 Task: Research Airbnb accommodation in Codlea, Romania from 4th December, 2023 to 10th December, 2023 for 1 adult. Place can be private room with 1  bedroom having 1 bed and 1 bathroom. Property type can be hotel.
Action: Mouse moved to (371, 111)
Screenshot: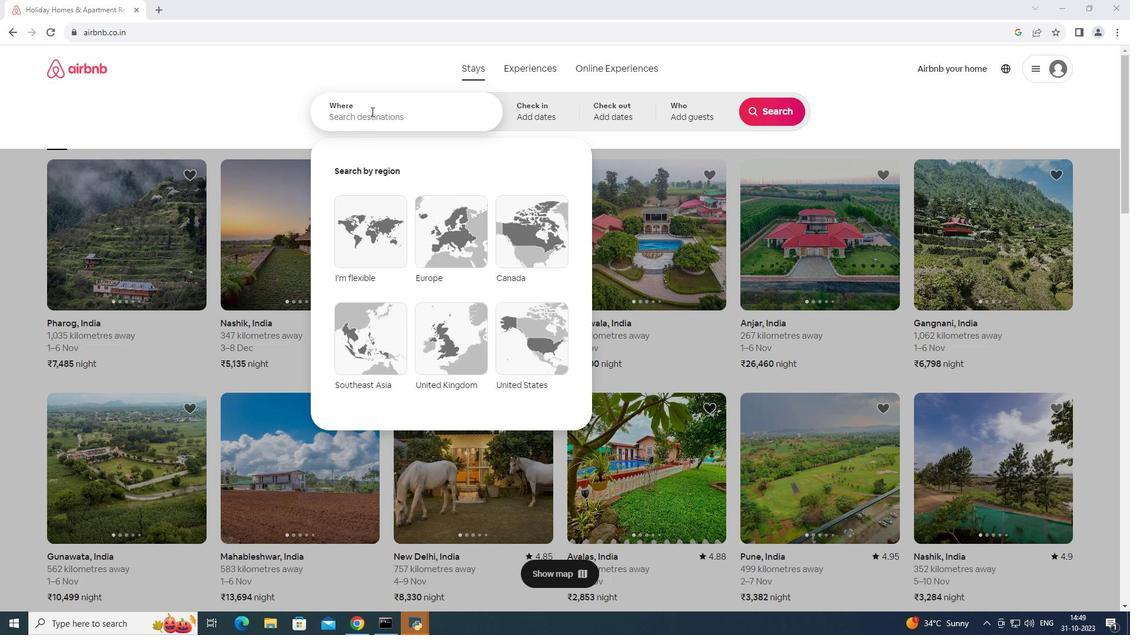 
Action: Mouse pressed left at (371, 111)
Screenshot: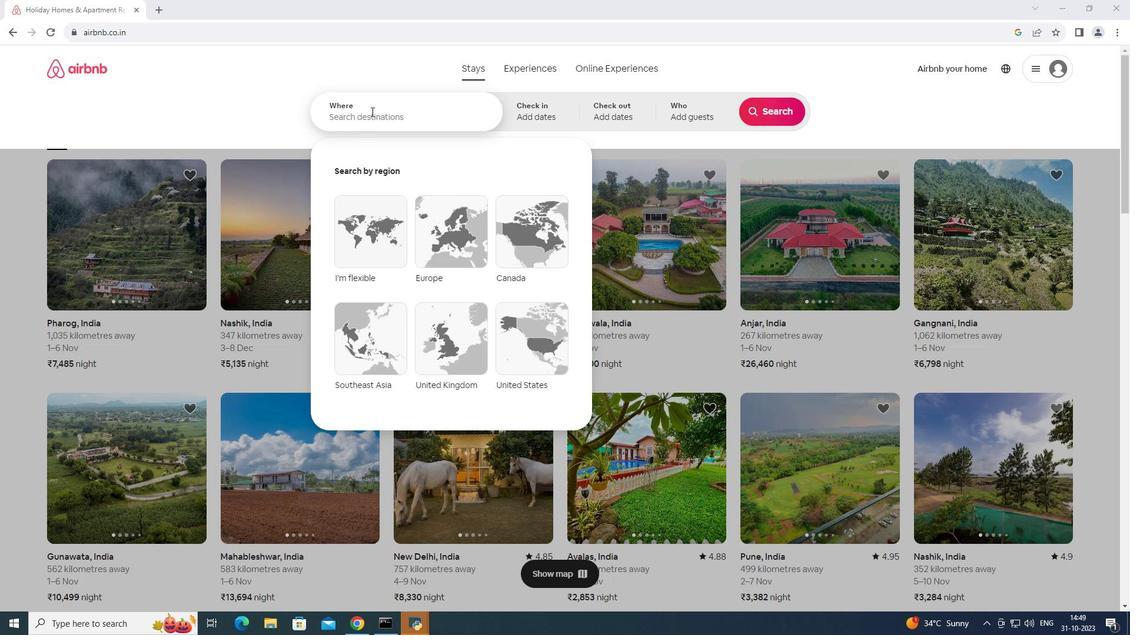 
Action: Key pressed codlea,<Key.space>romam<Key.backspace>nia<Key.space><Key.space>
Screenshot: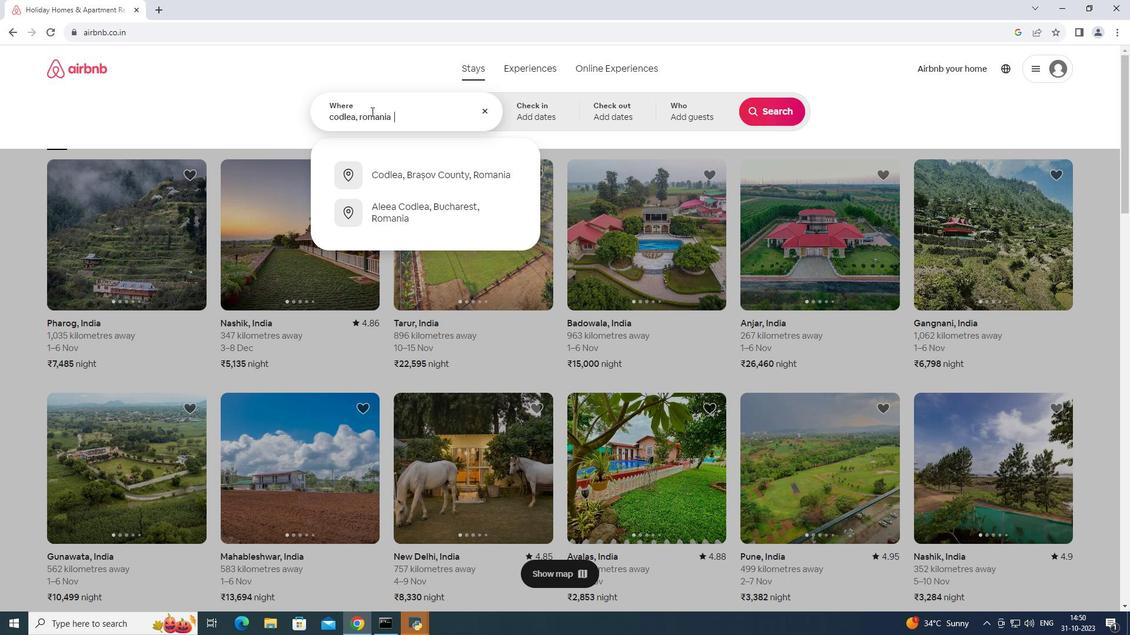 
Action: Mouse moved to (549, 114)
Screenshot: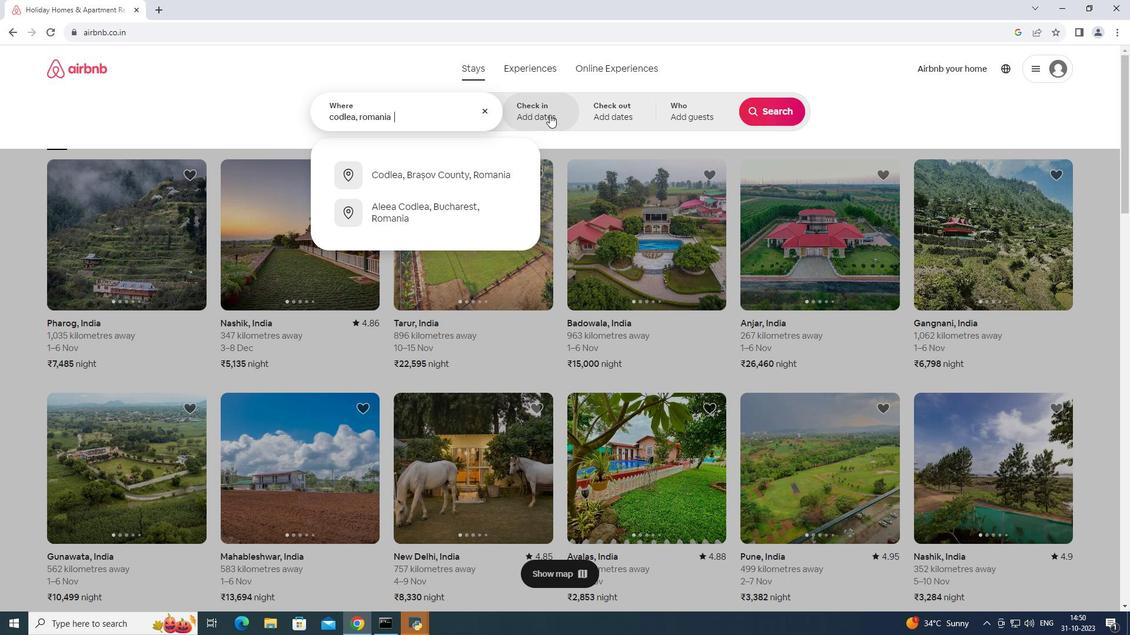 
Action: Mouse pressed left at (549, 114)
Screenshot: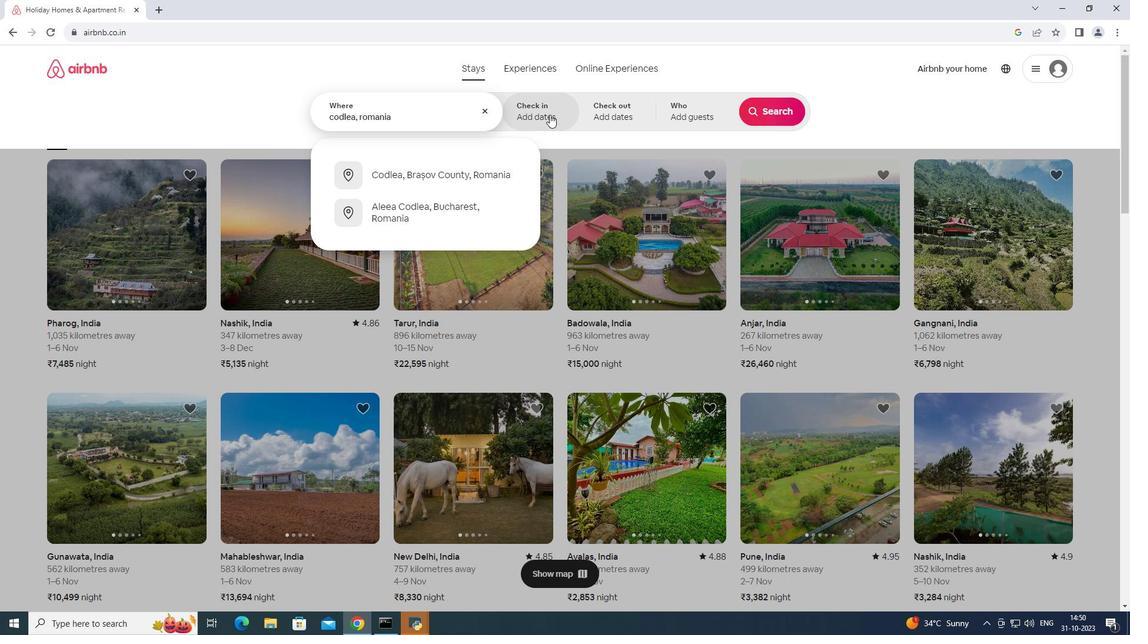 
Action: Mouse moved to (774, 208)
Screenshot: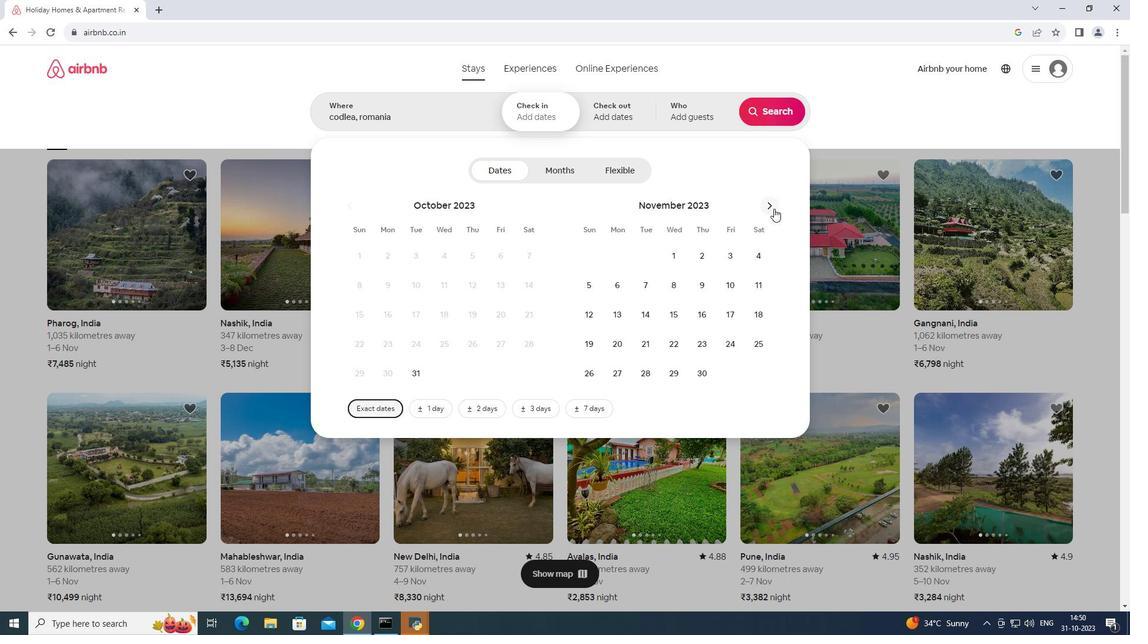 
Action: Mouse pressed left at (774, 208)
Screenshot: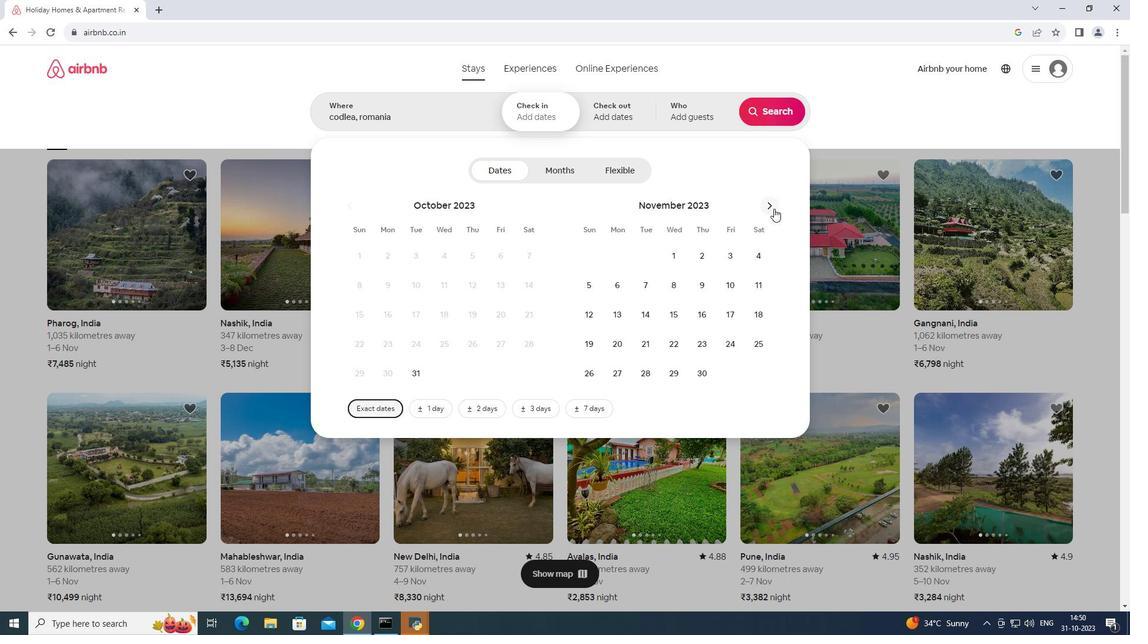 
Action: Mouse moved to (612, 276)
Screenshot: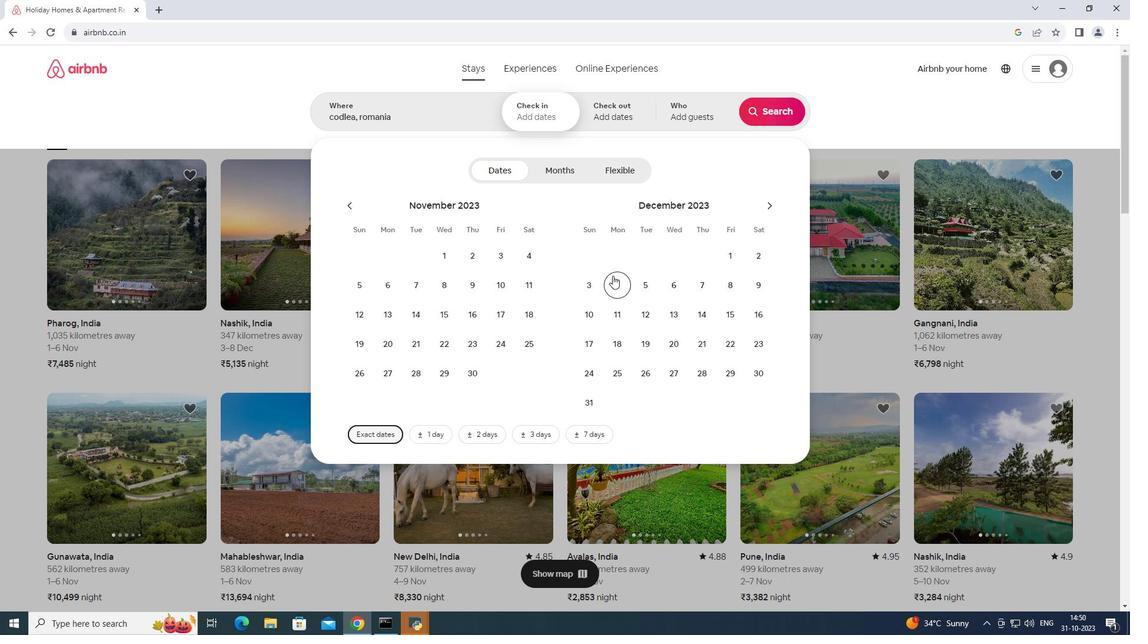 
Action: Mouse pressed left at (612, 276)
Screenshot: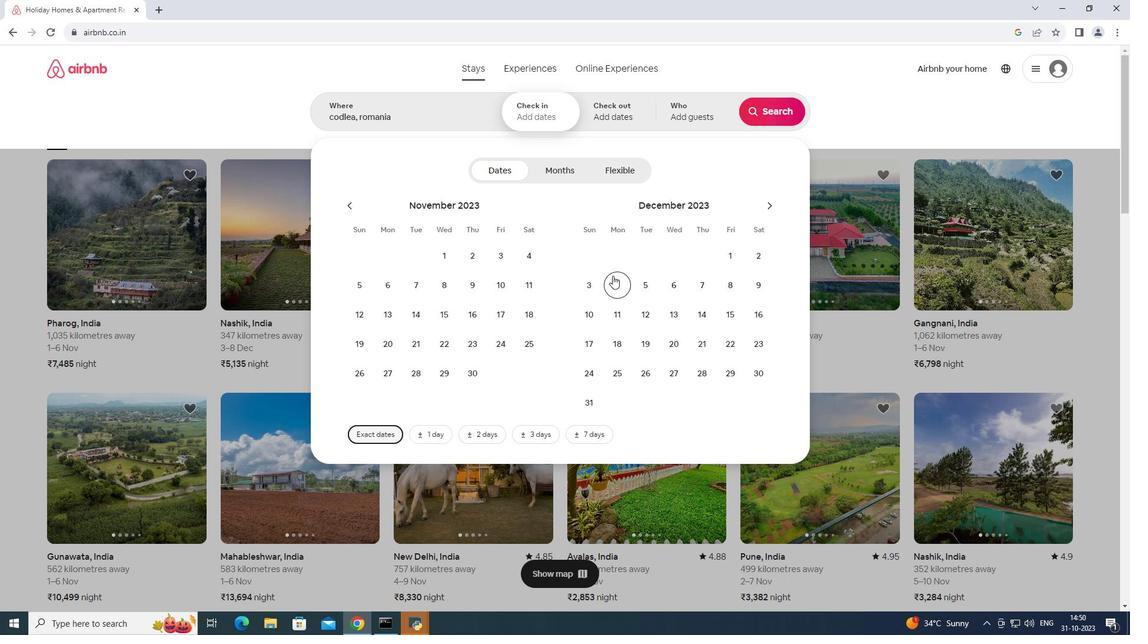 
Action: Mouse moved to (596, 311)
Screenshot: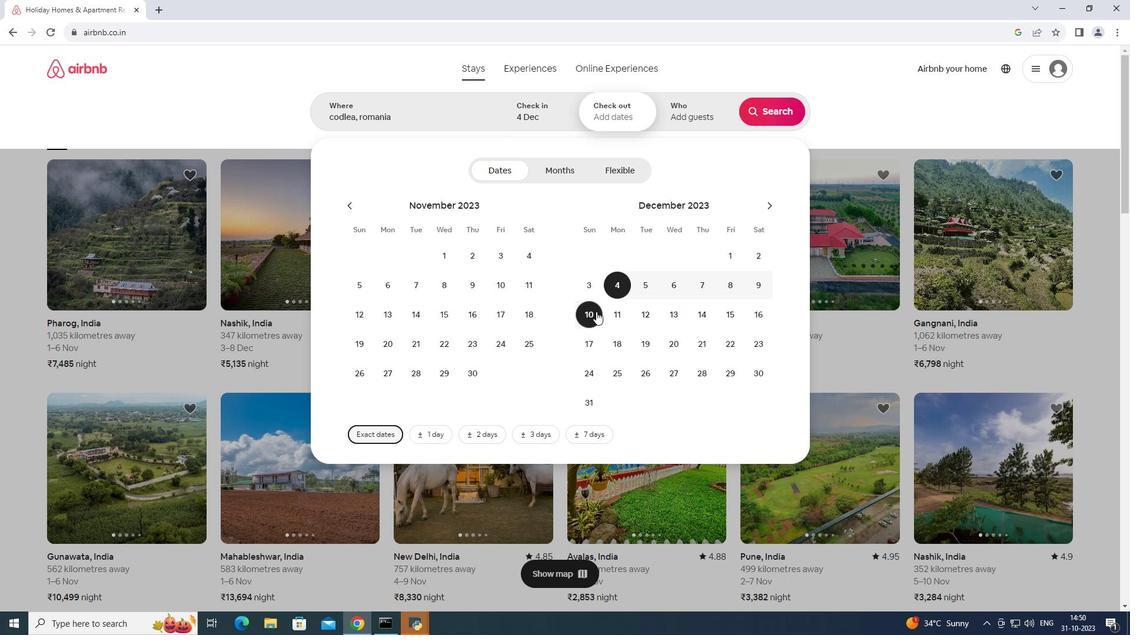 
Action: Mouse pressed left at (596, 311)
Screenshot: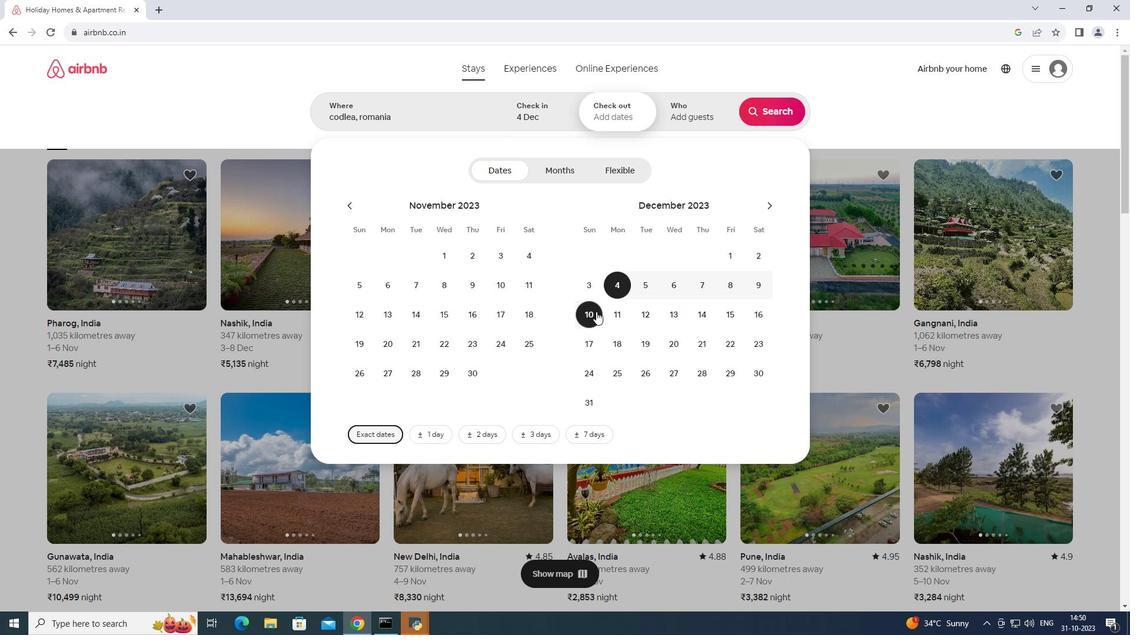 
Action: Mouse moved to (595, 311)
Screenshot: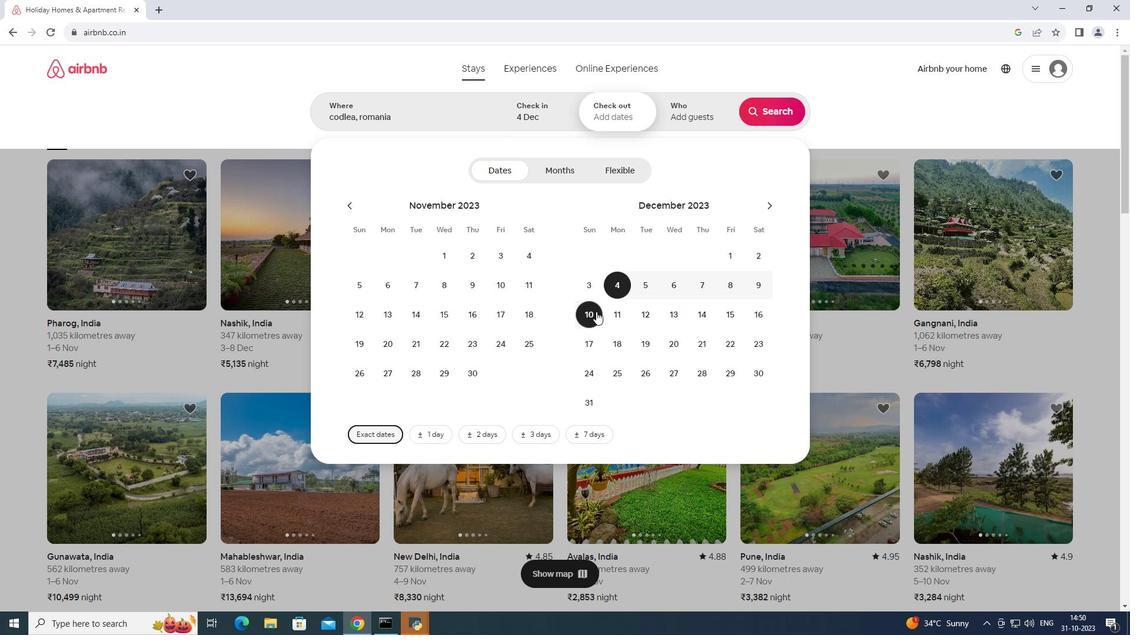 
Action: Mouse scrolled (595, 312) with delta (0, 0)
Screenshot: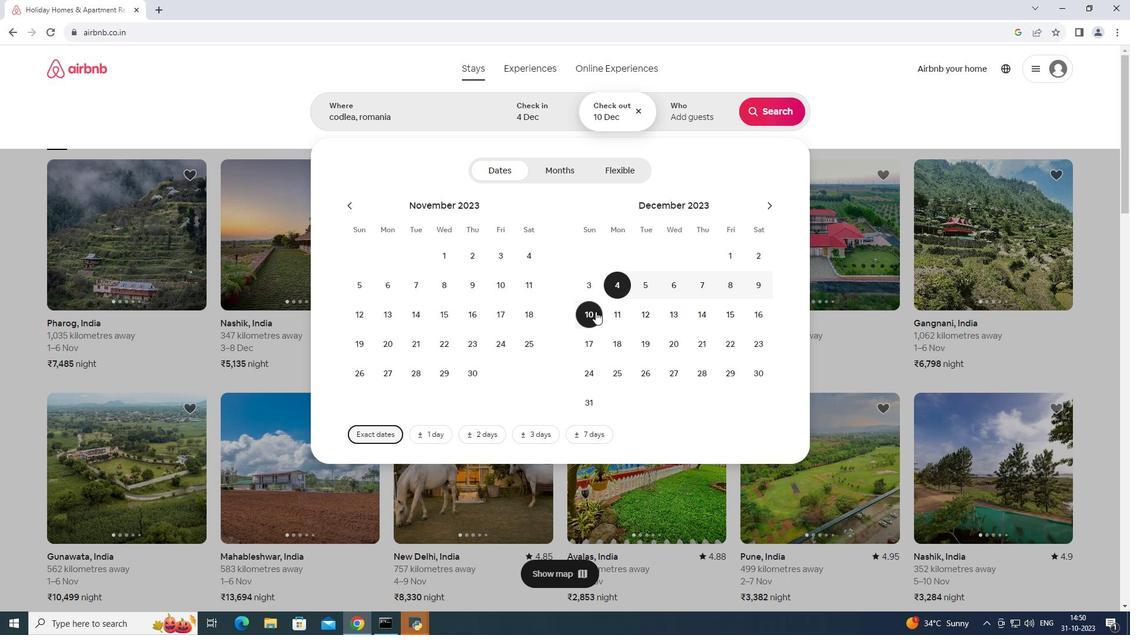
Action: Mouse moved to (715, 118)
Screenshot: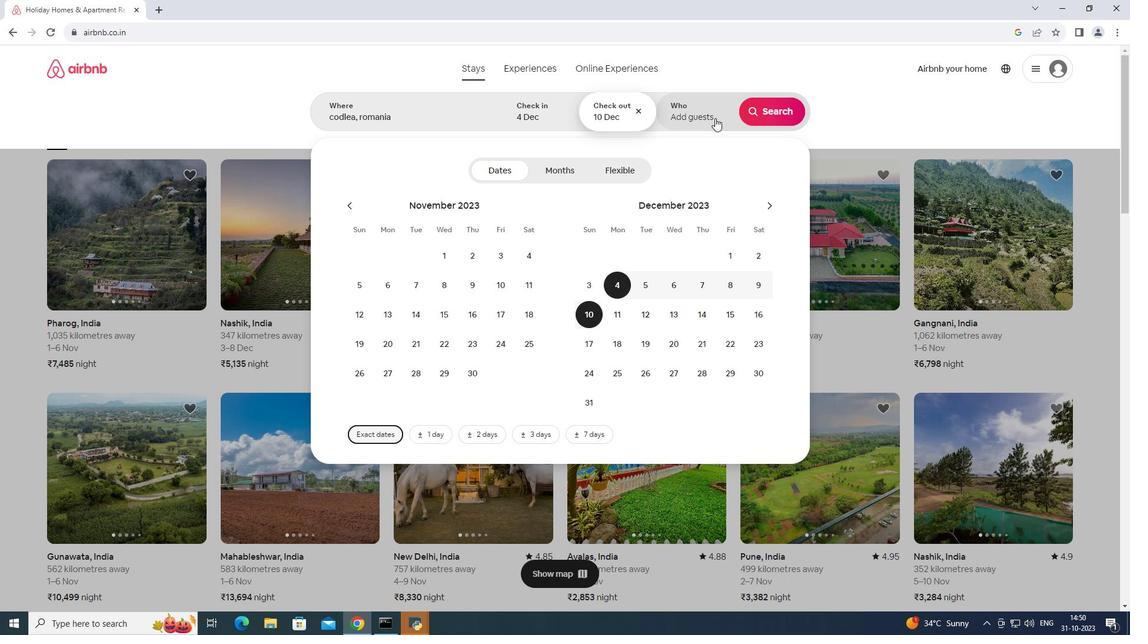 
Action: Mouse pressed left at (715, 118)
Screenshot: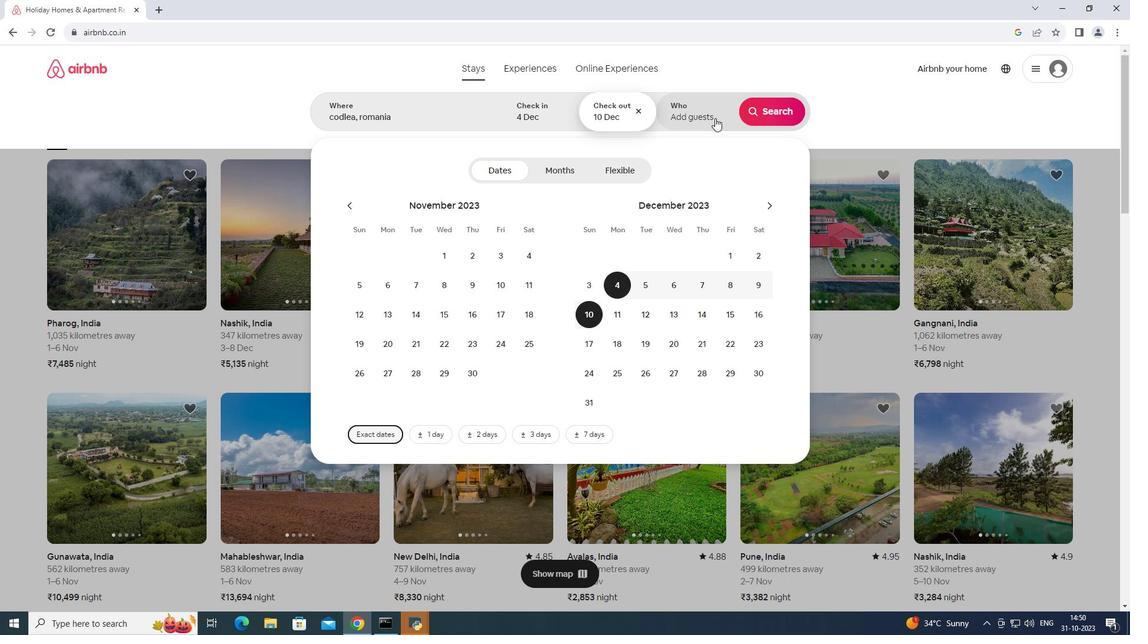 
Action: Mouse moved to (693, 111)
Screenshot: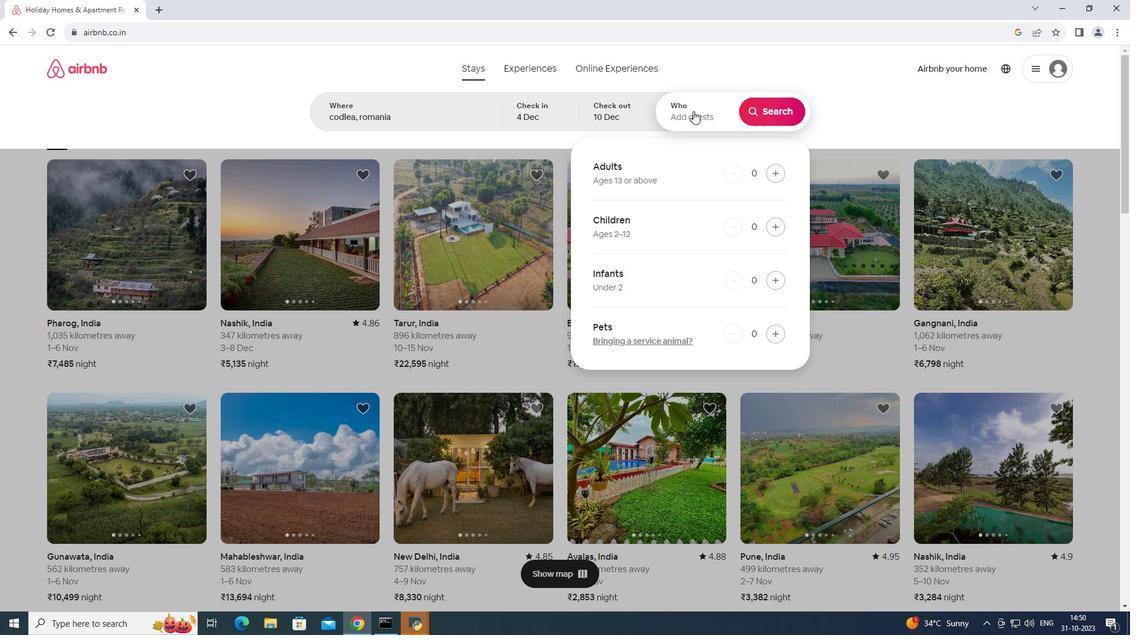 
Action: Mouse pressed left at (693, 111)
Screenshot: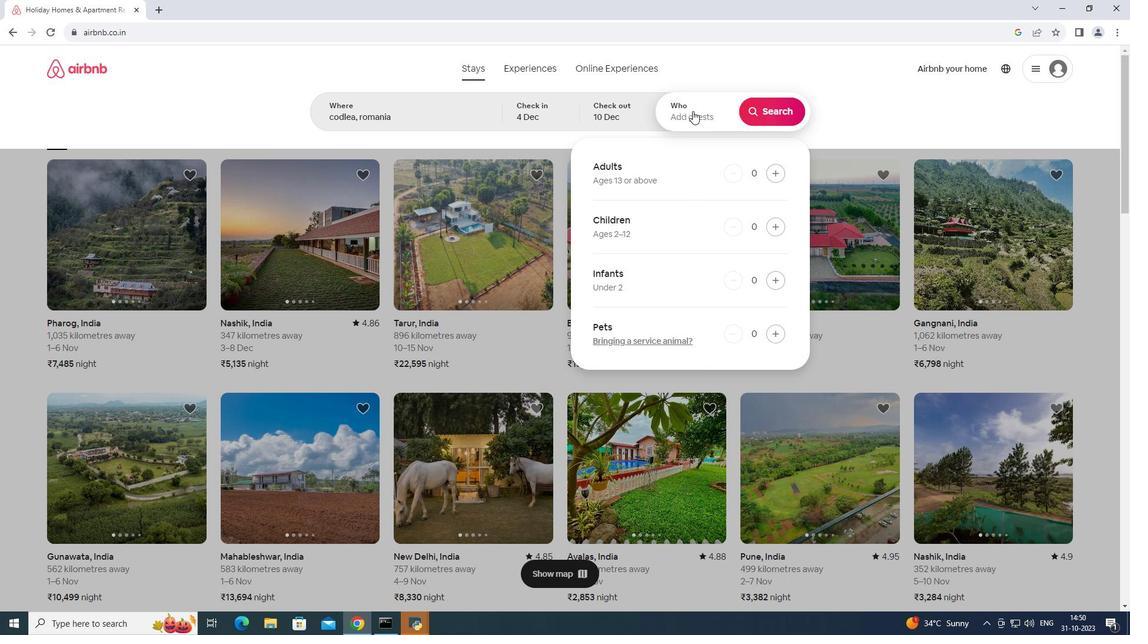
Action: Mouse moved to (691, 108)
Screenshot: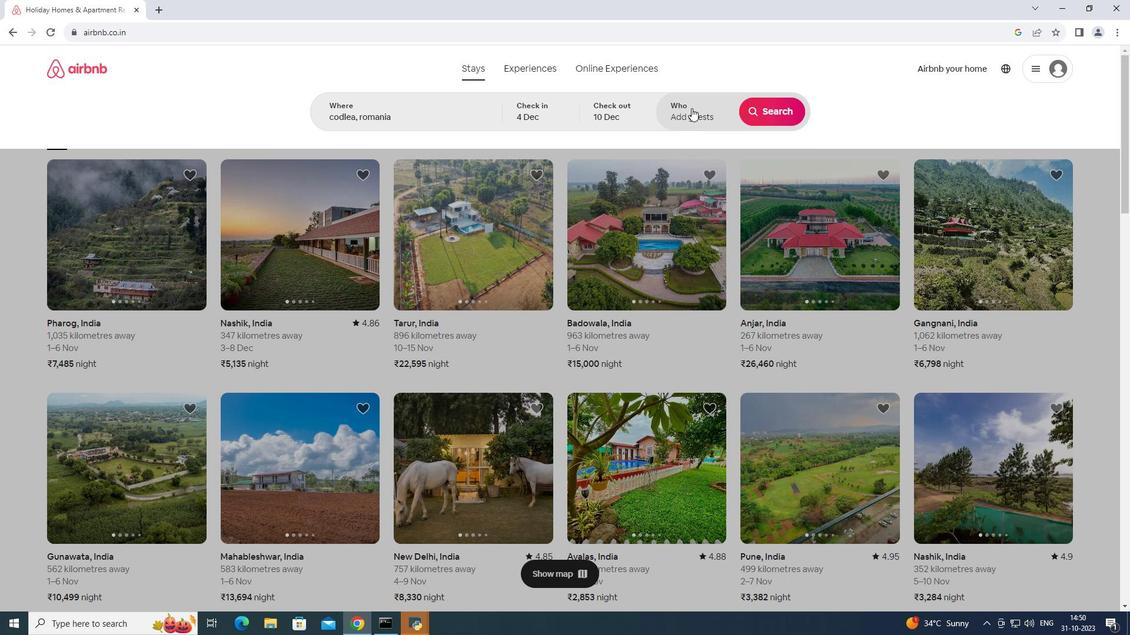
Action: Mouse pressed left at (691, 108)
Screenshot: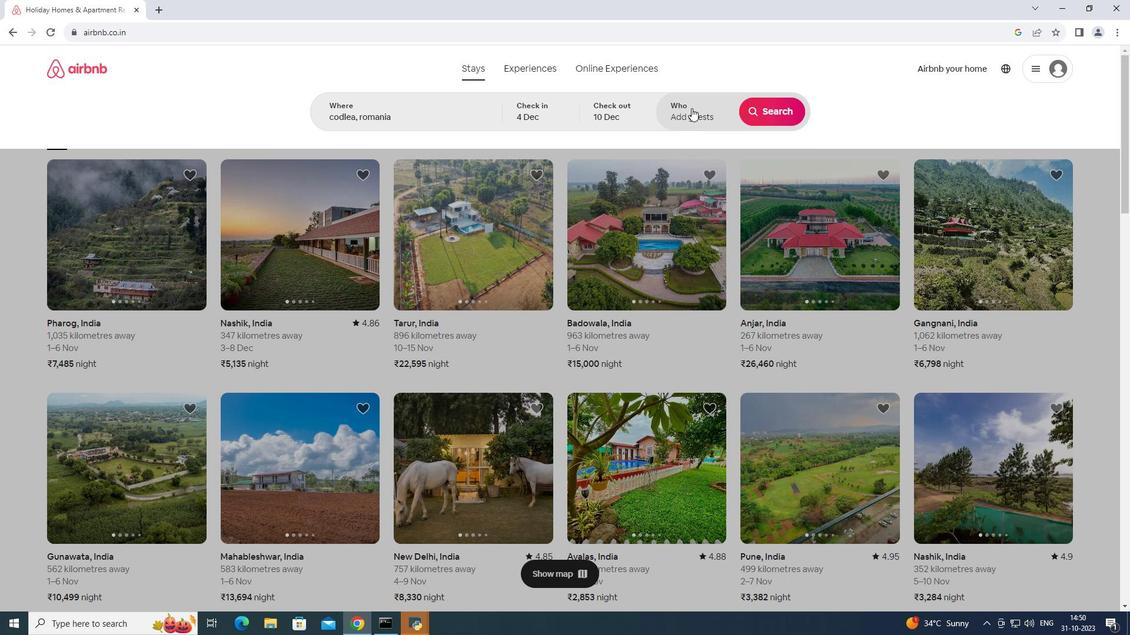 
Action: Mouse moved to (770, 163)
Screenshot: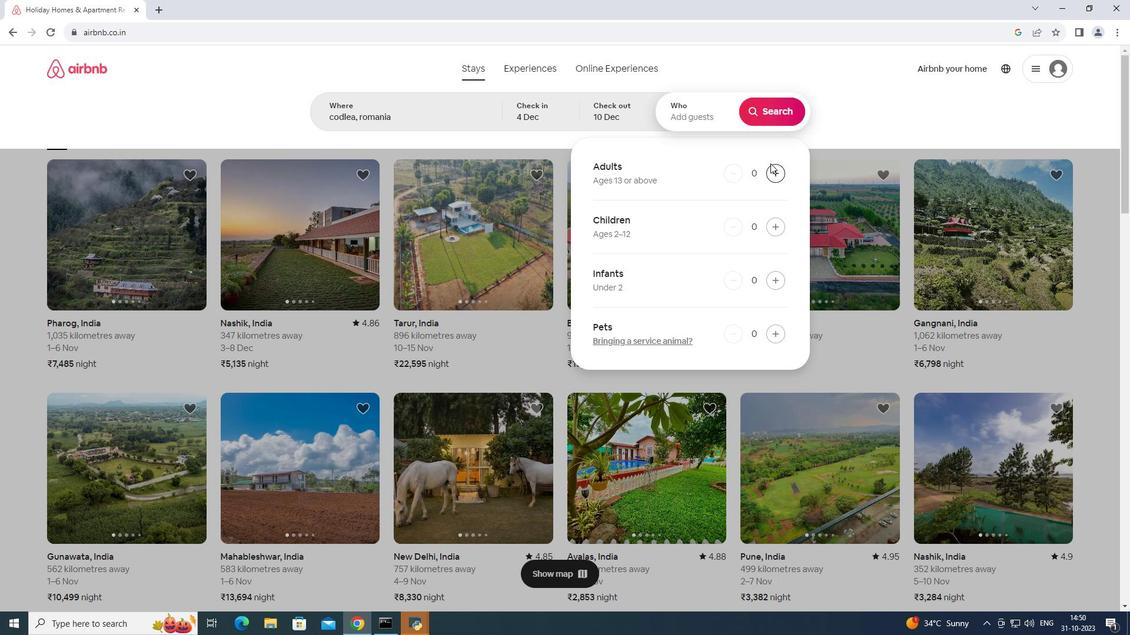 
Action: Mouse pressed left at (770, 163)
Screenshot: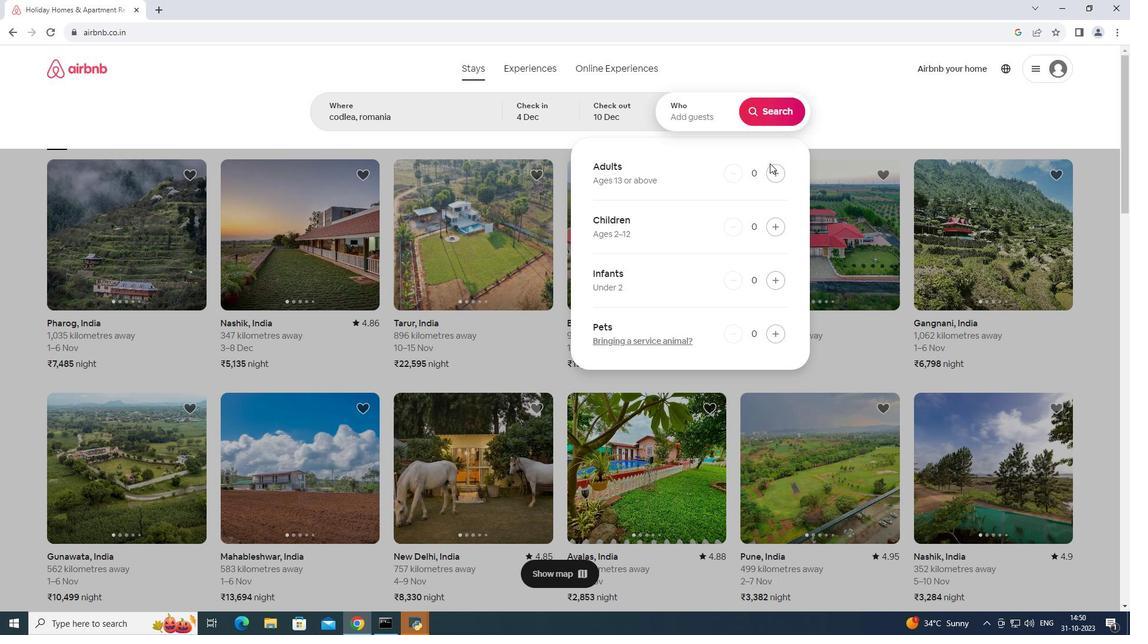 
Action: Mouse moved to (775, 178)
Screenshot: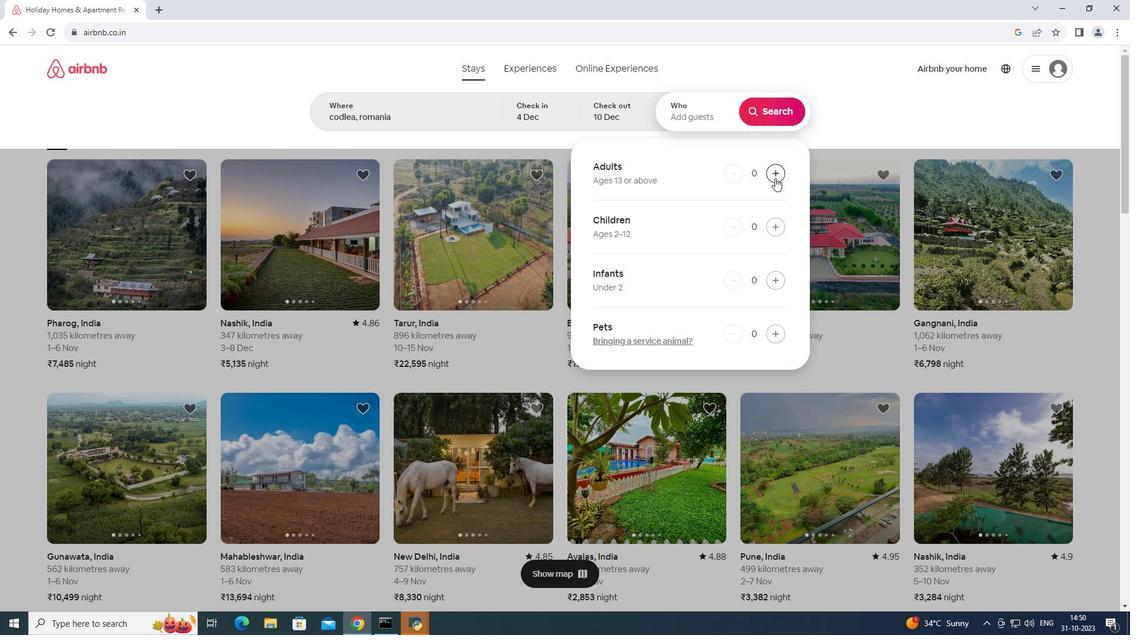 
Action: Mouse pressed left at (775, 178)
Screenshot: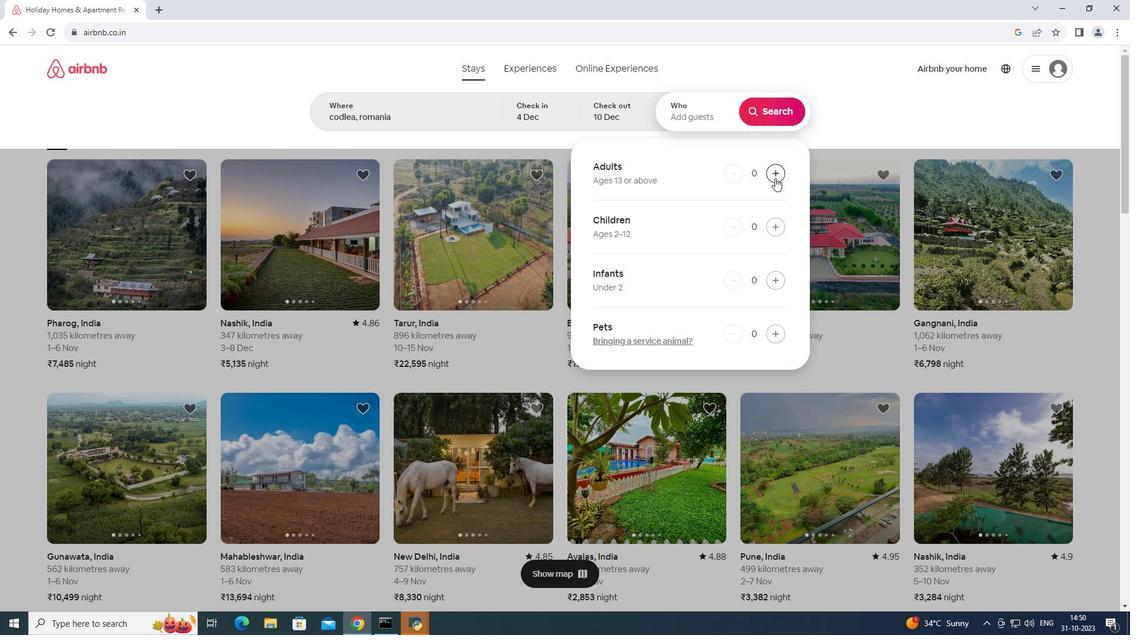 
Action: Mouse moved to (765, 107)
Screenshot: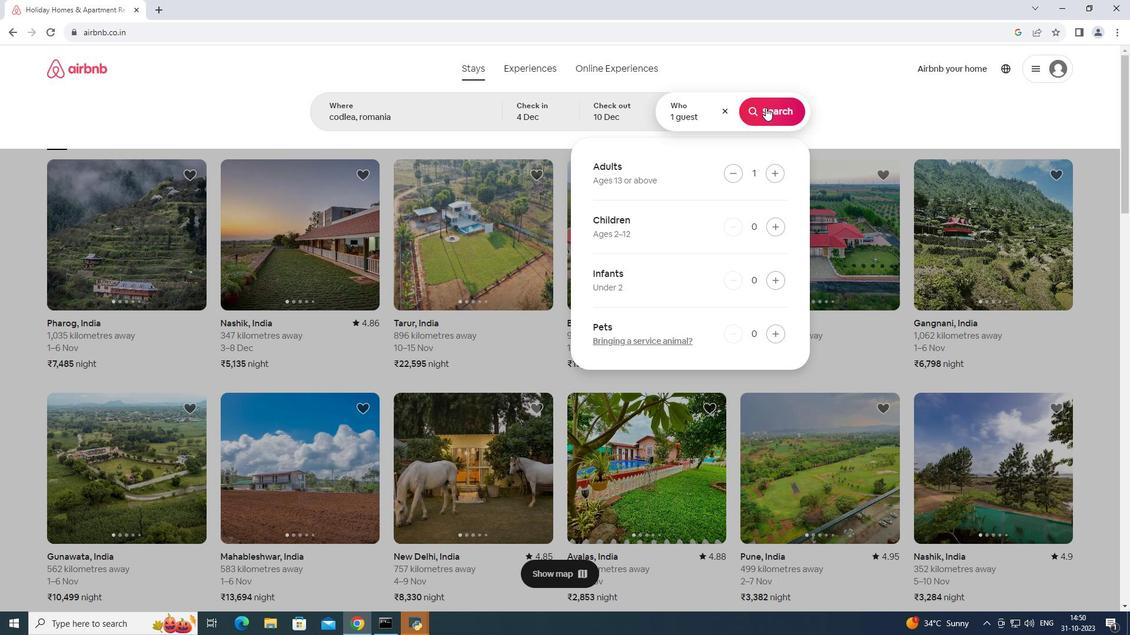 
Action: Mouse pressed left at (765, 107)
Screenshot: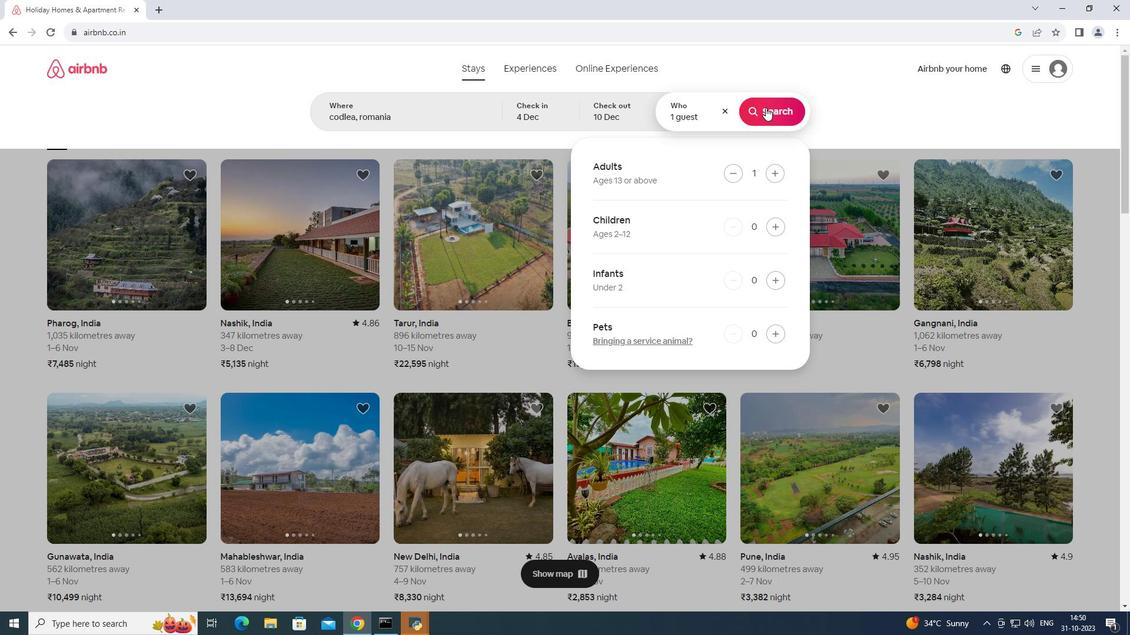 
Action: Mouse moved to (927, 114)
Screenshot: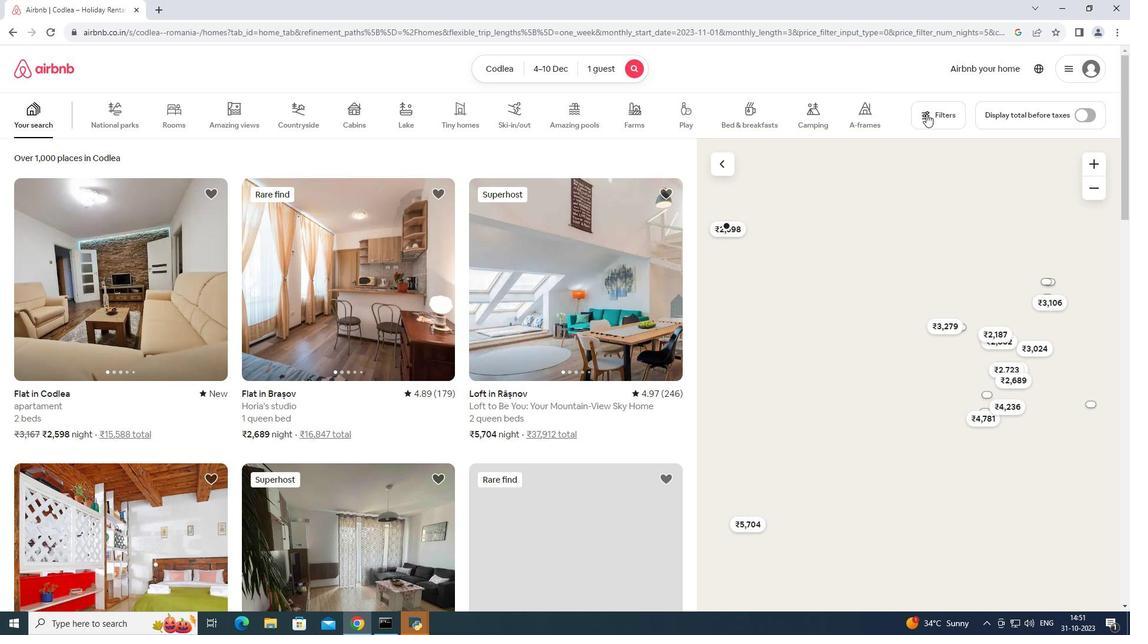 
Action: Mouse pressed left at (927, 114)
Screenshot: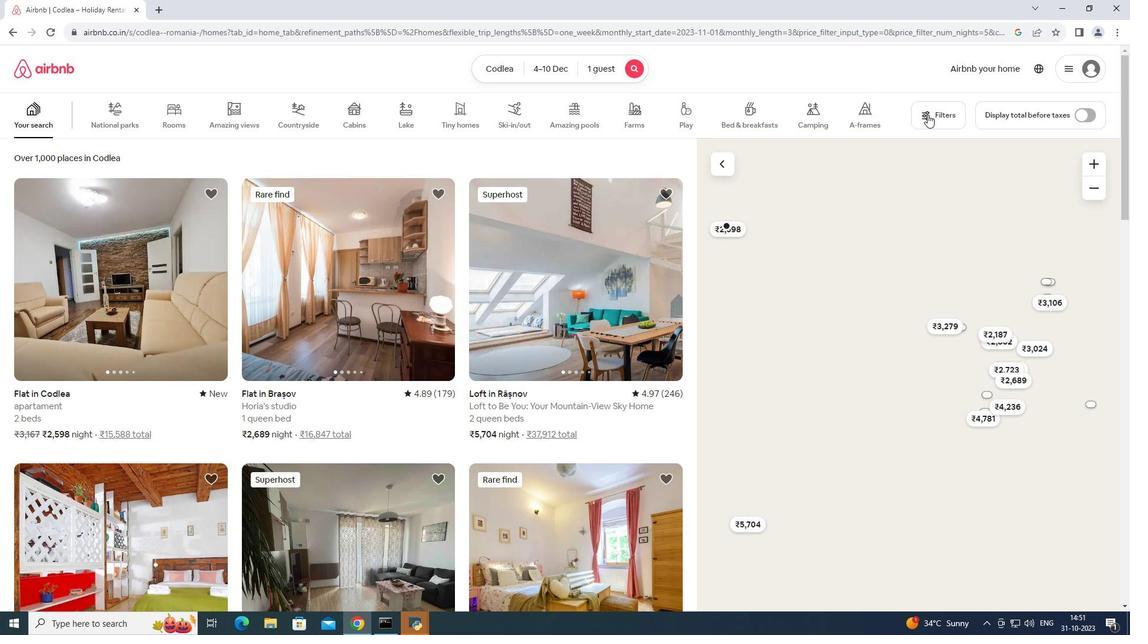 
Action: Mouse moved to (481, 427)
Screenshot: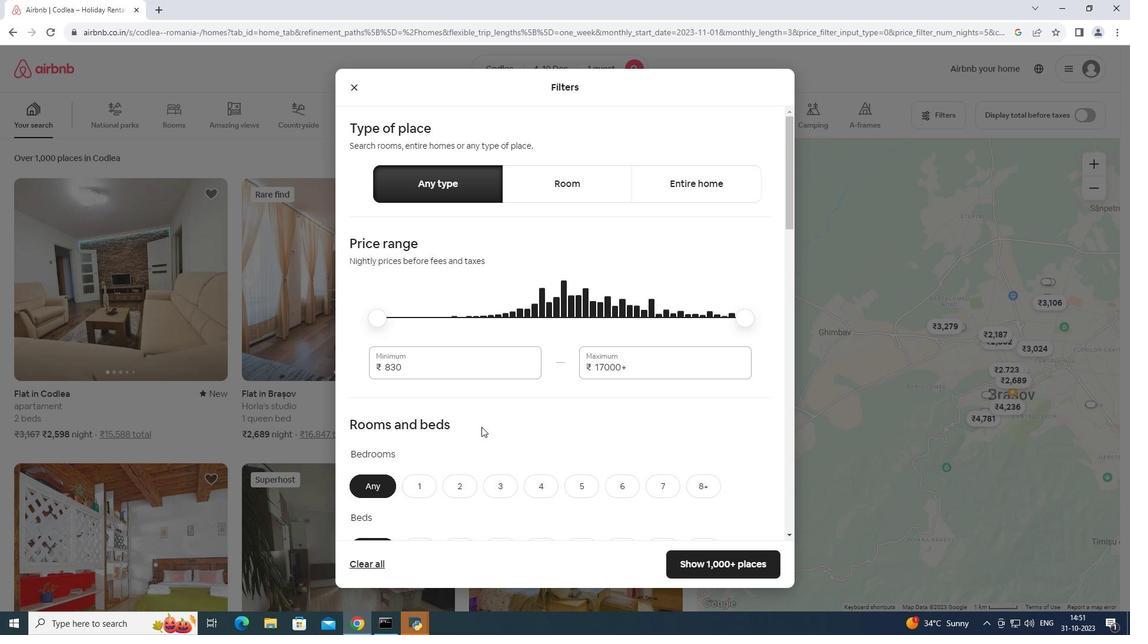 
Action: Mouse scrolled (481, 426) with delta (0, 0)
Screenshot: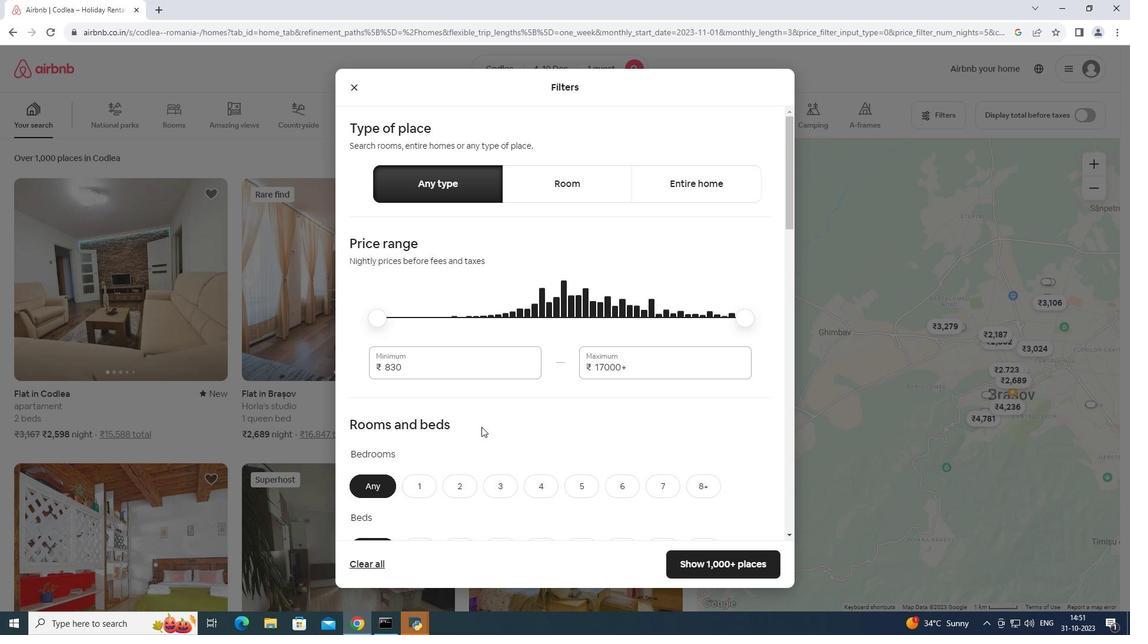 
Action: Mouse scrolled (481, 426) with delta (0, 0)
Screenshot: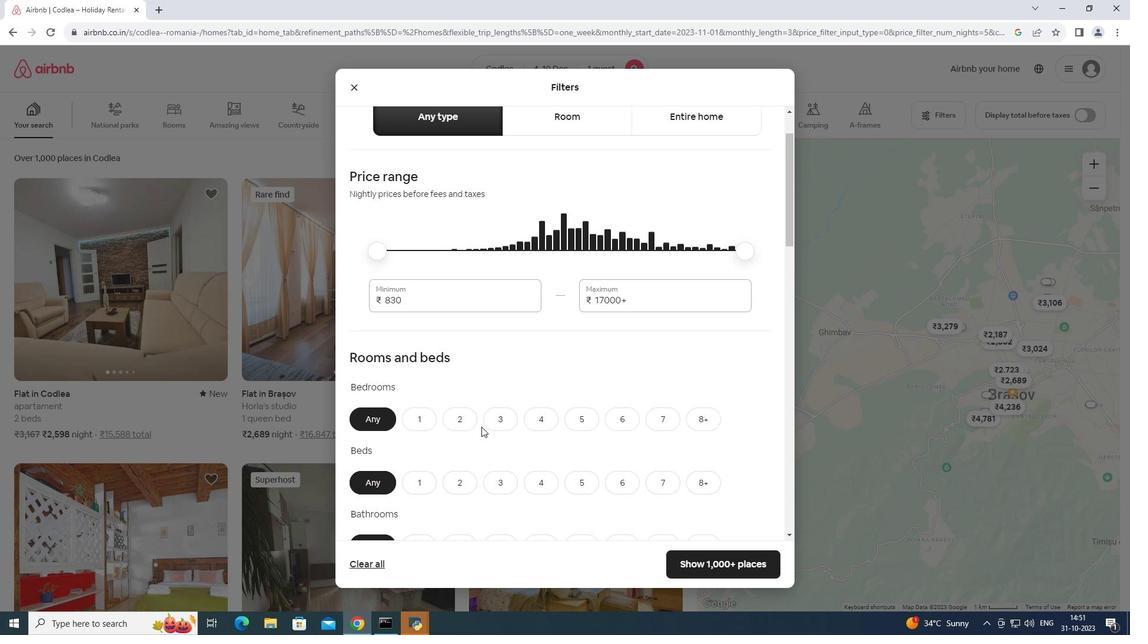 
Action: Mouse moved to (416, 367)
Screenshot: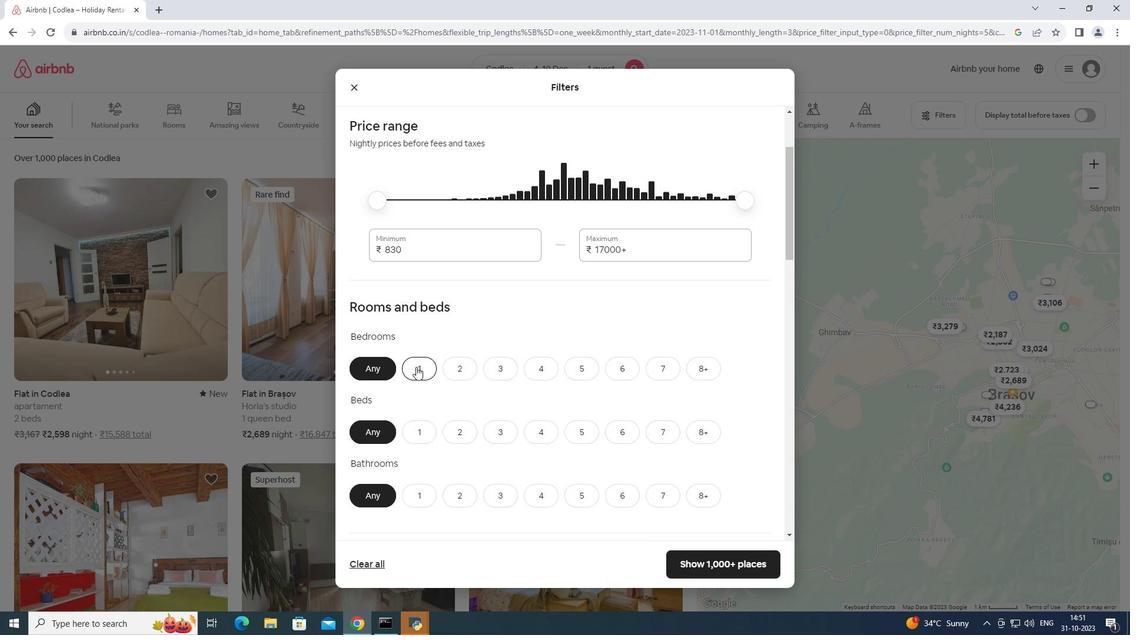 
Action: Mouse pressed left at (416, 367)
Screenshot: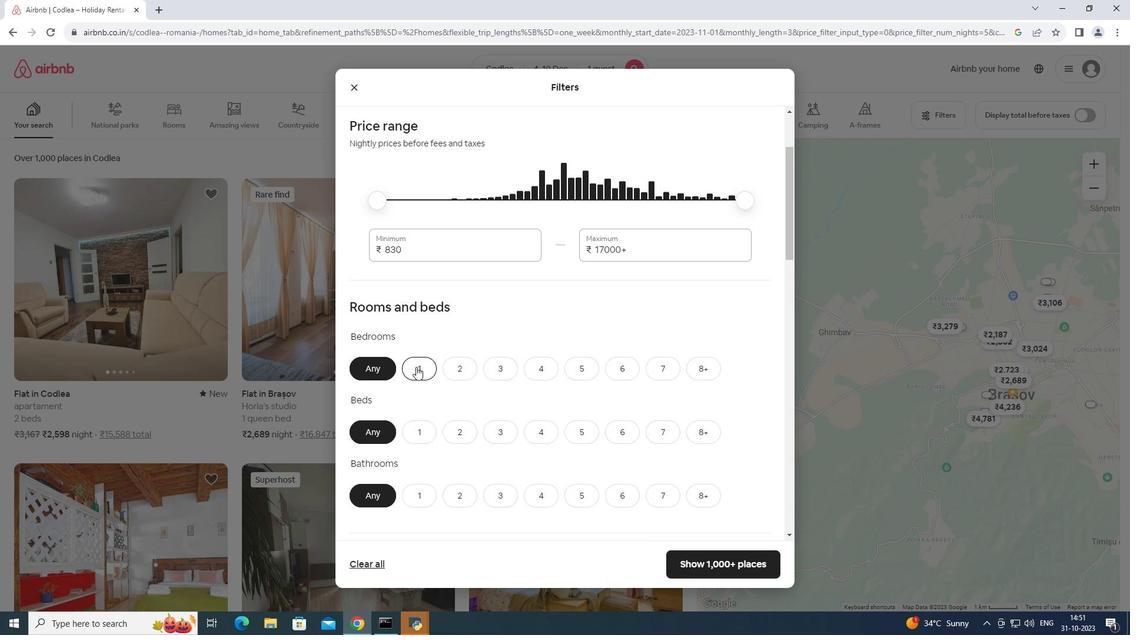 
Action: Mouse moved to (423, 431)
Screenshot: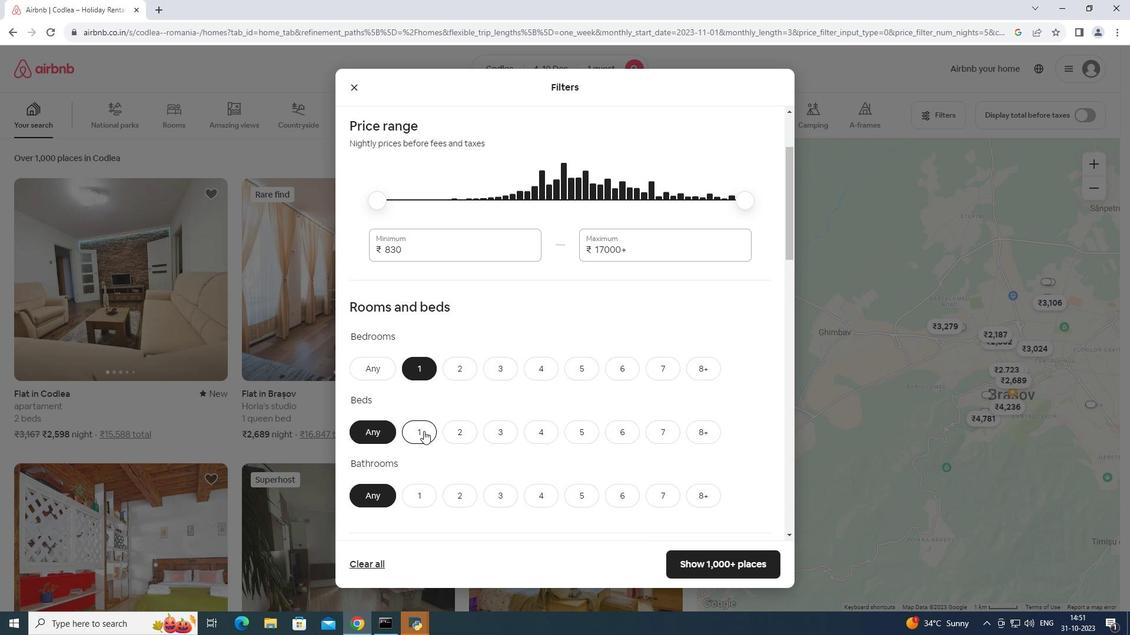 
Action: Mouse pressed left at (423, 431)
Screenshot: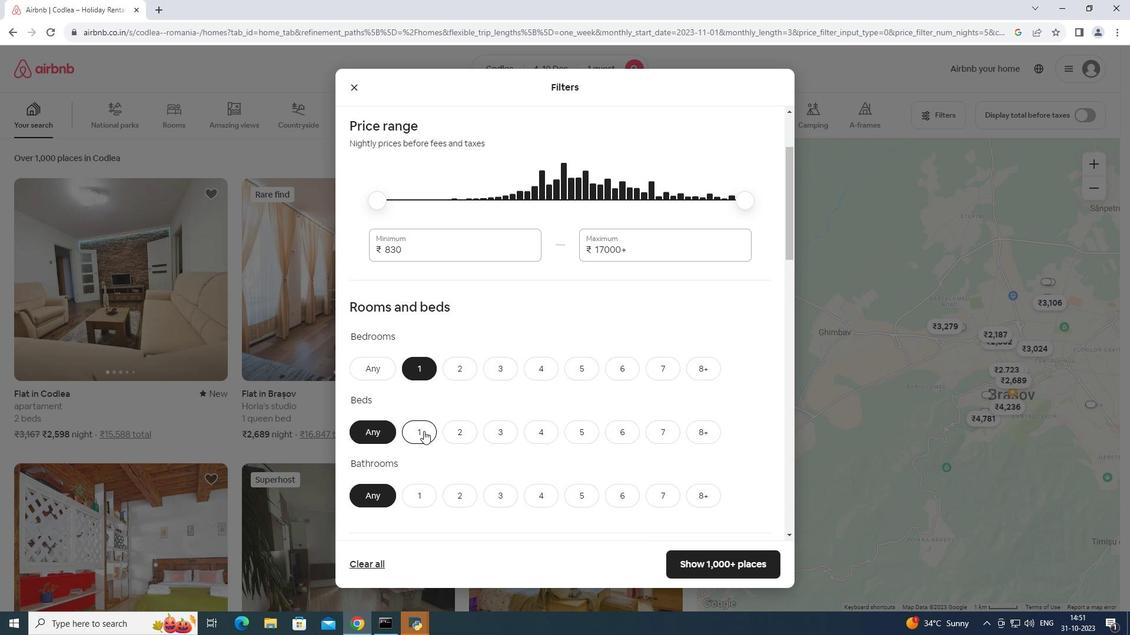 
Action: Mouse moved to (411, 512)
Screenshot: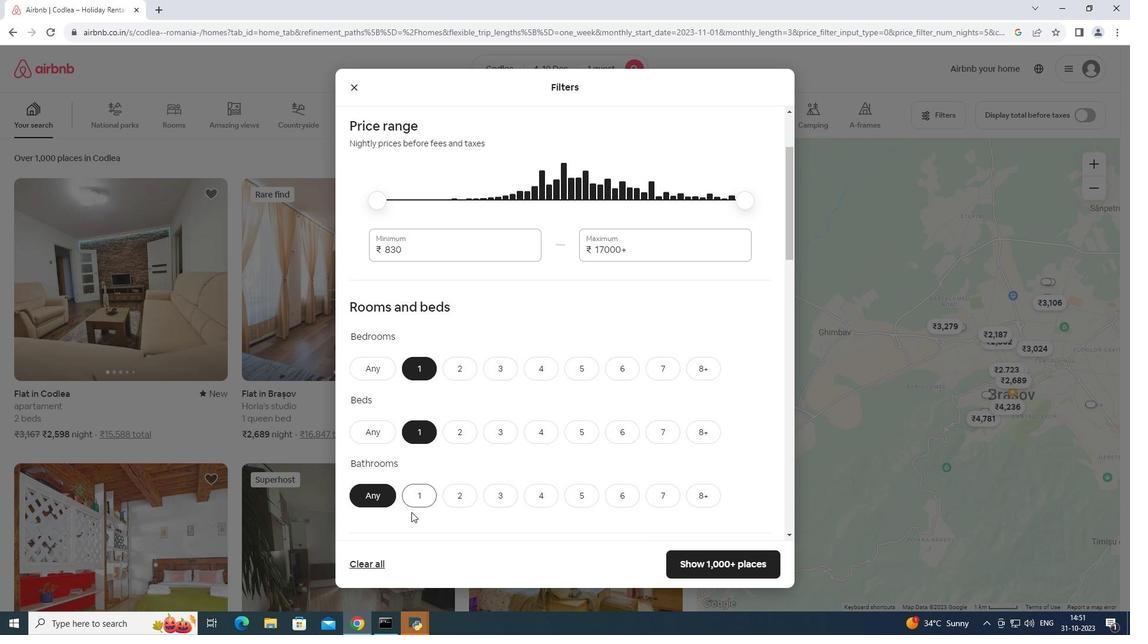 
Action: Mouse pressed left at (411, 512)
Screenshot: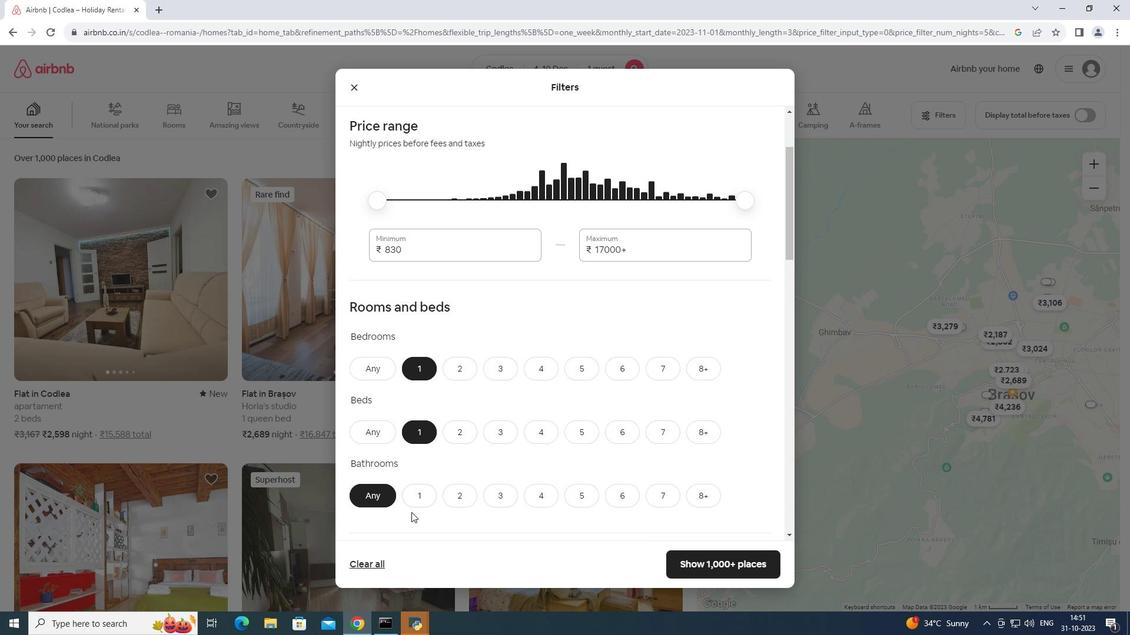 
Action: Mouse moved to (417, 498)
Screenshot: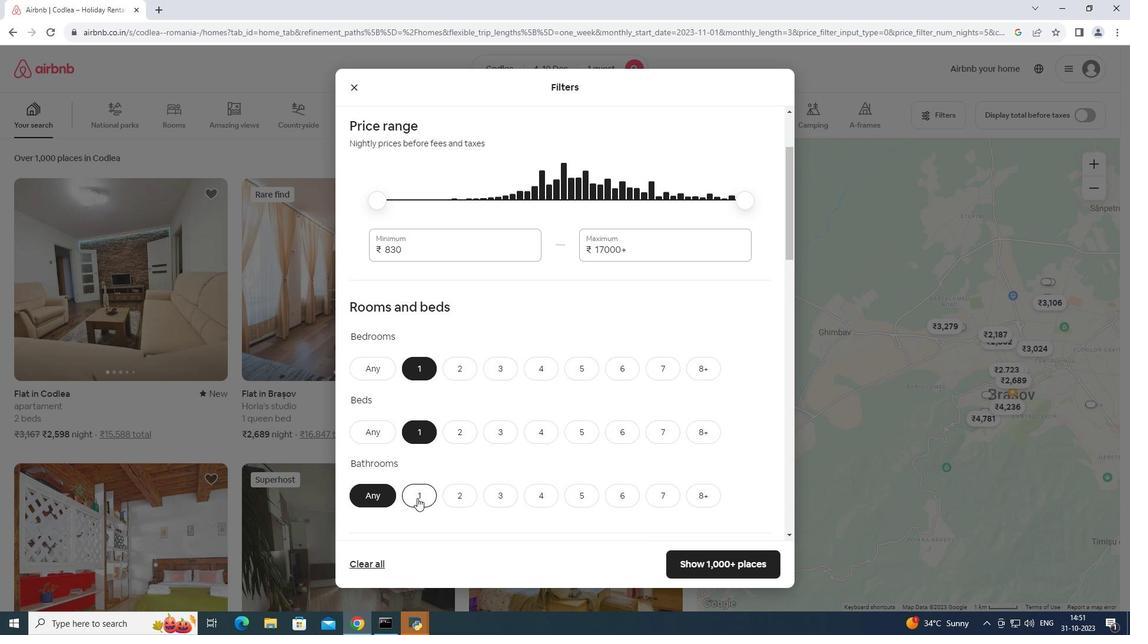 
Action: Mouse pressed left at (417, 498)
Screenshot: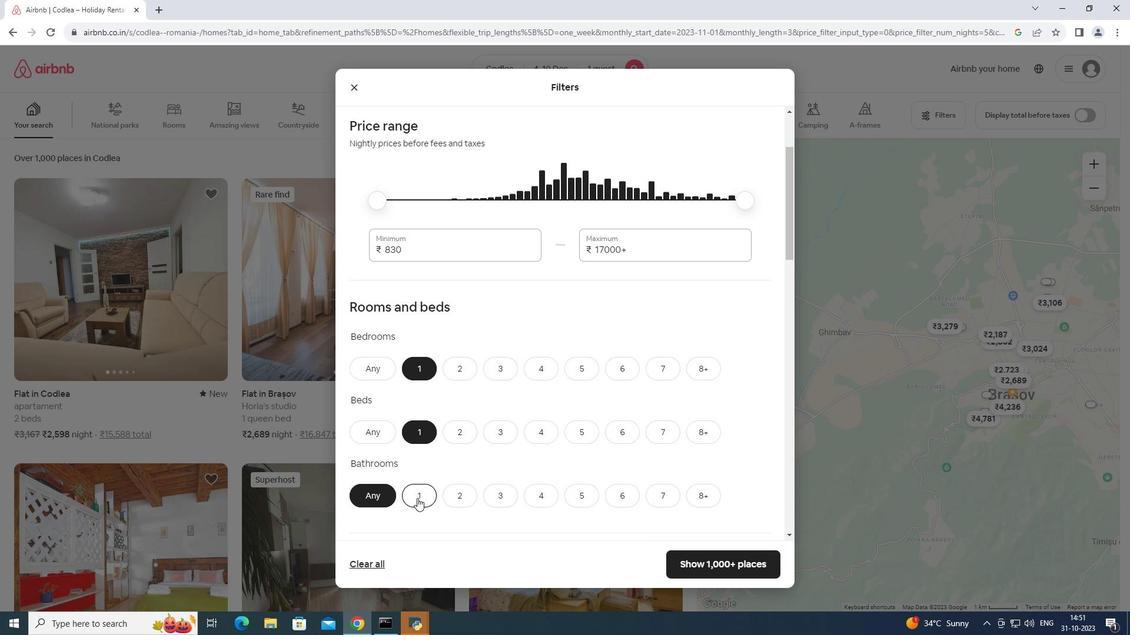 
Action: Mouse moved to (416, 485)
Screenshot: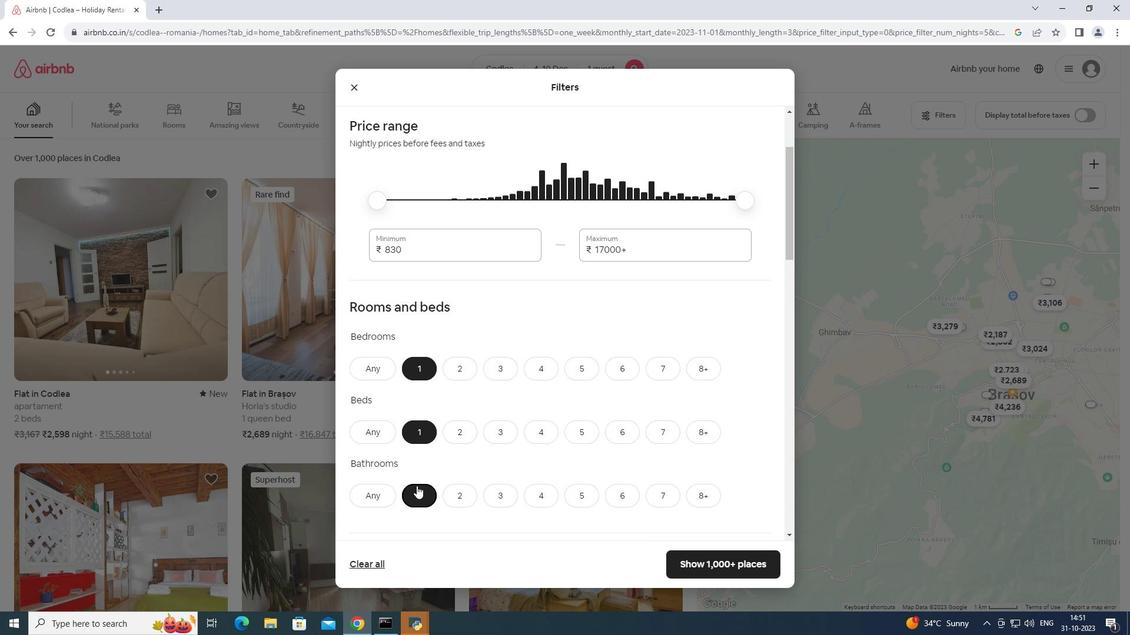 
Action: Mouse scrolled (416, 485) with delta (0, 0)
Screenshot: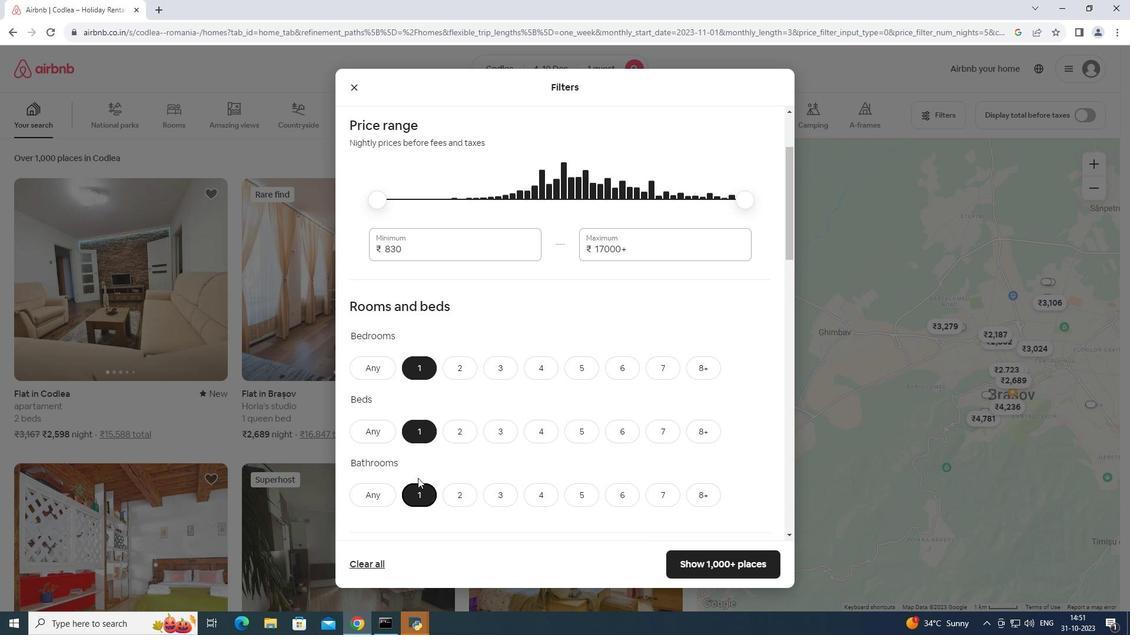 
Action: Mouse moved to (433, 436)
Screenshot: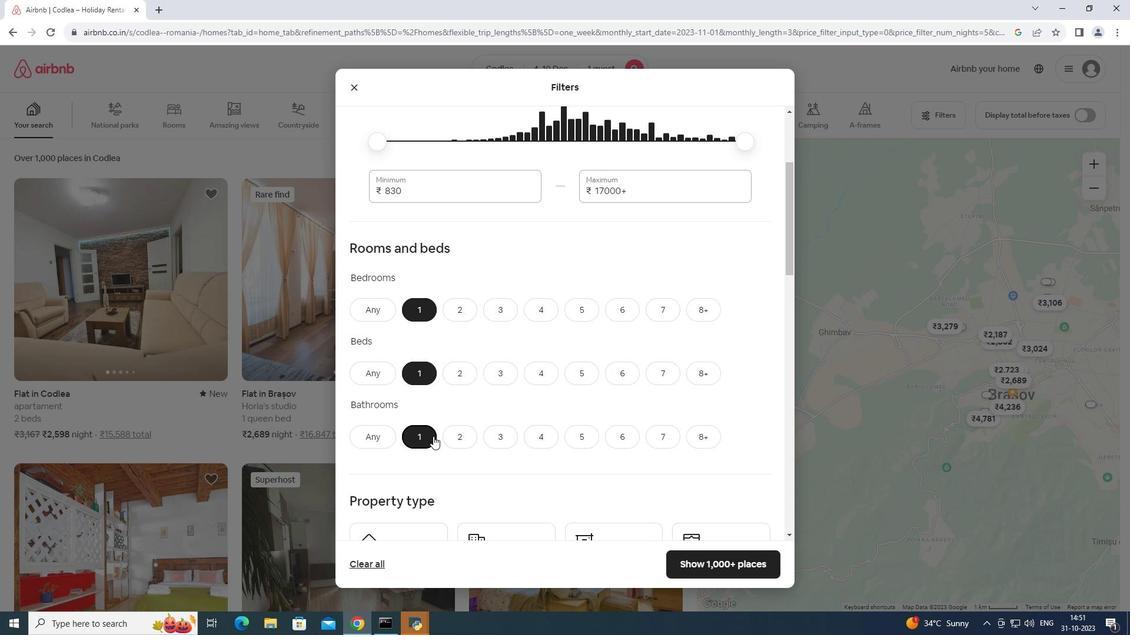 
Action: Mouse scrolled (433, 436) with delta (0, 0)
Screenshot: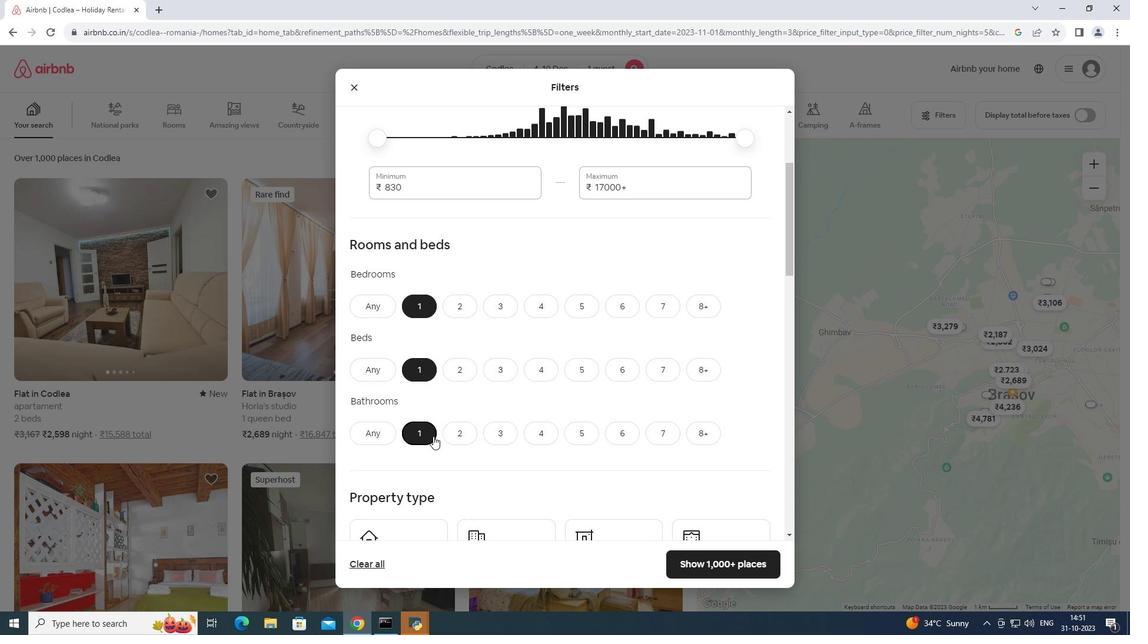 
Action: Mouse moved to (429, 393)
Screenshot: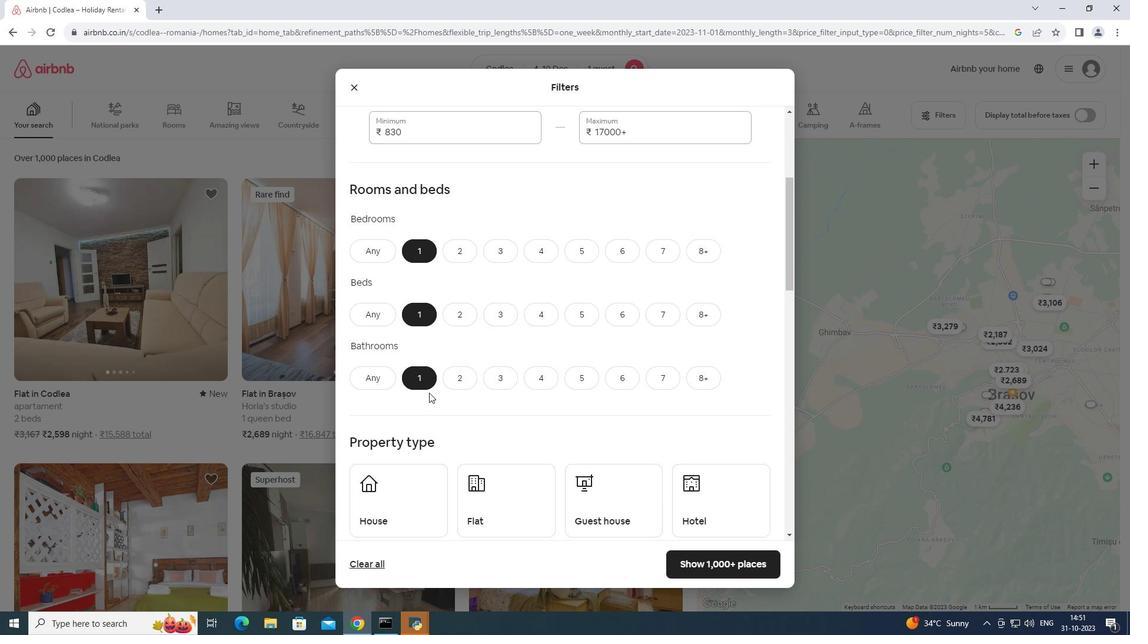 
Action: Mouse scrolled (429, 392) with delta (0, 0)
Screenshot: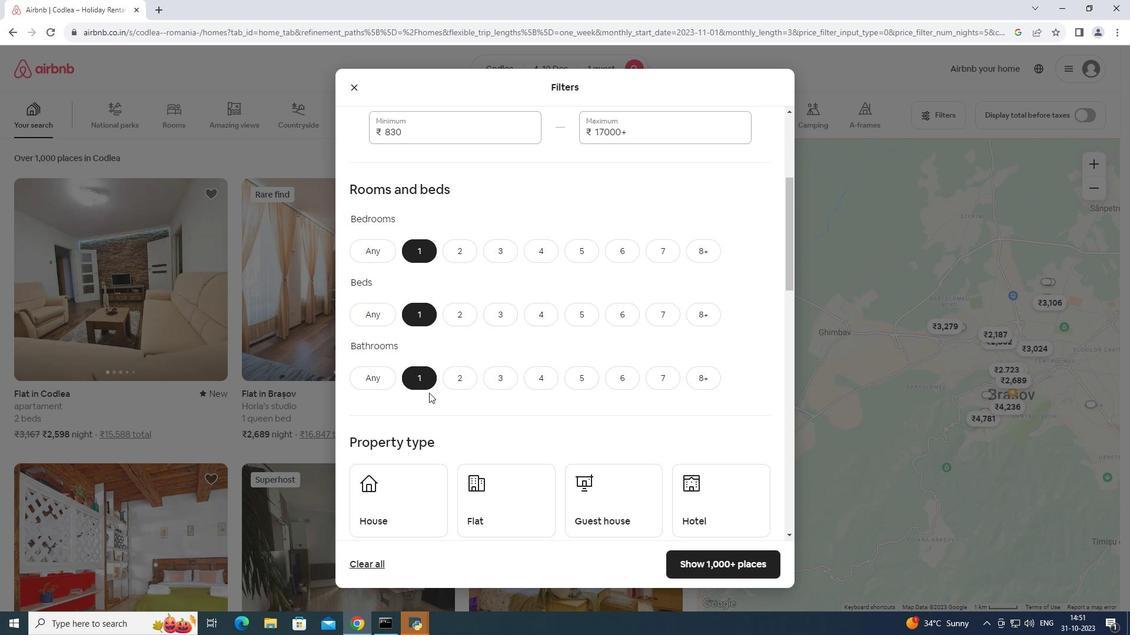 
Action: Mouse moved to (434, 380)
Screenshot: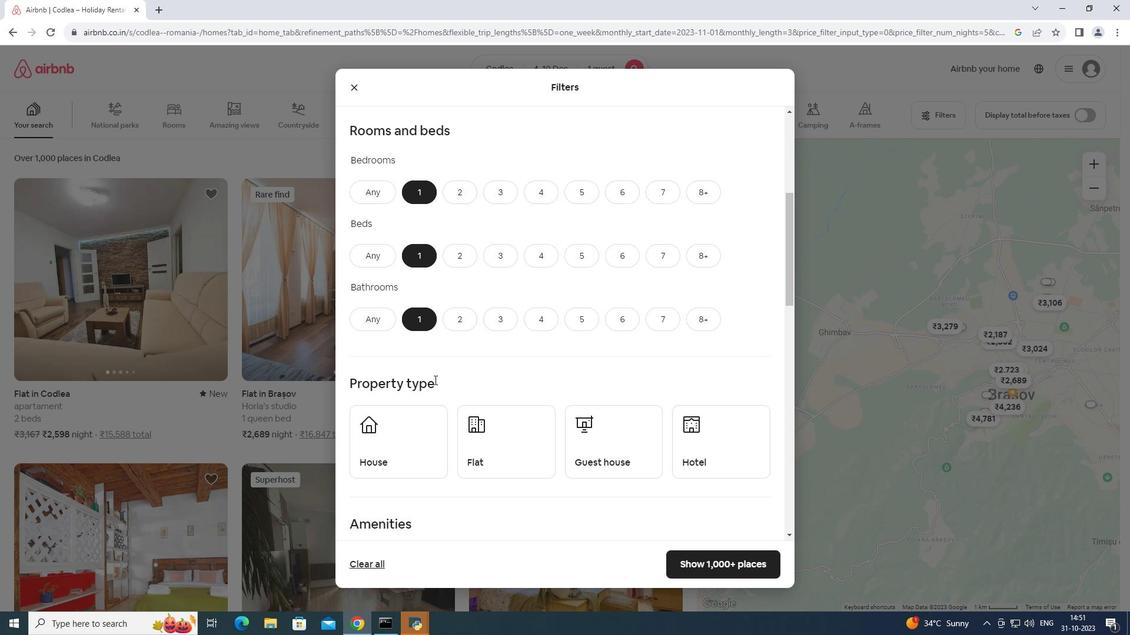 
Action: Mouse scrolled (434, 379) with delta (0, 0)
Screenshot: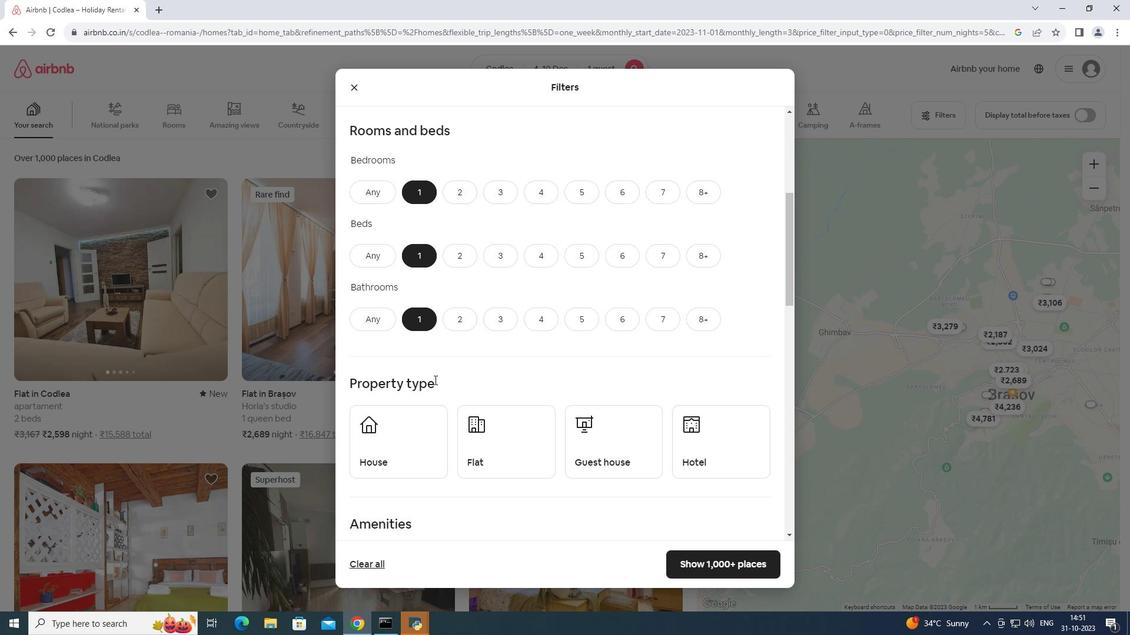 
Action: Mouse moved to (683, 404)
Screenshot: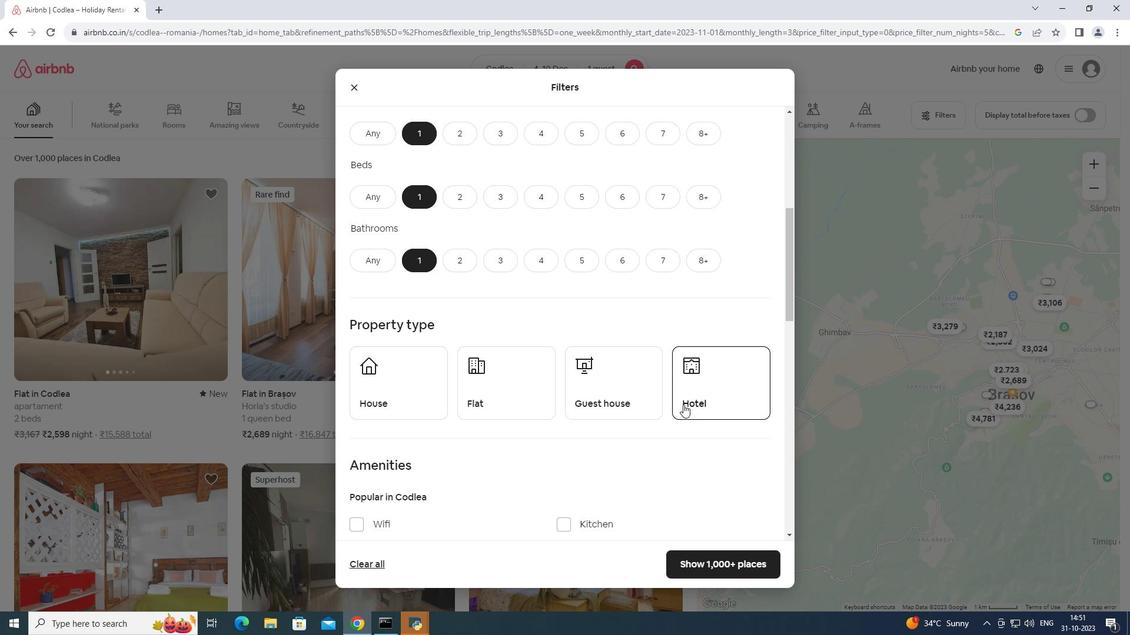 
Action: Mouse pressed left at (683, 404)
Screenshot: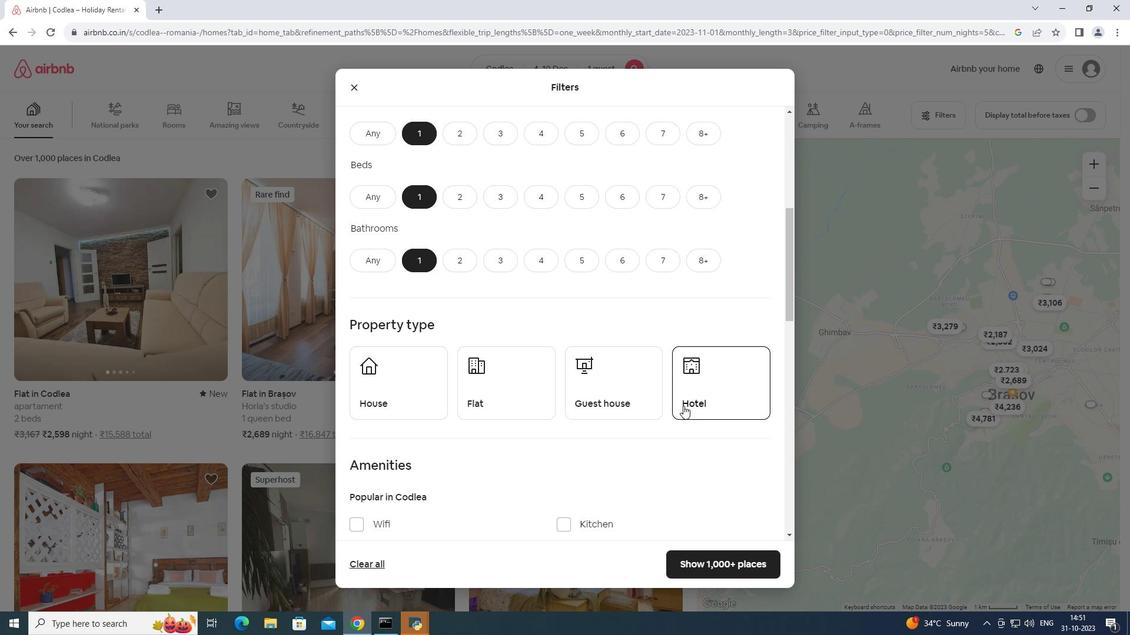
Action: Mouse moved to (685, 403)
Screenshot: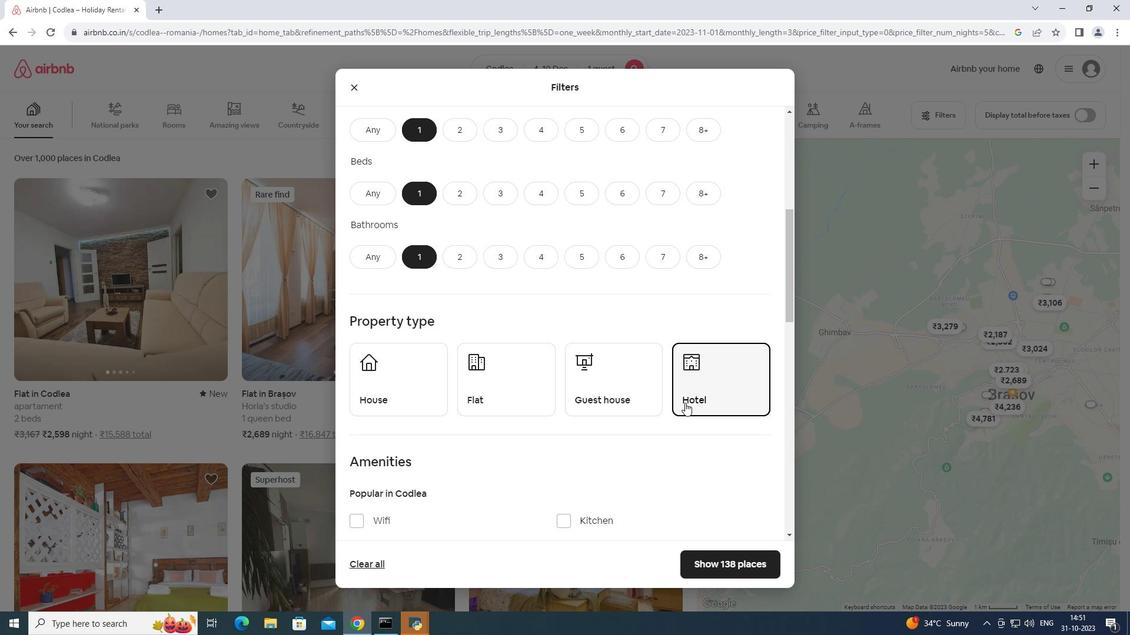 
Action: Mouse scrolled (685, 402) with delta (0, 0)
Screenshot: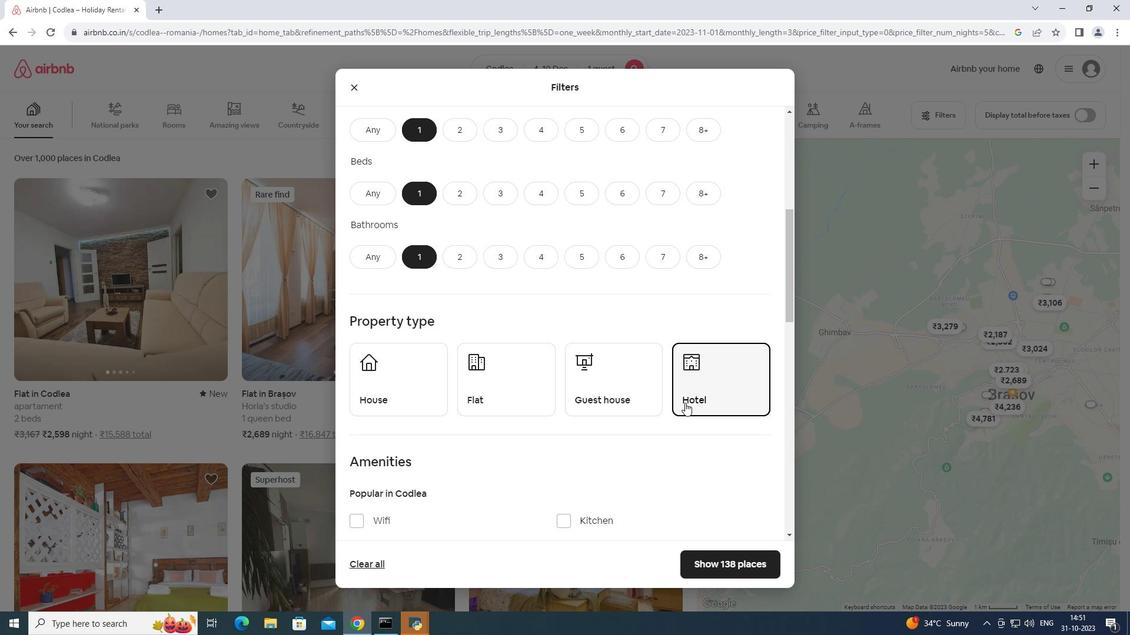 
Action: Mouse moved to (685, 406)
Screenshot: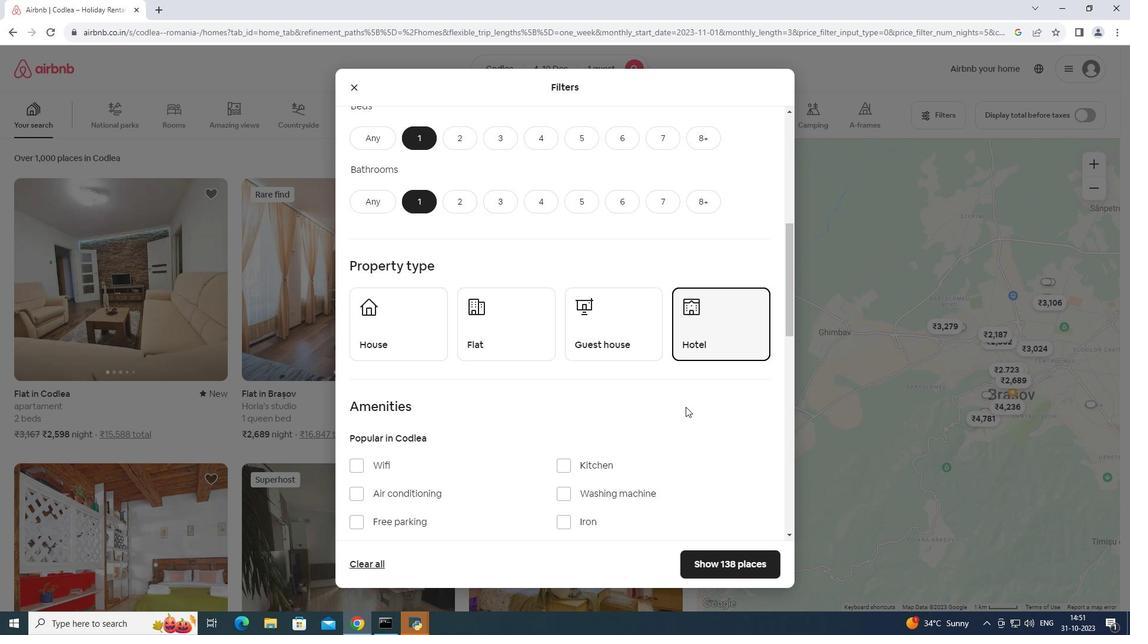 
Action: Mouse scrolled (685, 406) with delta (0, 0)
Screenshot: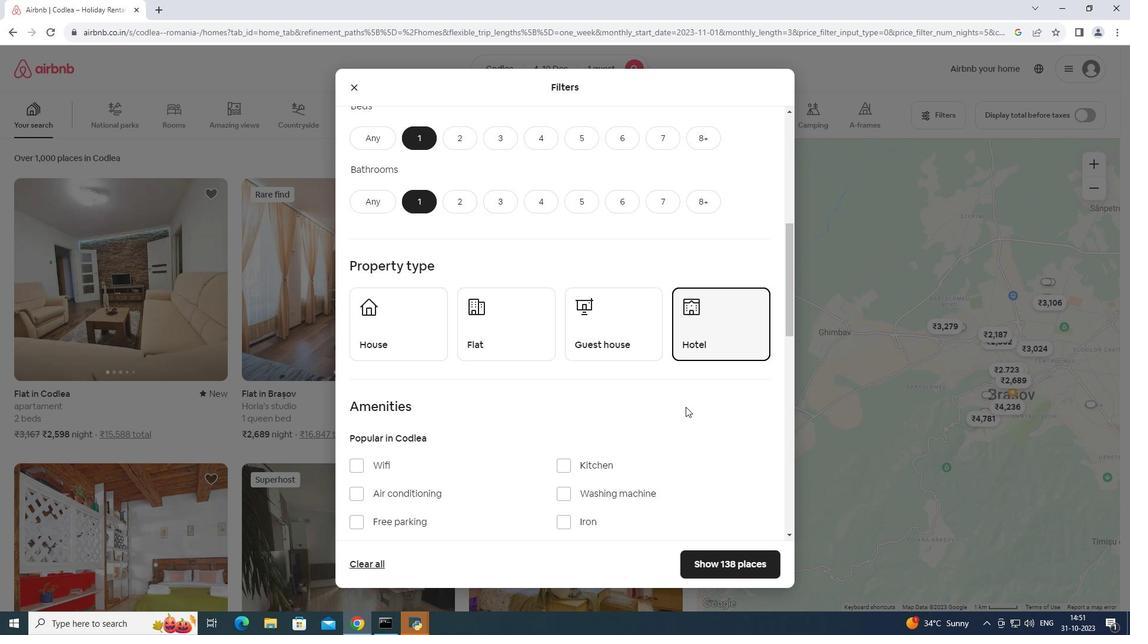 
Action: Mouse moved to (685, 407)
Screenshot: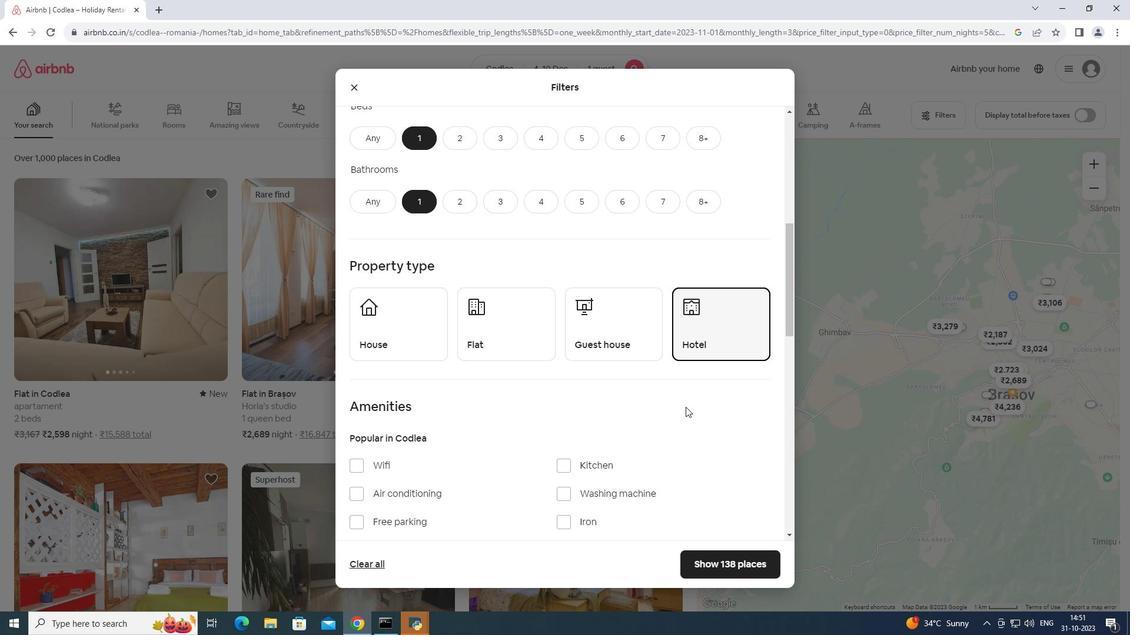 
Action: Mouse scrolled (685, 406) with delta (0, 0)
Screenshot: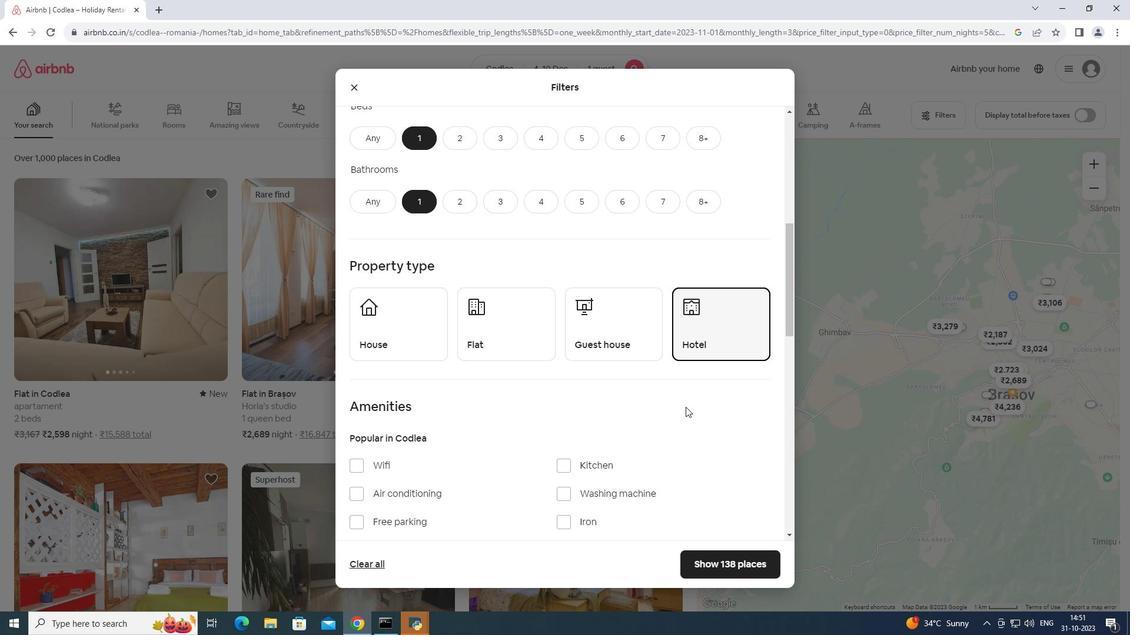 
Action: Mouse moved to (684, 408)
Screenshot: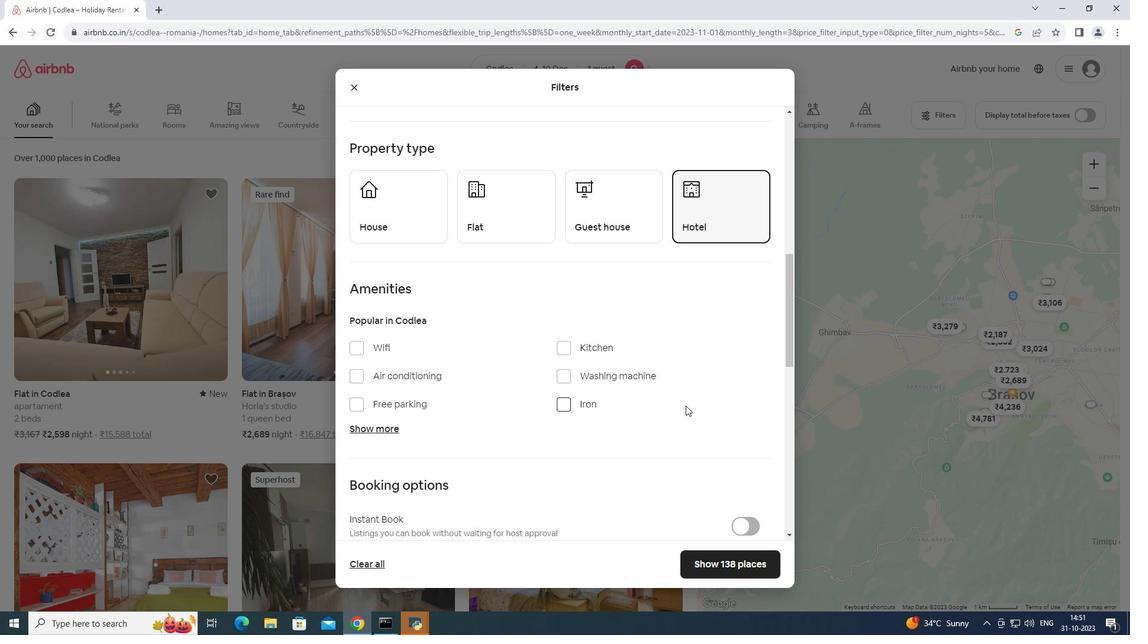 
Action: Mouse scrolled (684, 409) with delta (0, 0)
Screenshot: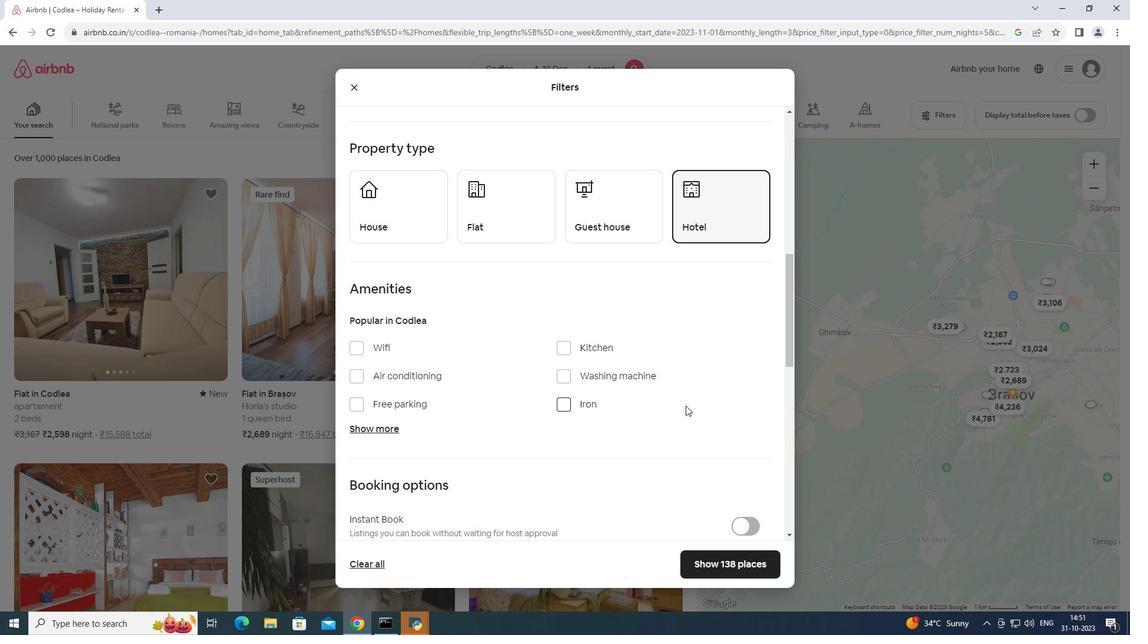 
Action: Mouse moved to (685, 406)
Screenshot: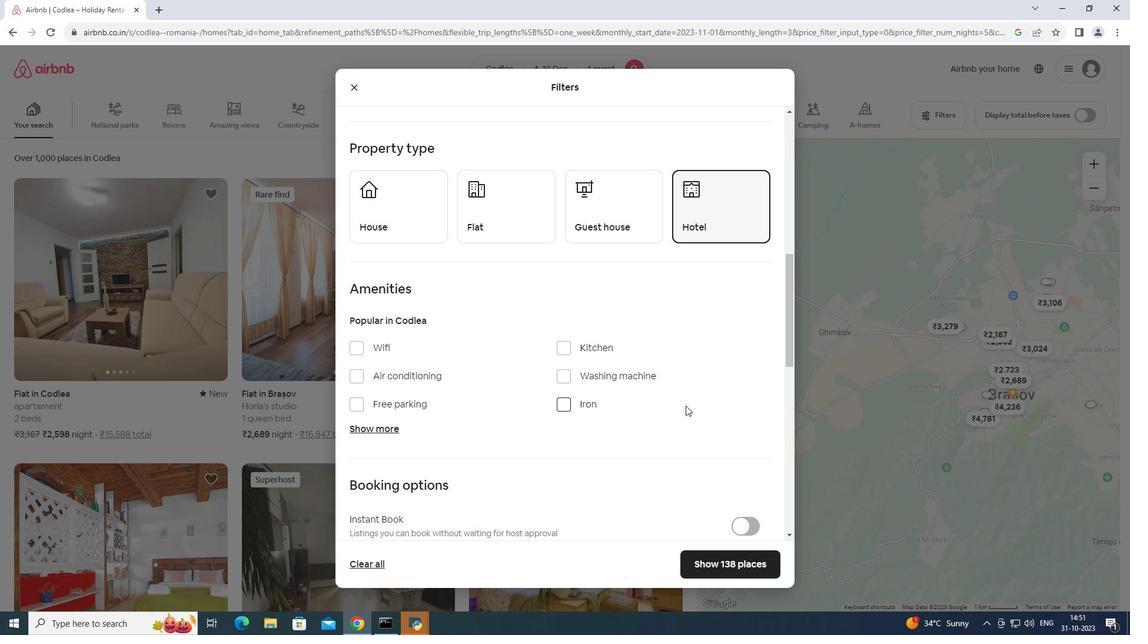 
Action: Mouse scrolled (685, 405) with delta (0, 0)
Screenshot: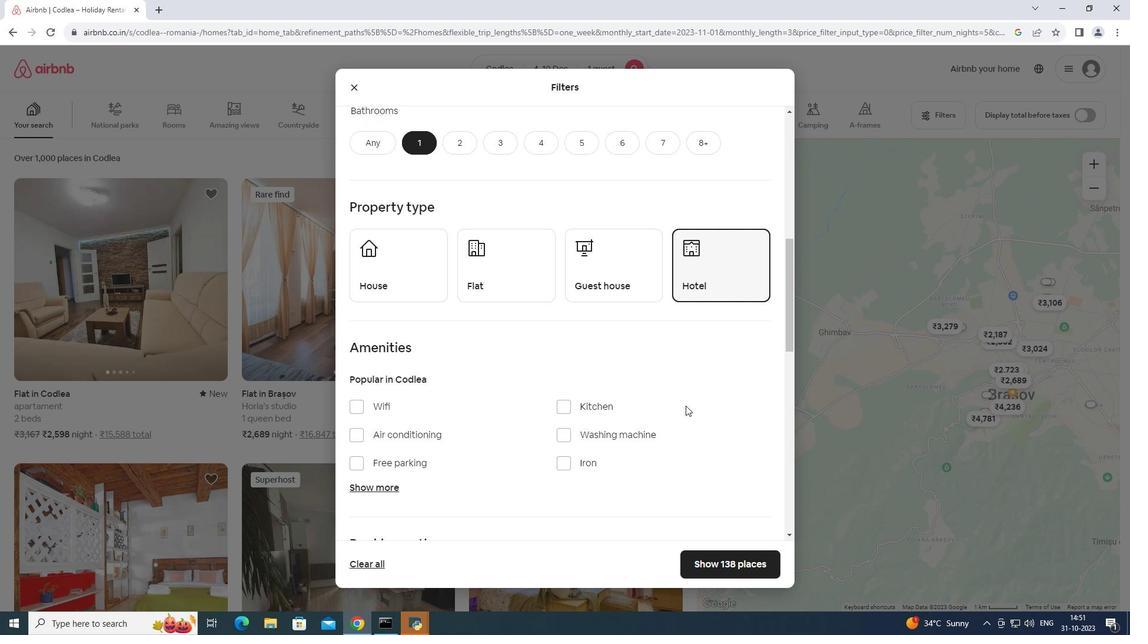 
Action: Mouse scrolled (685, 405) with delta (0, 0)
Screenshot: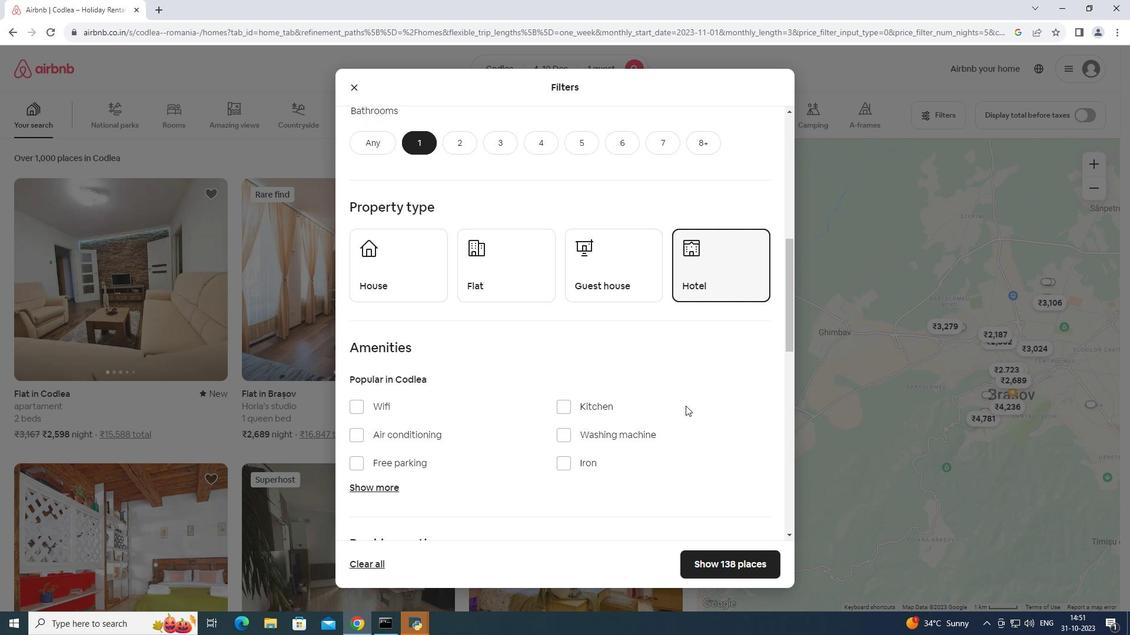 
Action: Mouse scrolled (685, 405) with delta (0, 0)
Screenshot: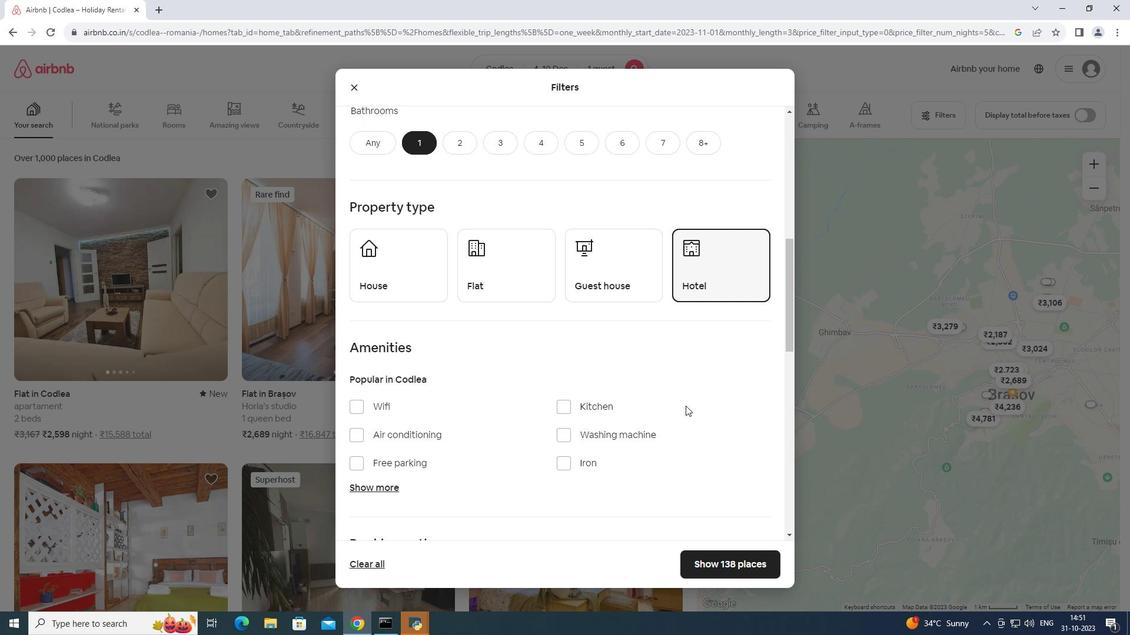 
Action: Mouse scrolled (685, 405) with delta (0, 0)
Screenshot: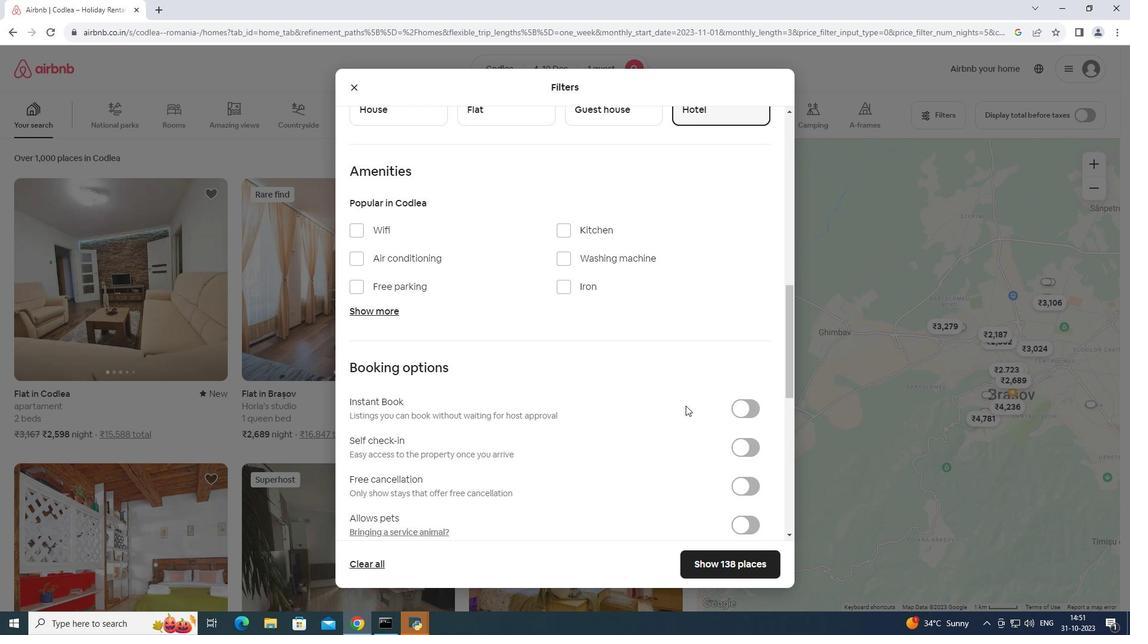 
Action: Mouse scrolled (685, 405) with delta (0, 0)
Screenshot: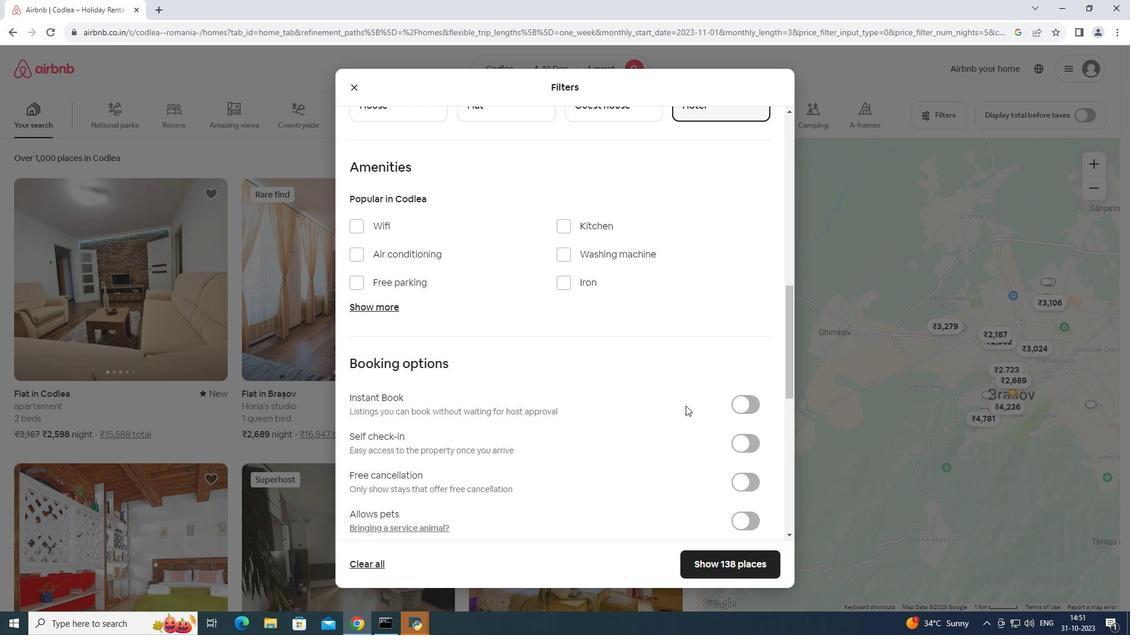 
Action: Mouse scrolled (685, 405) with delta (0, 0)
Screenshot: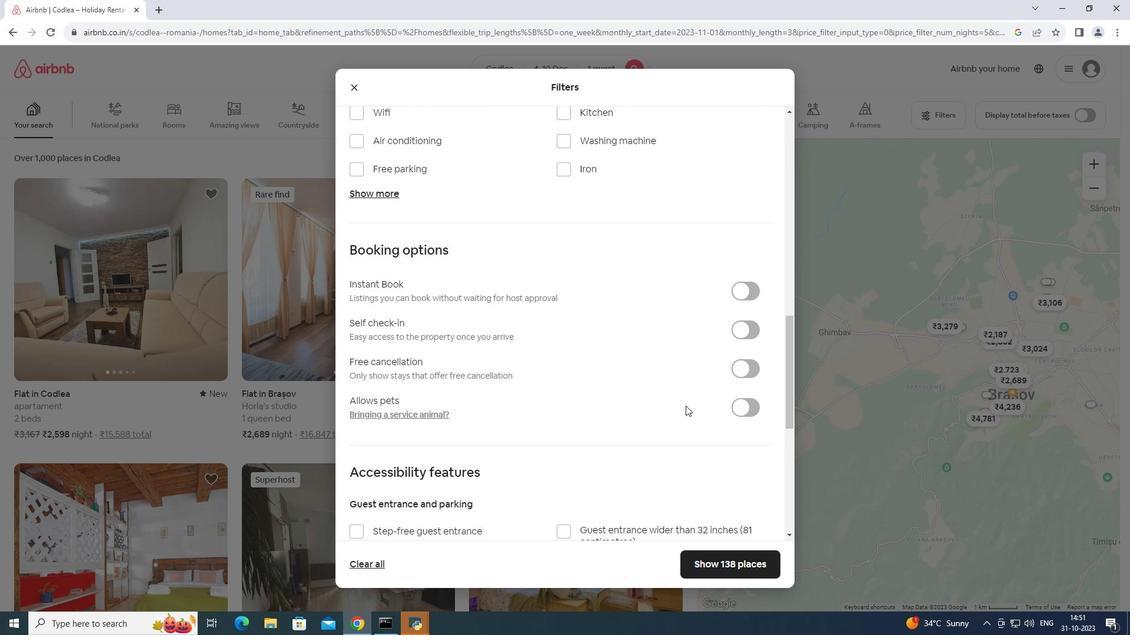 
Action: Mouse scrolled (685, 405) with delta (0, 0)
Screenshot: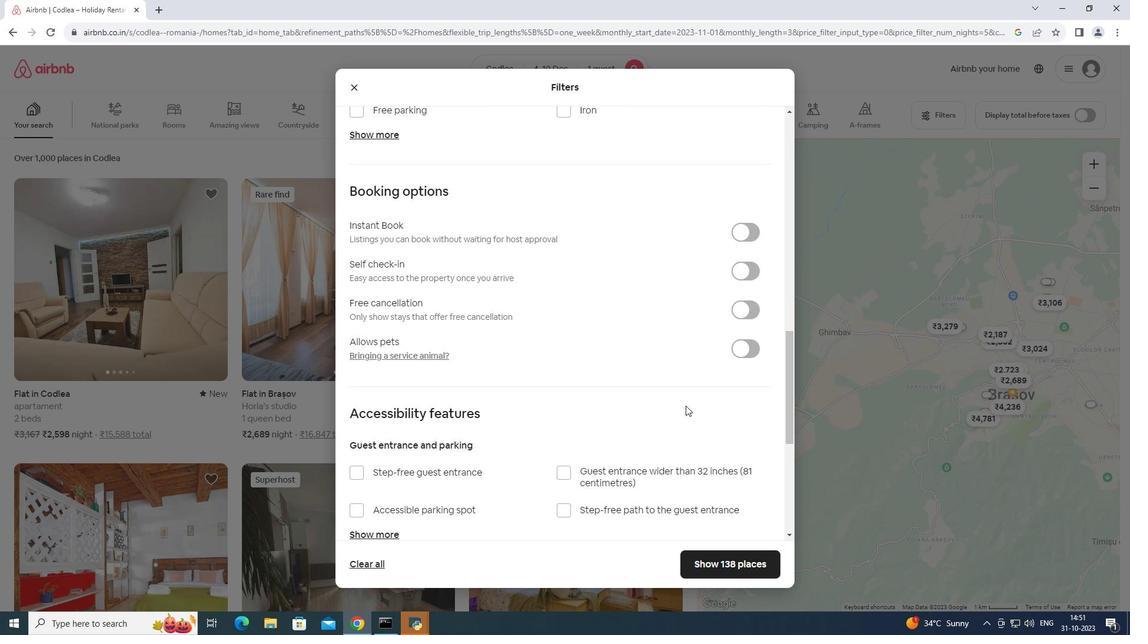 
Action: Mouse moved to (685, 406)
Screenshot: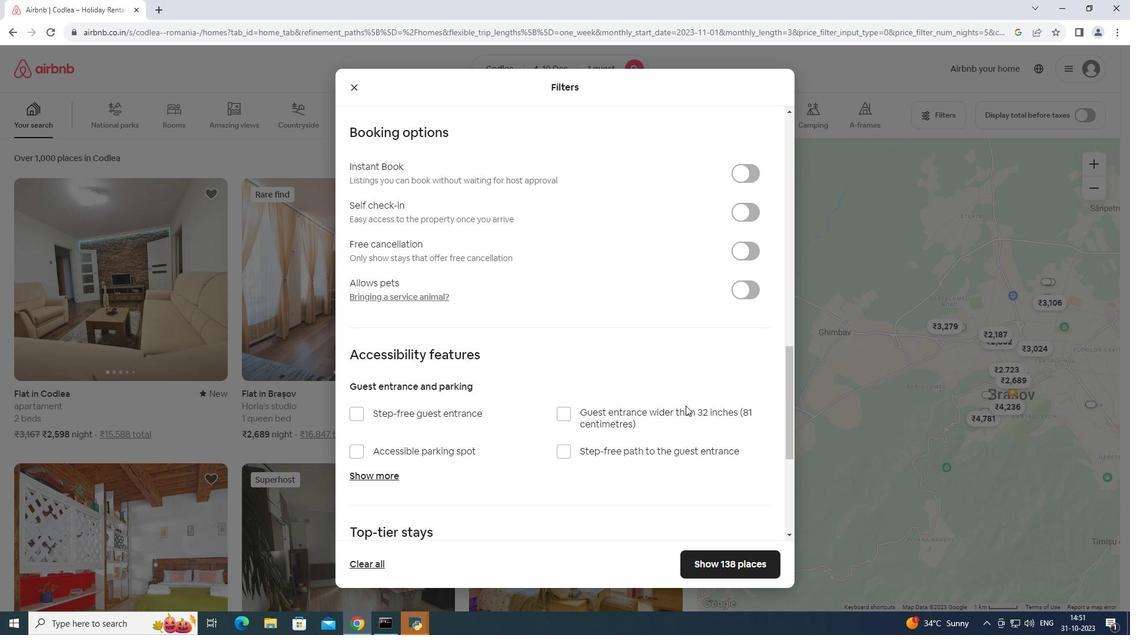
Action: Mouse scrolled (685, 405) with delta (0, 0)
Screenshot: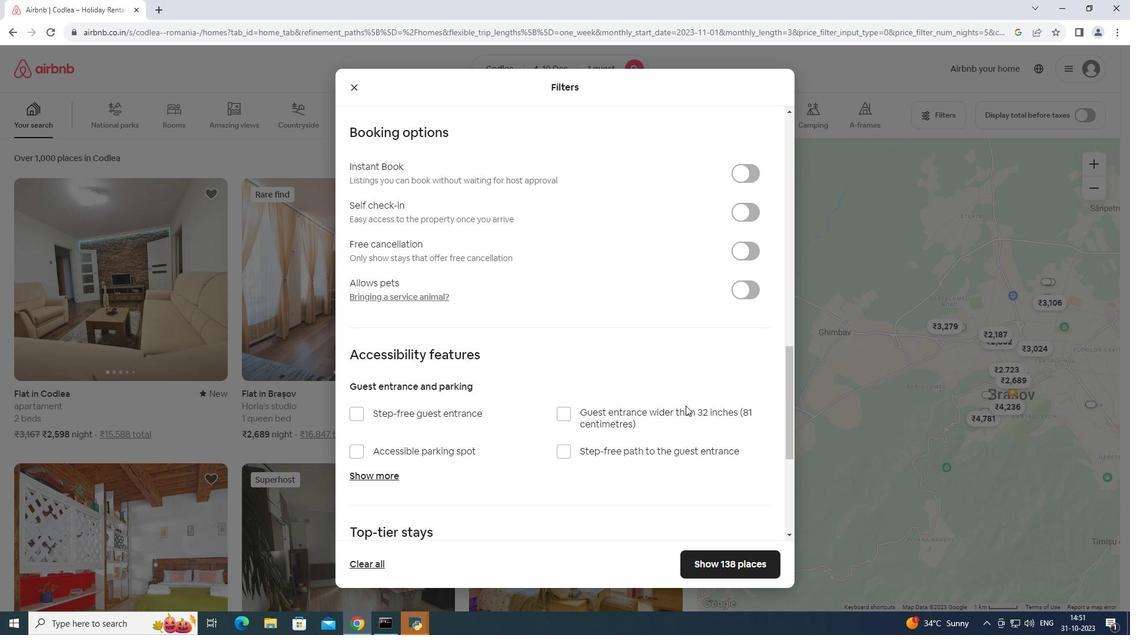 
Action: Mouse moved to (682, 390)
Screenshot: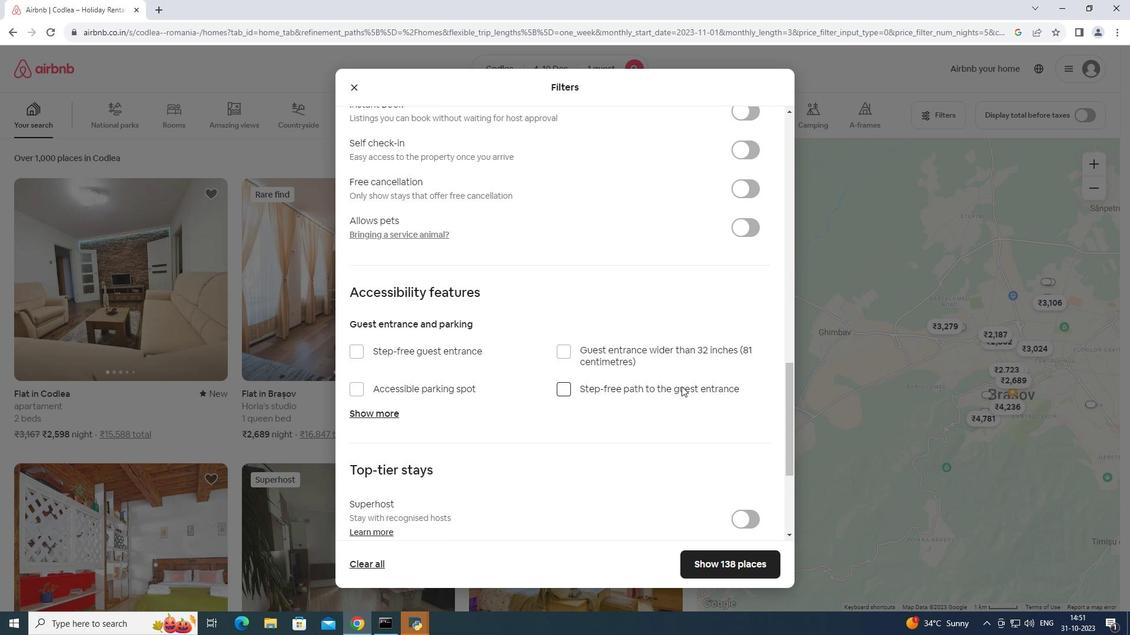 
Action: Mouse scrolled (682, 389) with delta (0, 0)
Screenshot: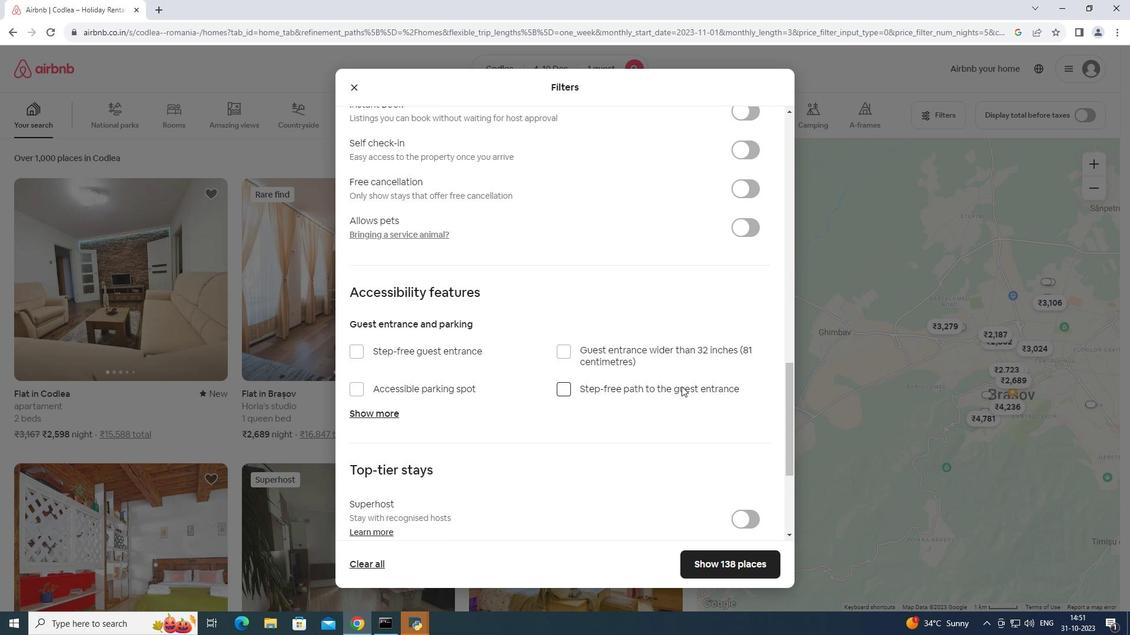 
Action: Mouse moved to (681, 387)
Screenshot: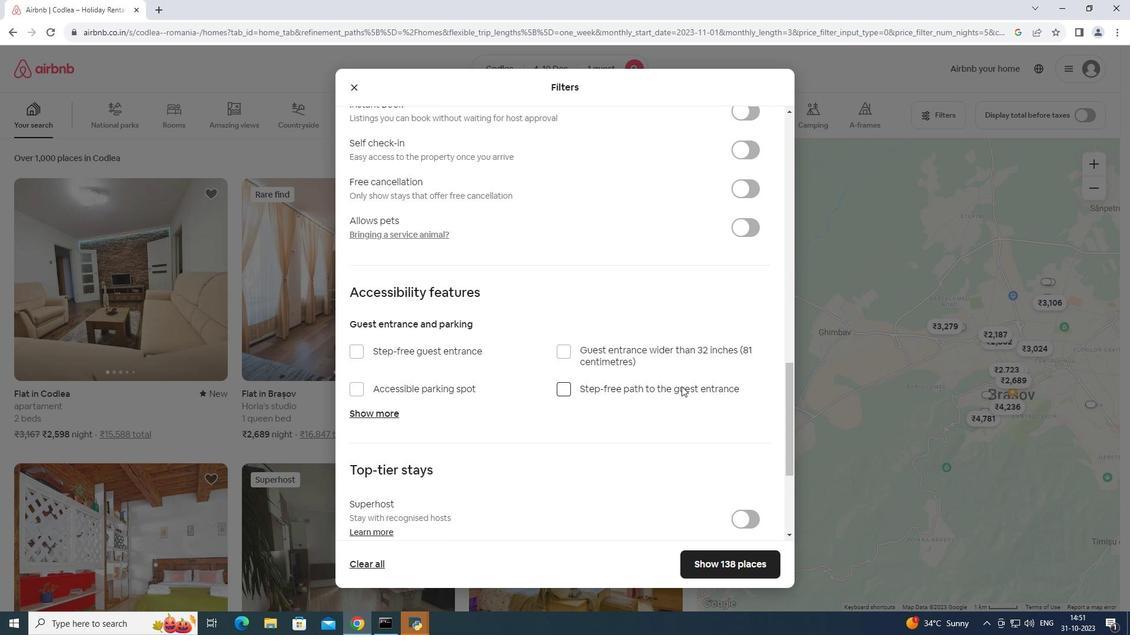 
Action: Mouse scrolled (681, 386) with delta (0, 0)
Screenshot: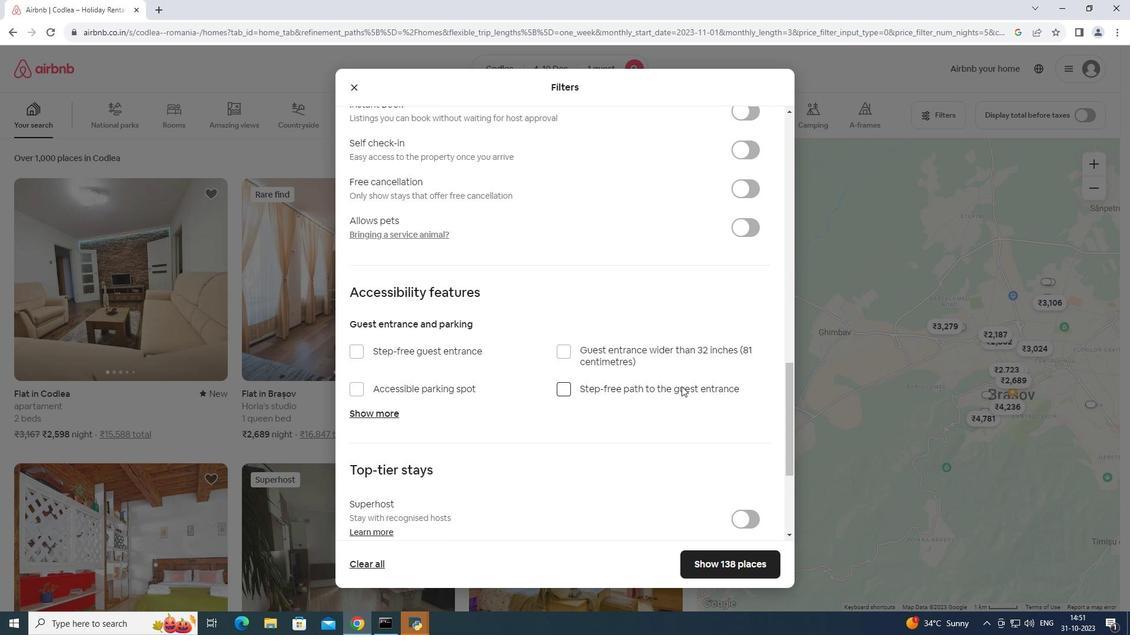 
Action: Mouse moved to (681, 383)
Screenshot: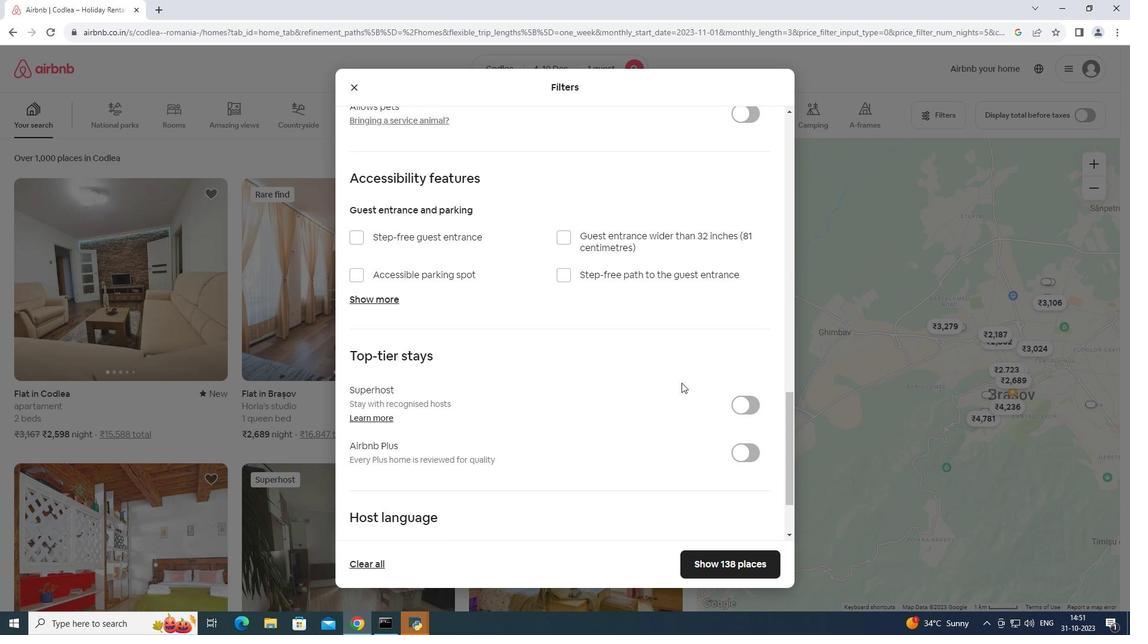 
Action: Mouse scrolled (681, 382) with delta (0, 0)
Screenshot: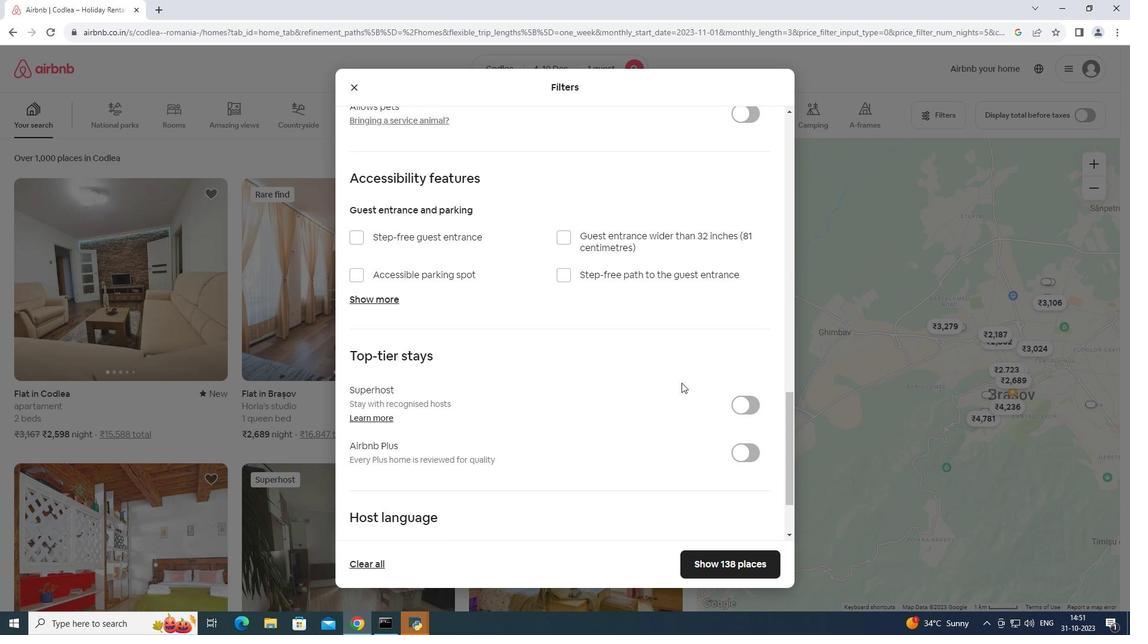 
Action: Mouse scrolled (681, 382) with delta (0, 0)
Screenshot: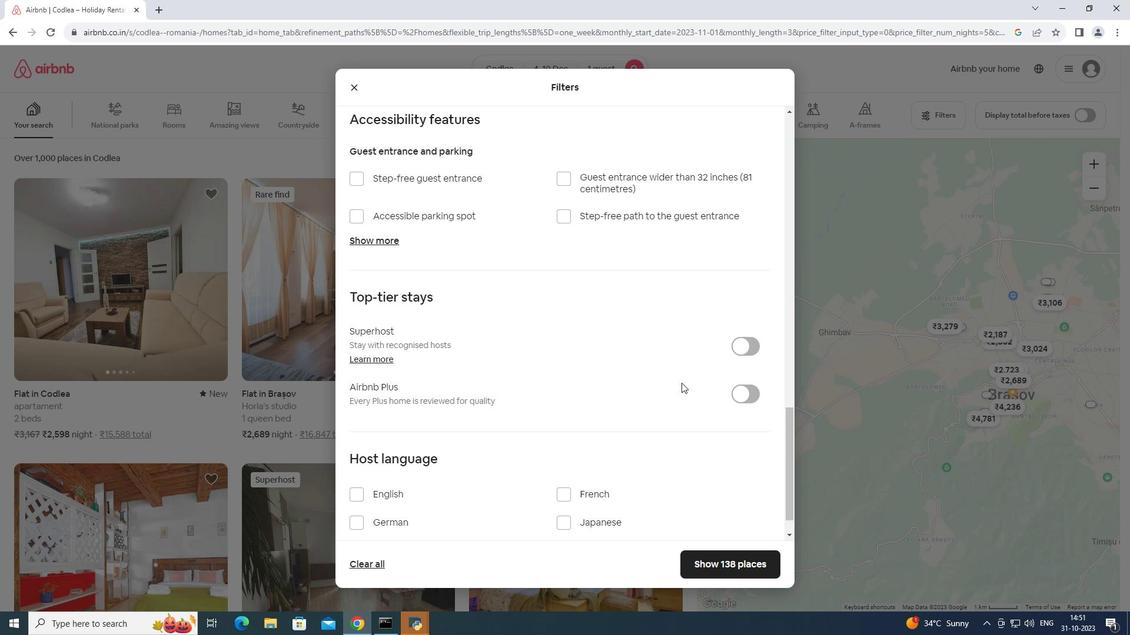 
Action: Mouse moved to (681, 385)
Screenshot: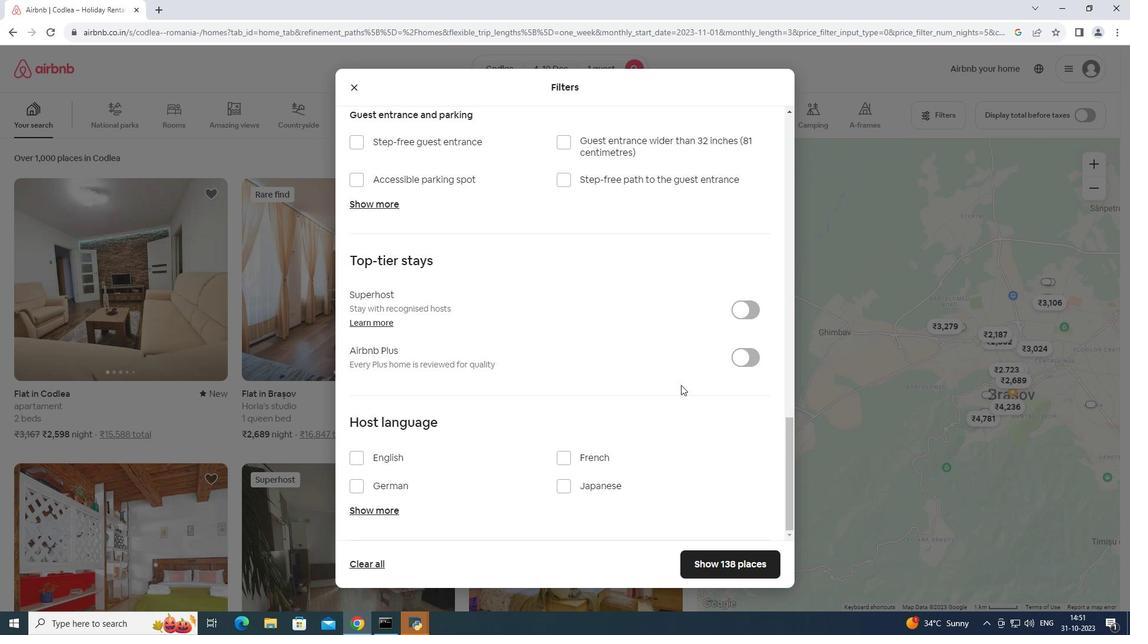 
Action: Mouse scrolled (681, 384) with delta (0, 0)
Screenshot: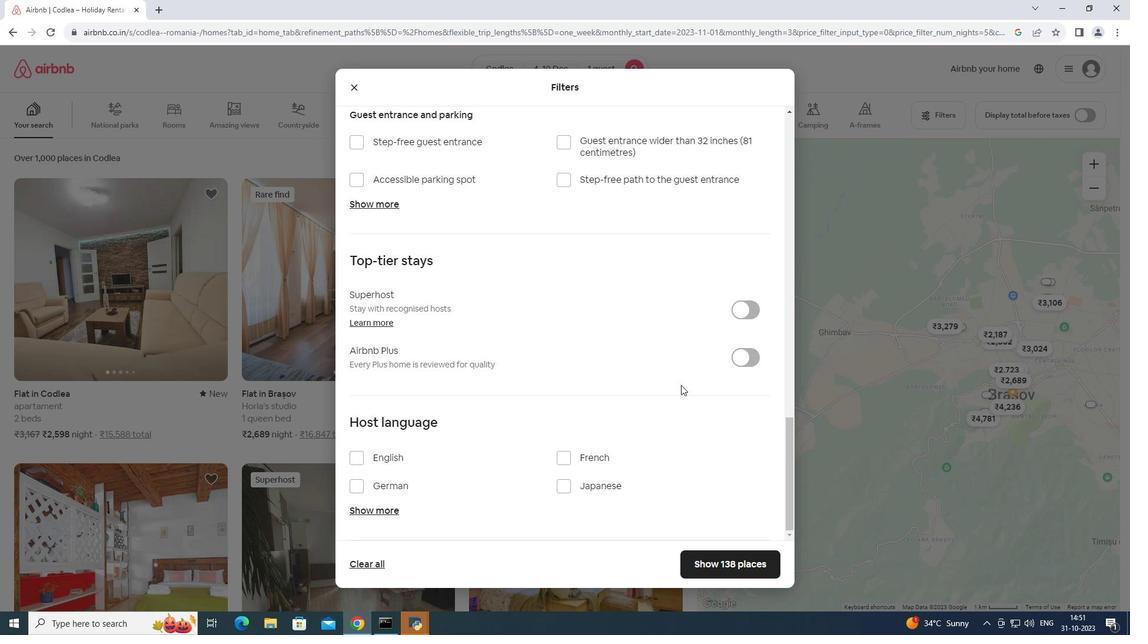 
Action: Mouse moved to (679, 387)
Screenshot: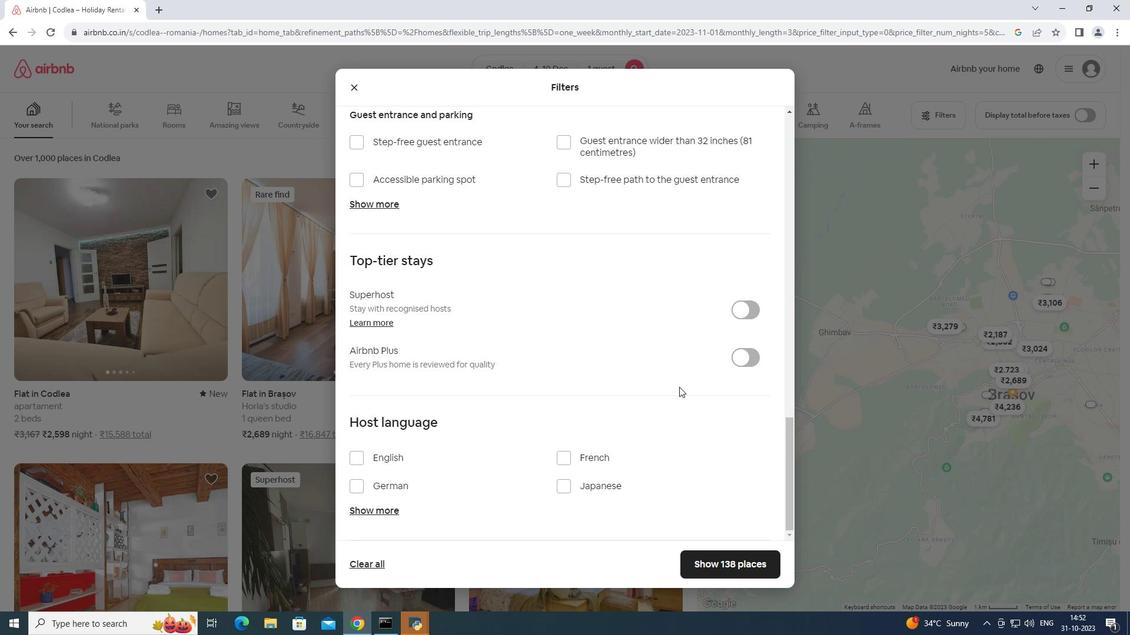 
Action: Mouse scrolled (679, 386) with delta (0, 0)
Screenshot: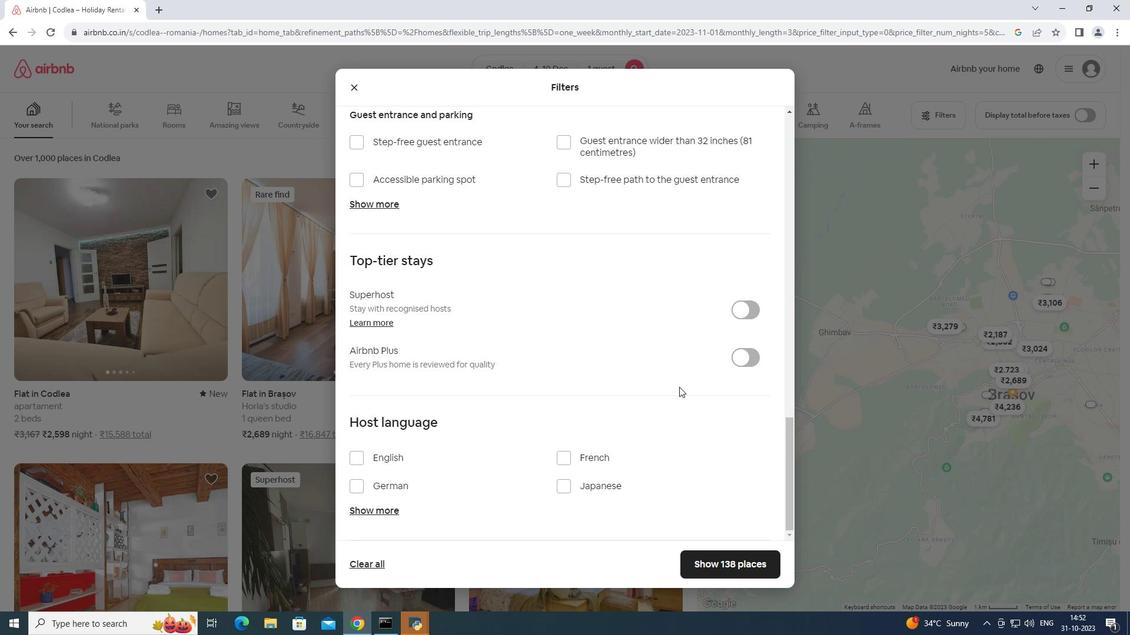 
Action: Mouse moved to (678, 387)
Screenshot: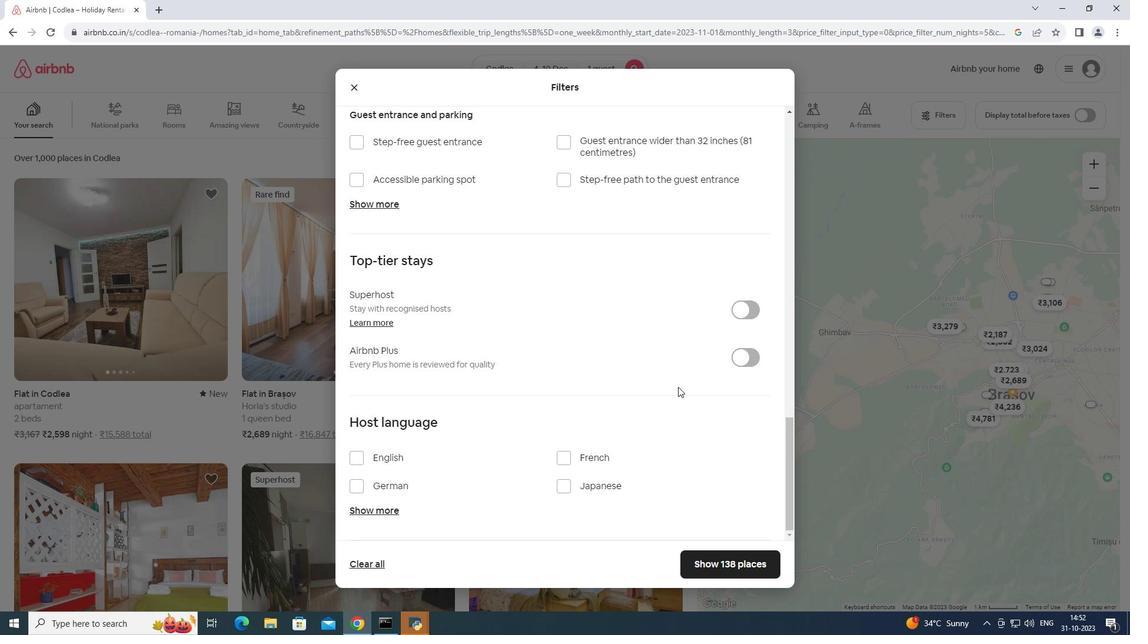 
Action: Mouse scrolled (678, 386) with delta (0, 0)
Screenshot: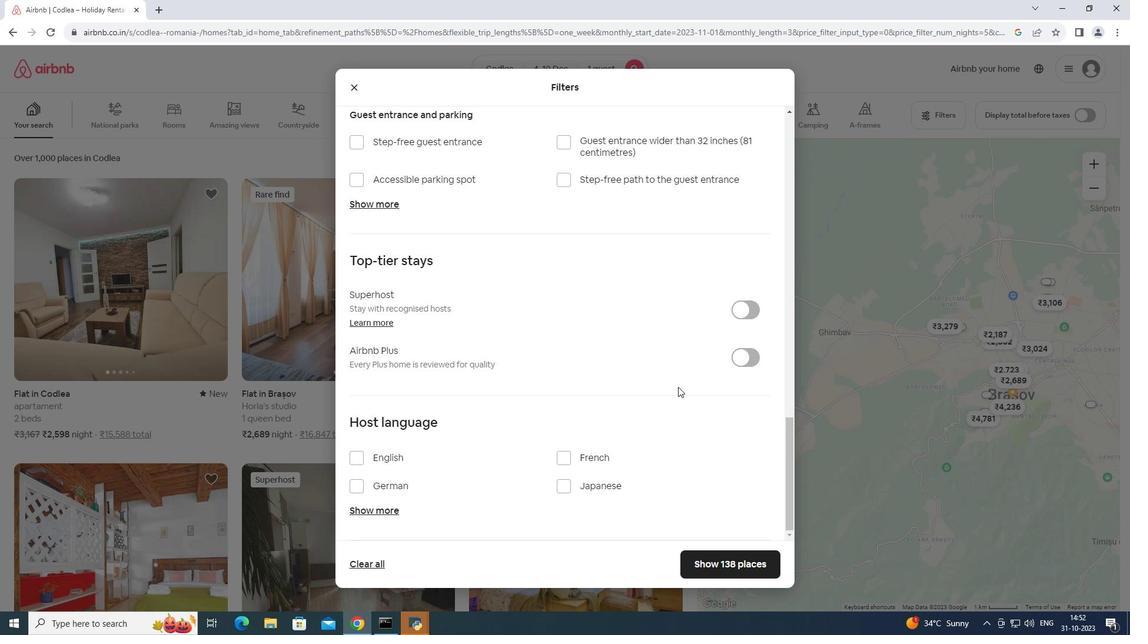 
Action: Mouse scrolled (678, 386) with delta (0, 0)
Screenshot: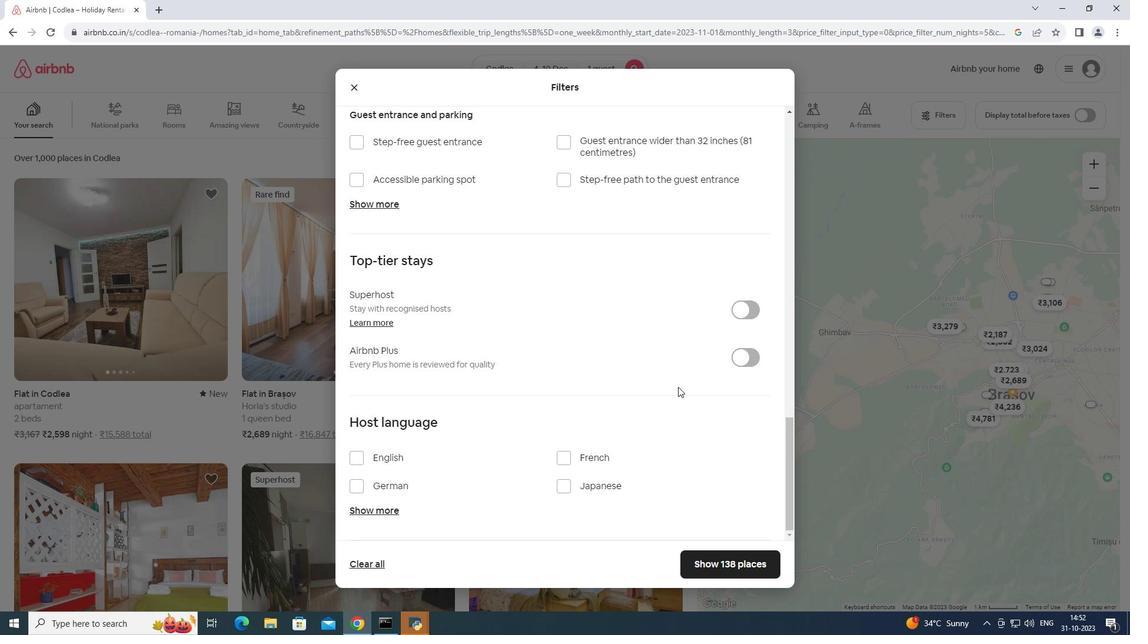 
Action: Mouse moved to (657, 386)
Screenshot: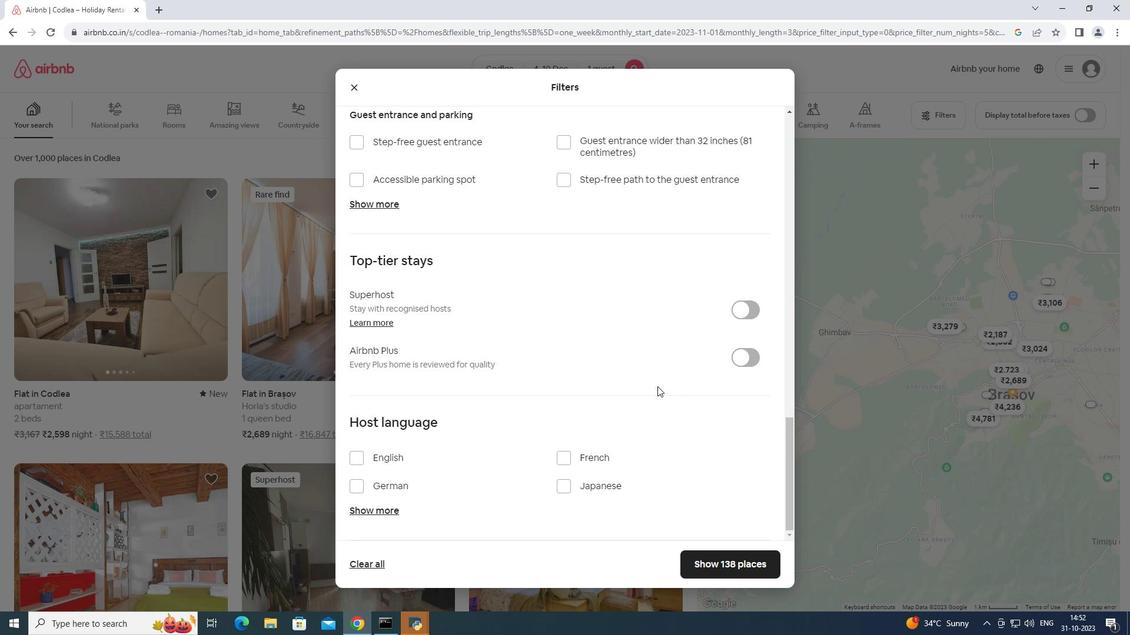 
Action: Mouse scrolled (657, 386) with delta (0, 0)
Screenshot: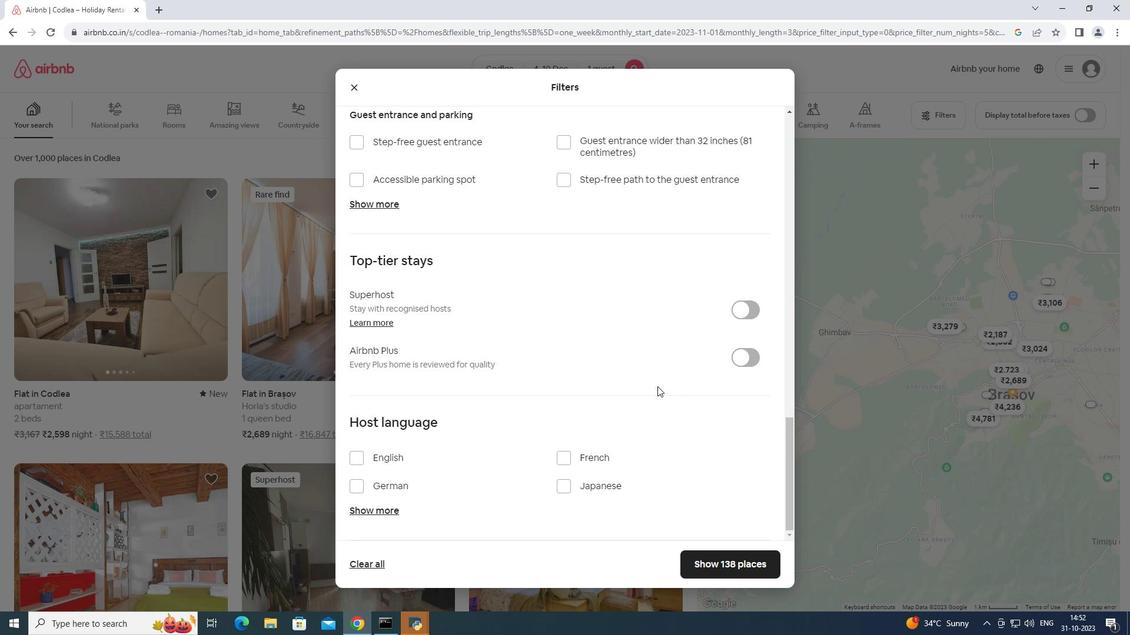
Action: Mouse scrolled (657, 386) with delta (0, 0)
Screenshot: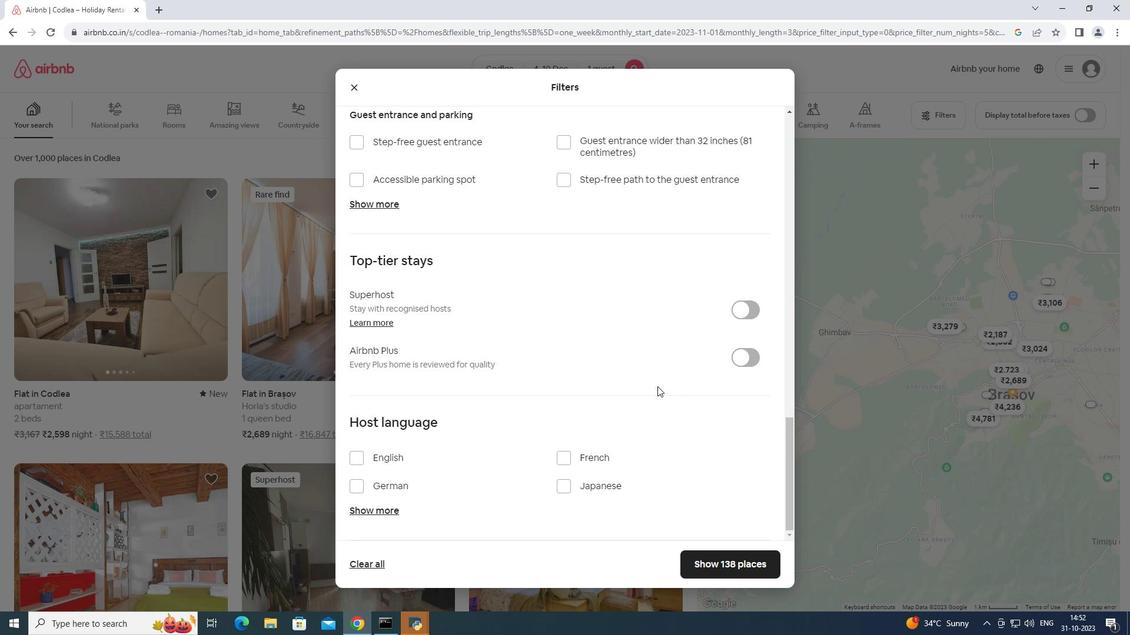 
Action: Mouse moved to (556, 385)
Screenshot: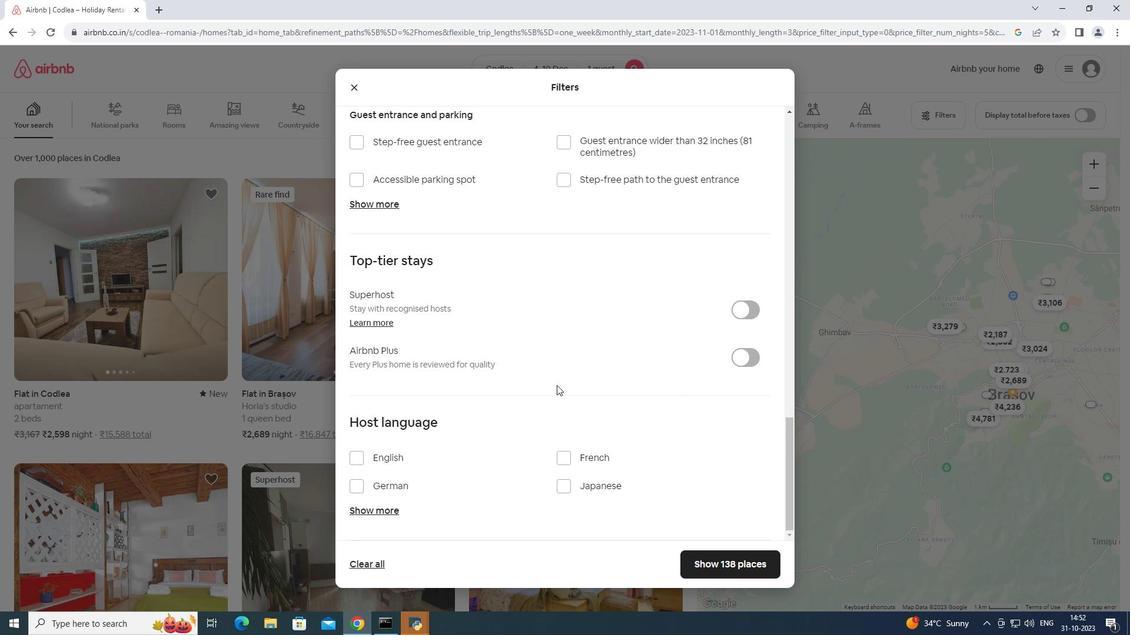
Action: Mouse scrolled (556, 386) with delta (0, 0)
Screenshot: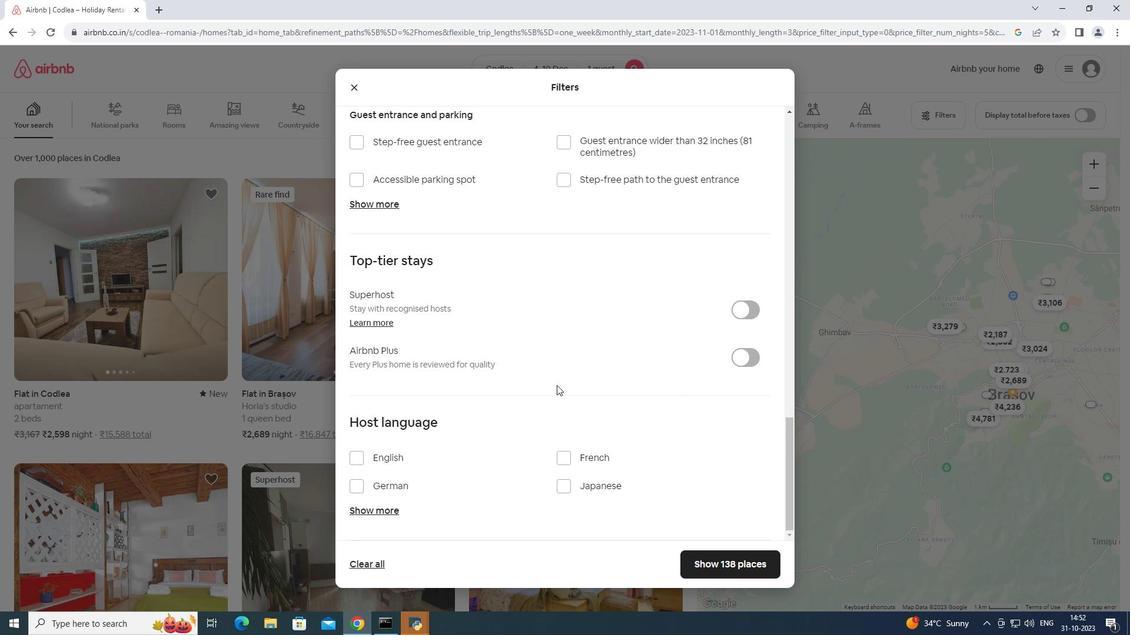 
Action: Mouse scrolled (556, 386) with delta (0, 0)
Screenshot: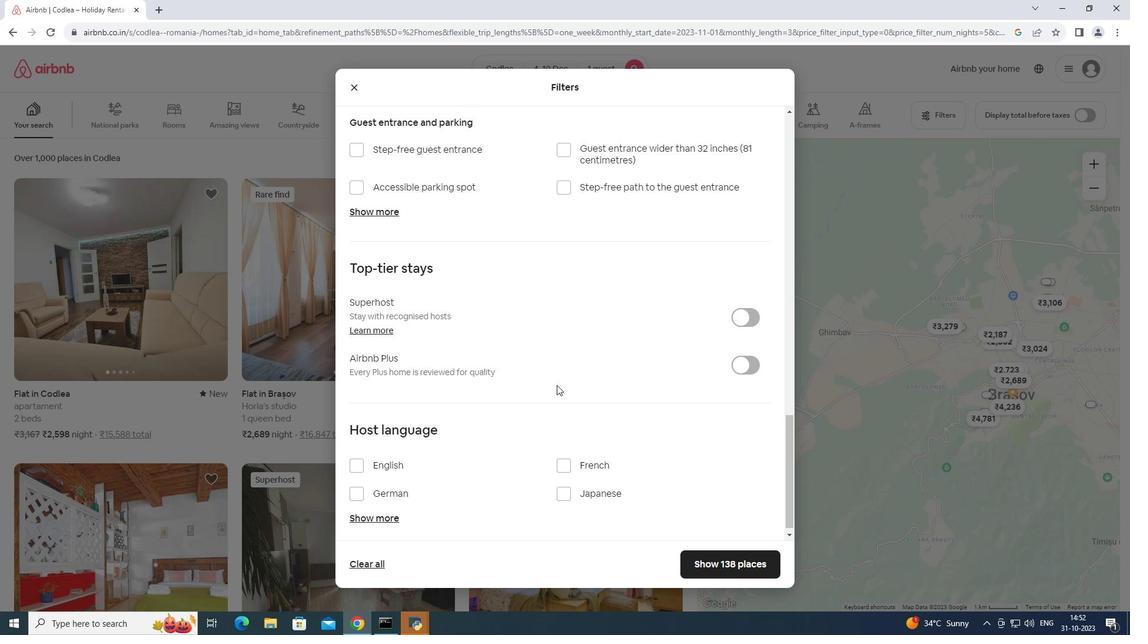 
Action: Mouse scrolled (556, 386) with delta (0, 0)
Screenshot: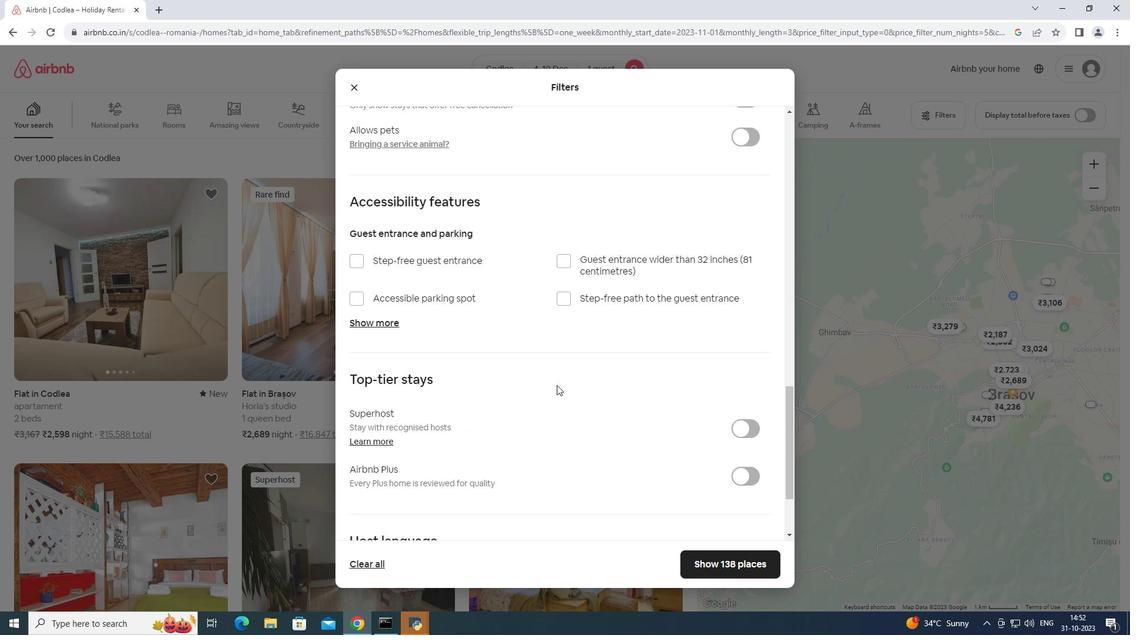 
Action: Mouse scrolled (556, 386) with delta (0, 0)
Screenshot: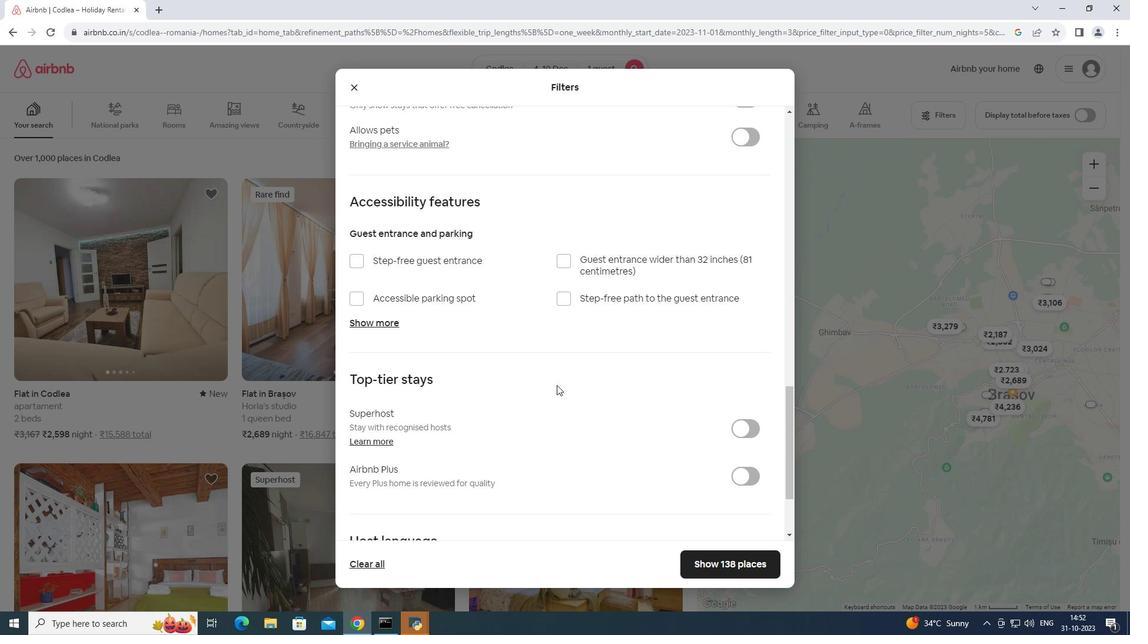
Action: Mouse scrolled (556, 386) with delta (0, 0)
Screenshot: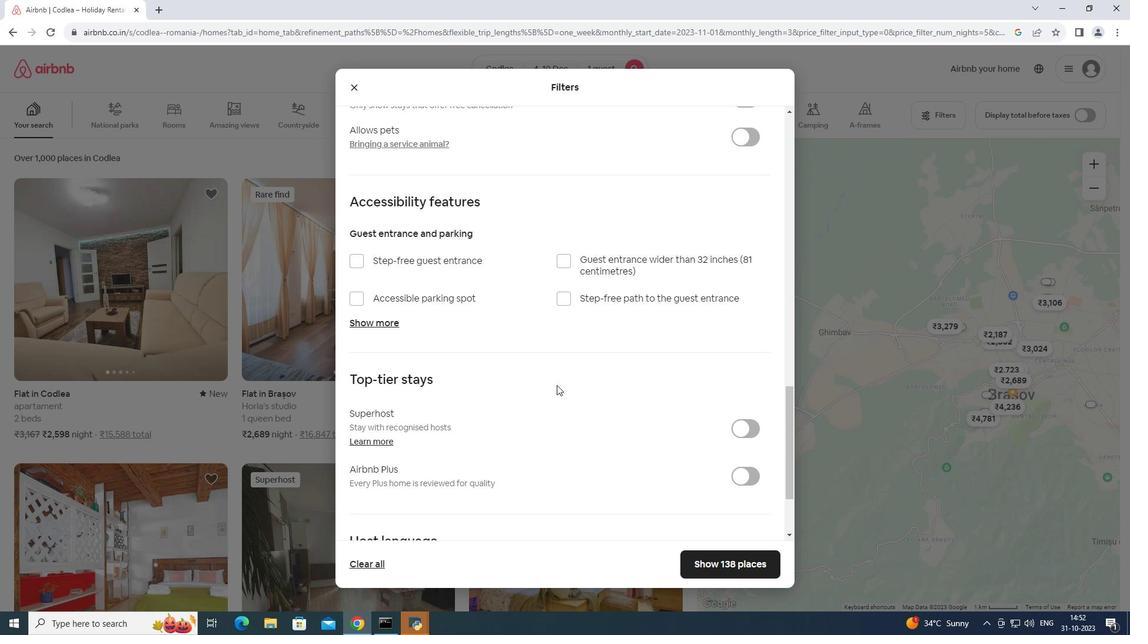 
Action: Mouse scrolled (556, 386) with delta (0, 0)
Screenshot: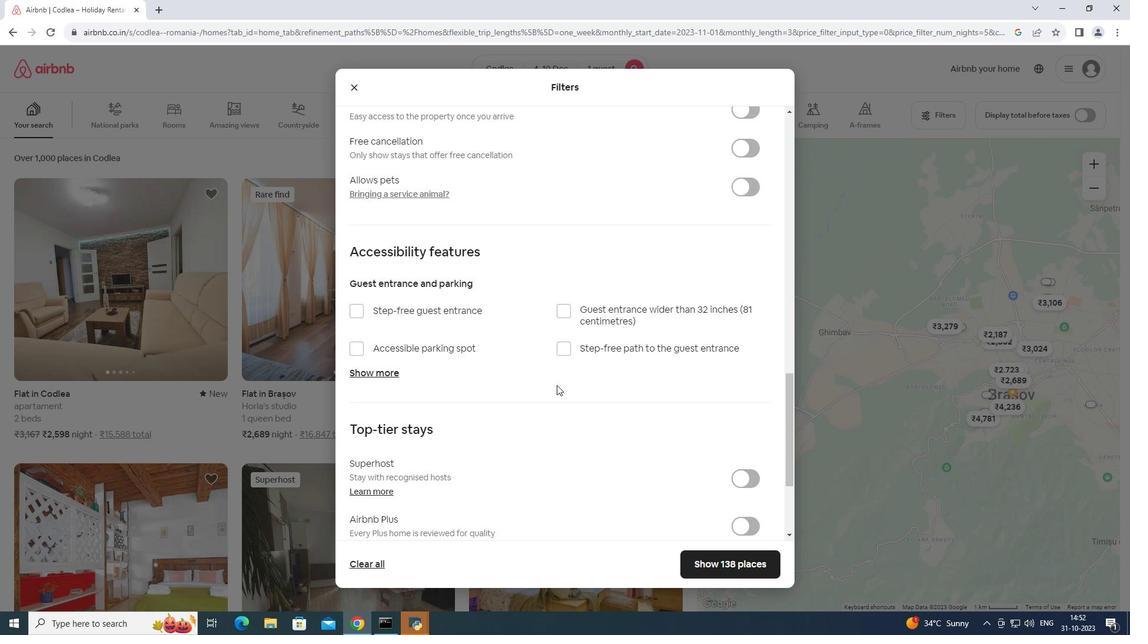 
Action: Mouse moved to (556, 385)
Screenshot: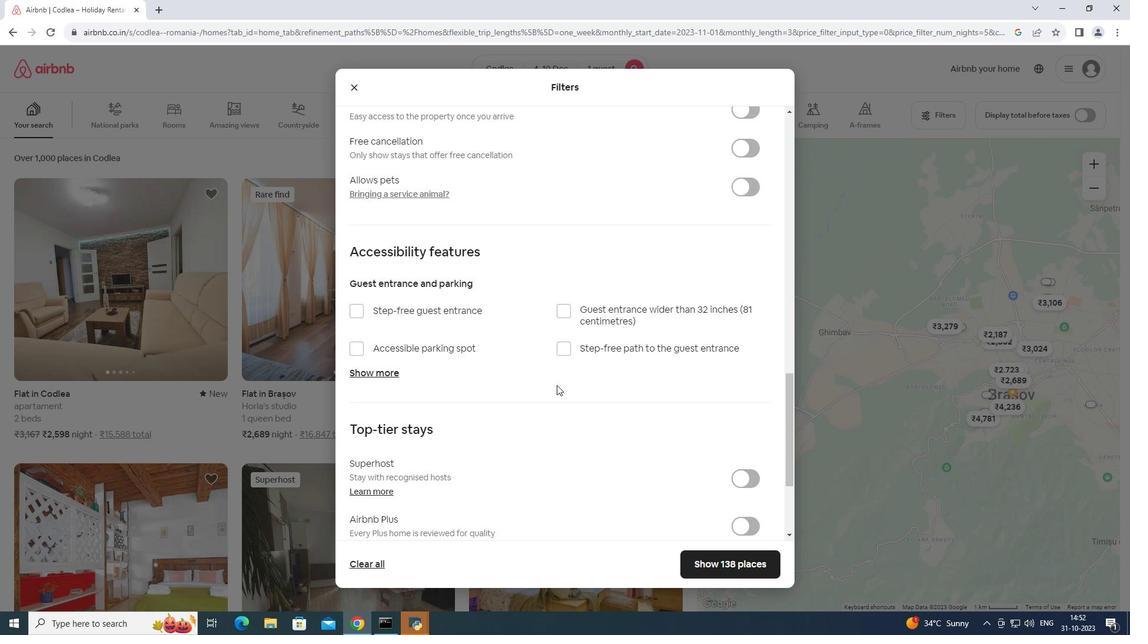 
Action: Mouse scrolled (556, 386) with delta (0, 0)
Screenshot: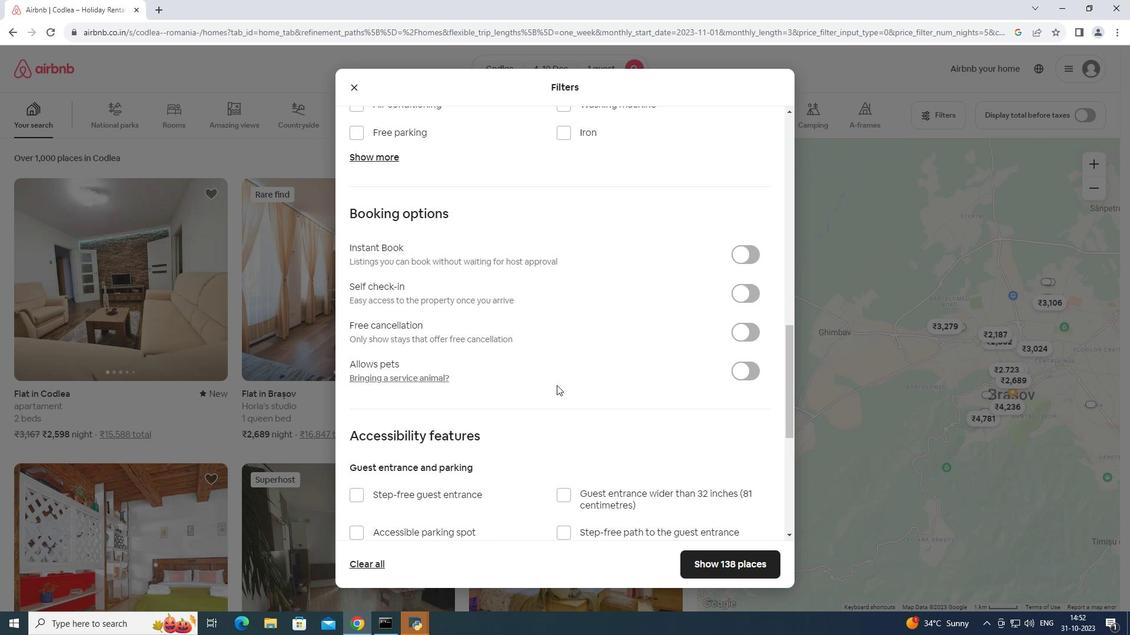 
Action: Mouse scrolled (556, 386) with delta (0, 0)
Screenshot: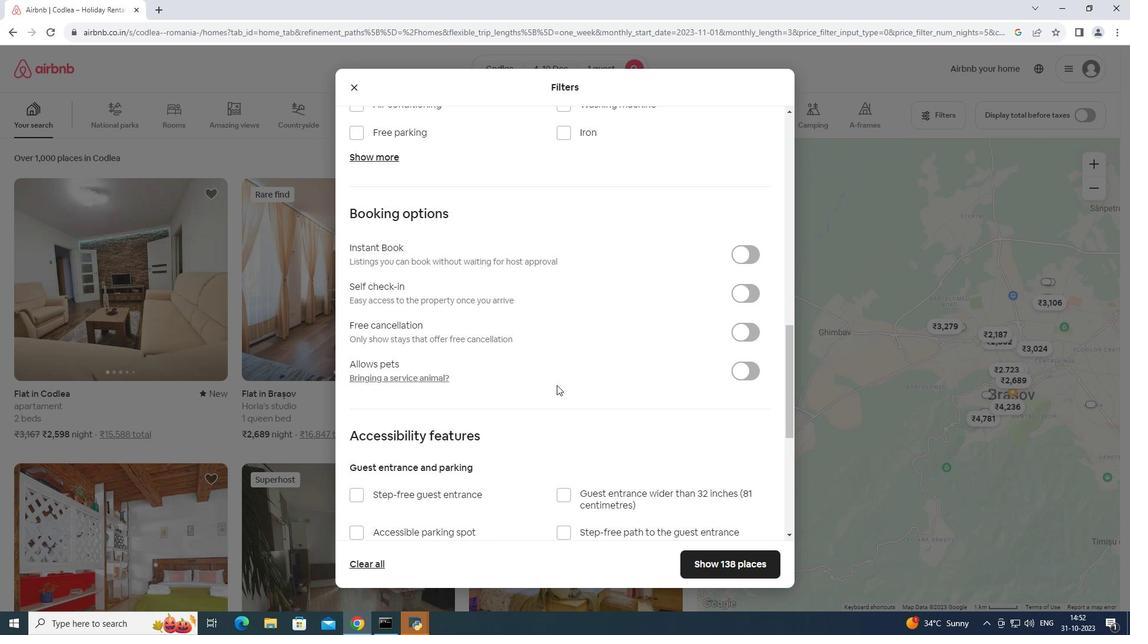 
Action: Mouse scrolled (556, 386) with delta (0, 0)
Screenshot: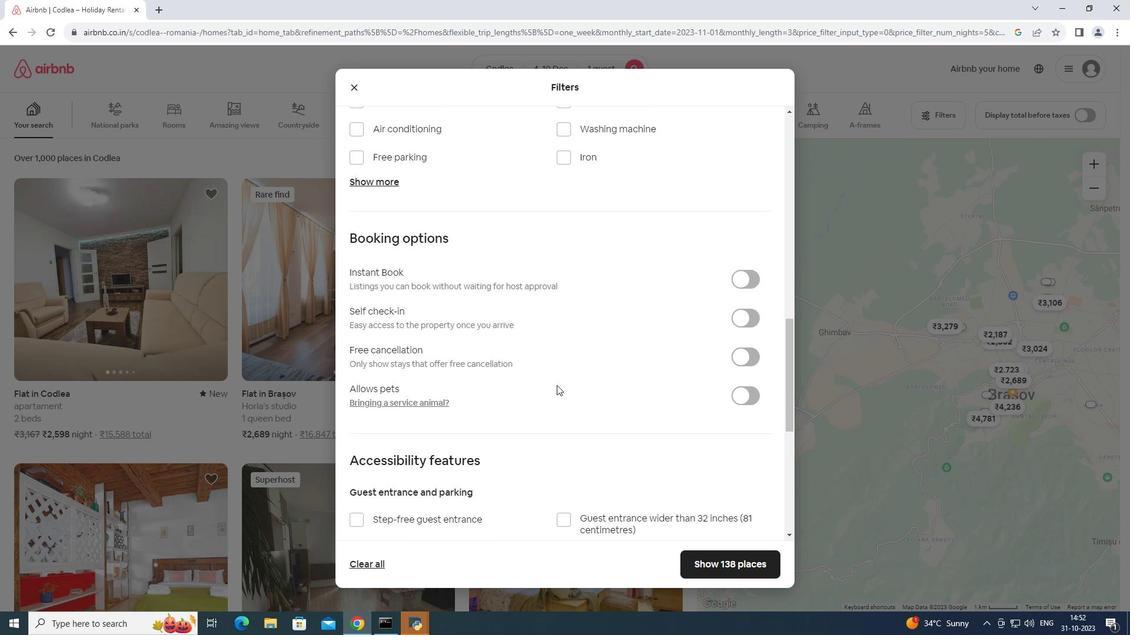 
Action: Mouse scrolled (556, 386) with delta (0, 0)
Screenshot: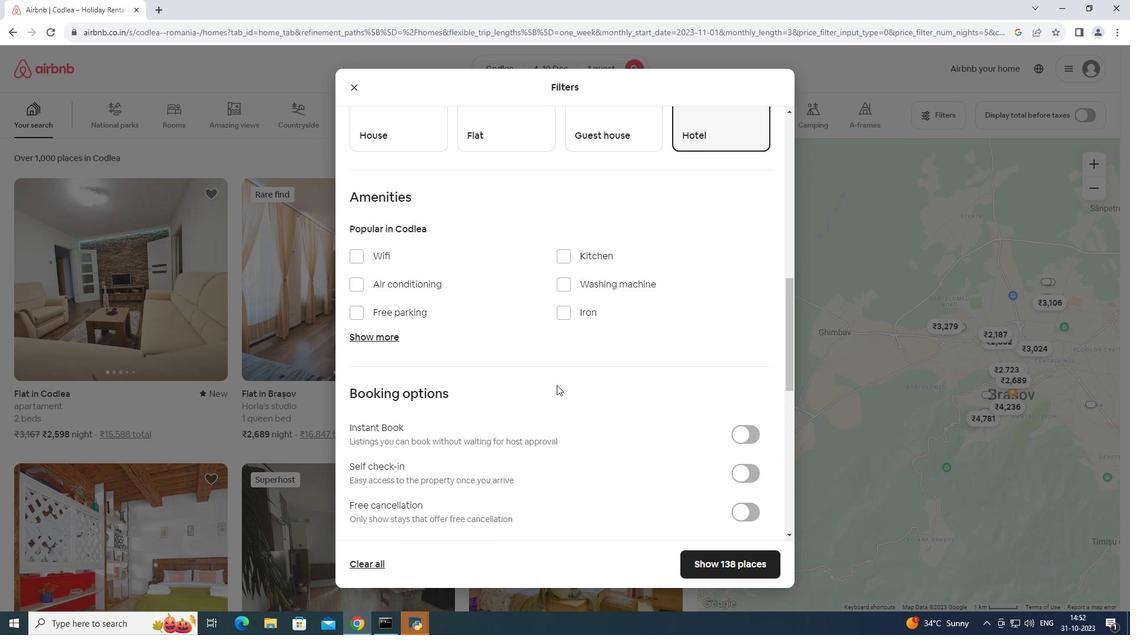 
Action: Mouse scrolled (556, 386) with delta (0, 0)
Screenshot: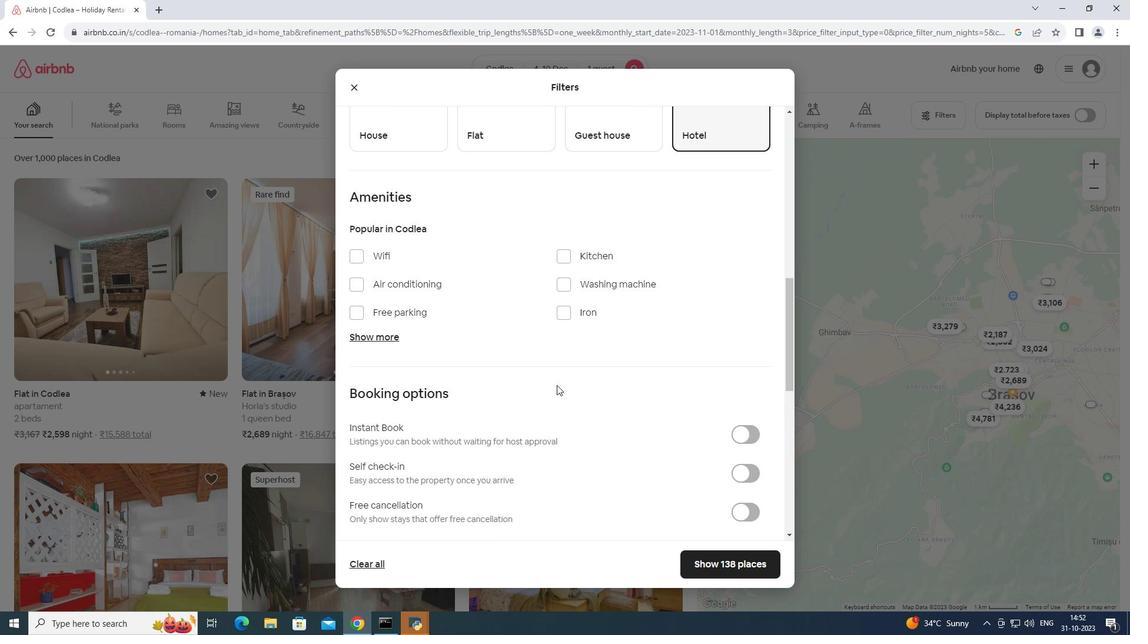 
Action: Mouse scrolled (556, 386) with delta (0, 0)
Screenshot: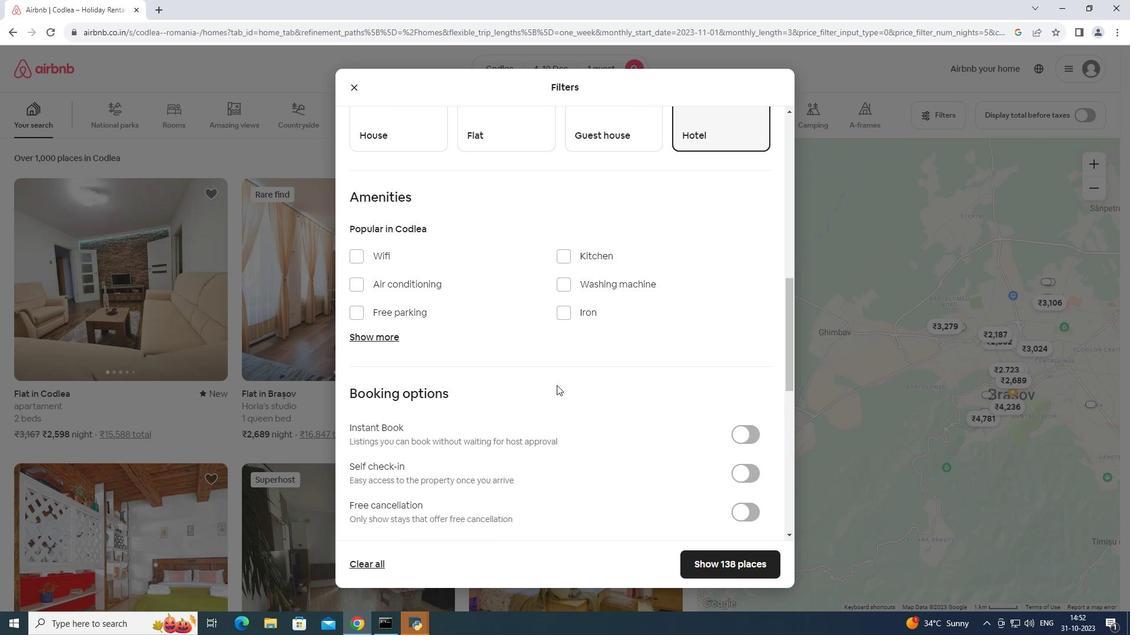 
Action: Mouse scrolled (556, 386) with delta (0, 0)
Screenshot: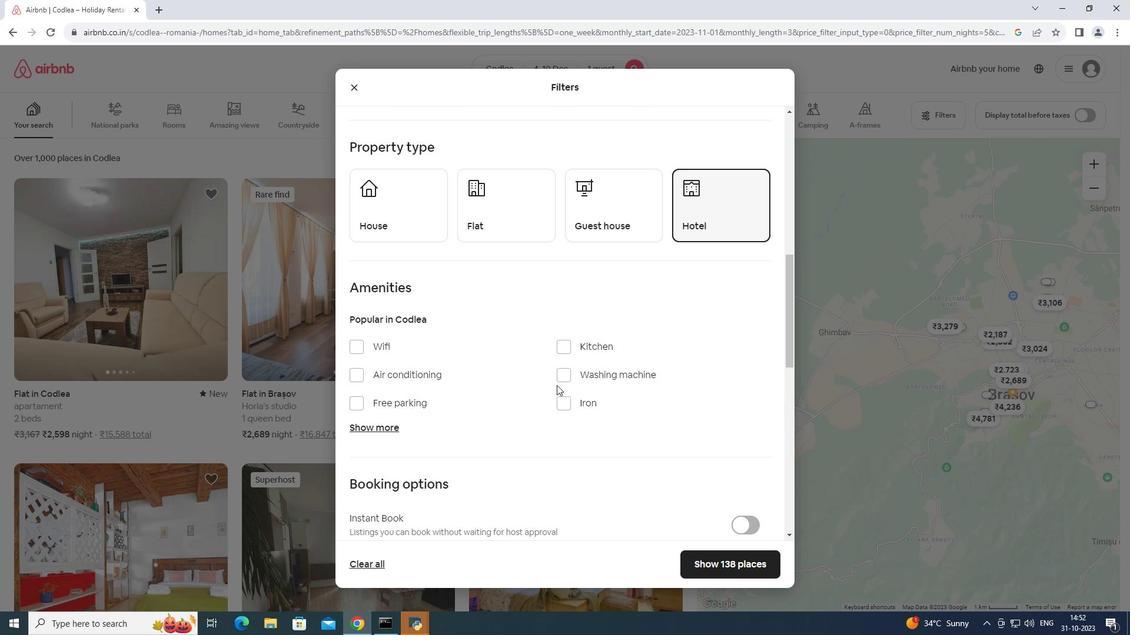 
Action: Mouse scrolled (556, 386) with delta (0, 0)
Screenshot: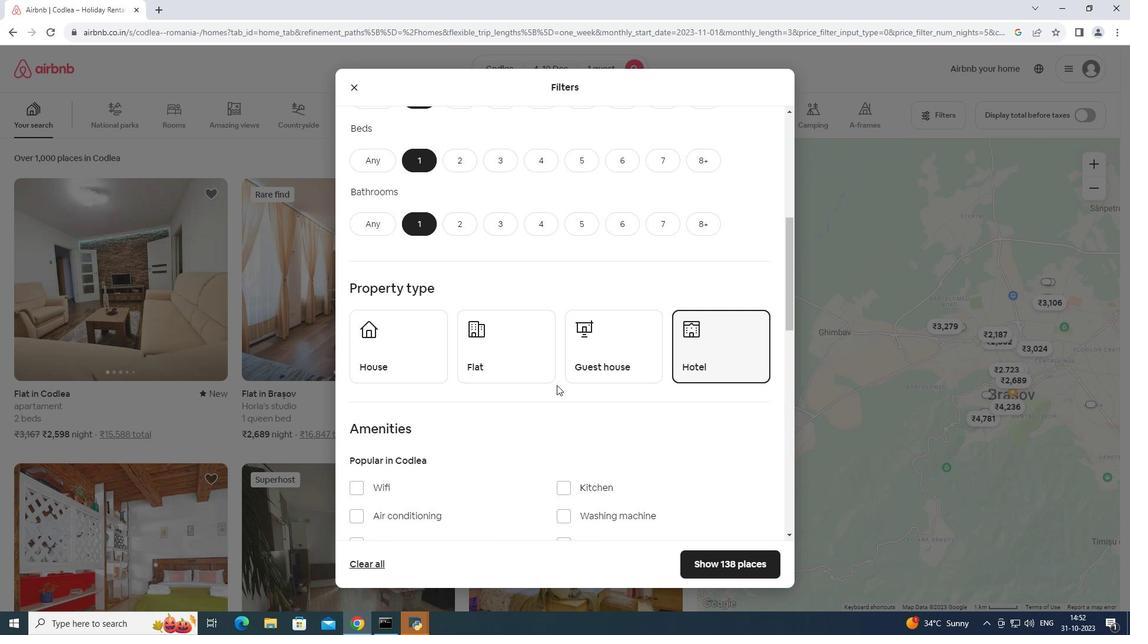 
Action: Mouse scrolled (556, 386) with delta (0, 0)
Screenshot: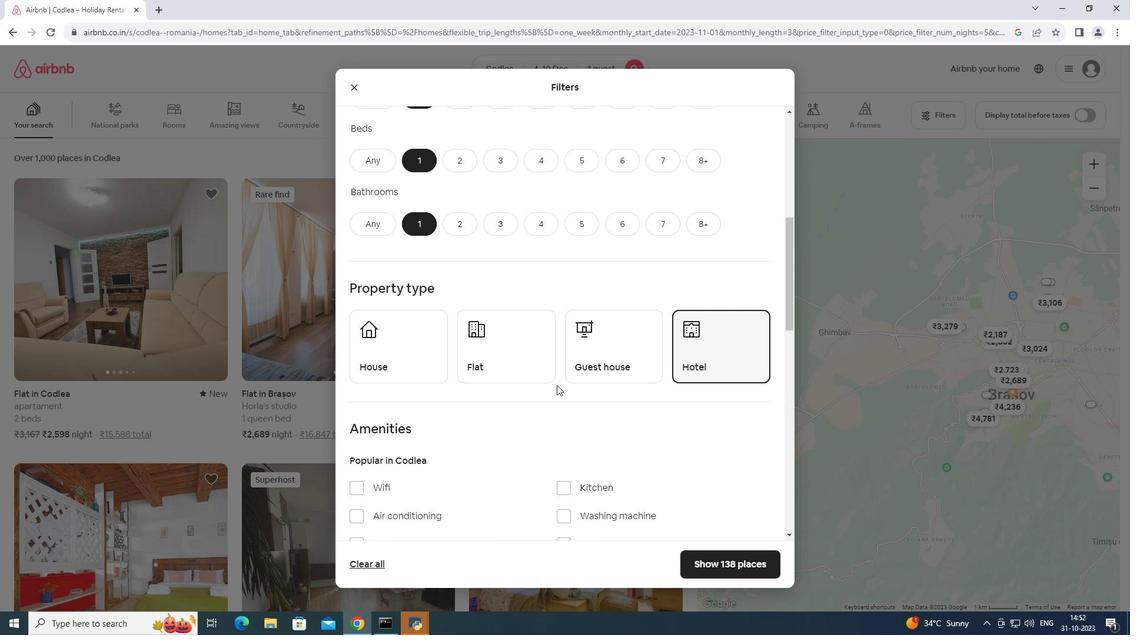 
Action: Mouse scrolled (556, 386) with delta (0, 0)
Screenshot: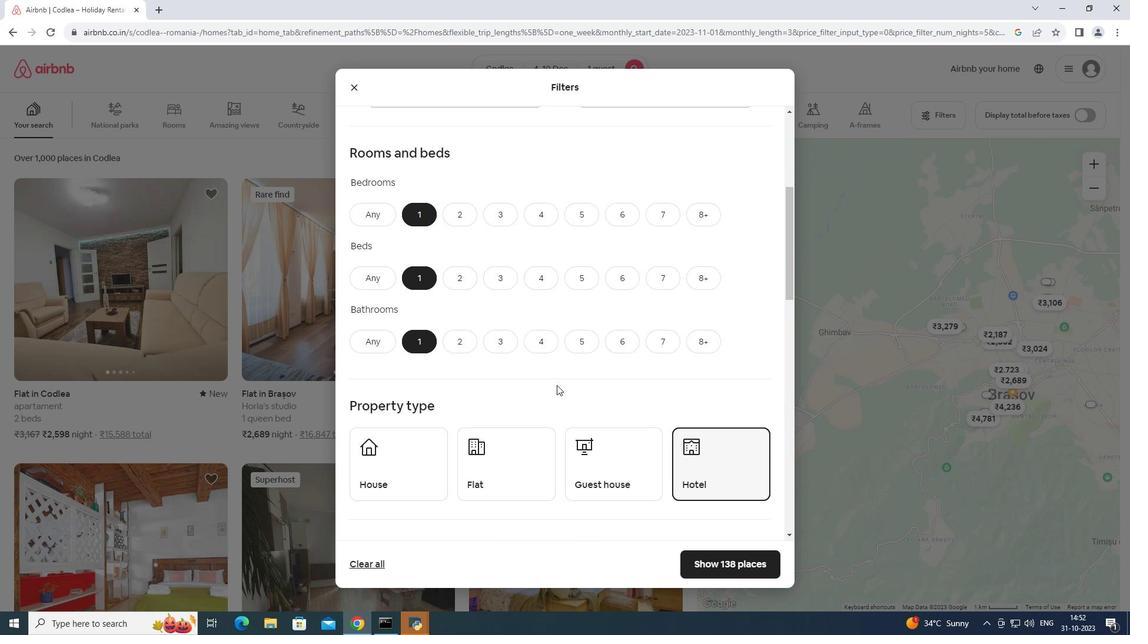 
Action: Mouse scrolled (556, 386) with delta (0, 0)
Screenshot: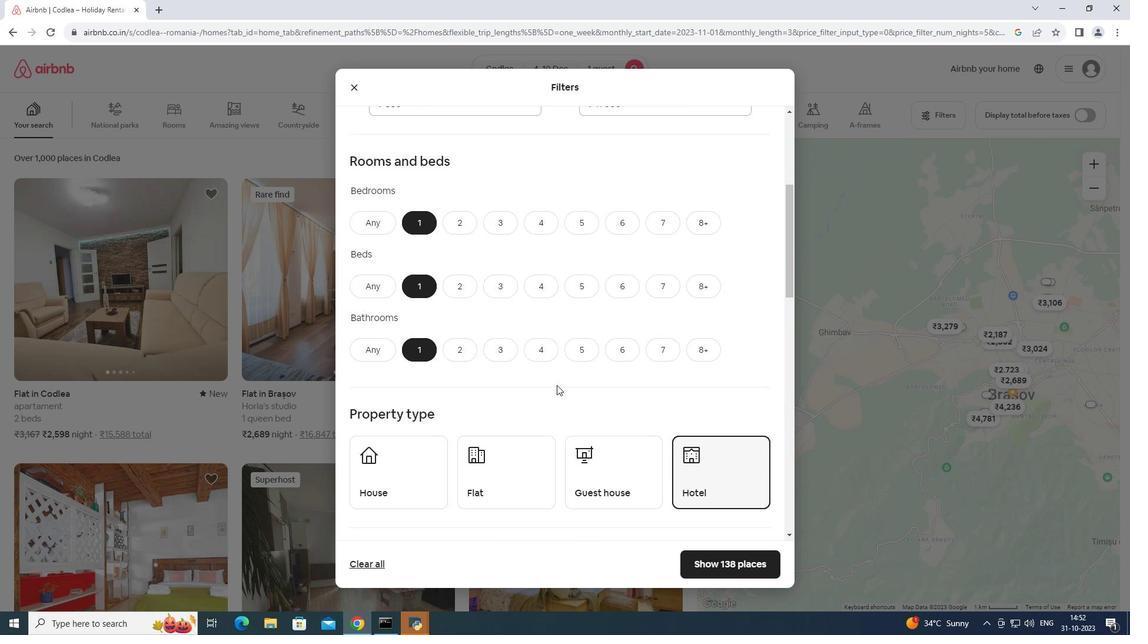 
Action: Mouse scrolled (556, 384) with delta (0, 0)
Screenshot: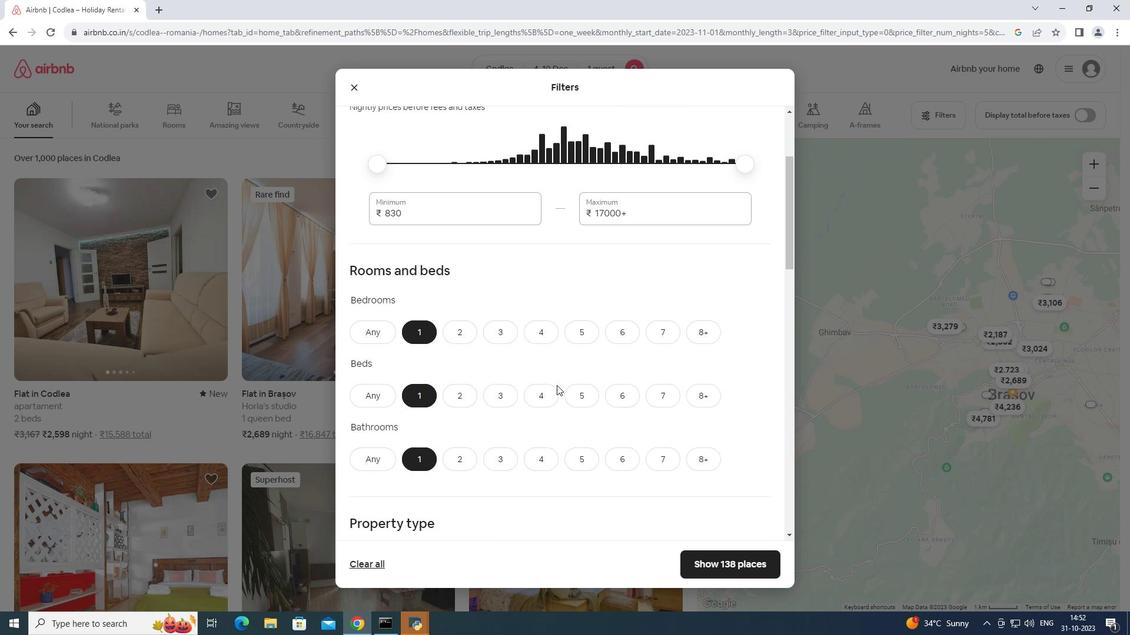 
Action: Mouse scrolled (556, 384) with delta (0, 0)
Screenshot: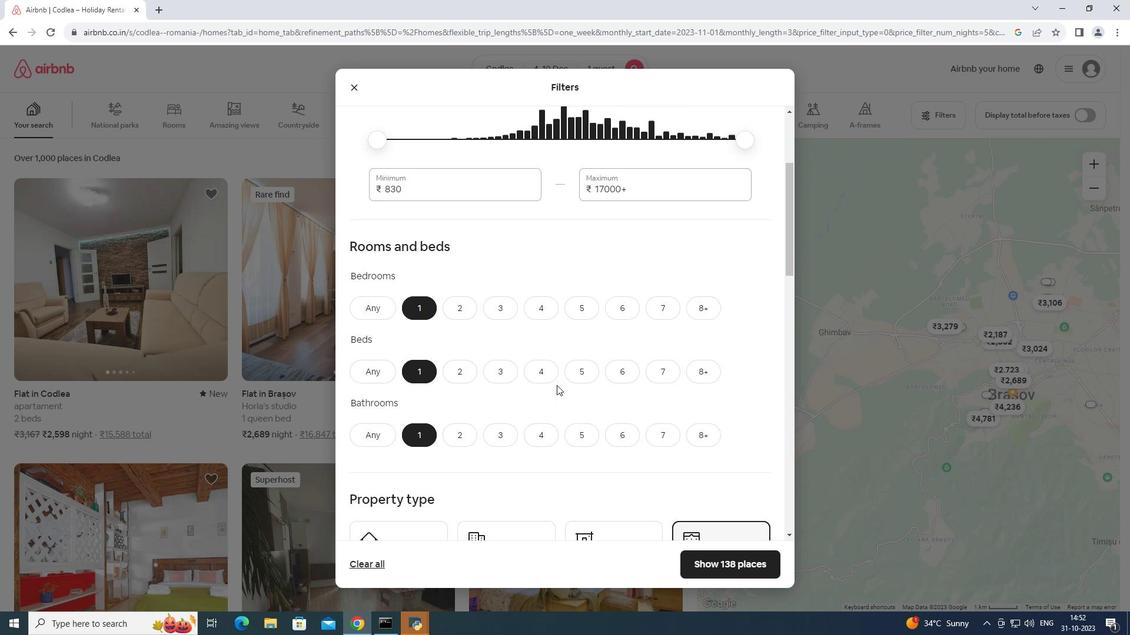 
Action: Mouse scrolled (556, 384) with delta (0, 0)
Screenshot: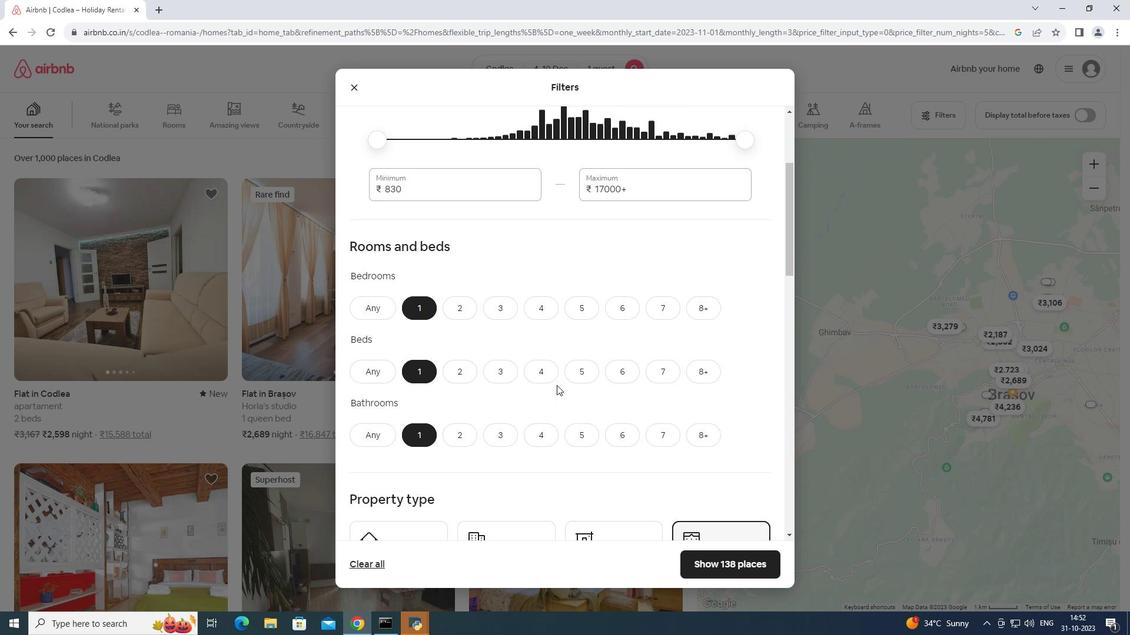 
Action: Mouse scrolled (556, 384) with delta (0, 0)
Screenshot: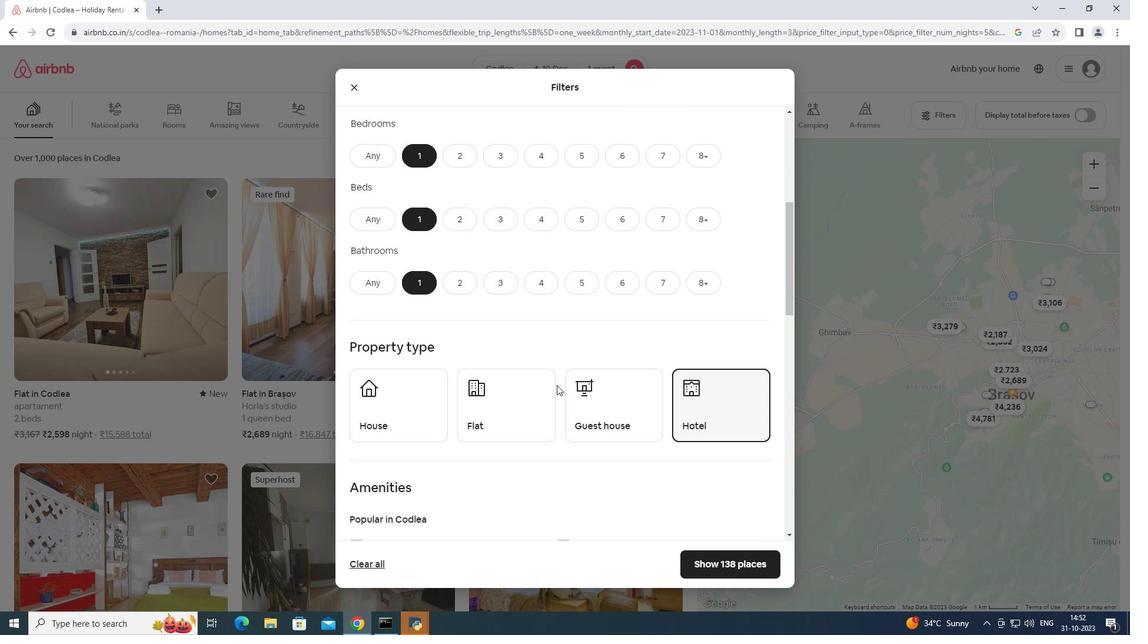 
Action: Mouse scrolled (556, 384) with delta (0, 0)
Screenshot: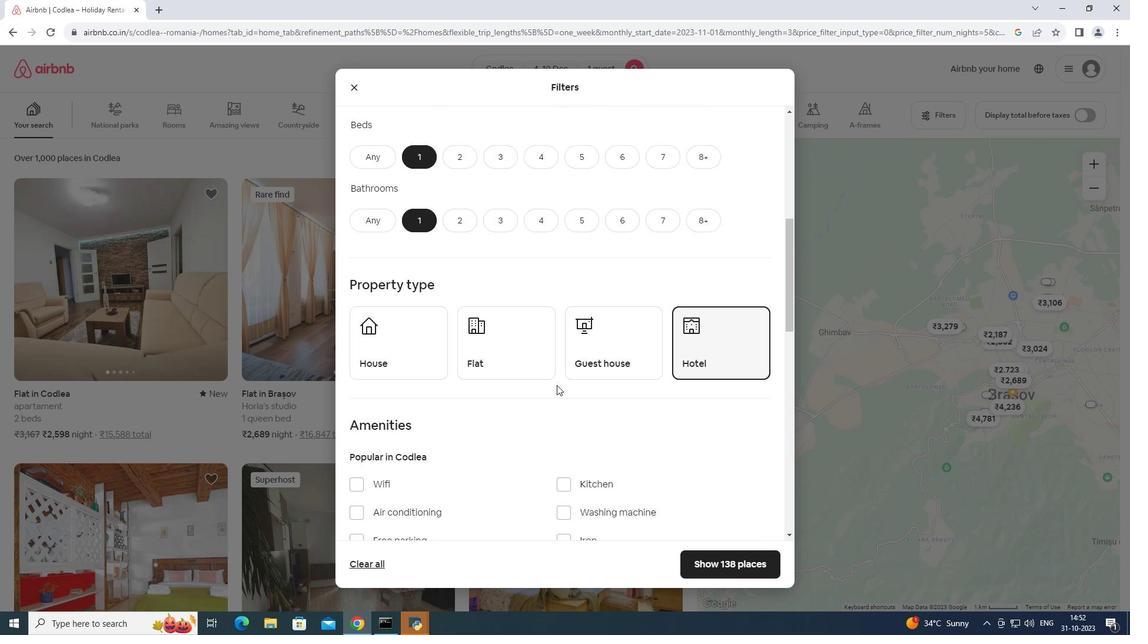 
Action: Mouse scrolled (556, 384) with delta (0, 0)
Screenshot: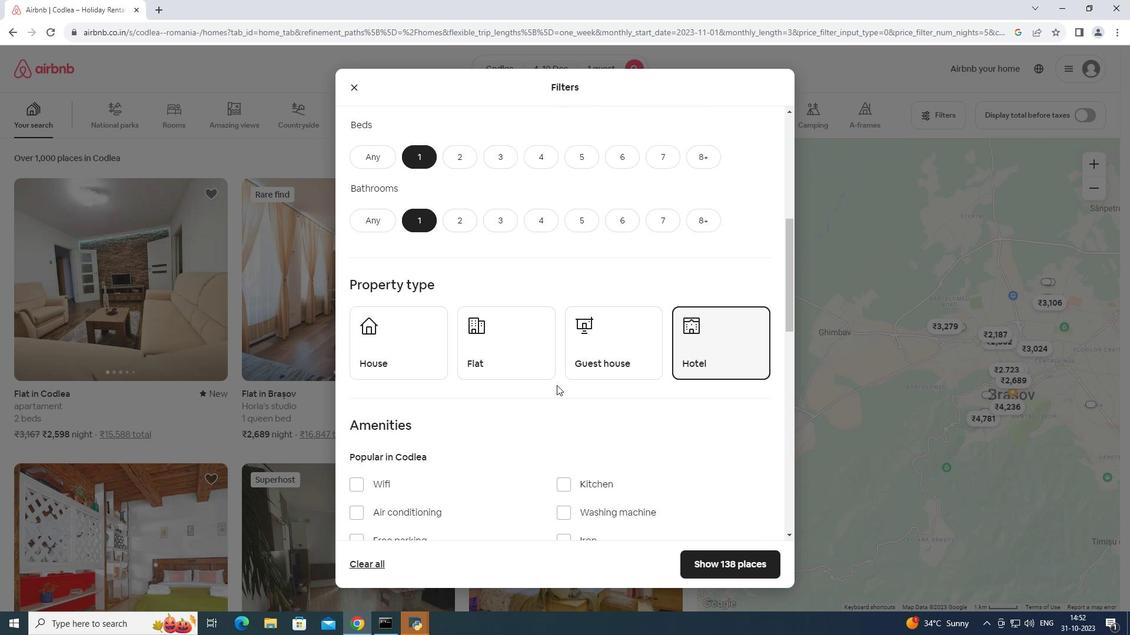 
Action: Mouse scrolled (556, 384) with delta (0, 0)
Screenshot: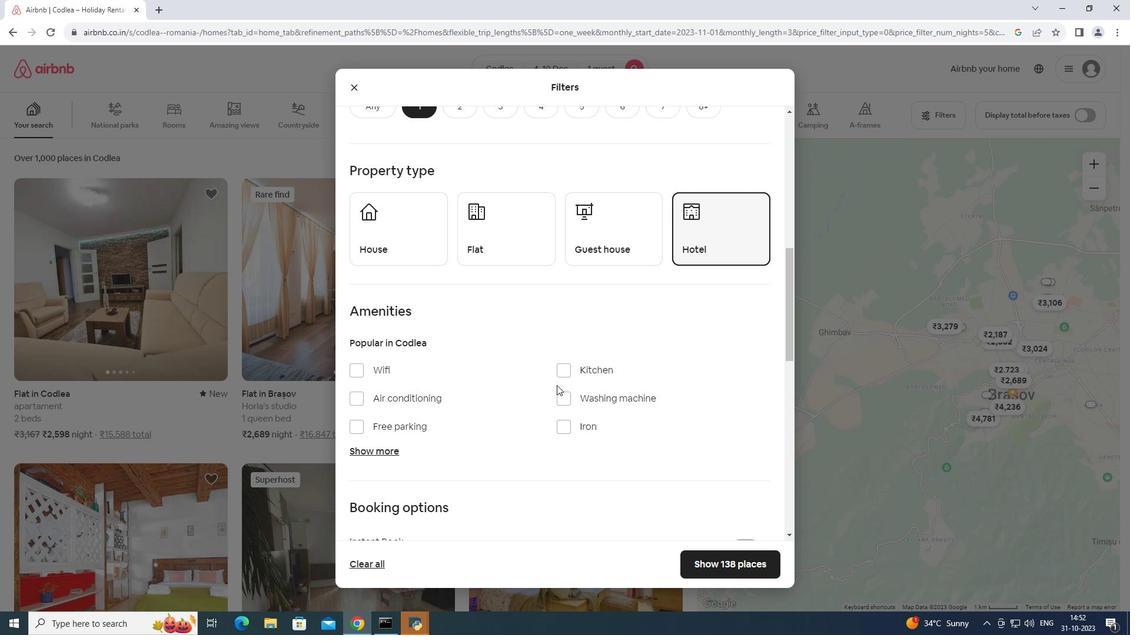 
Action: Mouse scrolled (556, 384) with delta (0, 0)
Screenshot: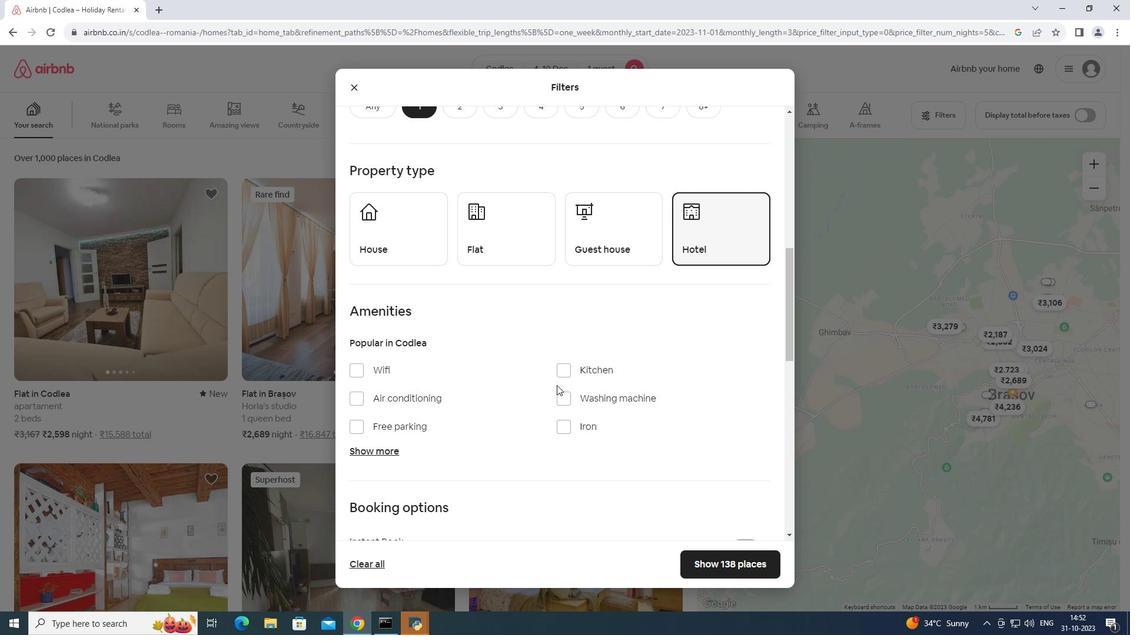 
Action: Mouse moved to (558, 383)
Screenshot: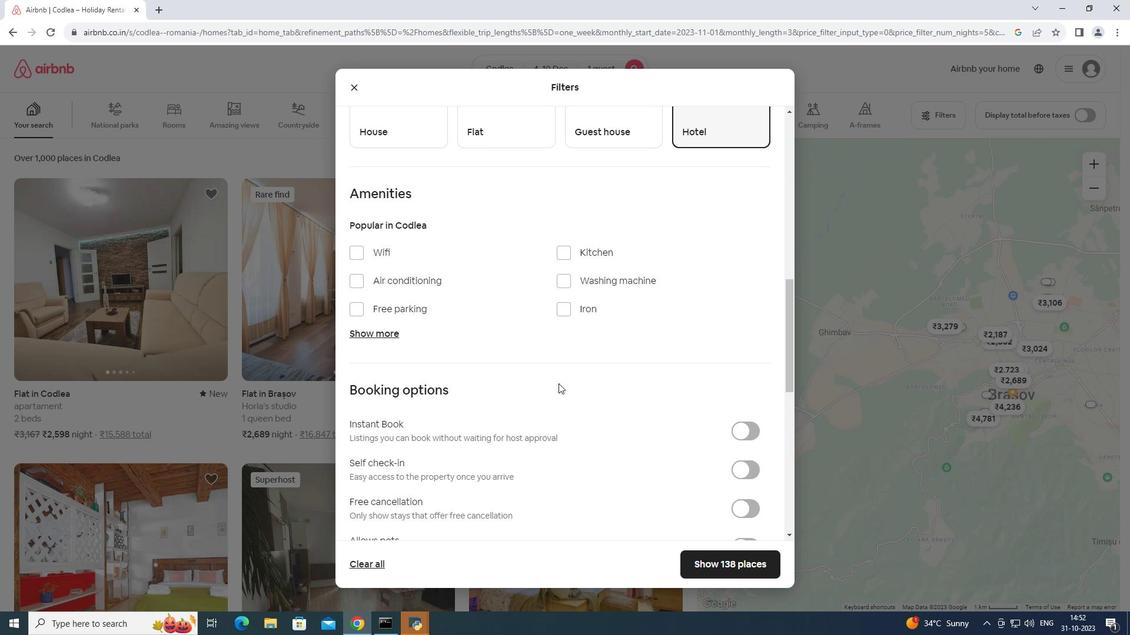 
Action: Mouse scrolled (558, 383) with delta (0, 0)
Screenshot: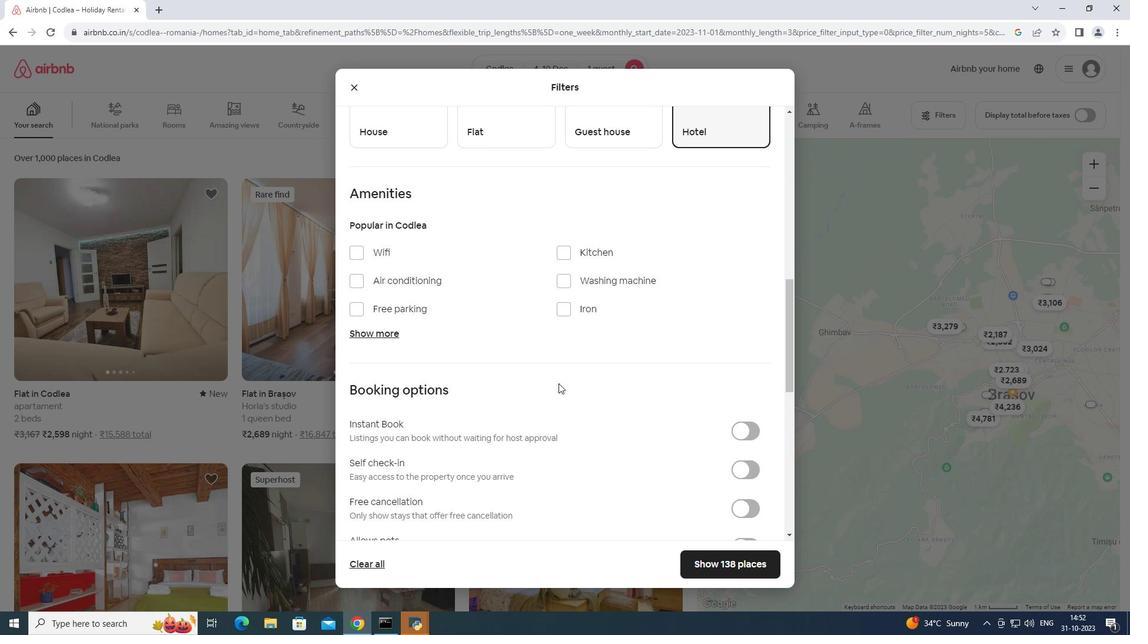 
Action: Mouse scrolled (558, 383) with delta (0, 0)
Screenshot: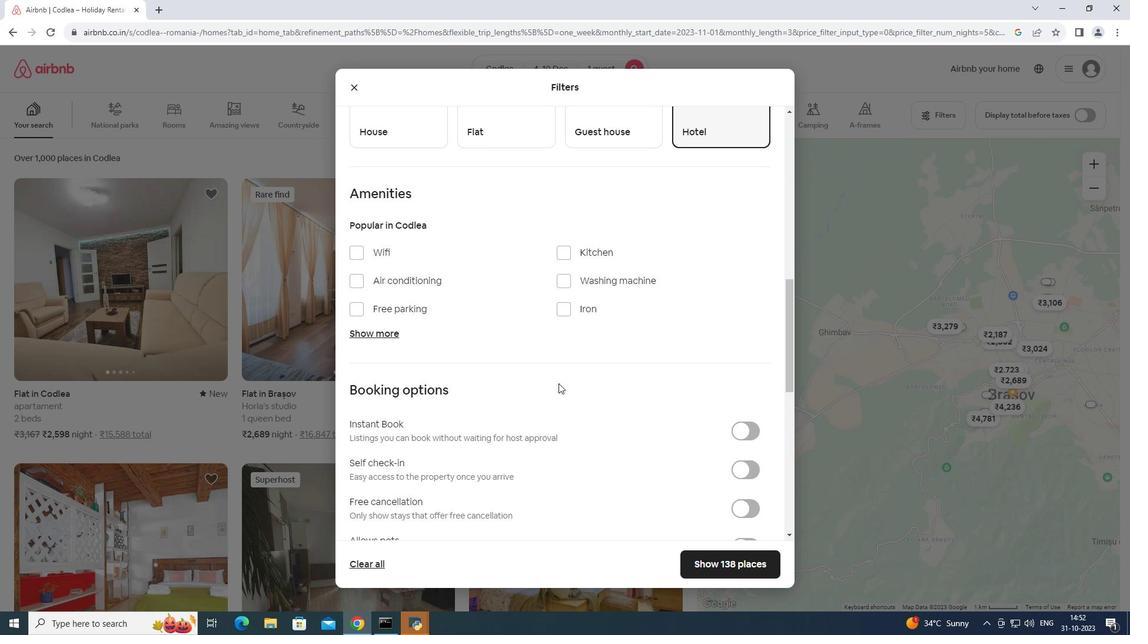 
Action: Mouse moved to (559, 382)
Screenshot: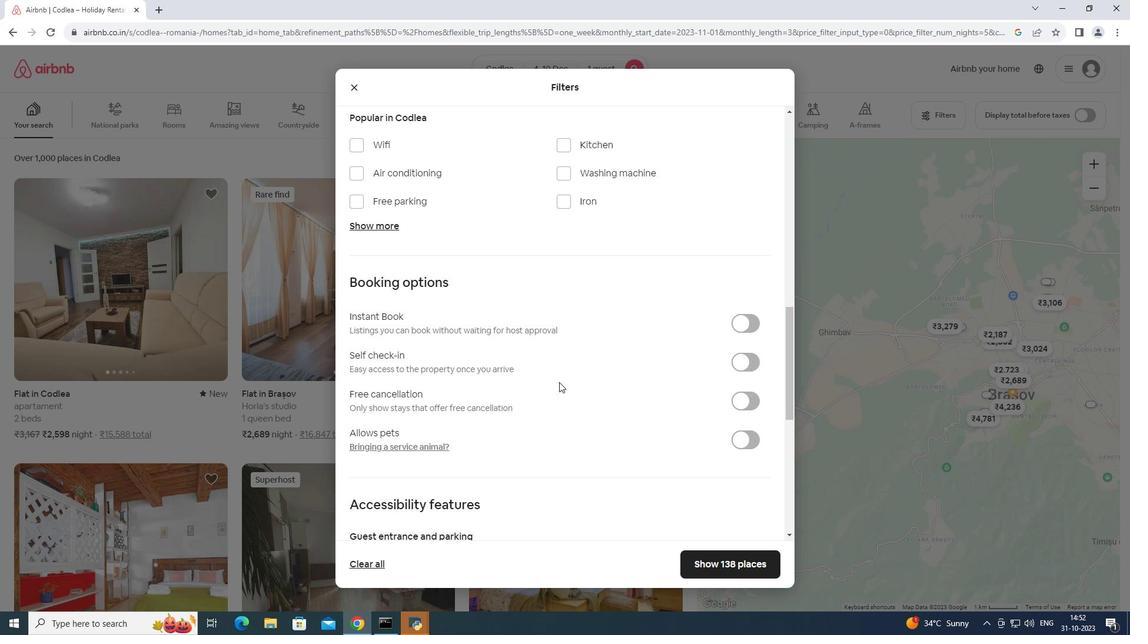 
Action: Mouse scrolled (559, 382) with delta (0, 0)
Screenshot: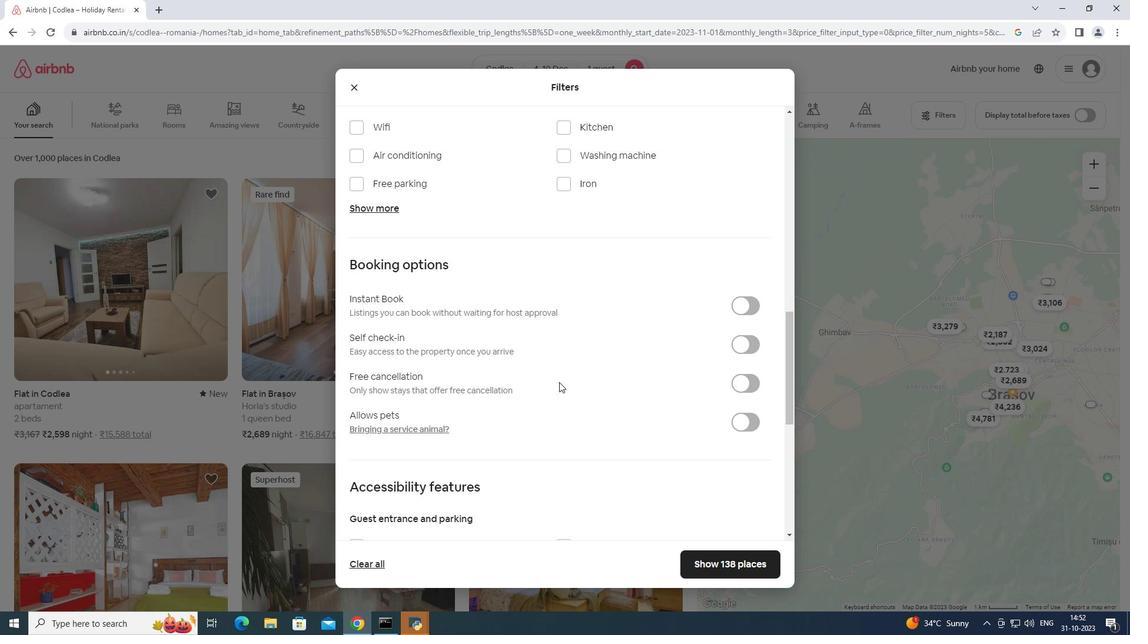 
Action: Mouse scrolled (559, 382) with delta (0, 0)
Screenshot: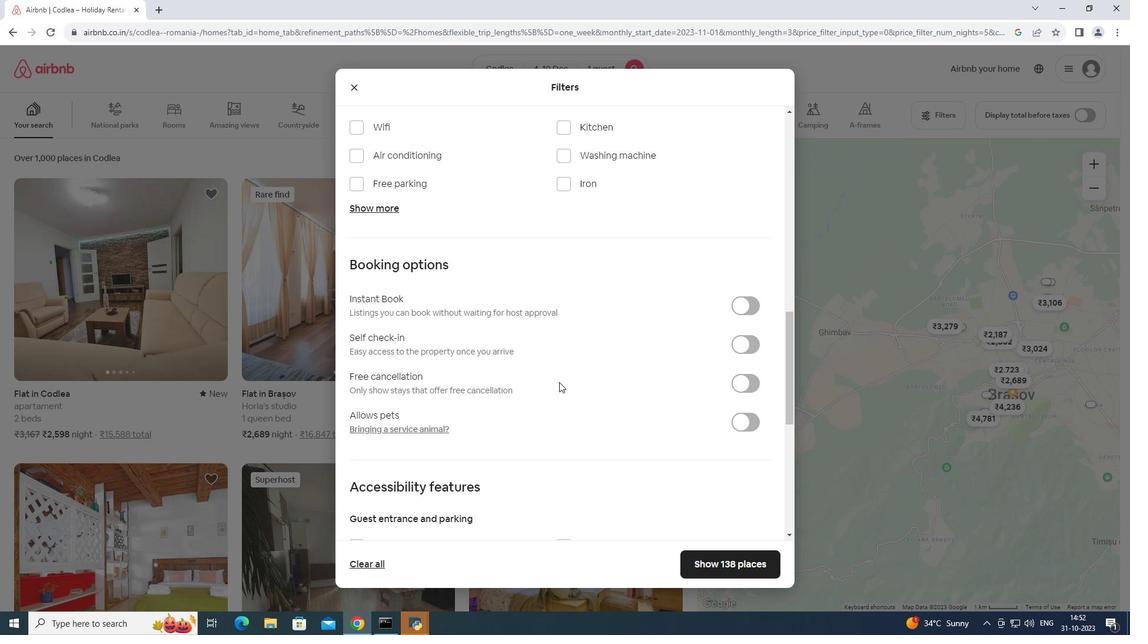 
Action: Mouse scrolled (559, 382) with delta (0, 0)
Screenshot: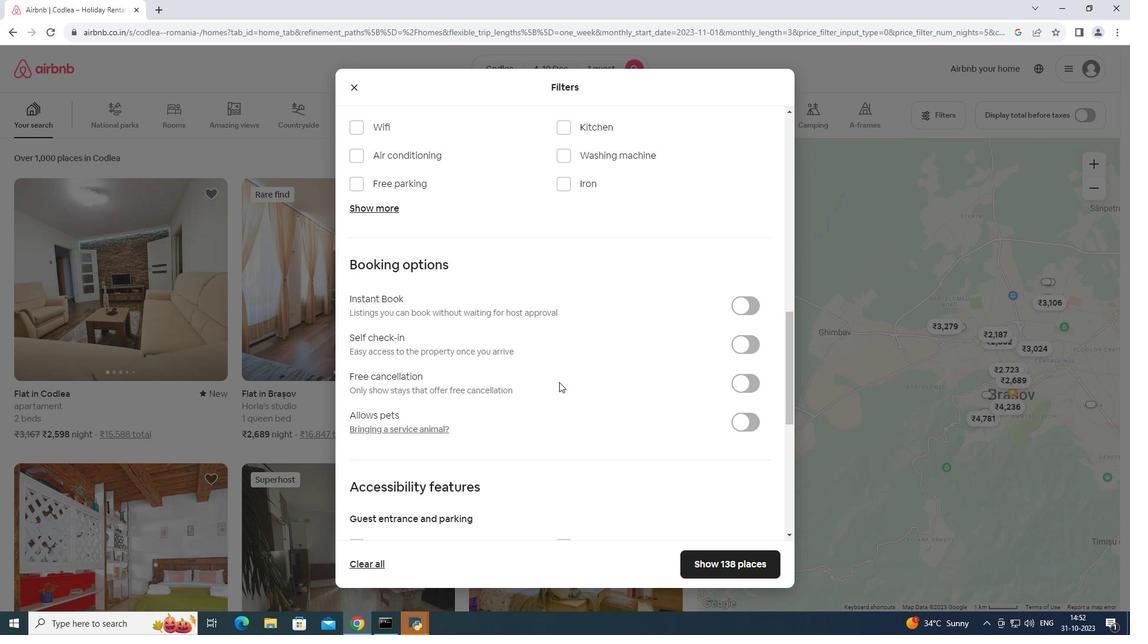 
Action: Mouse moved to (558, 383)
Screenshot: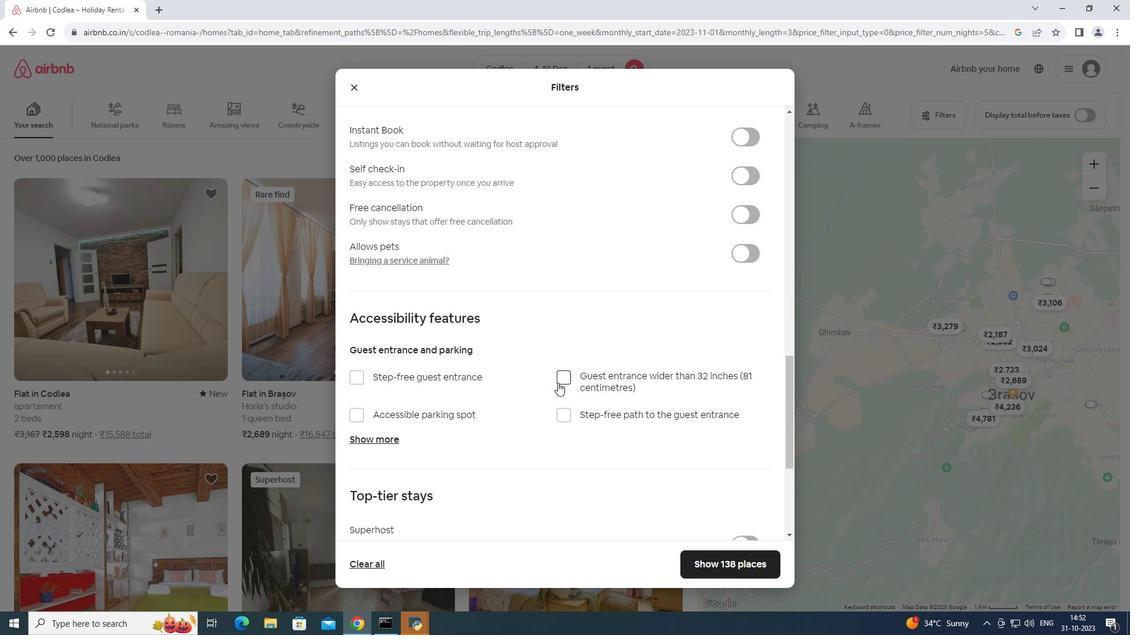 
Action: Mouse scrolled (558, 382) with delta (0, 0)
Screenshot: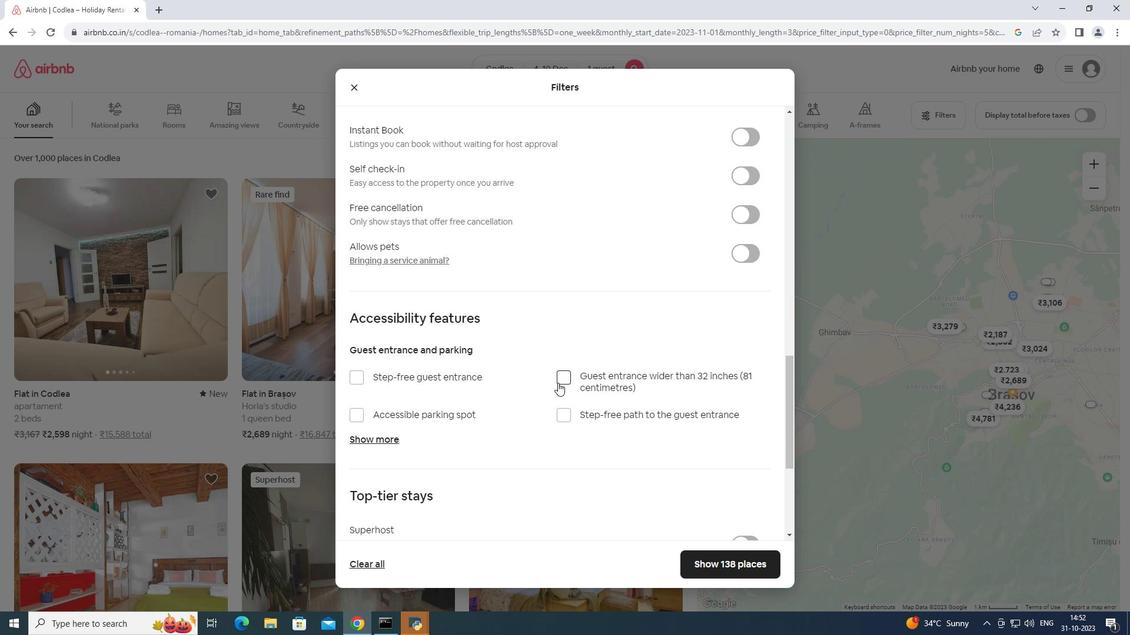 
Action: Mouse moved to (558, 383)
Screenshot: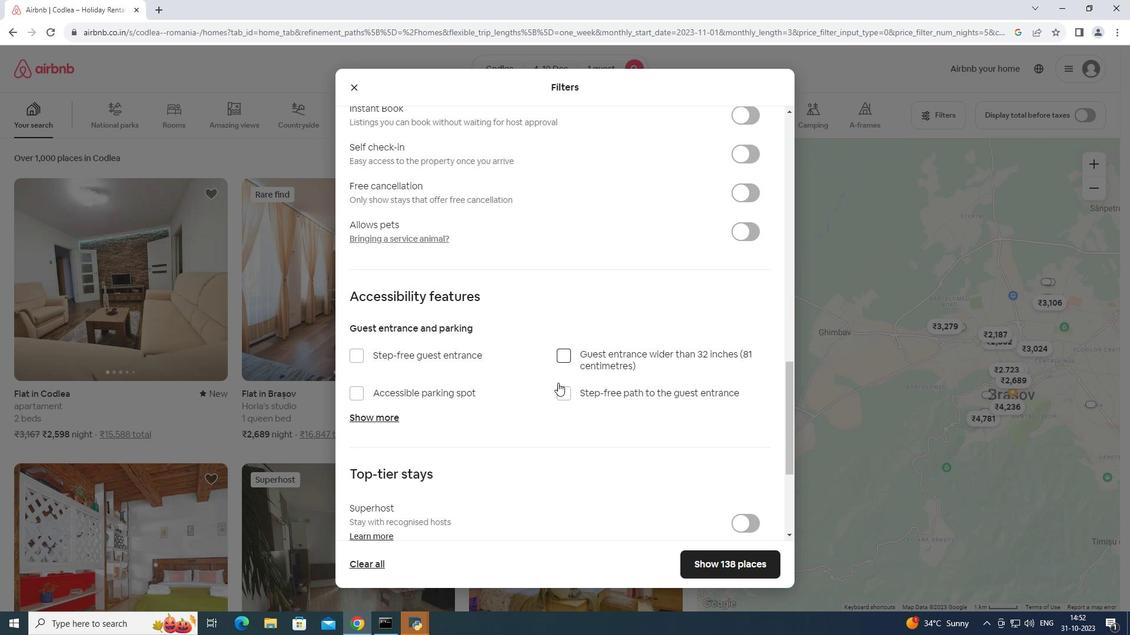 
Action: Mouse scrolled (558, 383) with delta (0, 0)
Screenshot: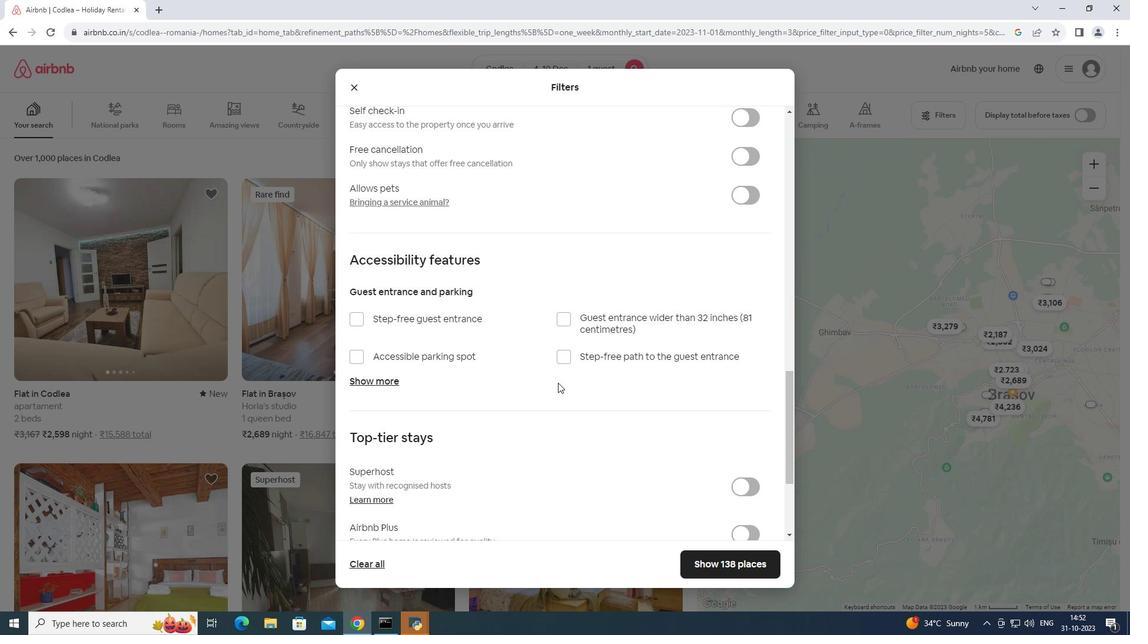
Action: Mouse scrolled (558, 383) with delta (0, 0)
Screenshot: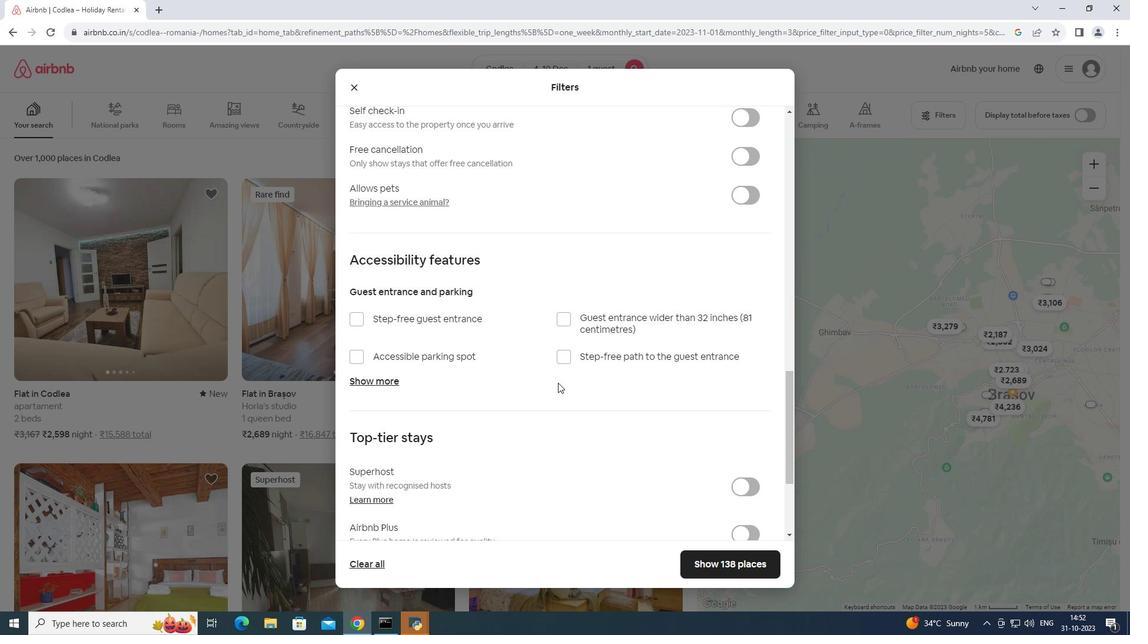 
Action: Mouse scrolled (558, 383) with delta (0, 0)
Screenshot: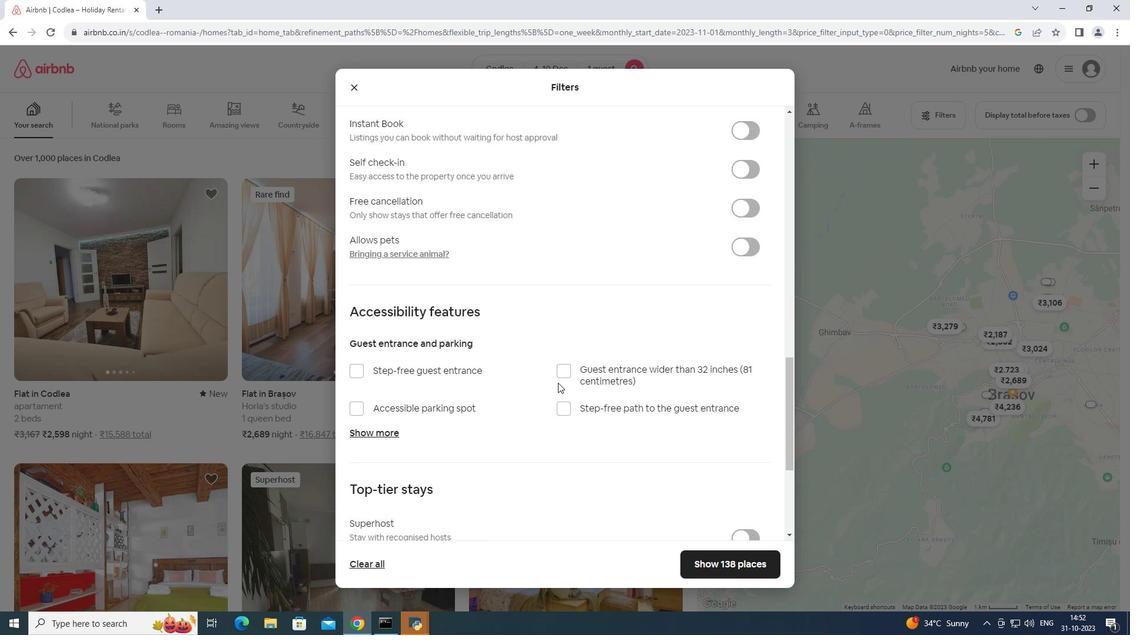 
Action: Mouse moved to (551, 366)
Screenshot: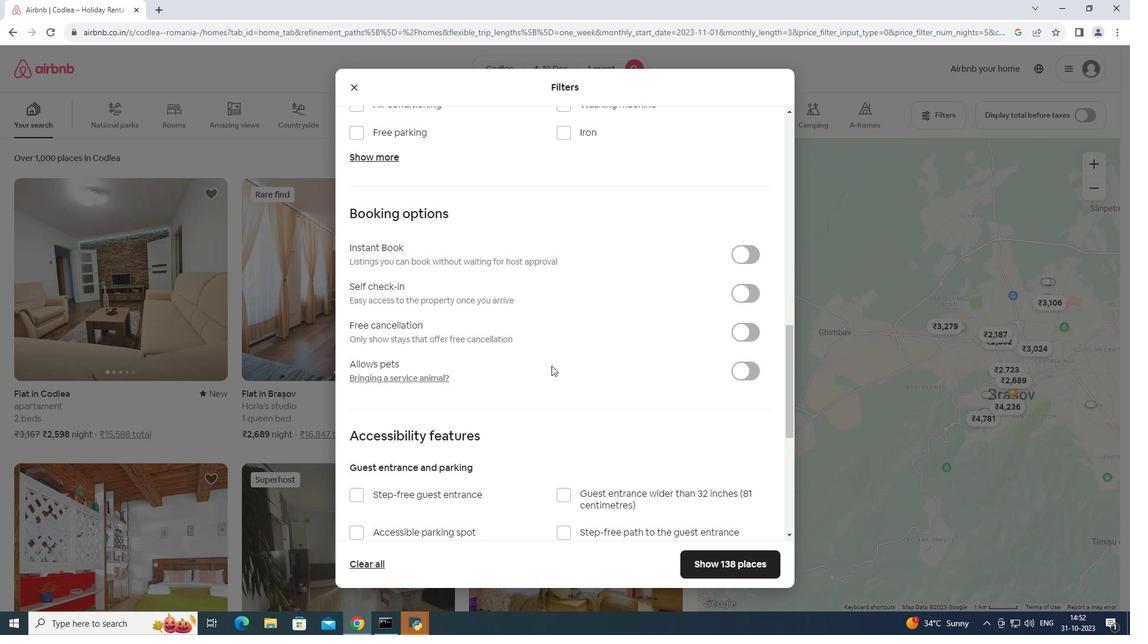 
Action: Mouse scrolled (551, 366) with delta (0, 0)
Screenshot: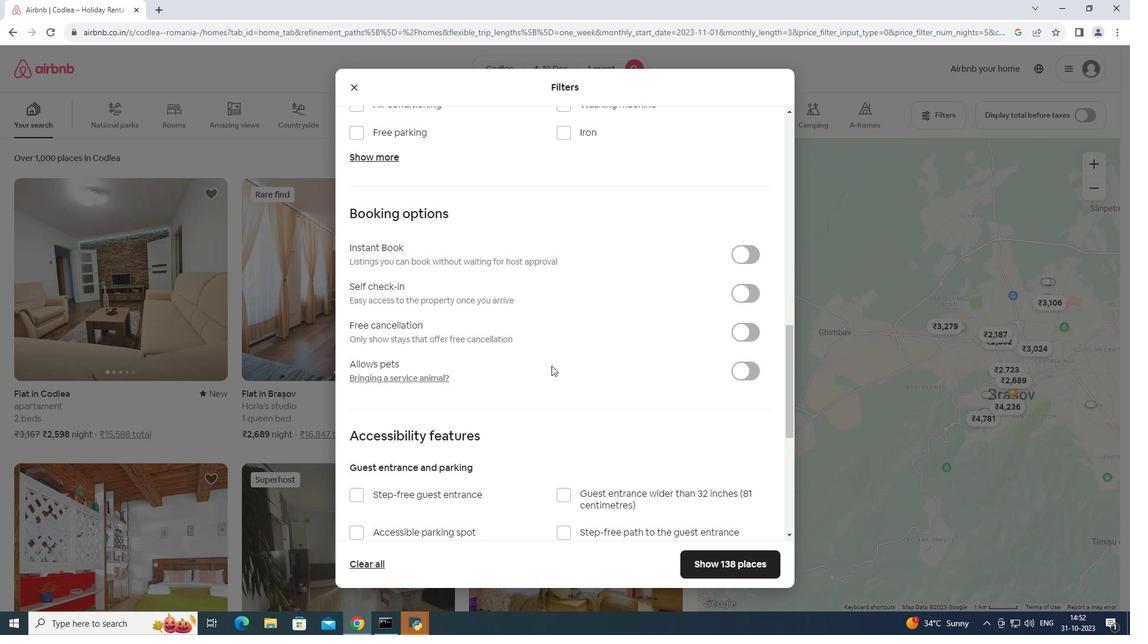 
Action: Mouse scrolled (551, 366) with delta (0, 0)
Screenshot: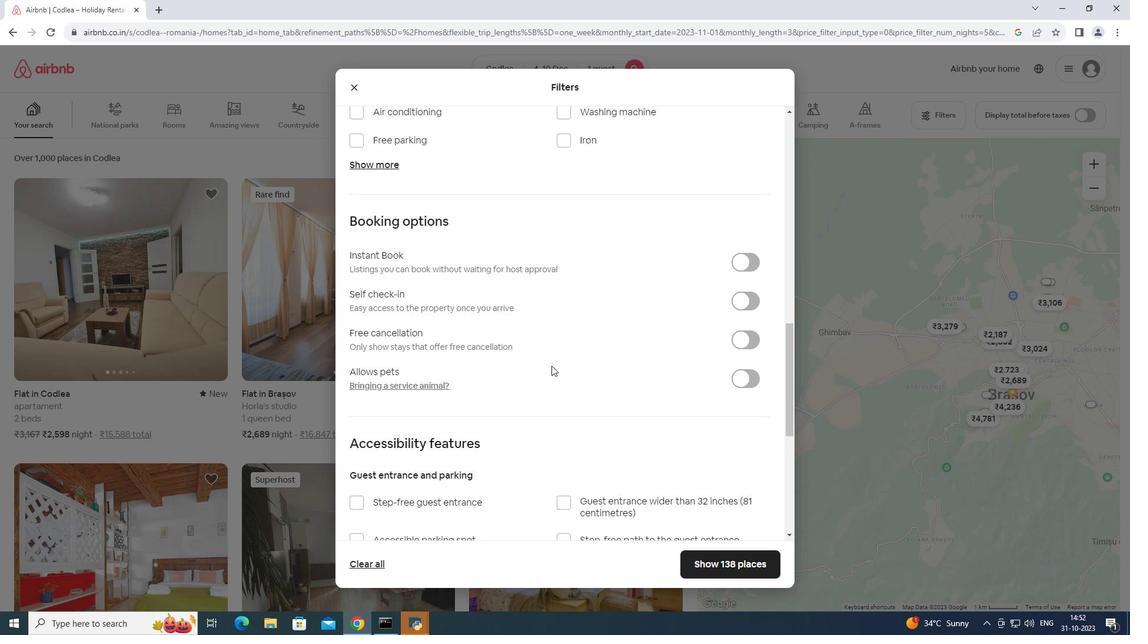 
Action: Mouse moved to (543, 374)
Screenshot: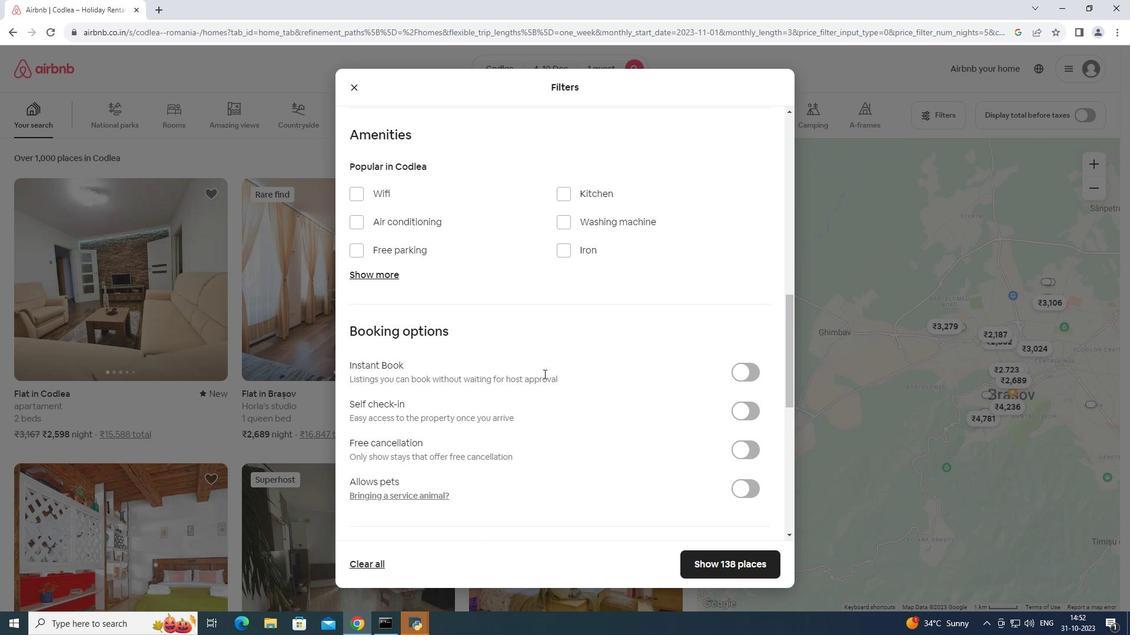 
Action: Mouse scrolled (543, 374) with delta (0, 0)
Screenshot: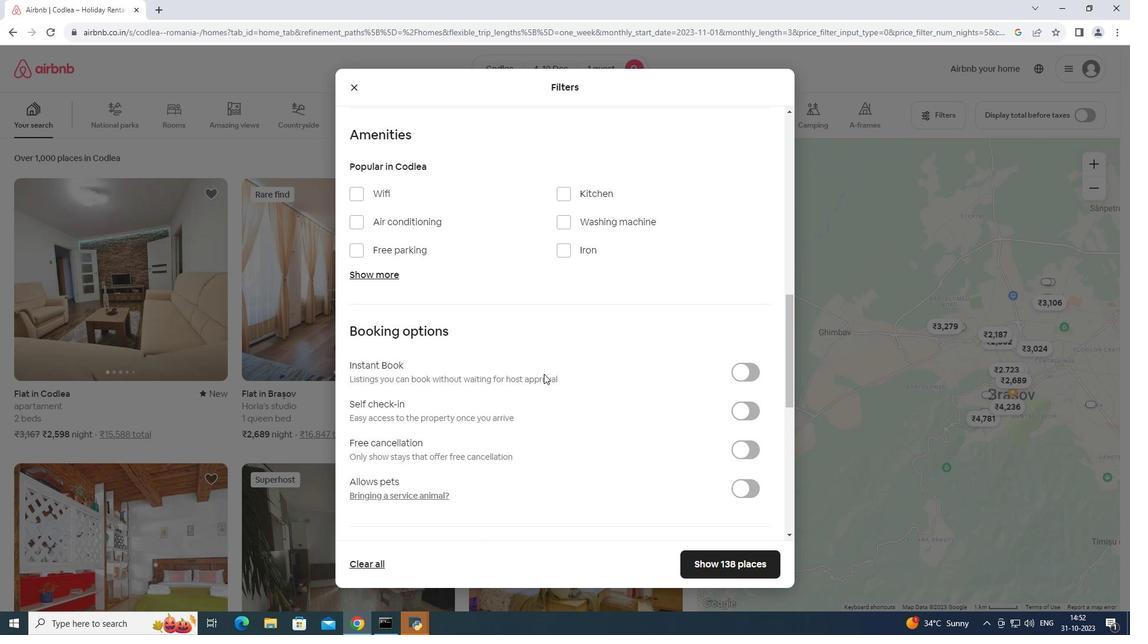 
Action: Mouse scrolled (543, 374) with delta (0, 0)
Screenshot: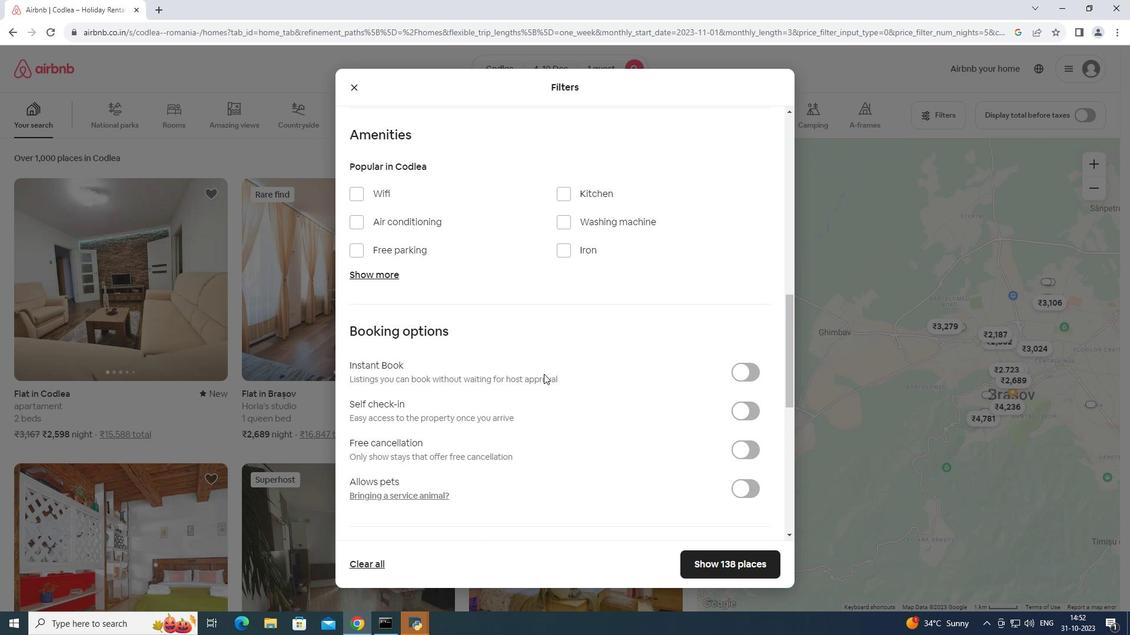 
Action: Mouse scrolled (543, 374) with delta (0, 0)
Screenshot: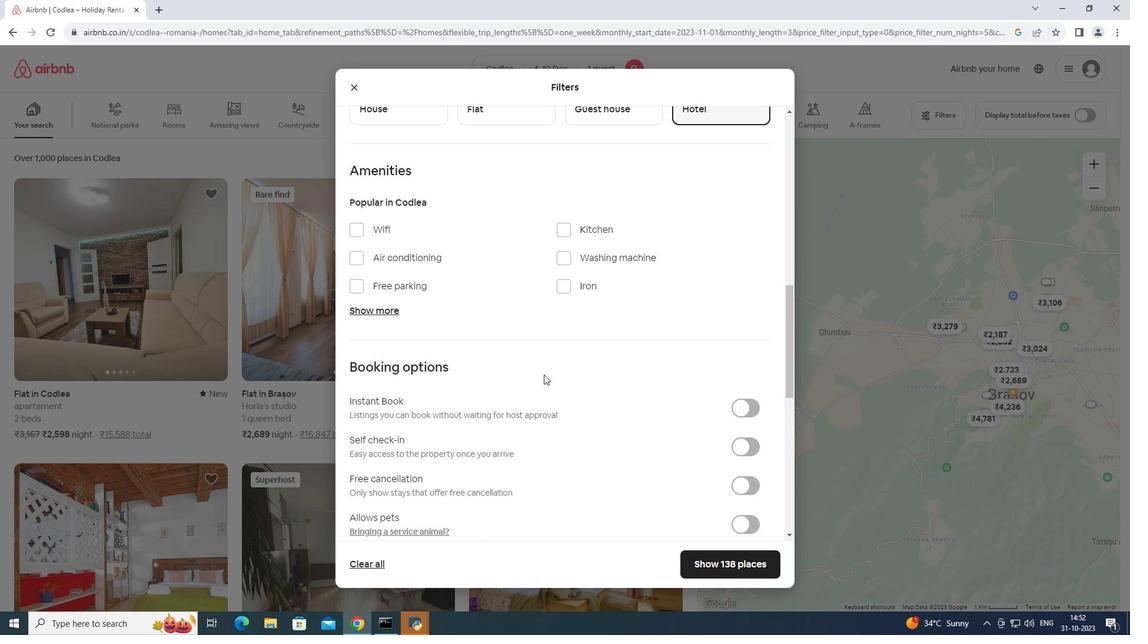 
Action: Mouse moved to (537, 383)
Screenshot: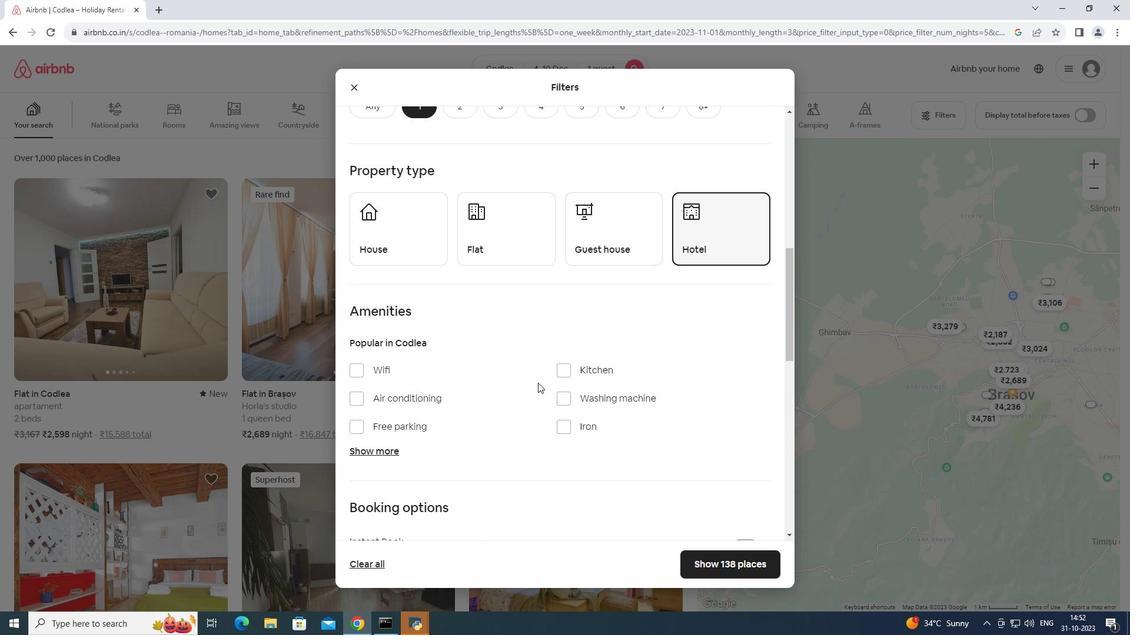 
Action: Mouse scrolled (537, 383) with delta (0, 0)
Screenshot: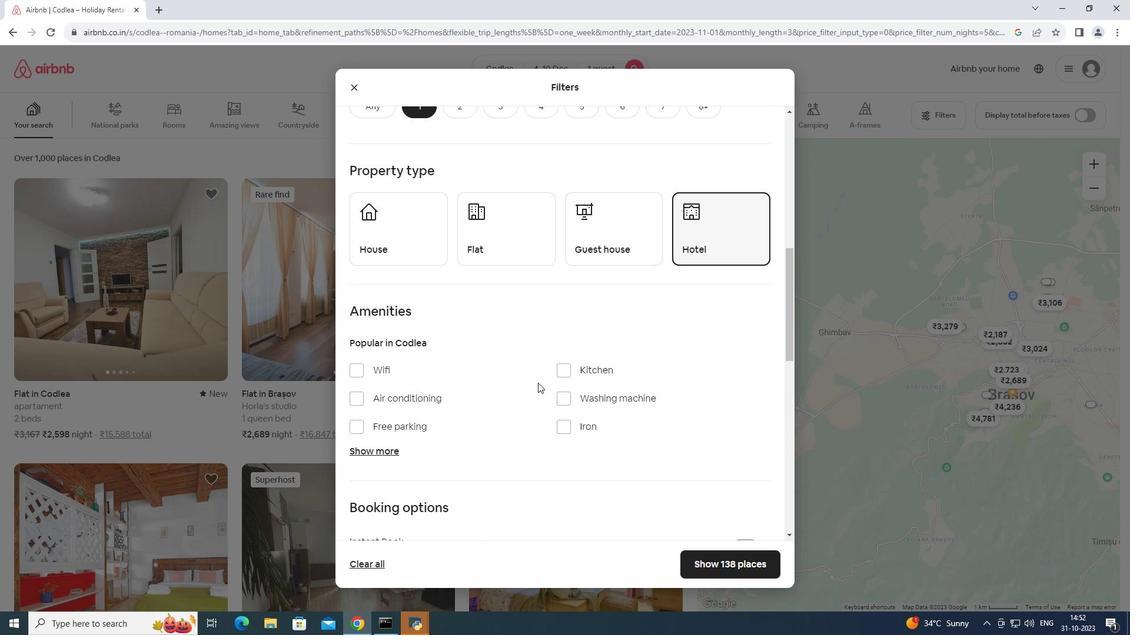 
Action: Mouse moved to (749, 555)
Screenshot: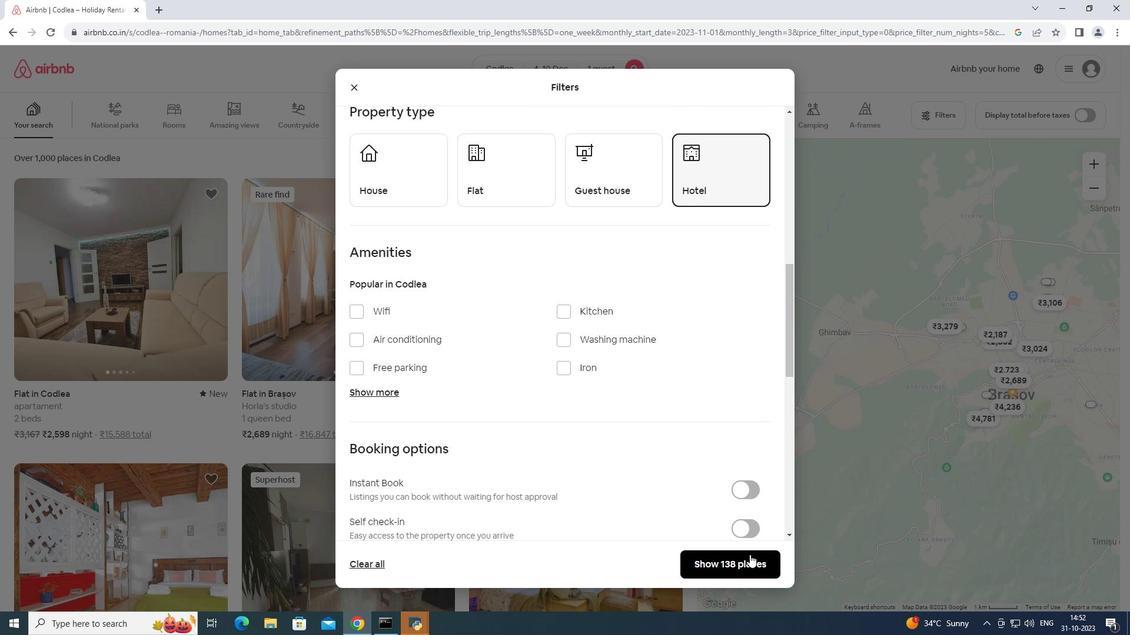 
Action: Mouse pressed left at (749, 555)
Screenshot: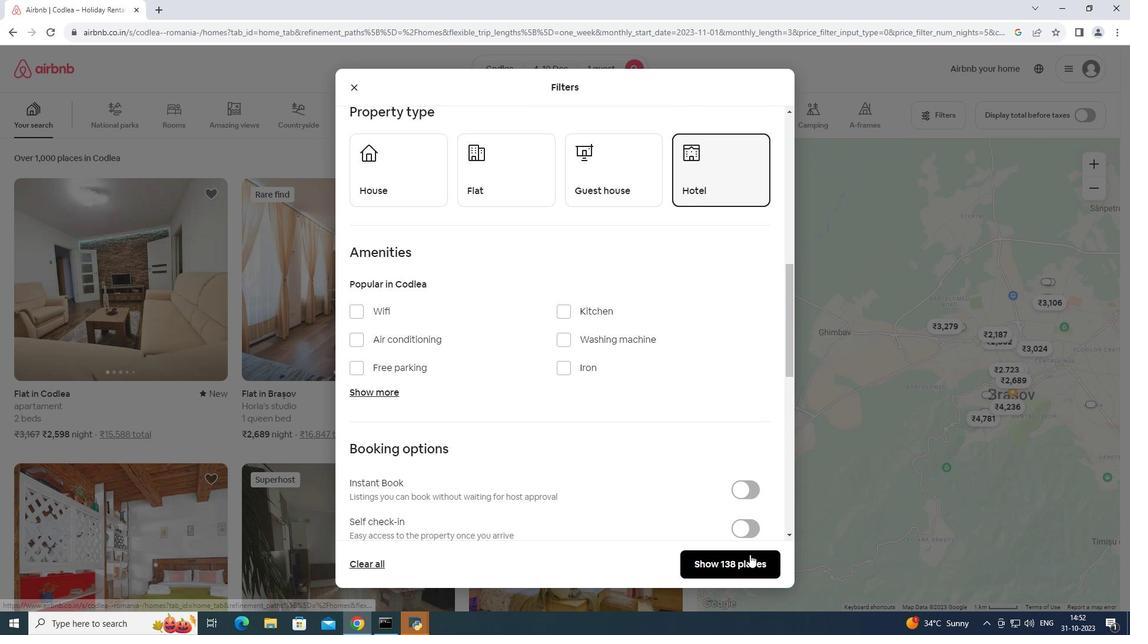 
Action: Mouse moved to (391, 328)
Screenshot: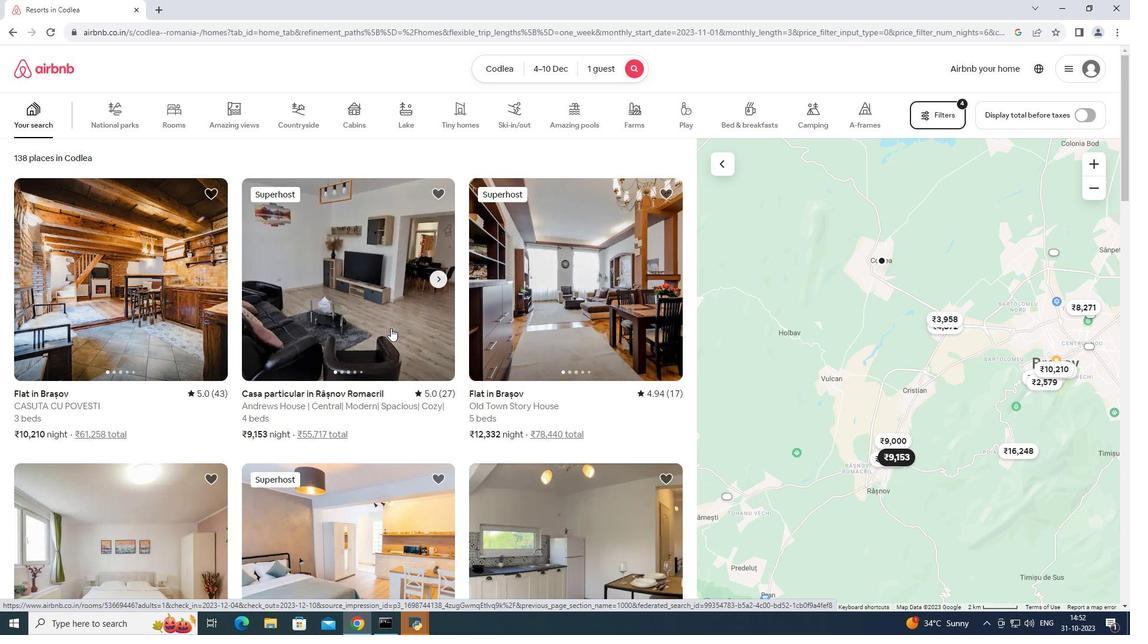 
Action: Mouse scrolled (391, 327) with delta (0, 0)
Screenshot: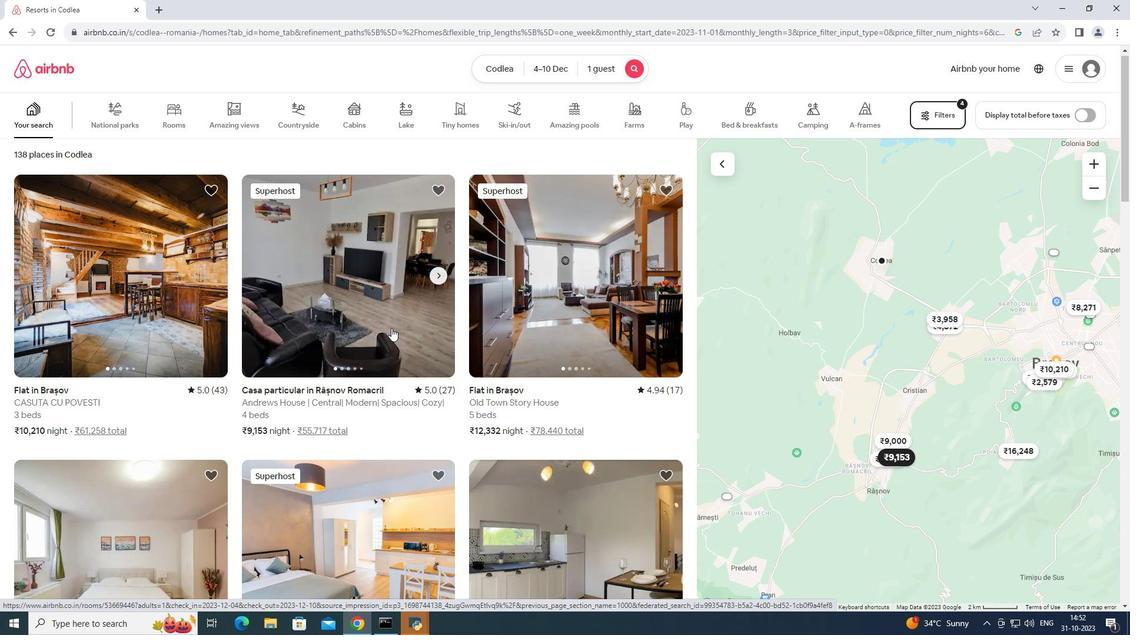 
Action: Mouse scrolled (391, 327) with delta (0, 0)
Screenshot: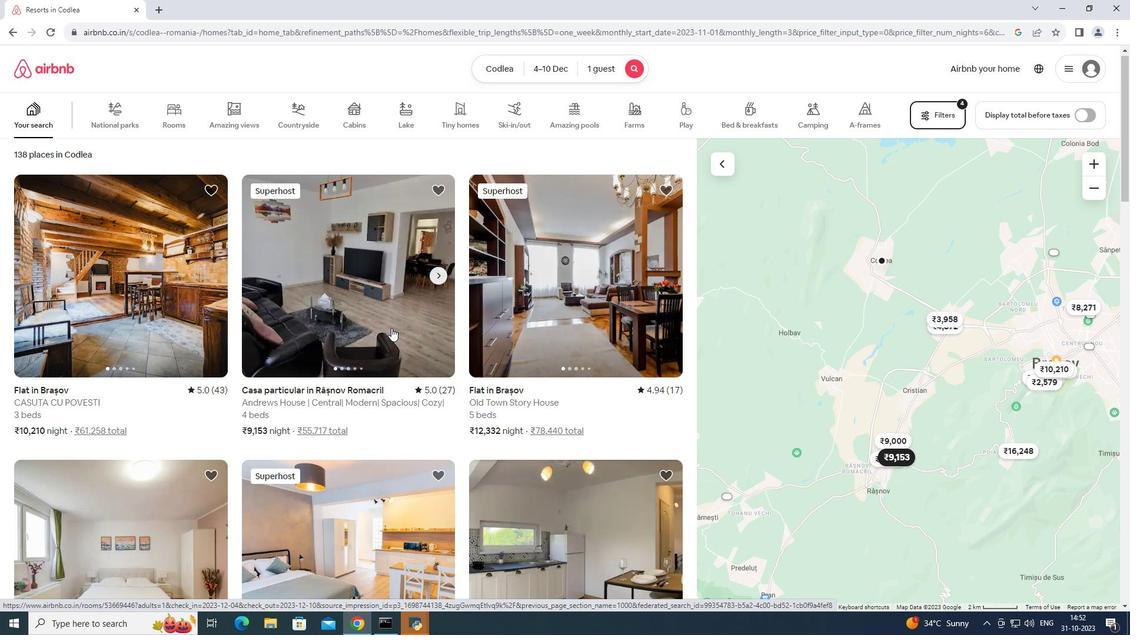 
Action: Mouse scrolled (391, 327) with delta (0, 0)
Screenshot: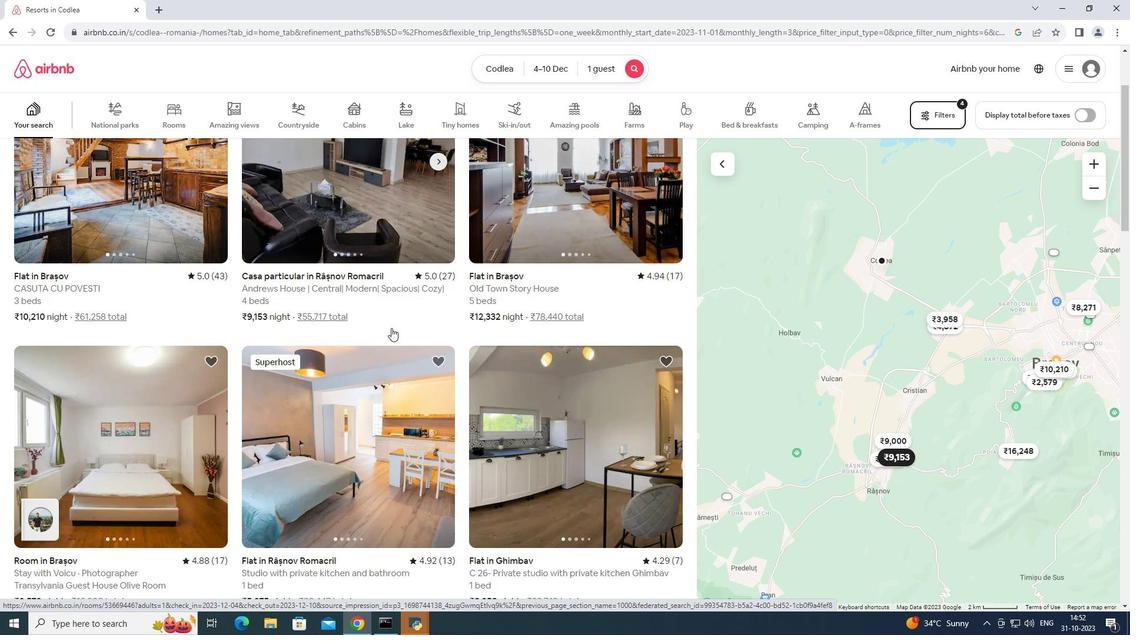 
Action: Mouse scrolled (391, 327) with delta (0, 0)
Screenshot: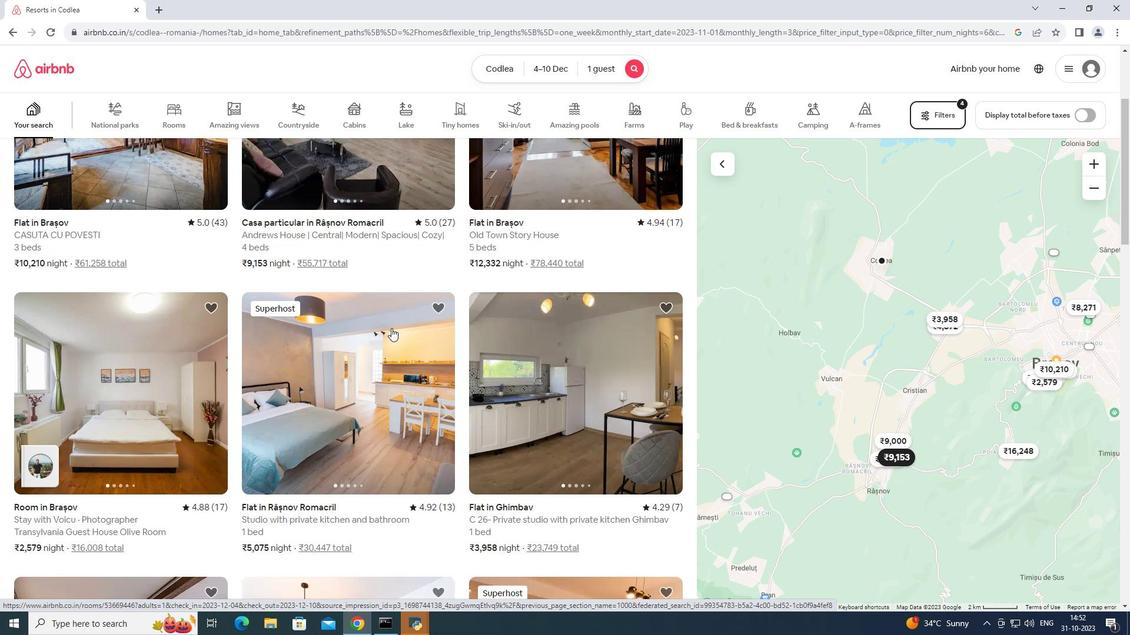 
Action: Mouse moved to (297, 346)
Screenshot: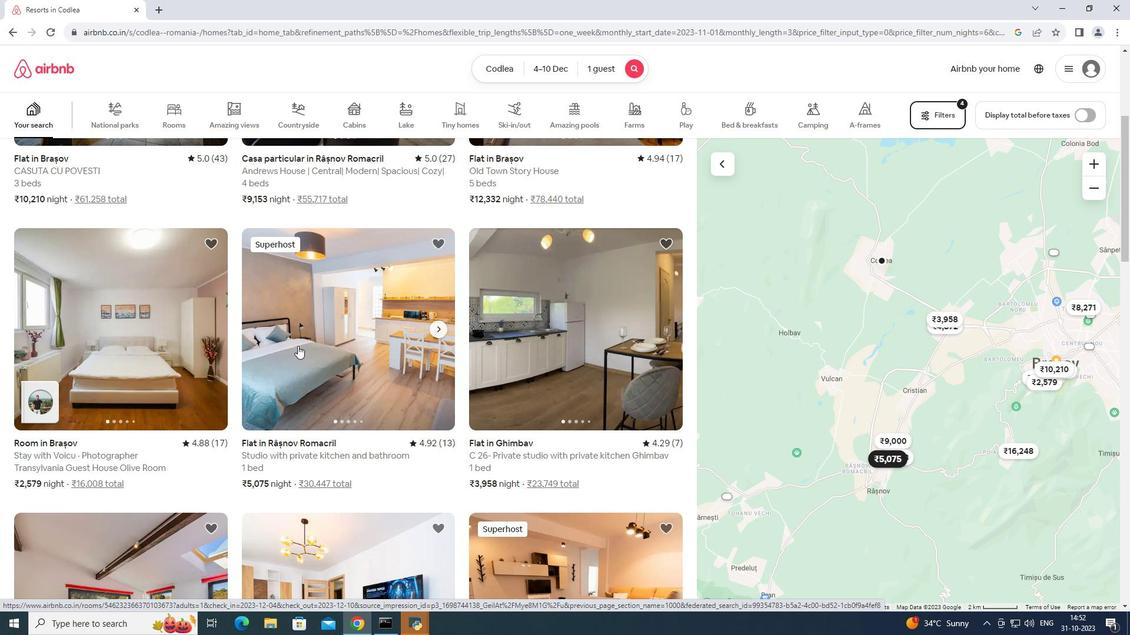 
Action: Mouse pressed left at (297, 346)
Screenshot: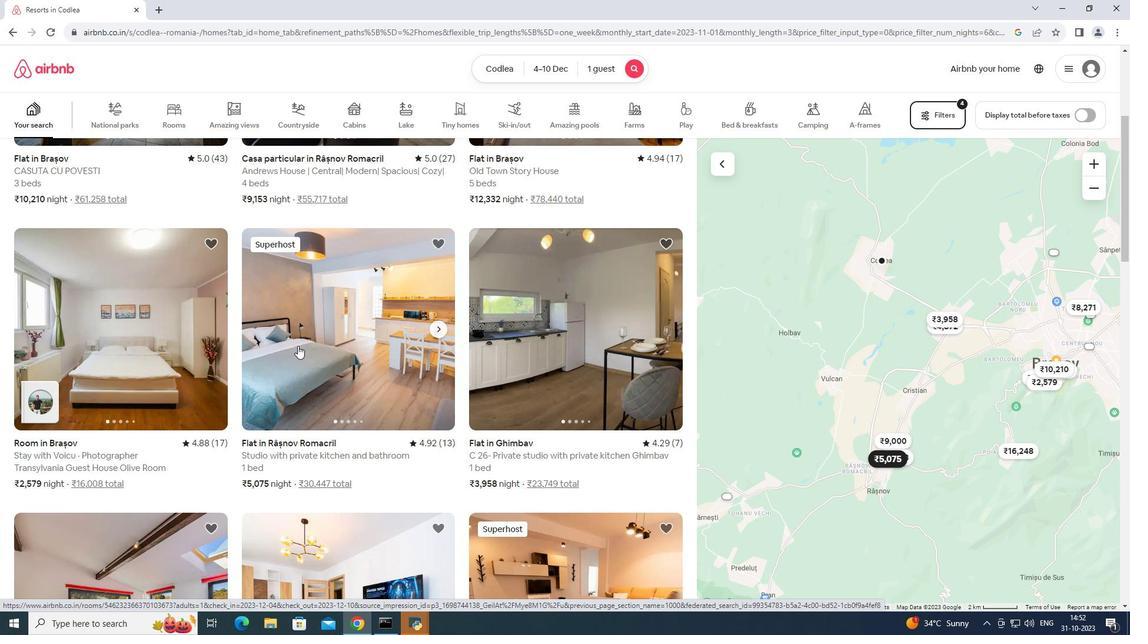 
Action: Mouse moved to (273, 10)
Screenshot: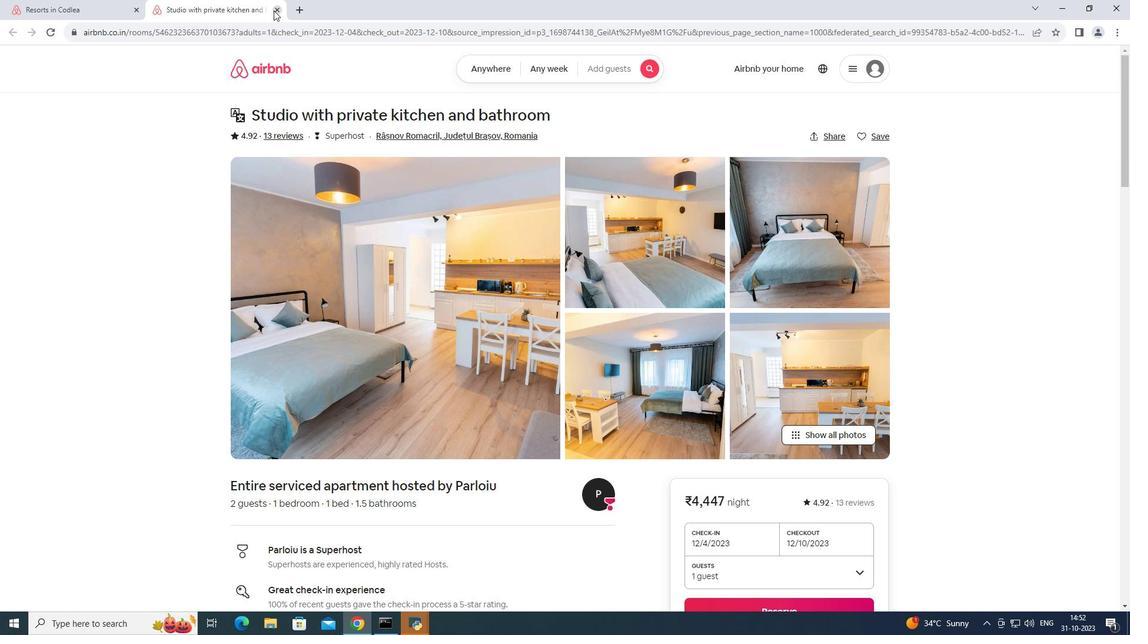 
Action: Mouse pressed left at (273, 10)
Screenshot: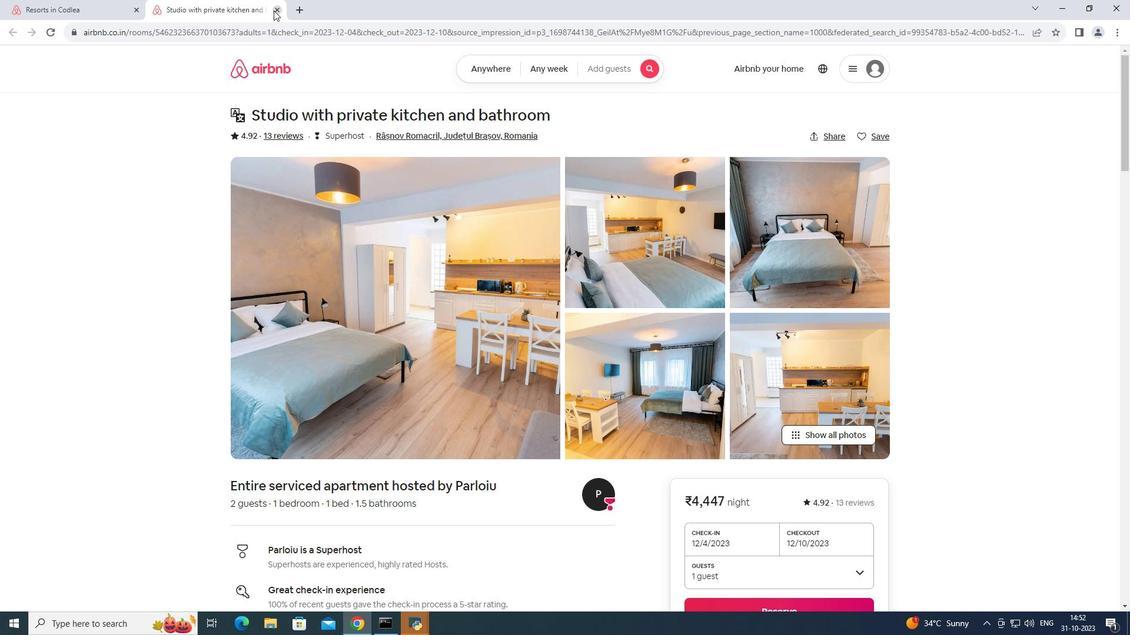 
Action: Mouse moved to (520, 406)
Screenshot: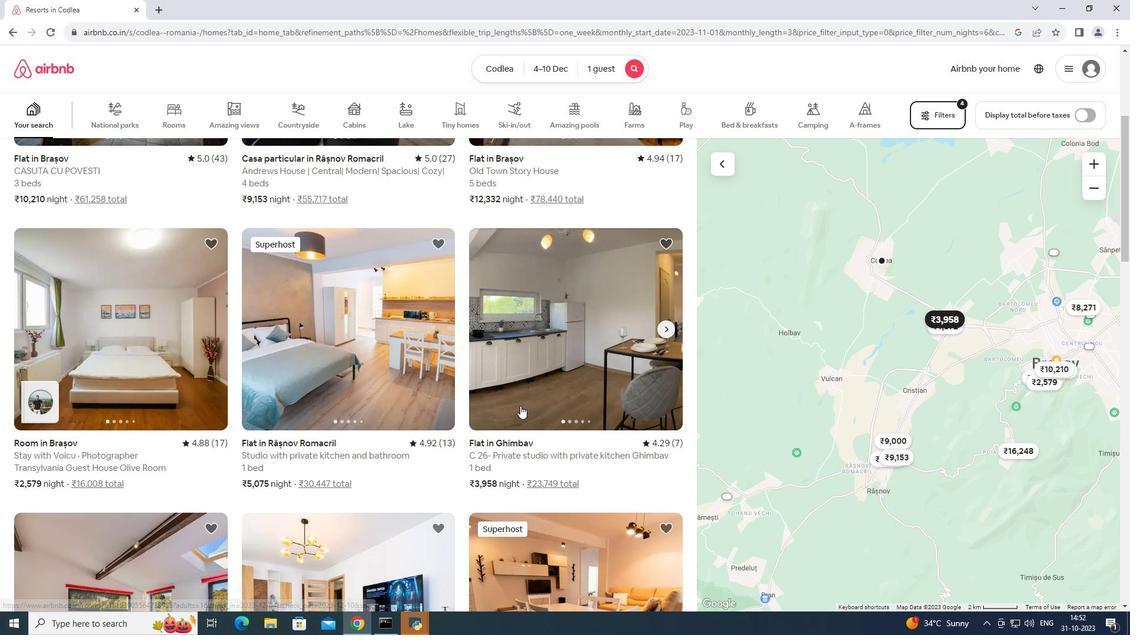 
Action: Mouse pressed left at (520, 406)
Screenshot: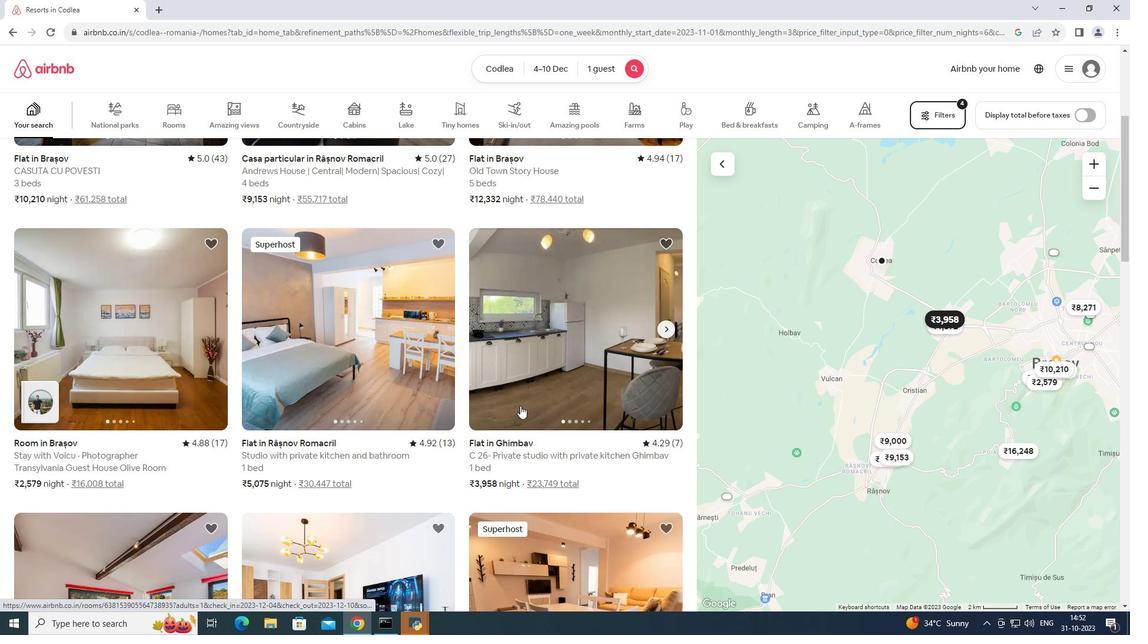 
Action: Mouse moved to (832, 433)
Screenshot: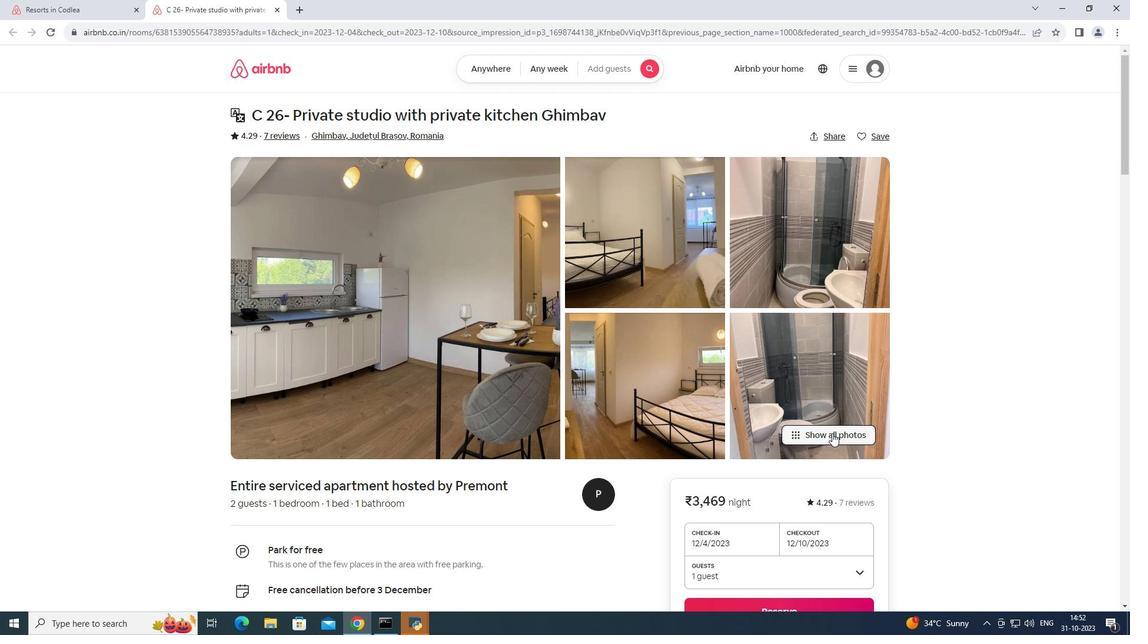 
Action: Mouse pressed left at (832, 433)
Screenshot: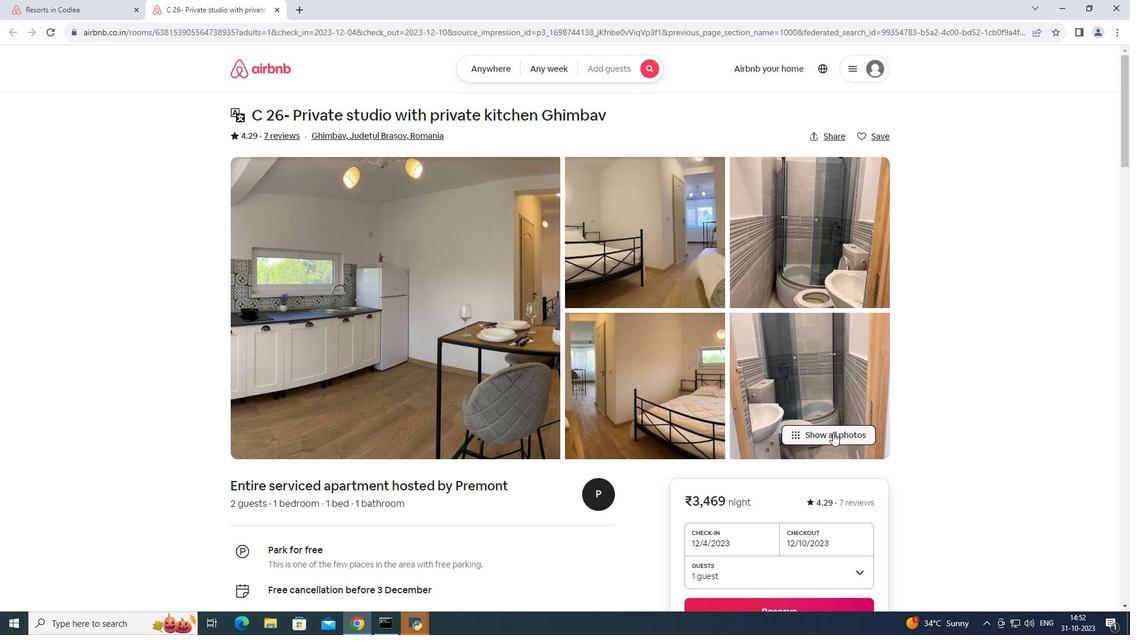 
Action: Mouse moved to (679, 426)
Screenshot: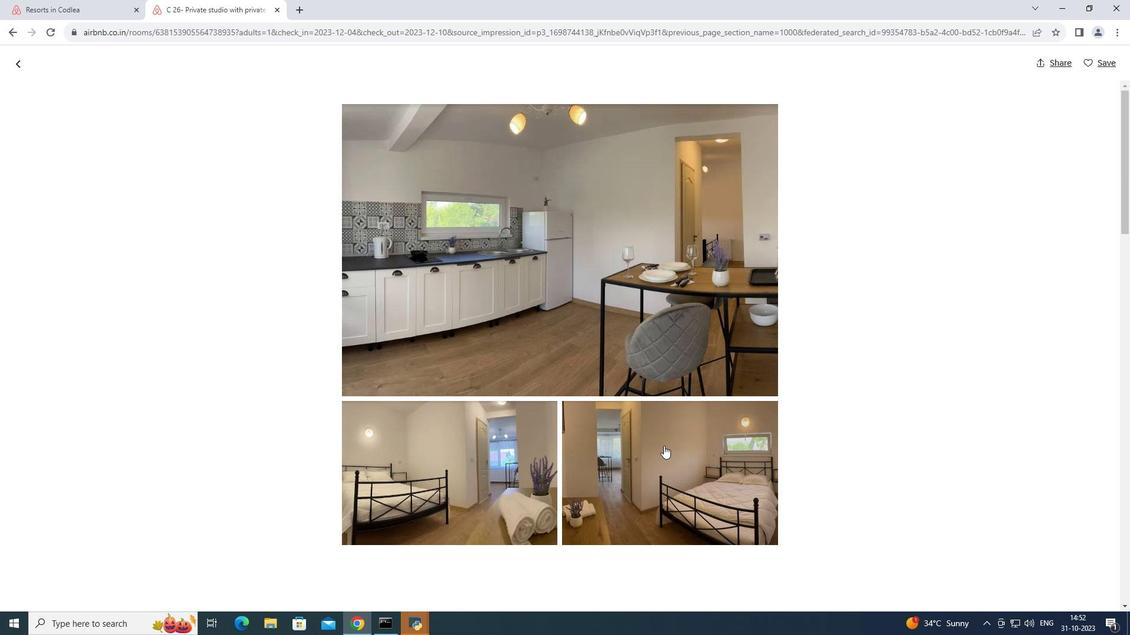 
Action: Mouse scrolled (681, 422) with delta (0, 0)
Screenshot: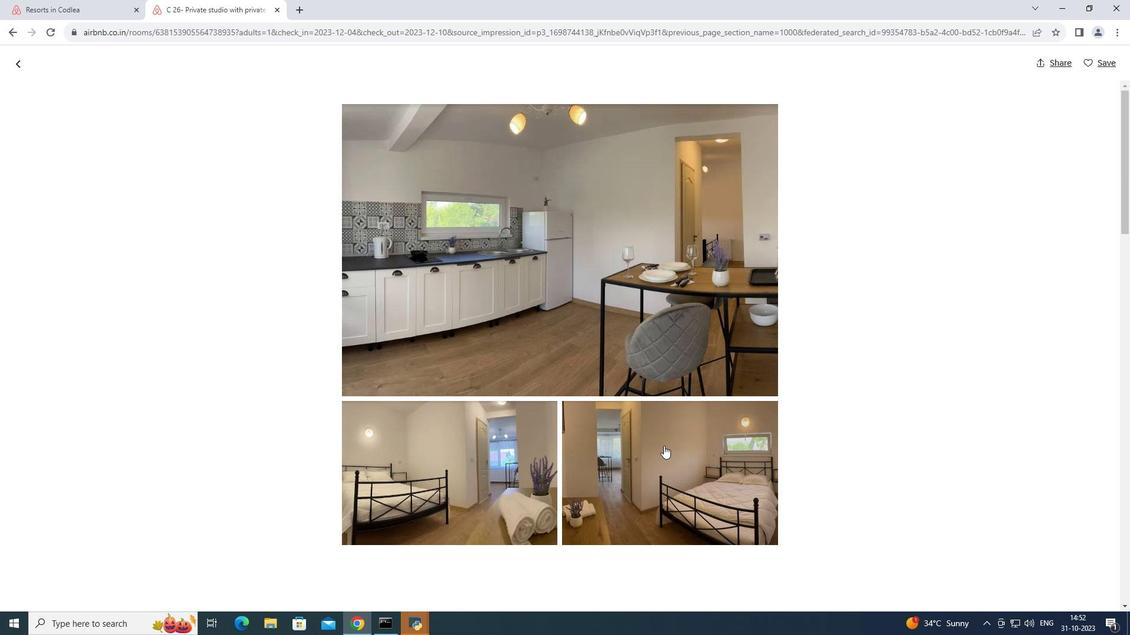 
Action: Mouse moved to (670, 415)
Screenshot: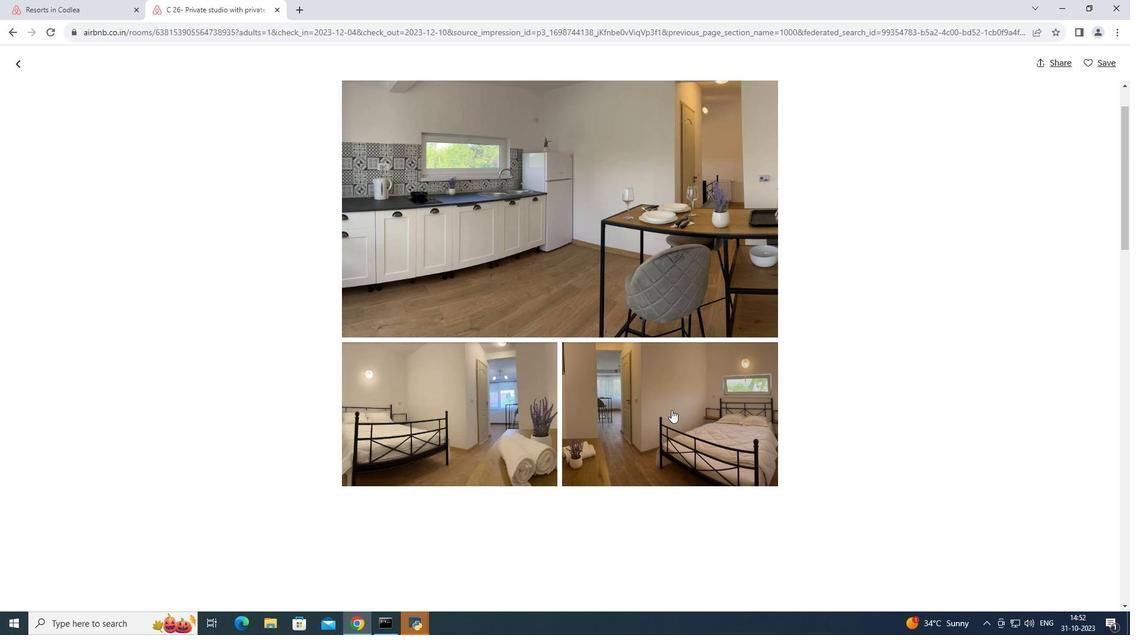 
Action: Mouse scrolled (670, 414) with delta (0, 0)
Screenshot: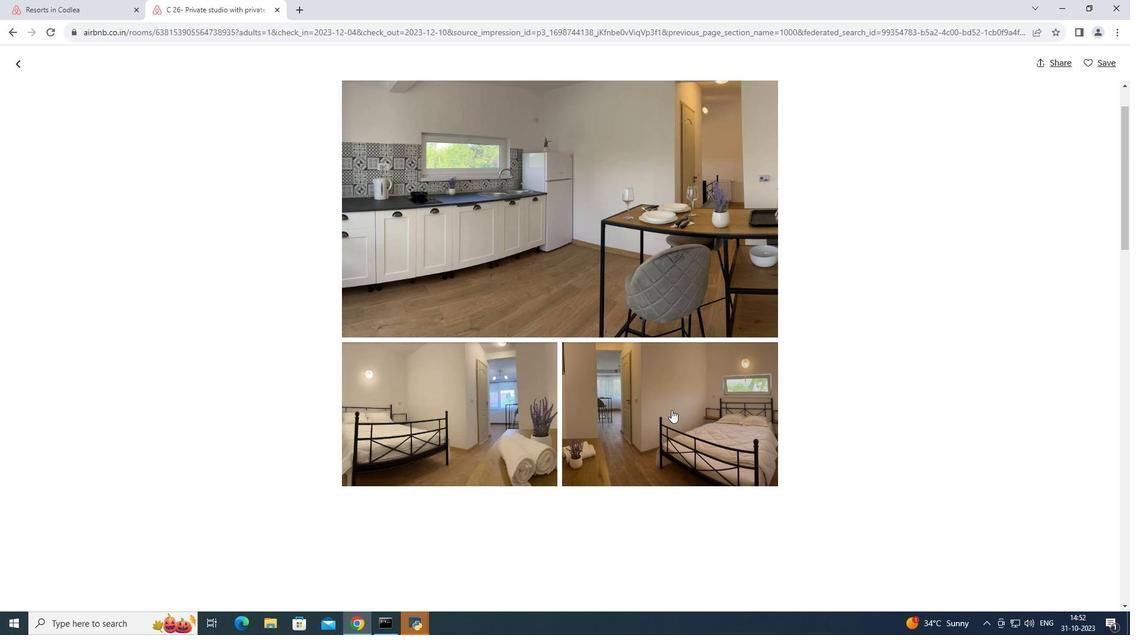 
Action: Mouse moved to (671, 410)
Screenshot: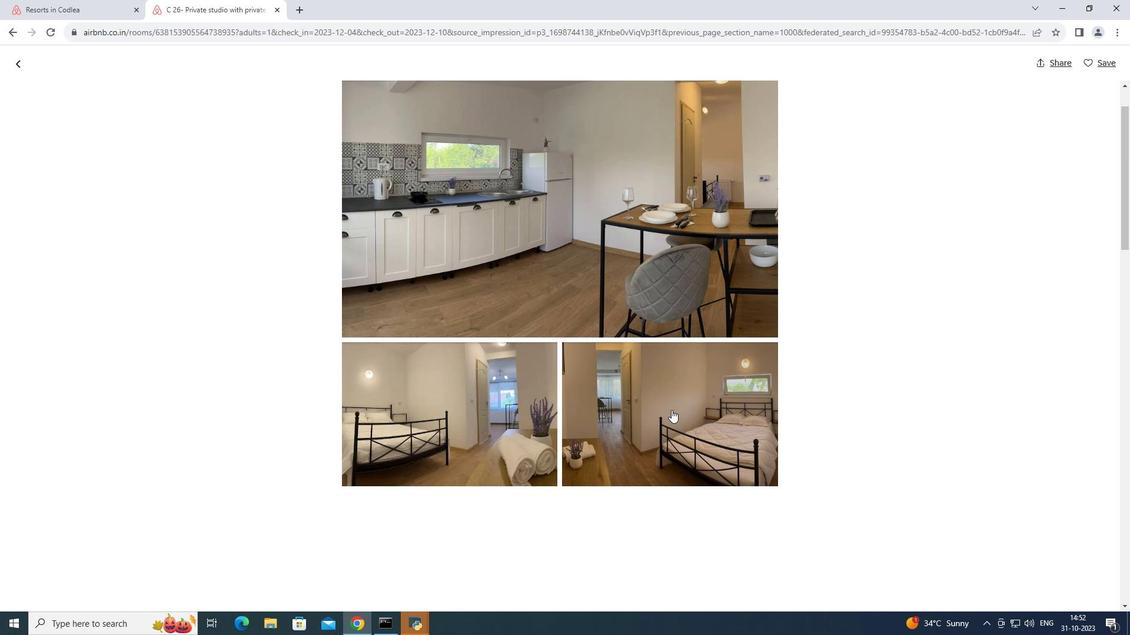 
Action: Mouse scrolled (671, 409) with delta (0, 0)
Screenshot: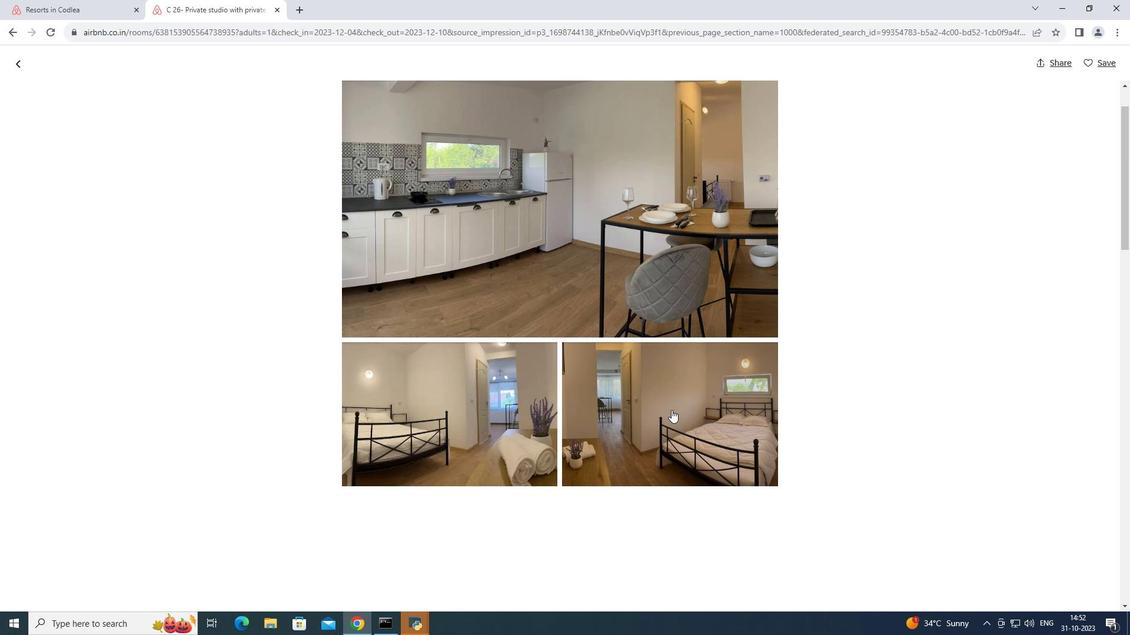 
Action: Mouse moved to (665, 434)
Screenshot: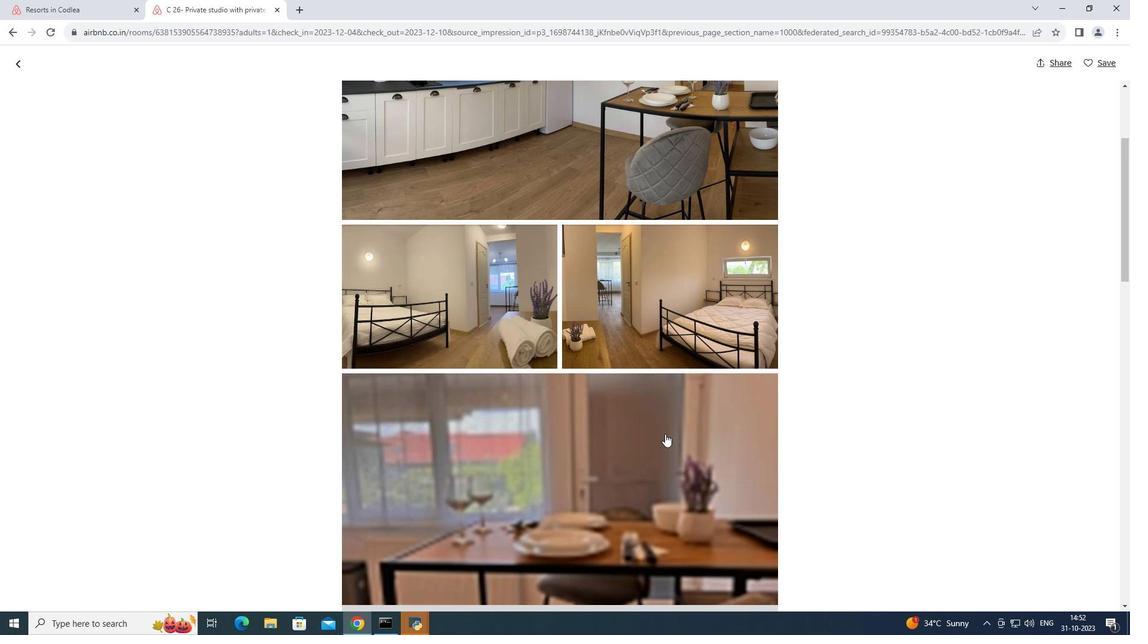 
Action: Mouse scrolled (665, 433) with delta (0, 0)
Screenshot: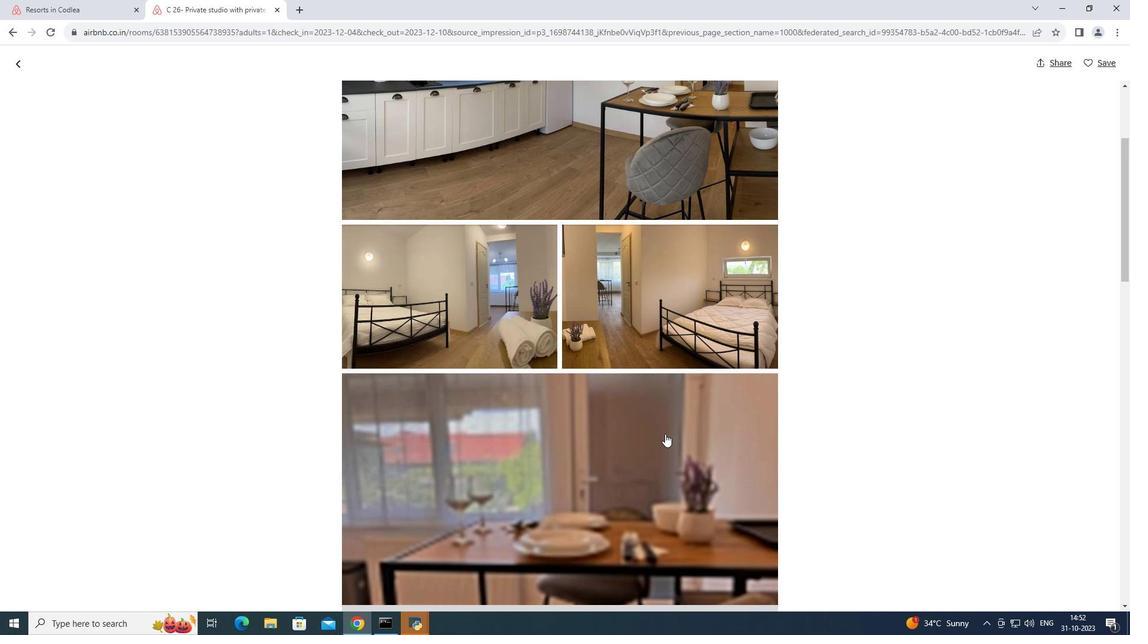 
Action: Mouse moved to (666, 426)
Screenshot: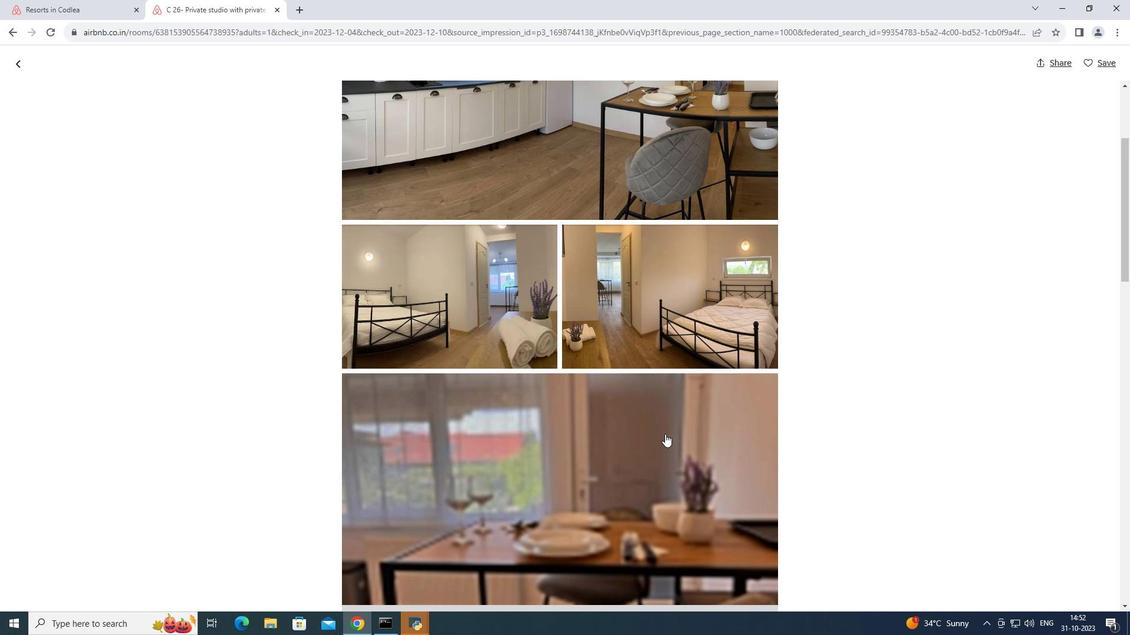
Action: Mouse scrolled (666, 425) with delta (0, 0)
Screenshot: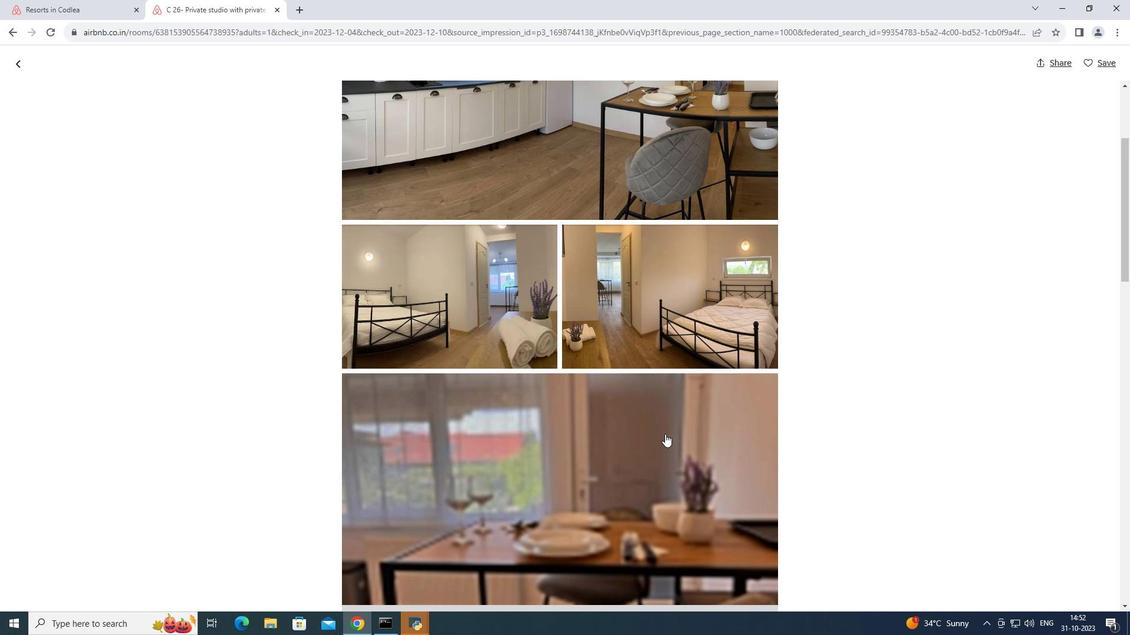 
Action: Mouse moved to (664, 427)
Screenshot: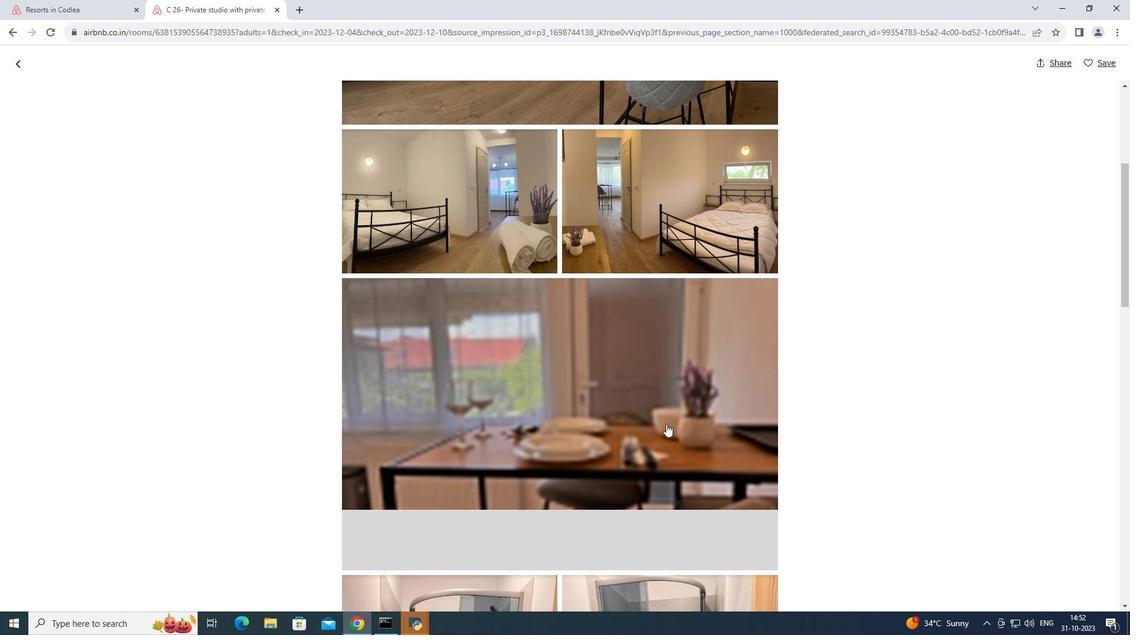 
Action: Mouse scrolled (664, 427) with delta (0, 0)
Screenshot: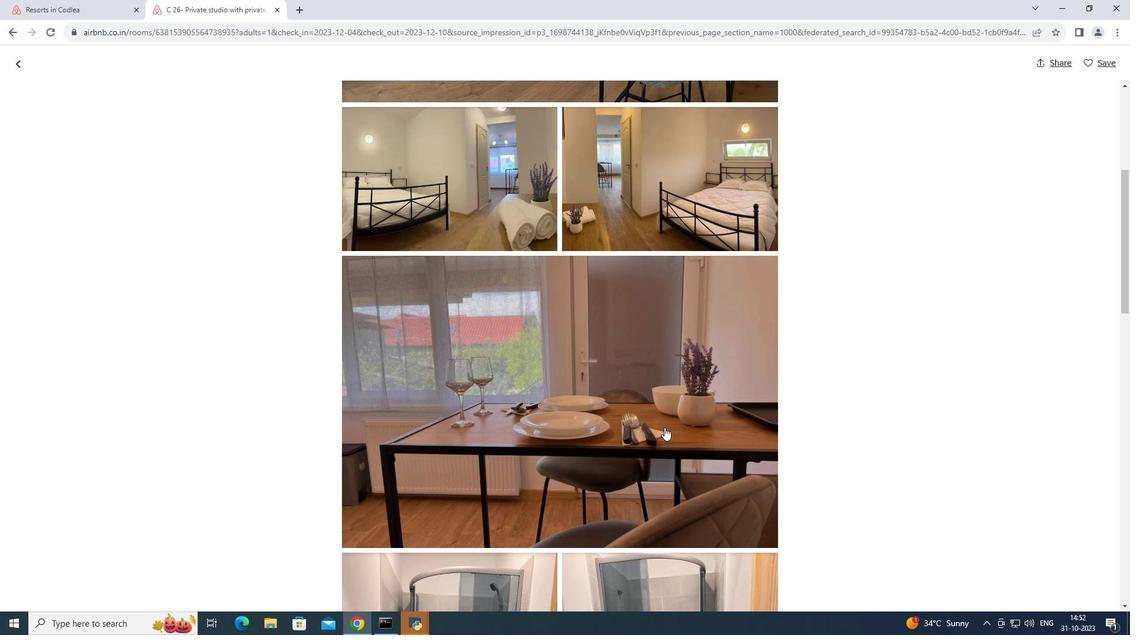 
Action: Mouse scrolled (664, 427) with delta (0, 0)
Screenshot: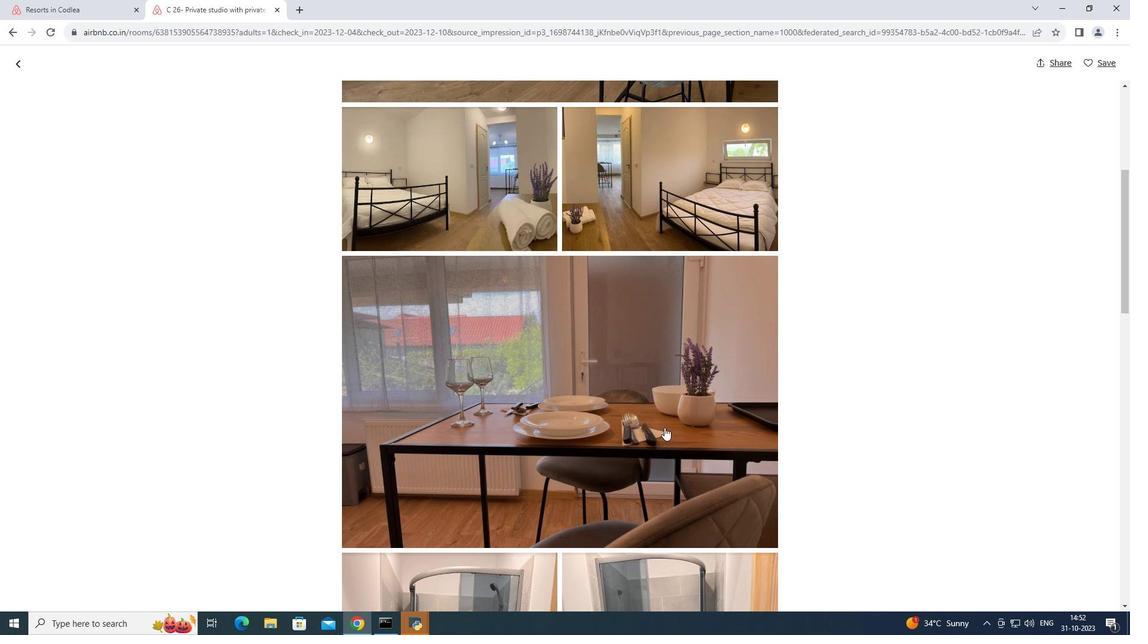 
Action: Mouse moved to (663, 428)
Screenshot: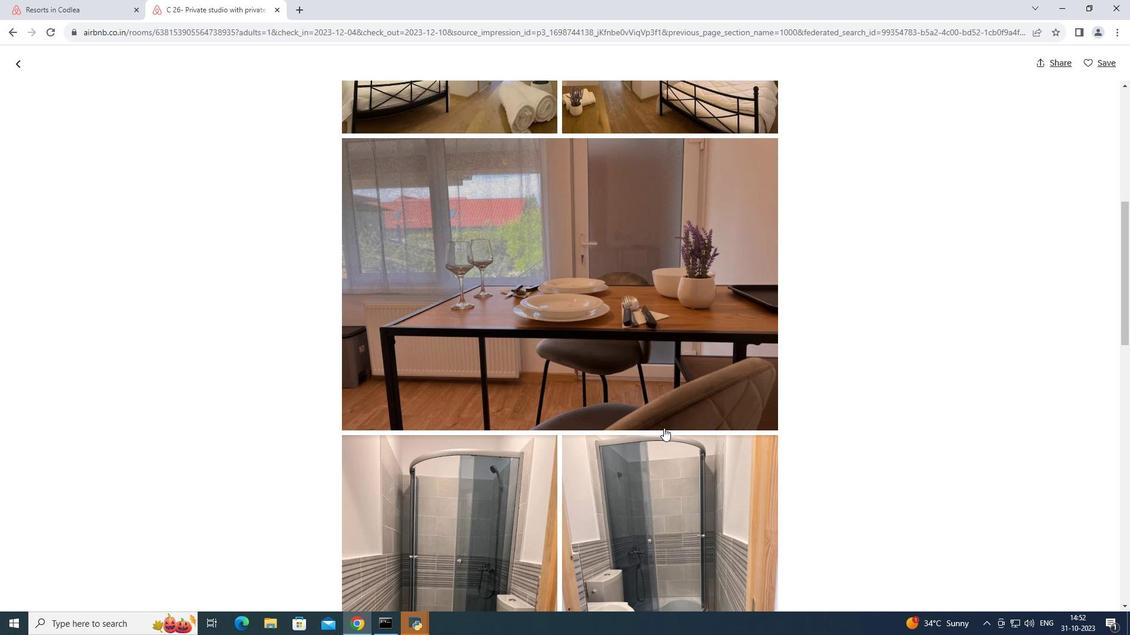 
Action: Mouse scrolled (663, 427) with delta (0, 0)
Screenshot: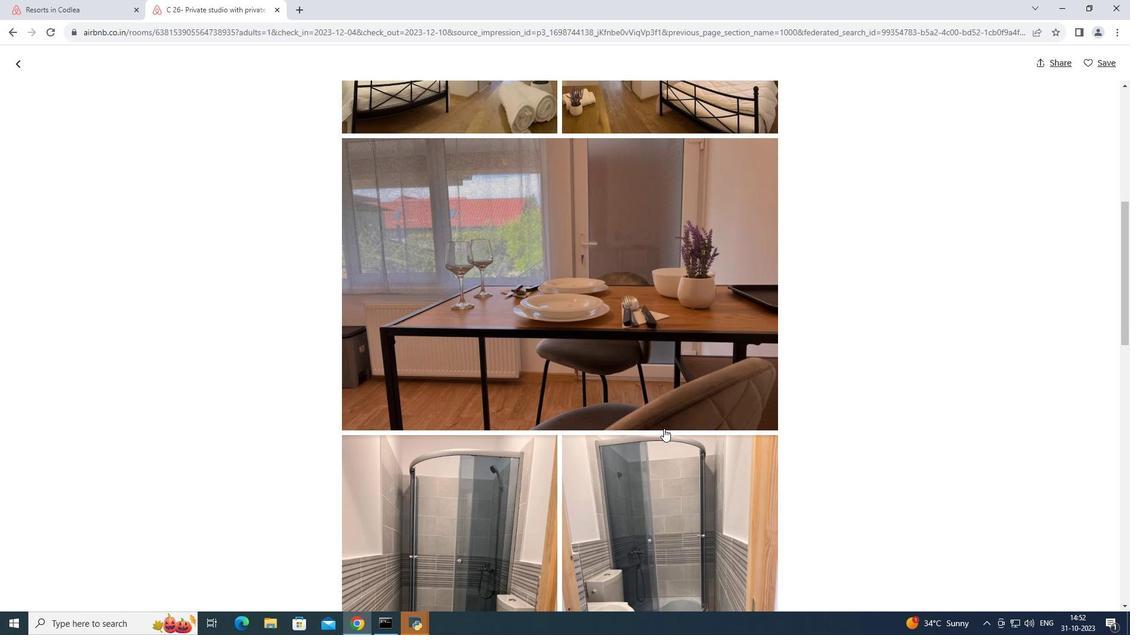 
Action: Mouse moved to (665, 420)
Screenshot: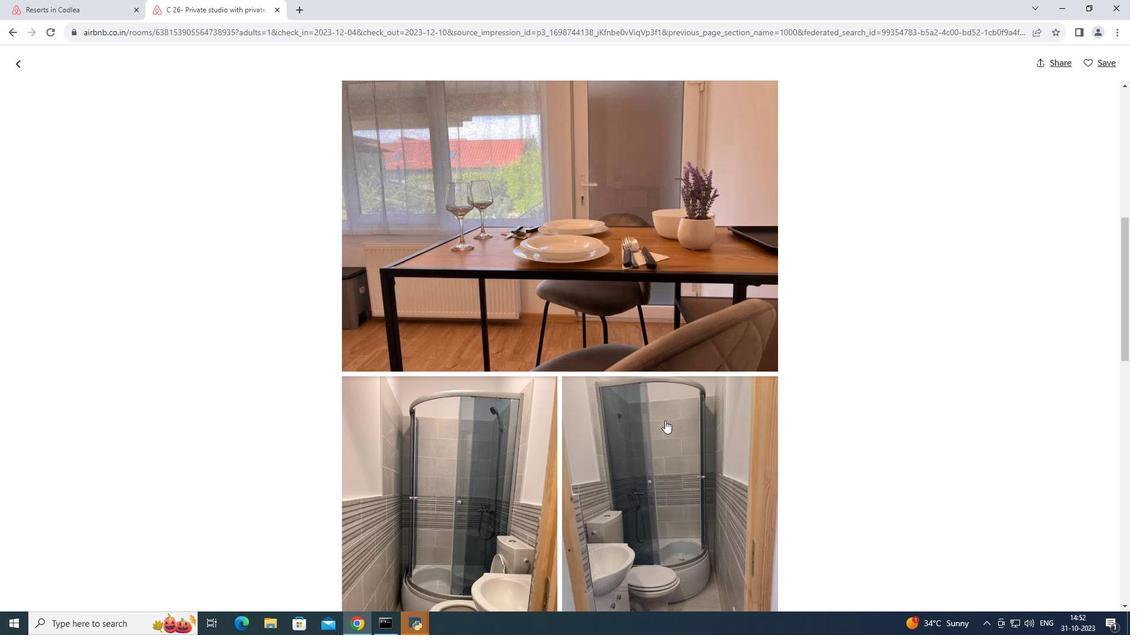 
Action: Mouse scrolled (665, 420) with delta (0, 0)
Screenshot: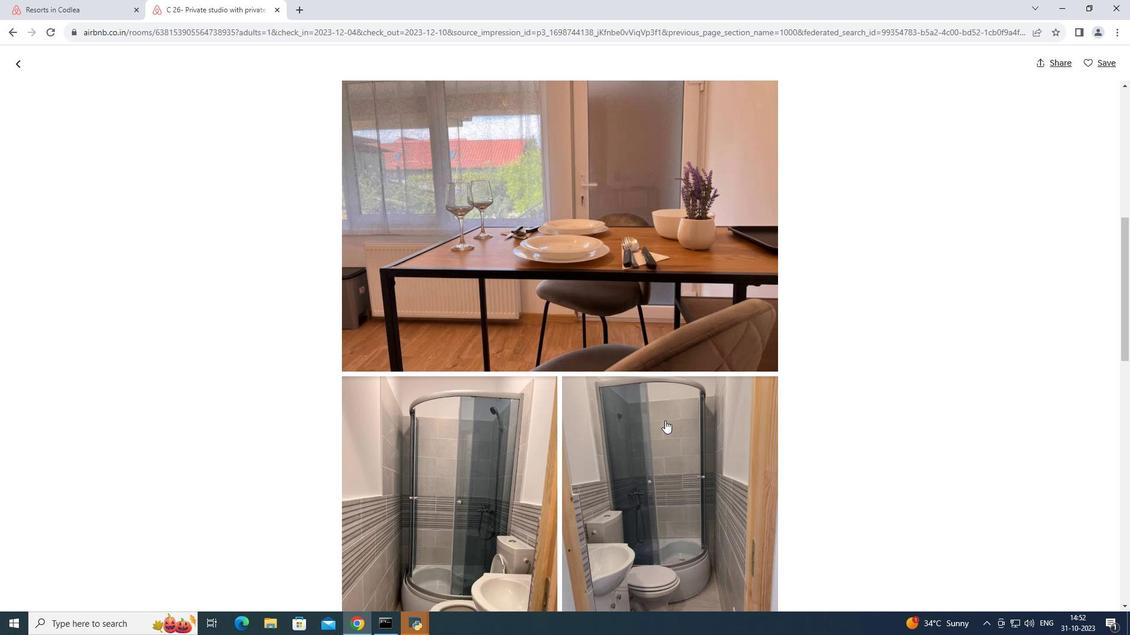 
Action: Mouse moved to (669, 418)
Screenshot: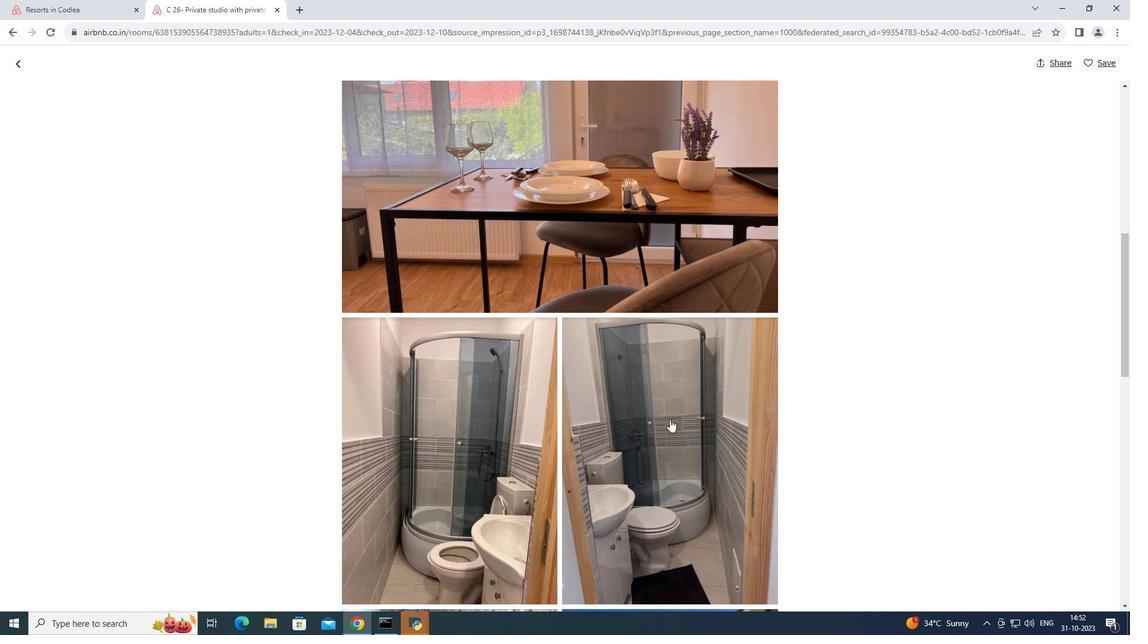 
Action: Mouse scrolled (669, 417) with delta (0, 0)
Screenshot: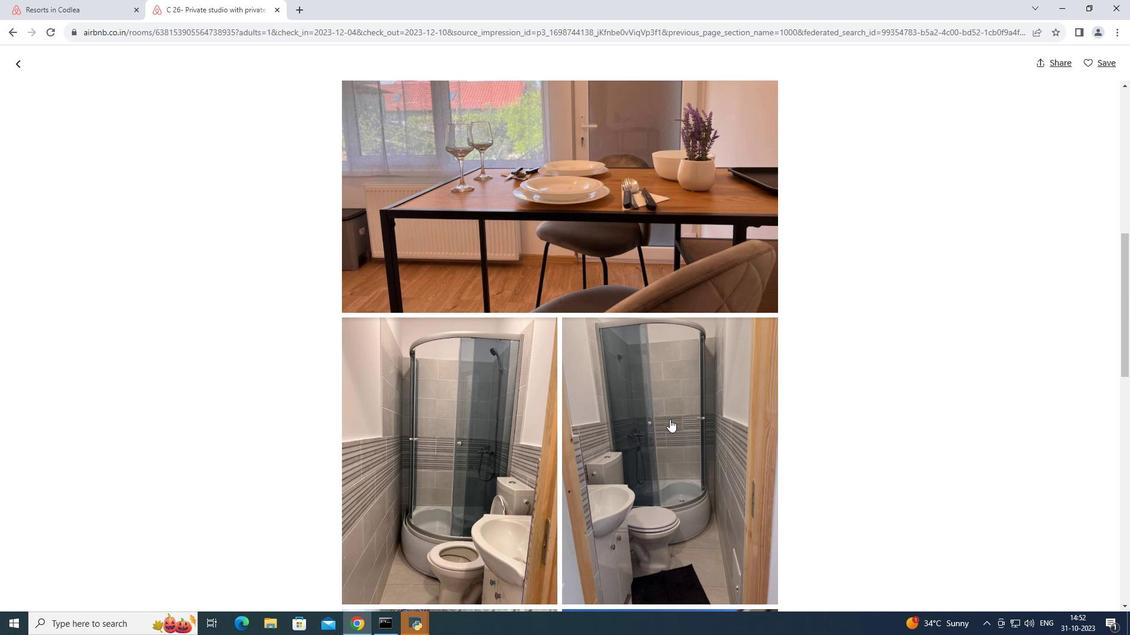 
Action: Mouse scrolled (669, 417) with delta (0, 0)
Screenshot: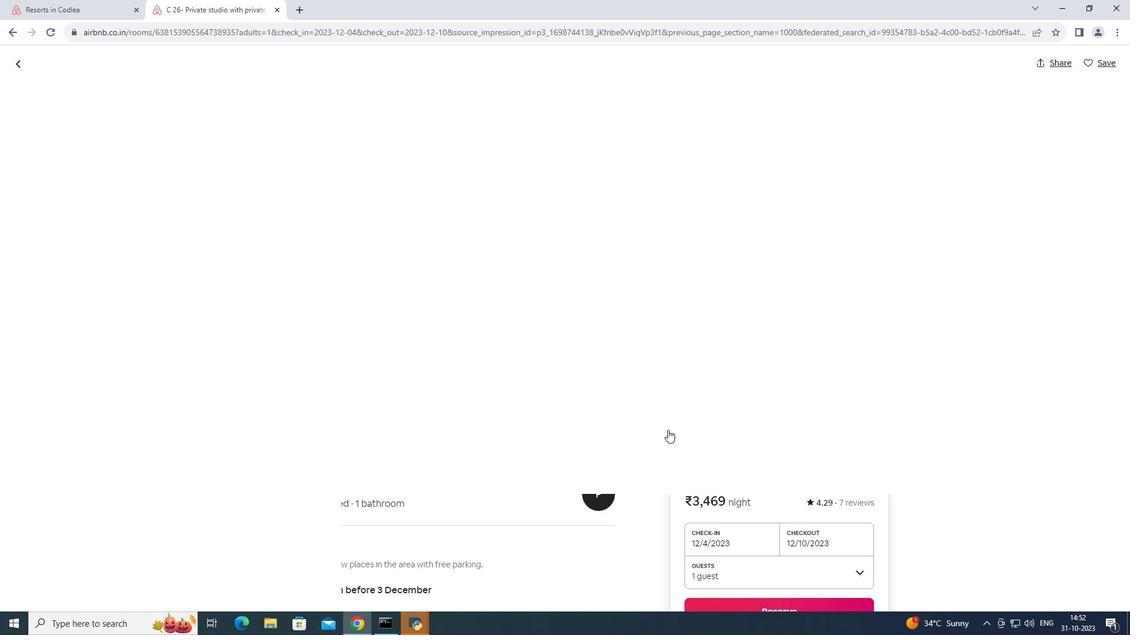 
Action: Mouse moved to (667, 423)
Screenshot: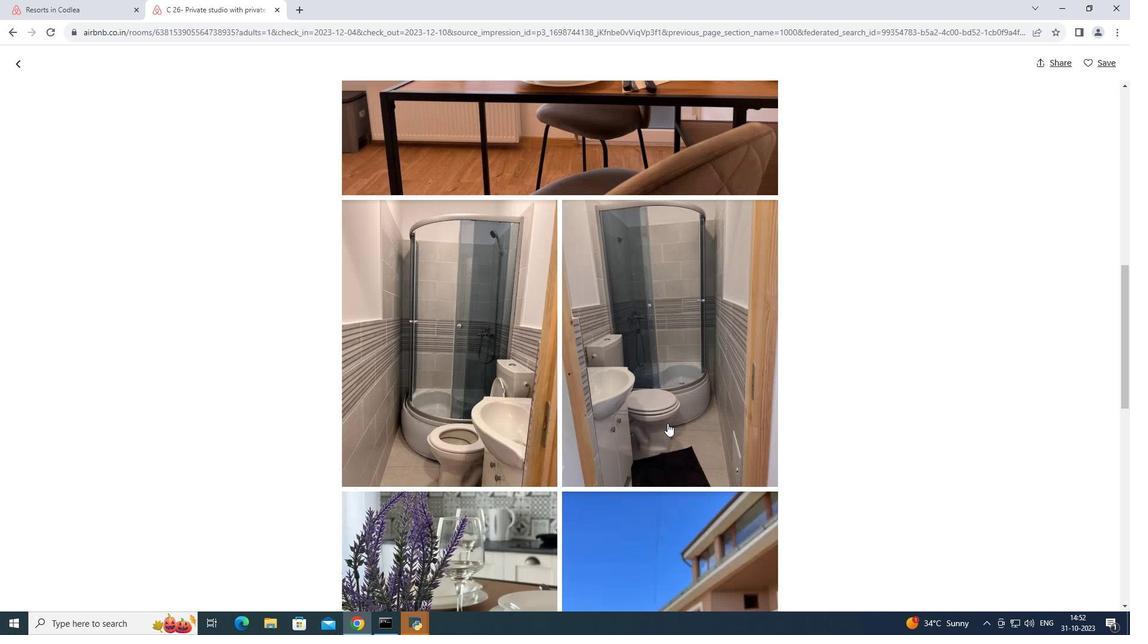 
Action: Mouse scrolled (667, 423) with delta (0, 0)
Screenshot: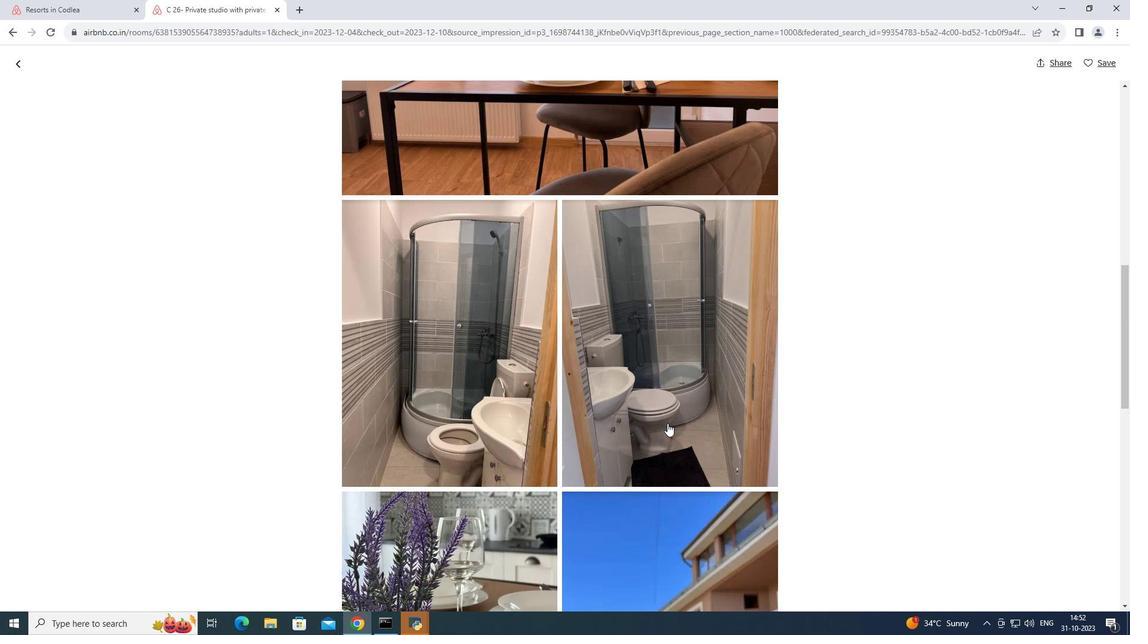 
Action: Mouse moved to (666, 424)
Screenshot: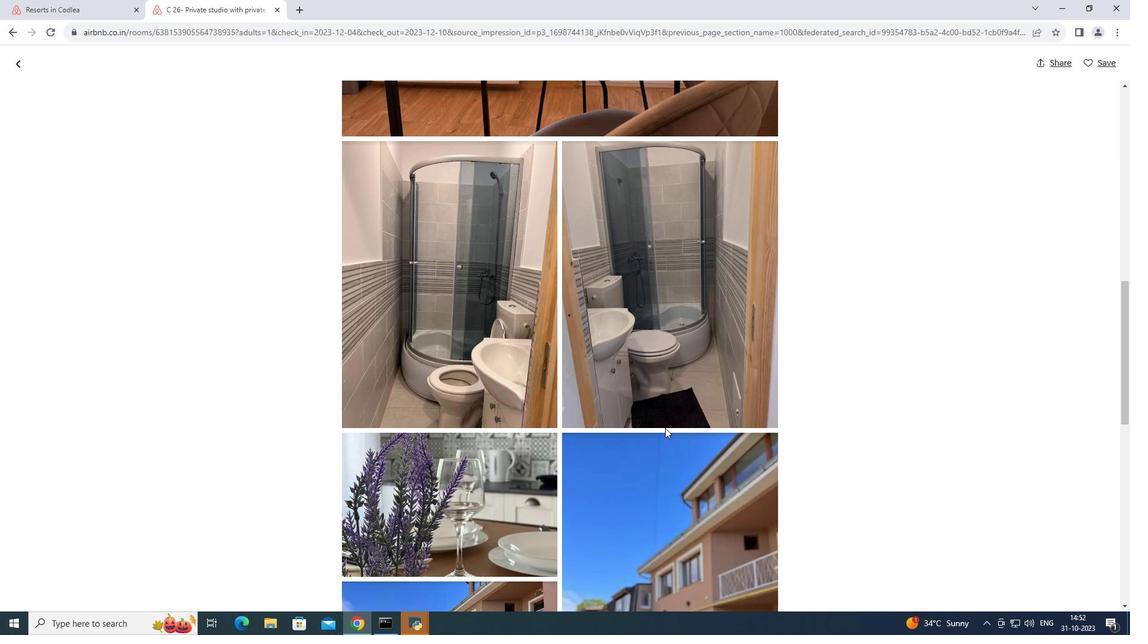 
Action: Mouse scrolled (666, 423) with delta (0, 0)
Screenshot: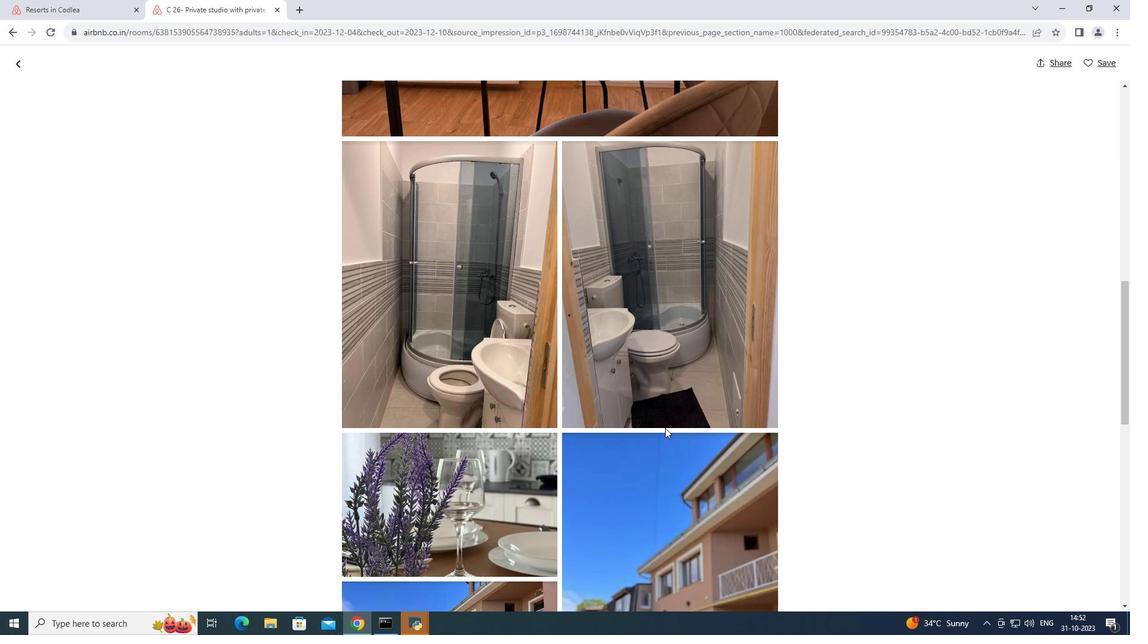 
Action: Mouse moved to (666, 423)
Screenshot: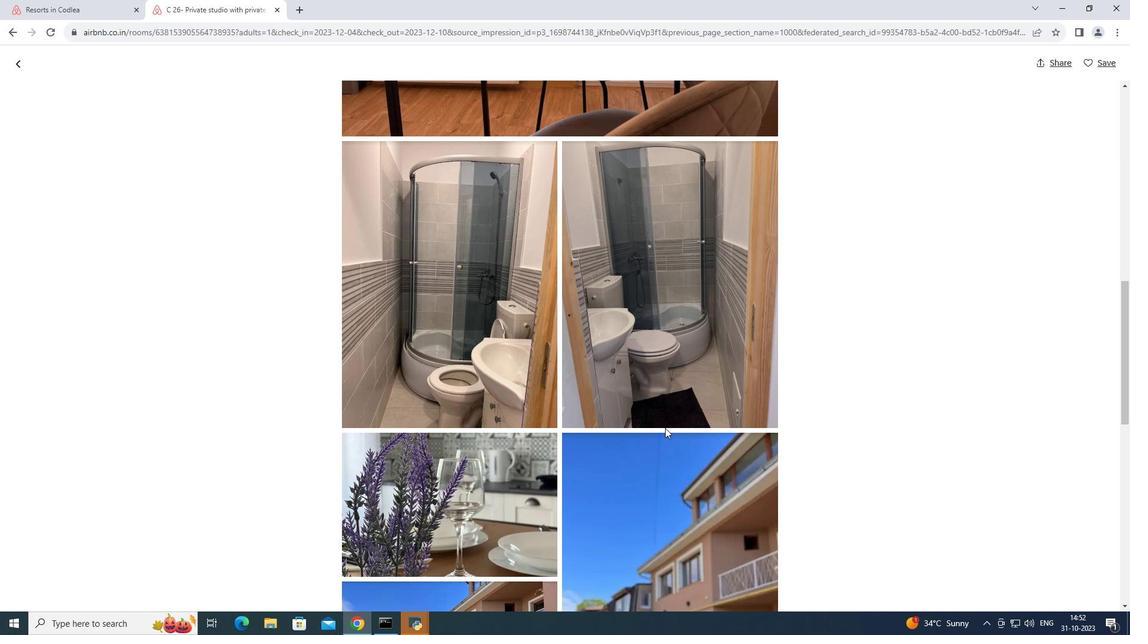
Action: Mouse scrolled (666, 423) with delta (0, 0)
Screenshot: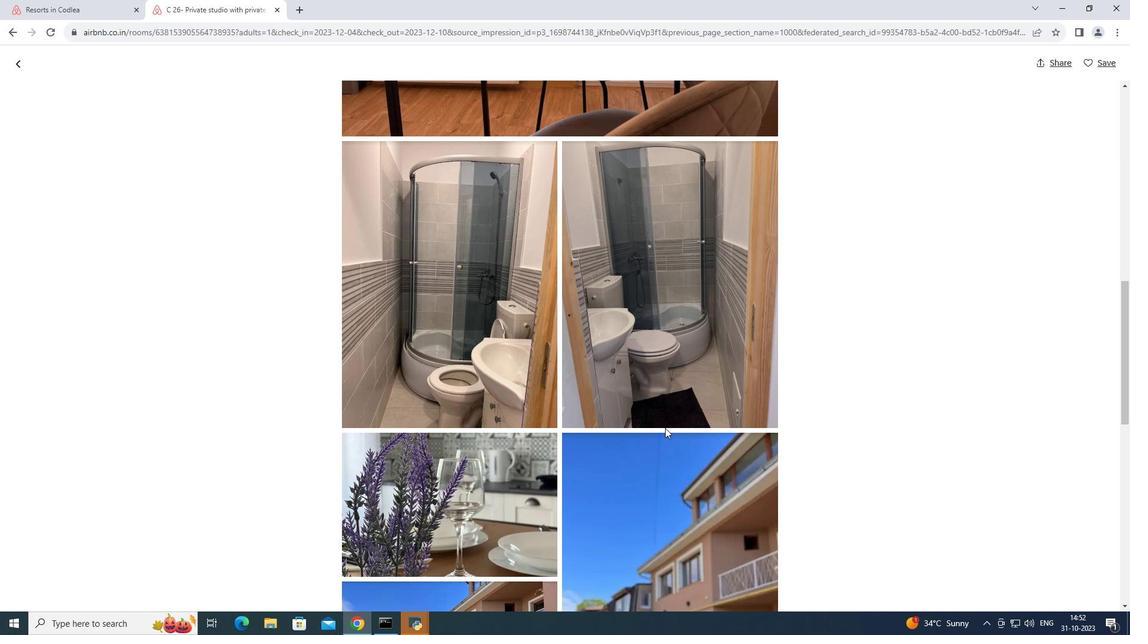 
Action: Mouse moved to (666, 422)
Screenshot: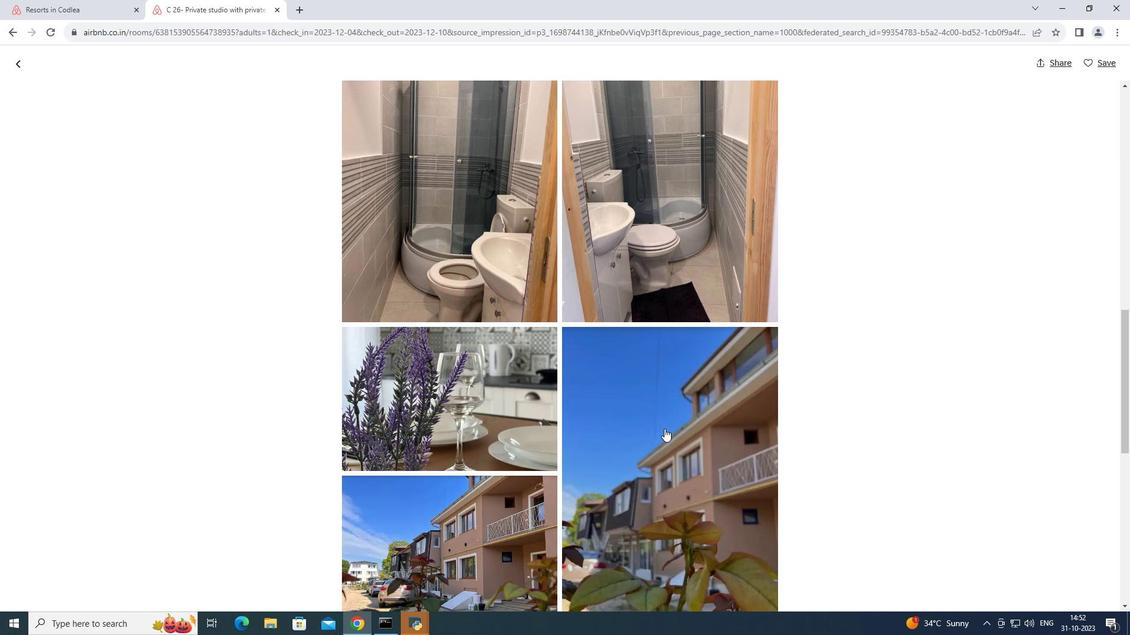 
Action: Mouse scrolled (666, 421) with delta (0, 0)
Screenshot: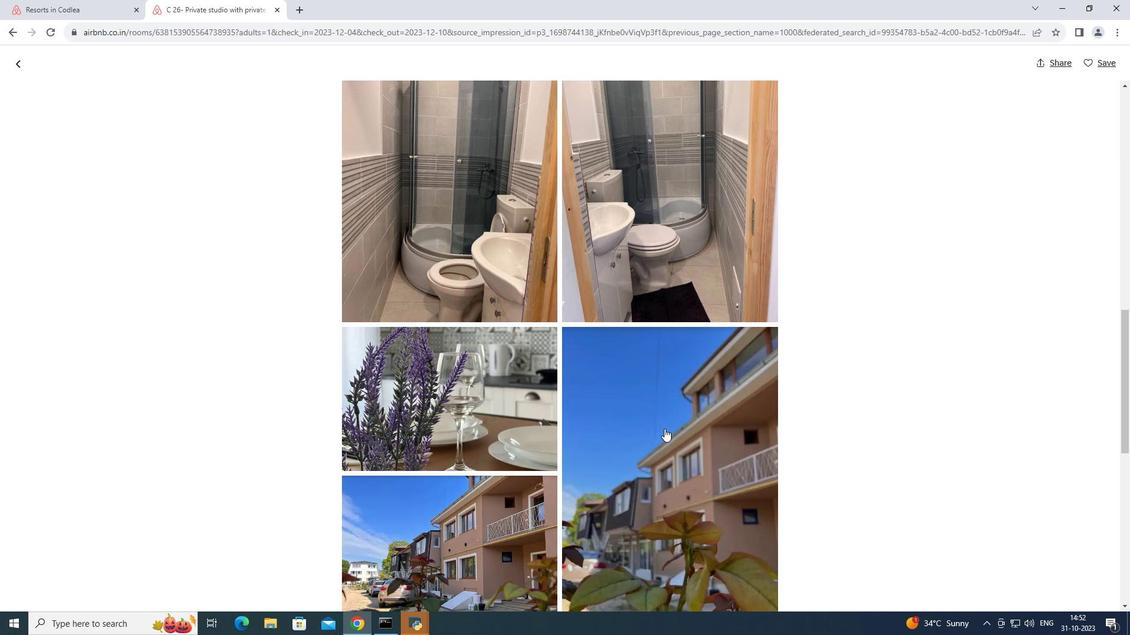 
Action: Mouse moved to (672, 423)
Screenshot: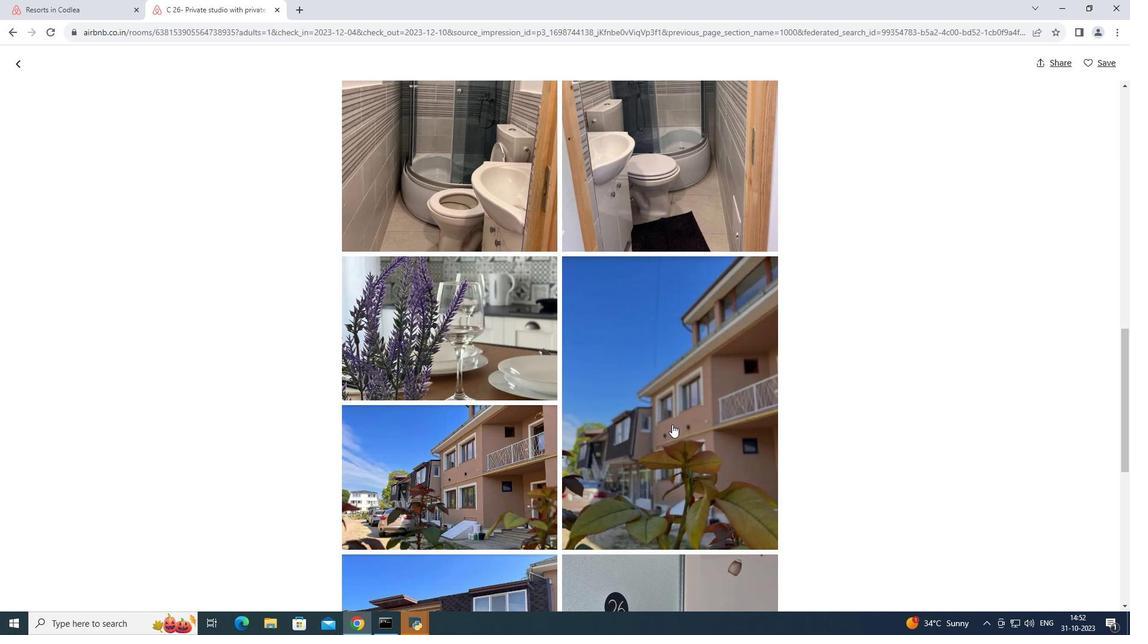 
Action: Mouse scrolled (672, 422) with delta (0, 0)
Screenshot: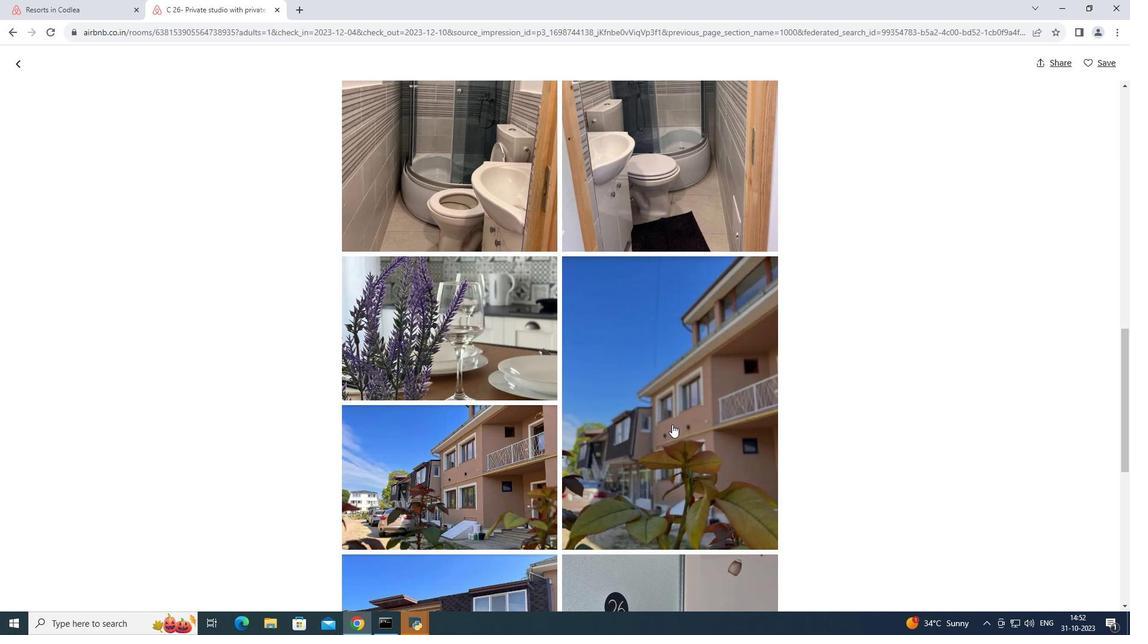
Action: Mouse moved to (672, 424)
Screenshot: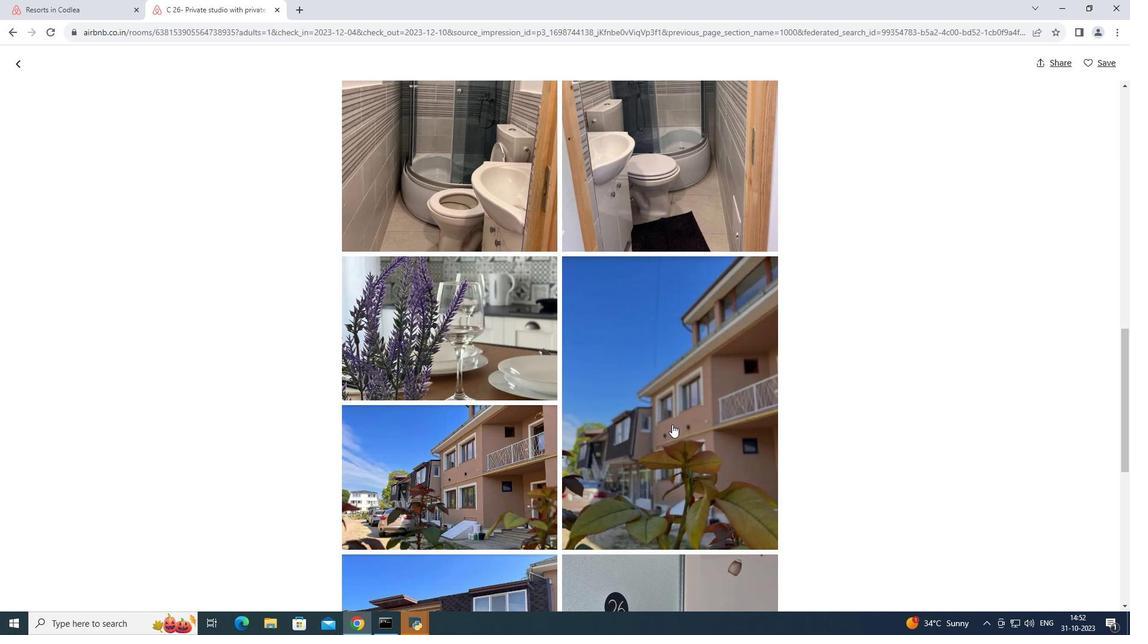 
Action: Mouse scrolled (672, 424) with delta (0, 0)
Screenshot: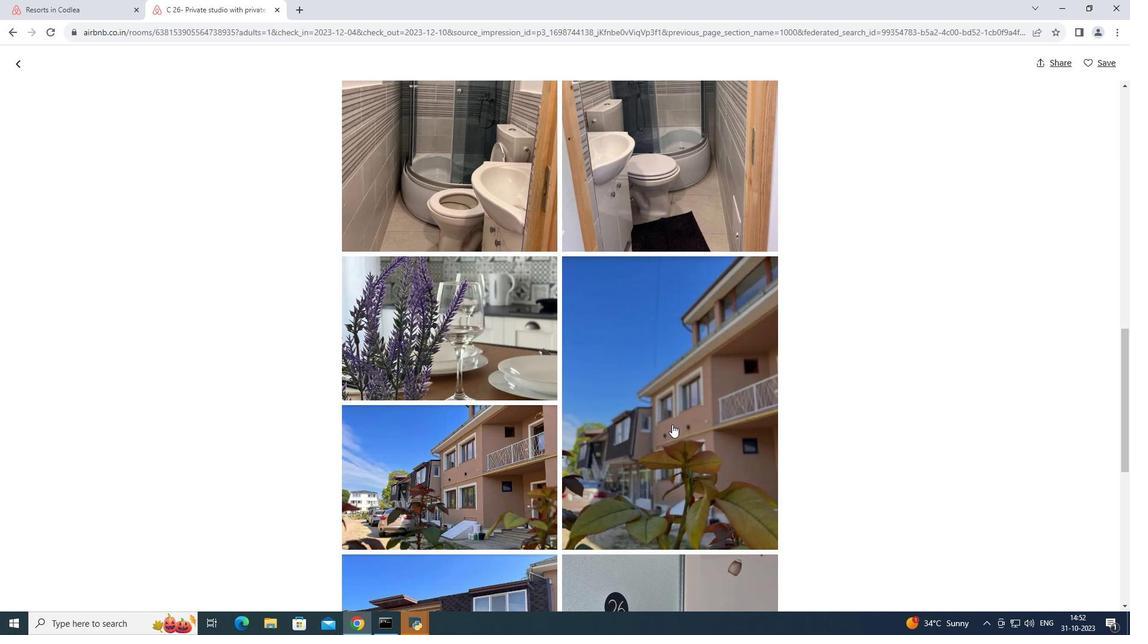 
Action: Mouse moved to (671, 429)
Screenshot: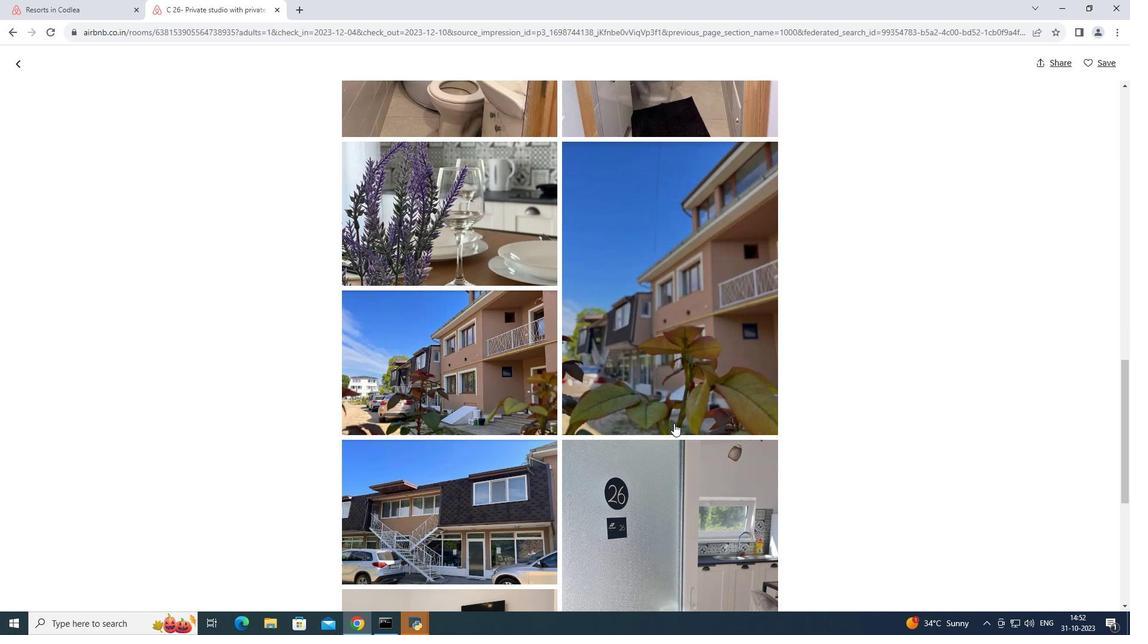 
Action: Mouse scrolled (671, 428) with delta (0, 0)
Screenshot: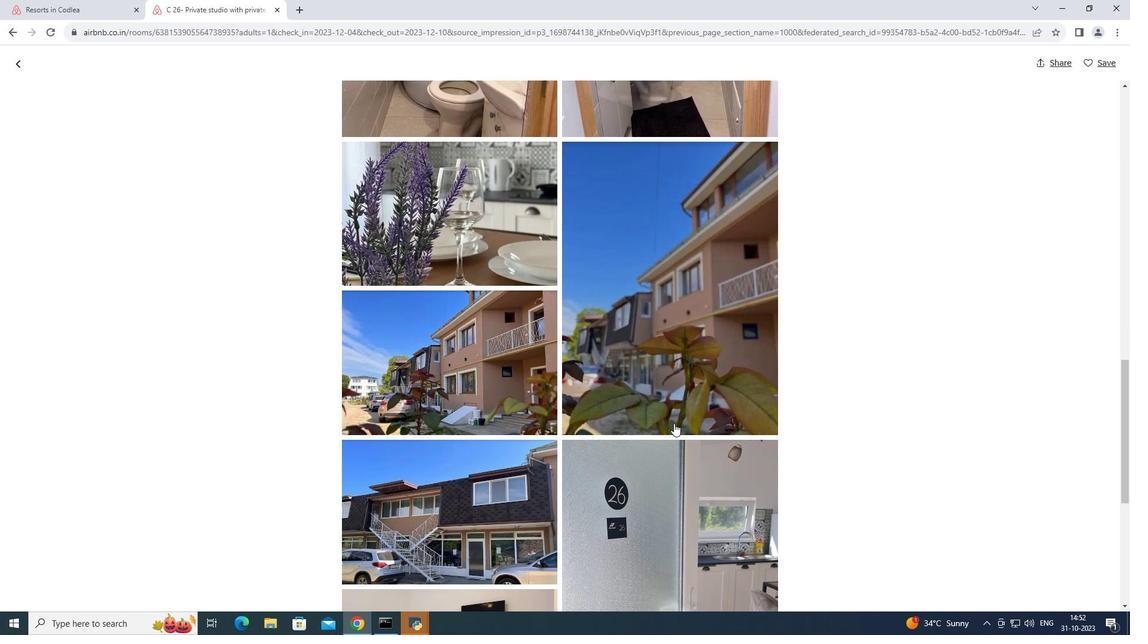 
Action: Mouse moved to (672, 432)
Screenshot: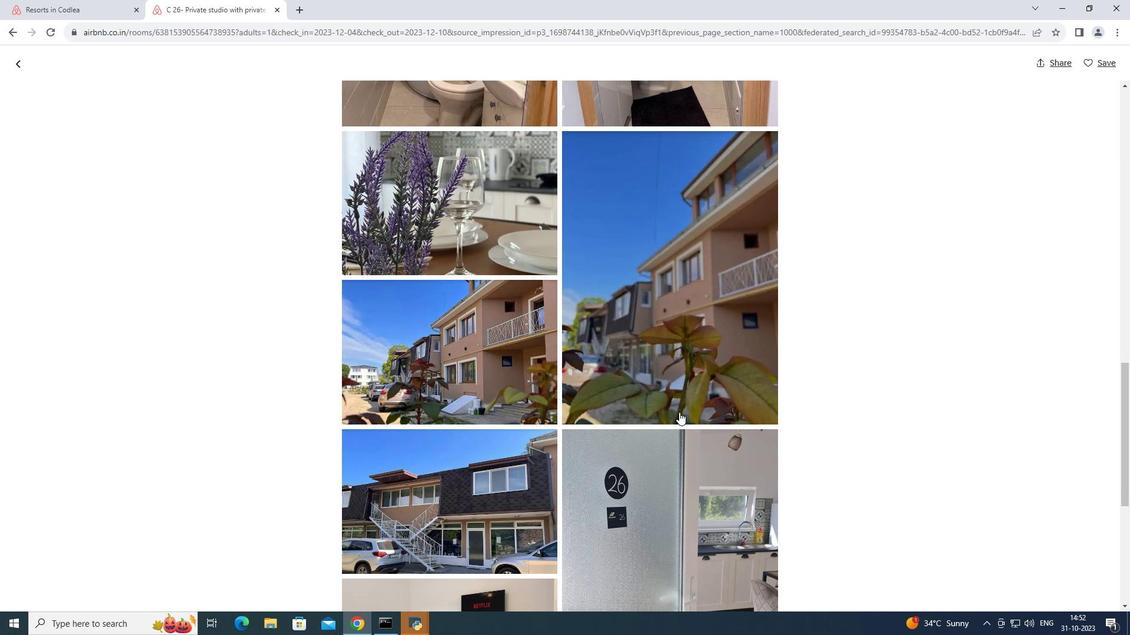 
Action: Mouse scrolled (672, 430) with delta (0, 0)
Screenshot: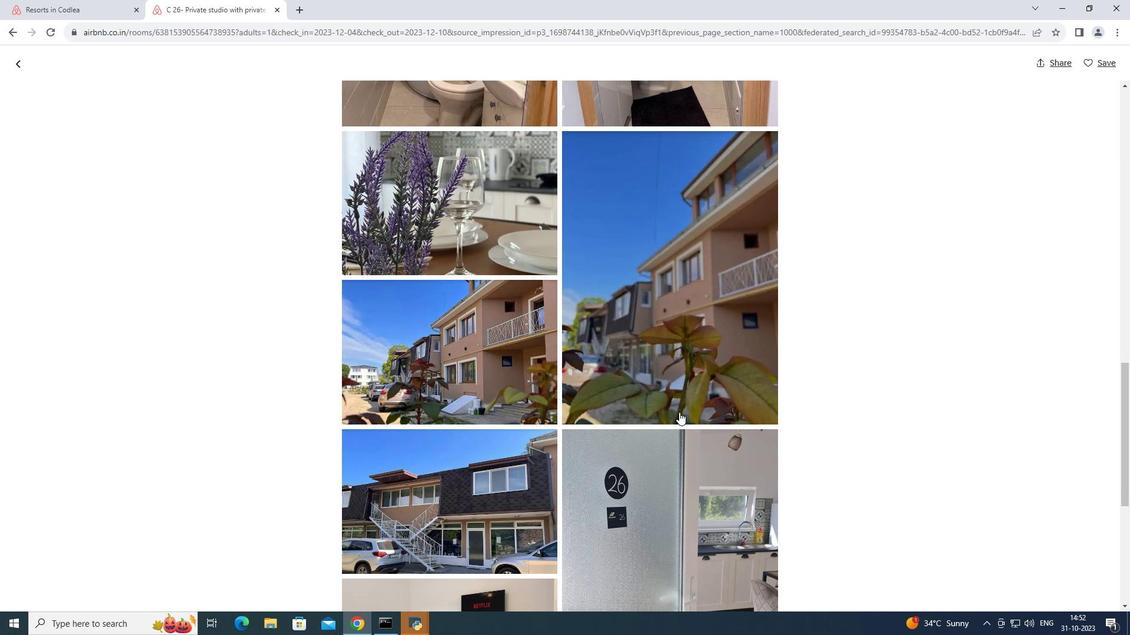 
Action: Mouse moved to (672, 433)
Screenshot: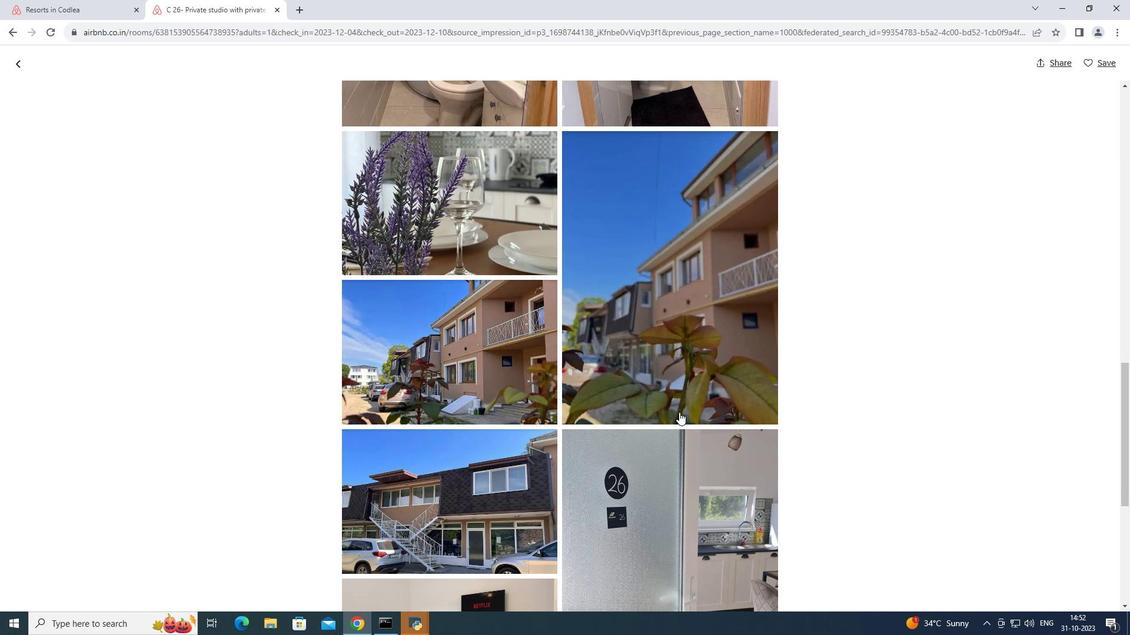 
Action: Mouse scrolled (672, 433) with delta (0, 0)
Screenshot: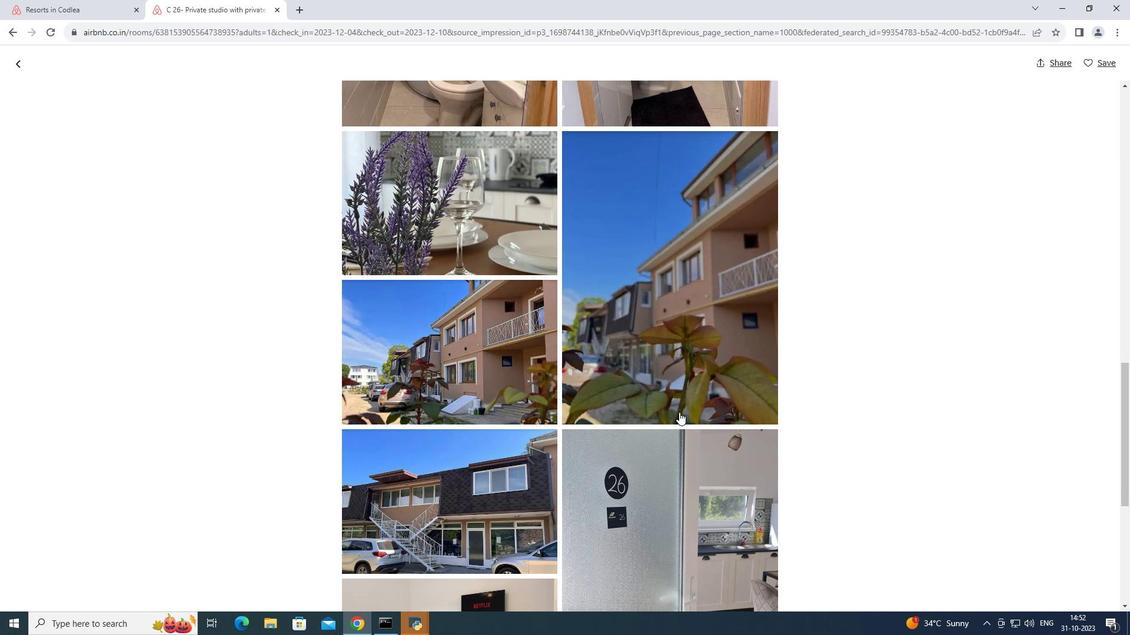 
Action: Mouse moved to (671, 435)
Screenshot: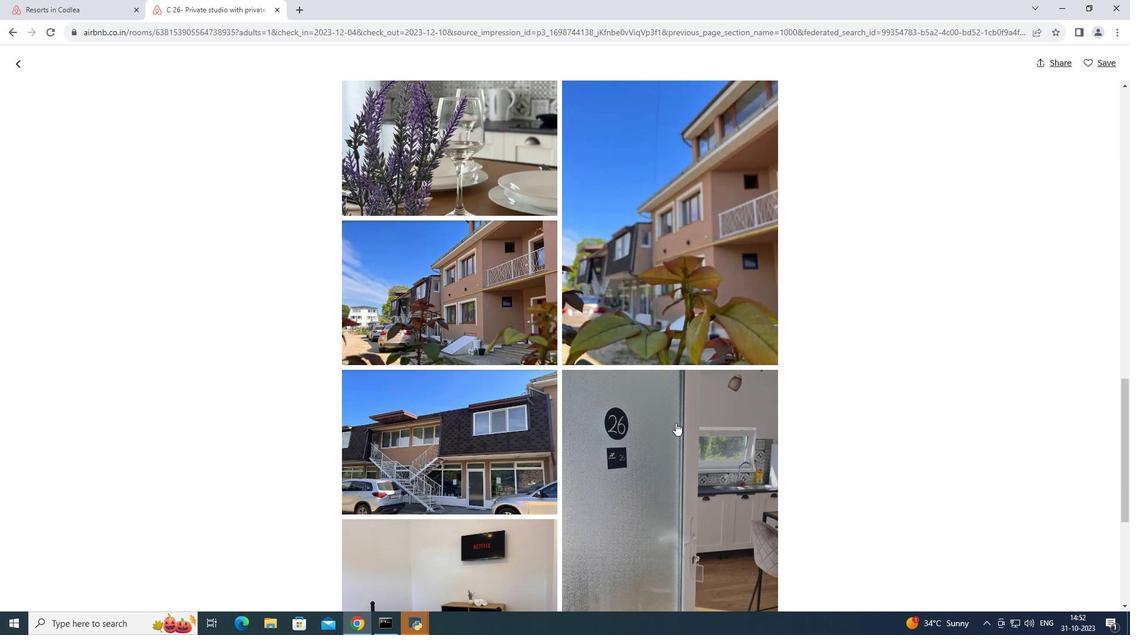 
Action: Mouse scrolled (671, 434) with delta (0, 0)
Screenshot: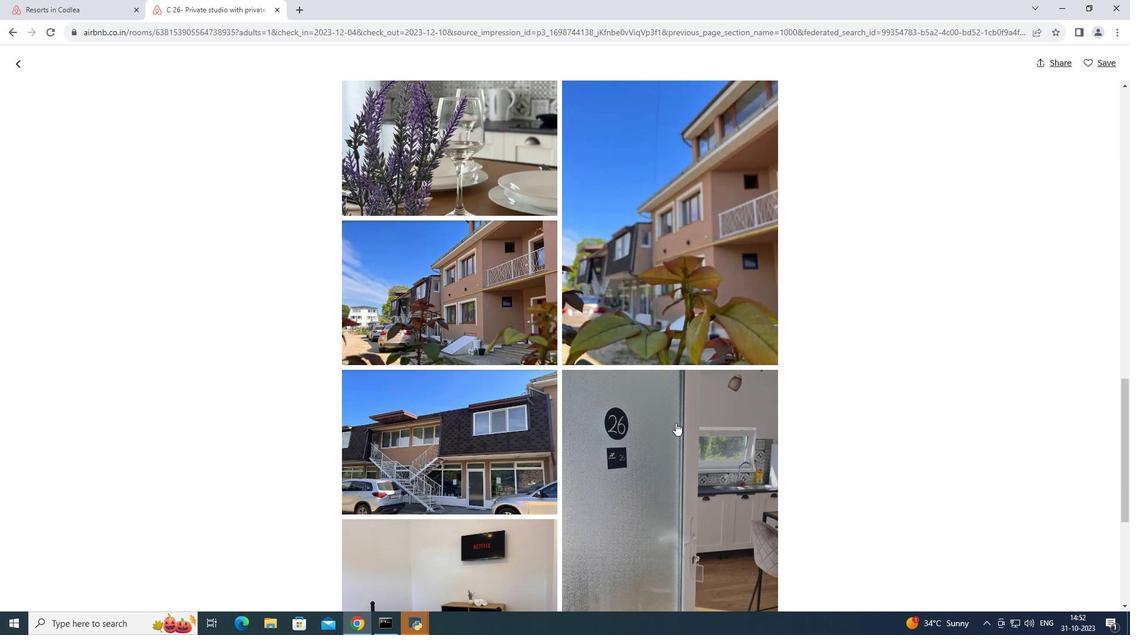
Action: Mouse moved to (672, 432)
Screenshot: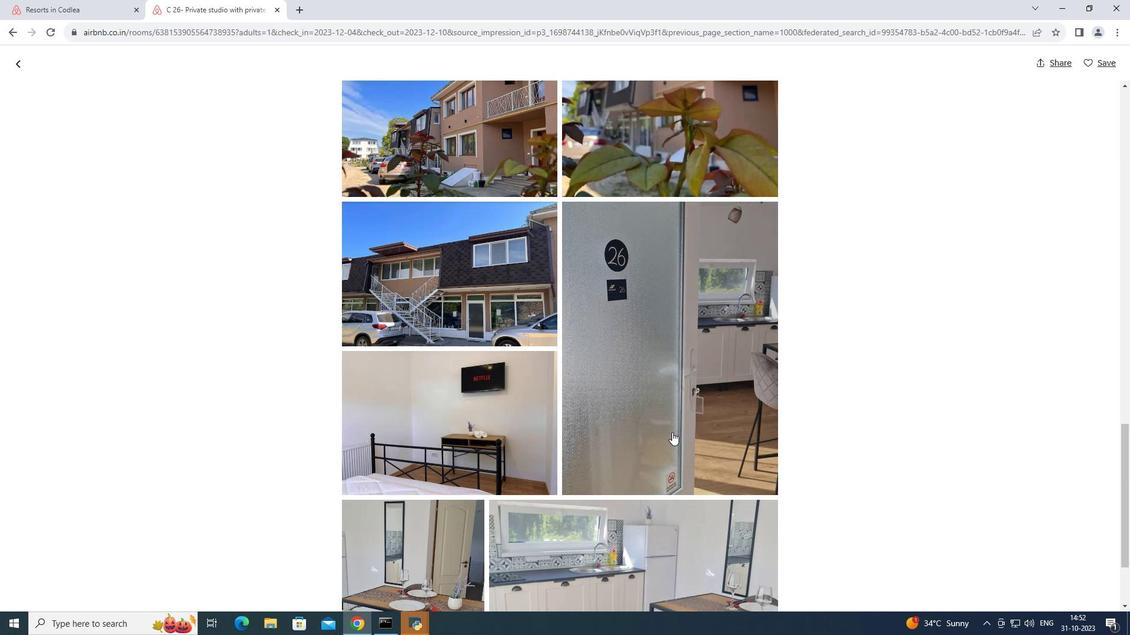 
Action: Mouse scrolled (672, 432) with delta (0, 0)
Screenshot: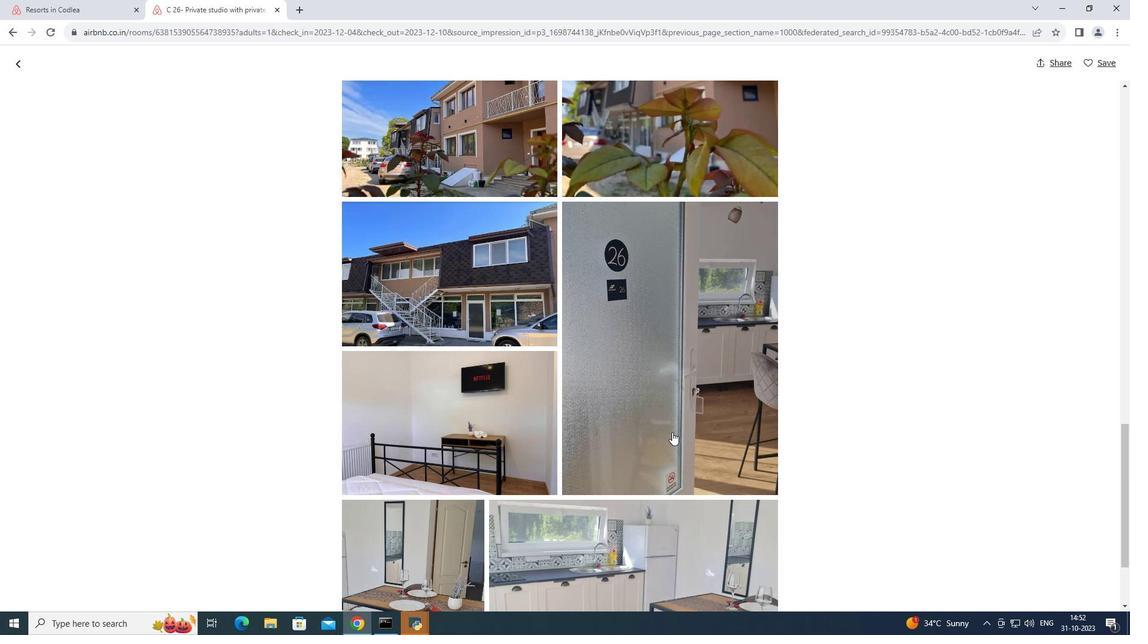 
Action: Mouse moved to (669, 438)
Screenshot: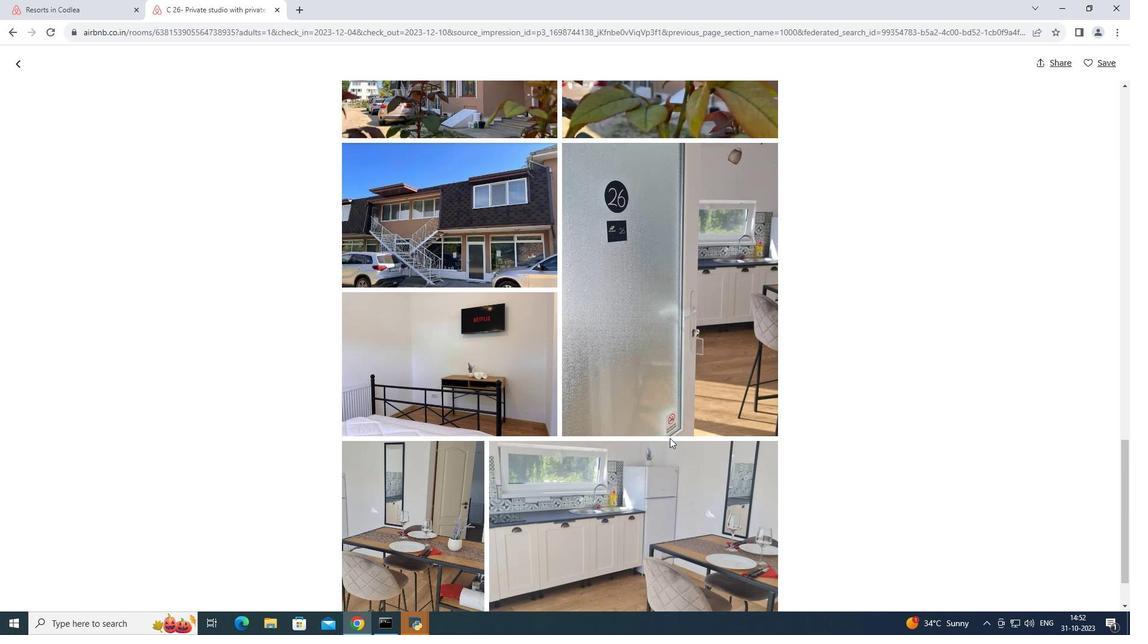 
Action: Mouse scrolled (669, 437) with delta (0, 0)
Screenshot: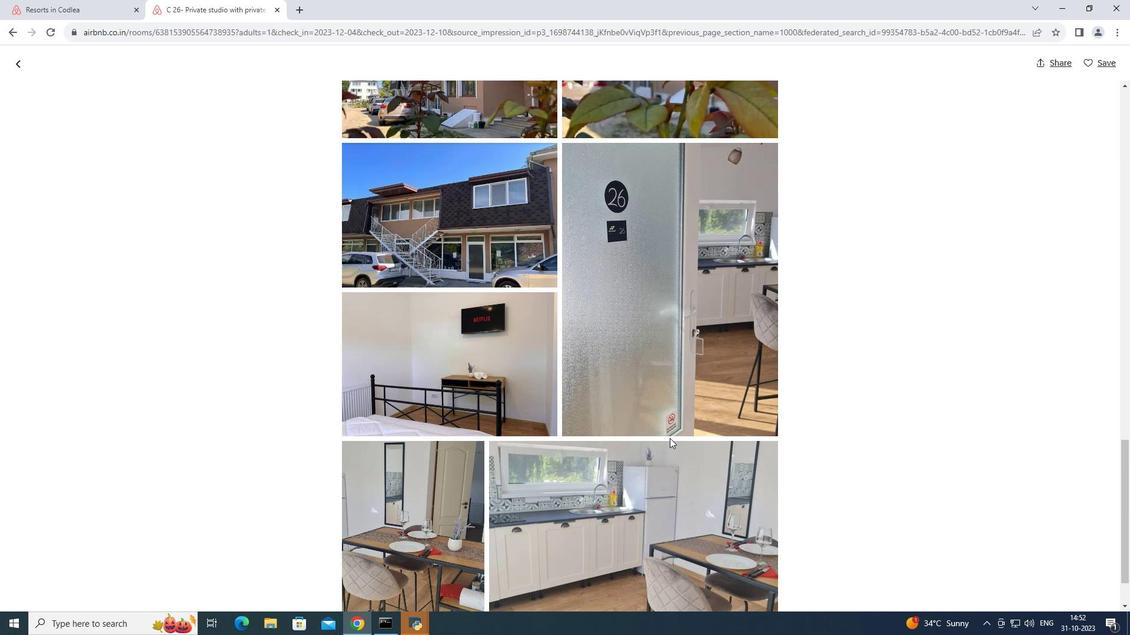 
Action: Mouse moved to (666, 443)
Screenshot: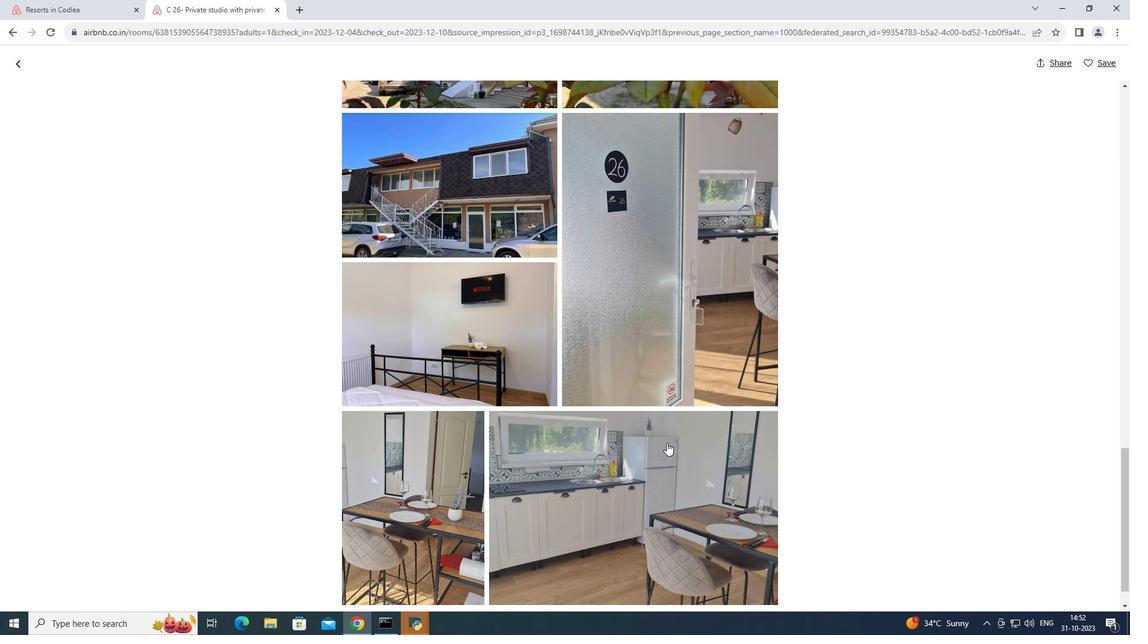 
Action: Mouse scrolled (666, 442) with delta (0, 0)
Screenshot: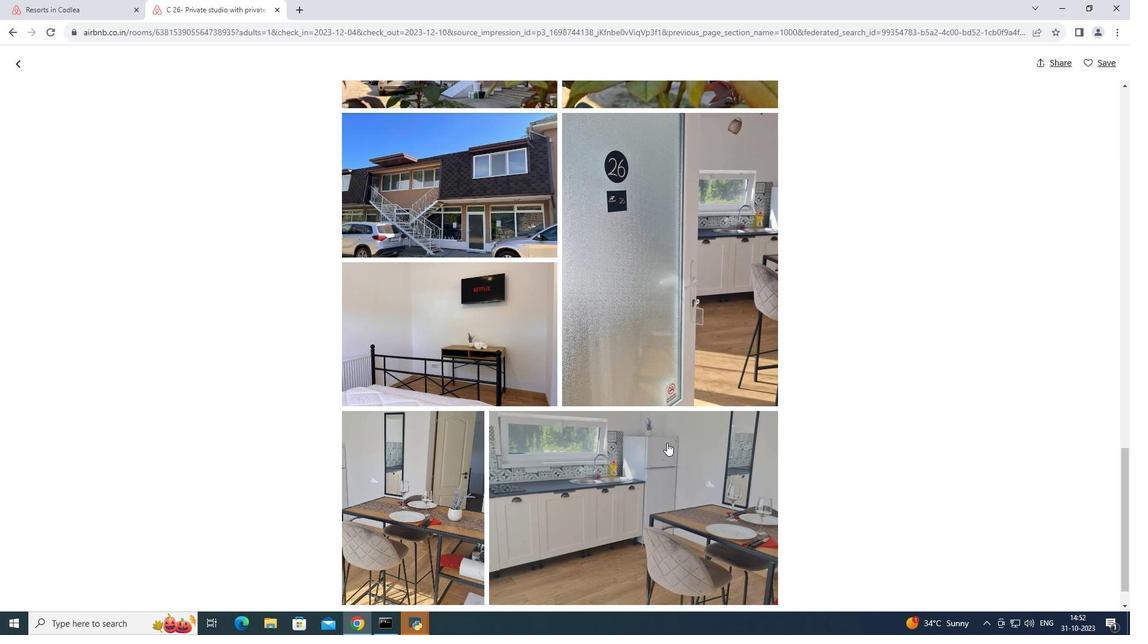 
Action: Mouse moved to (661, 446)
Screenshot: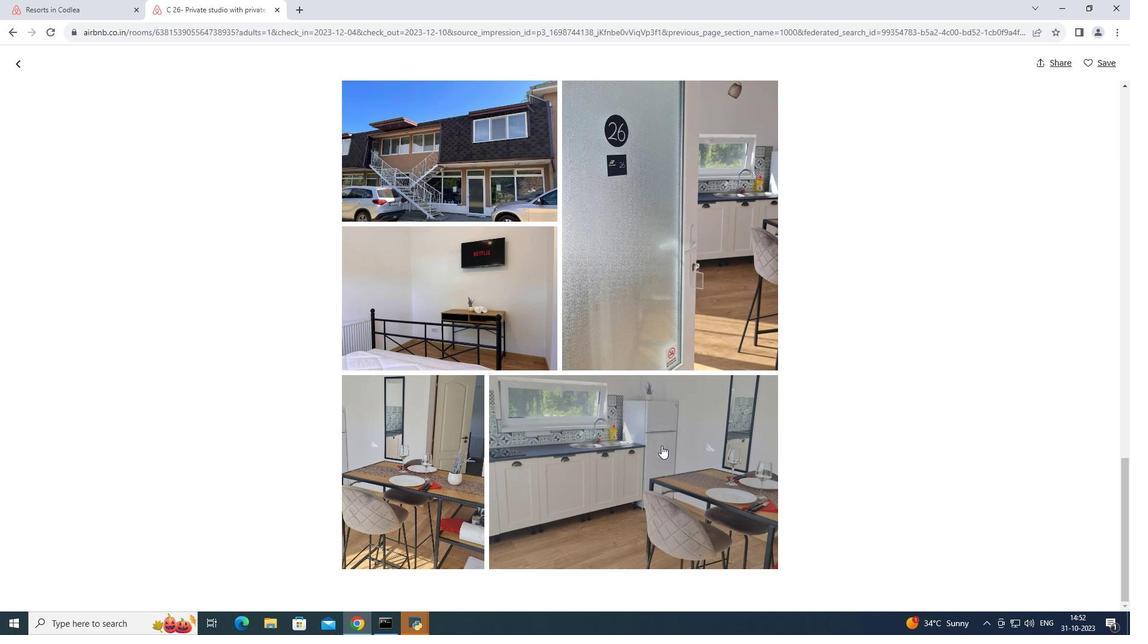 
Action: Mouse scrolled (661, 445) with delta (0, 0)
Screenshot: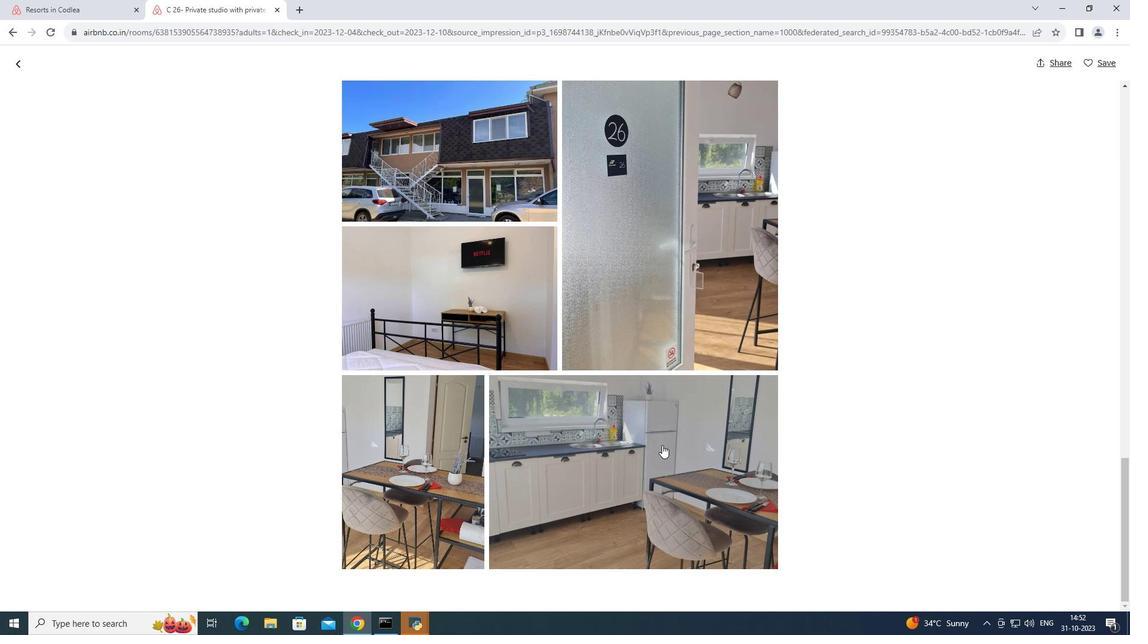
Action: Mouse scrolled (661, 445) with delta (0, 0)
Screenshot: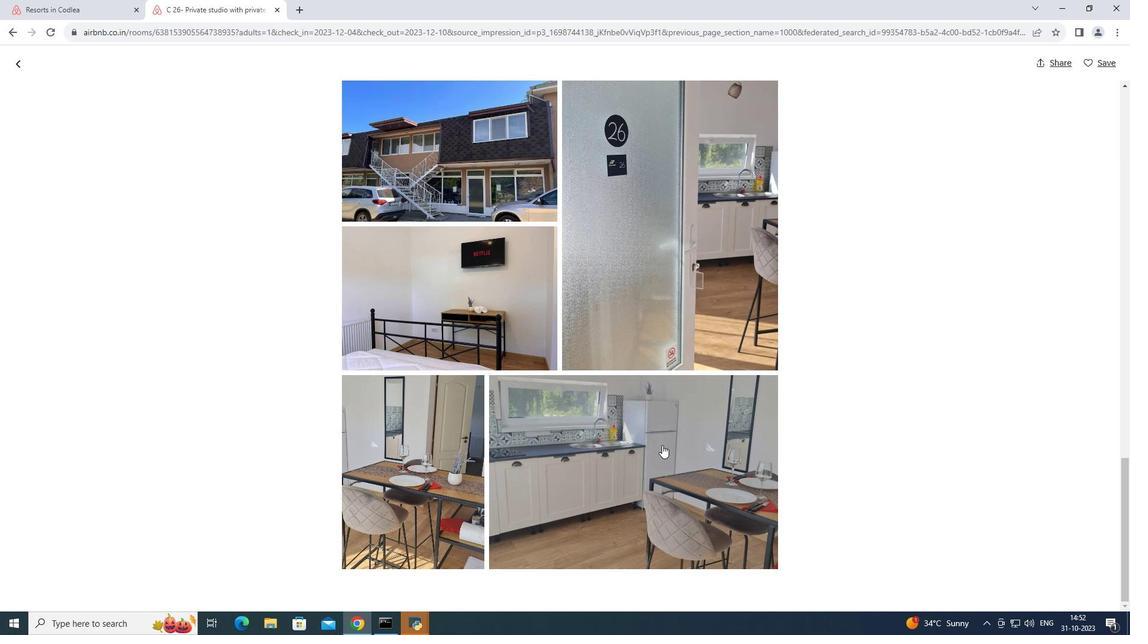 
Action: Mouse moved to (662, 445)
Screenshot: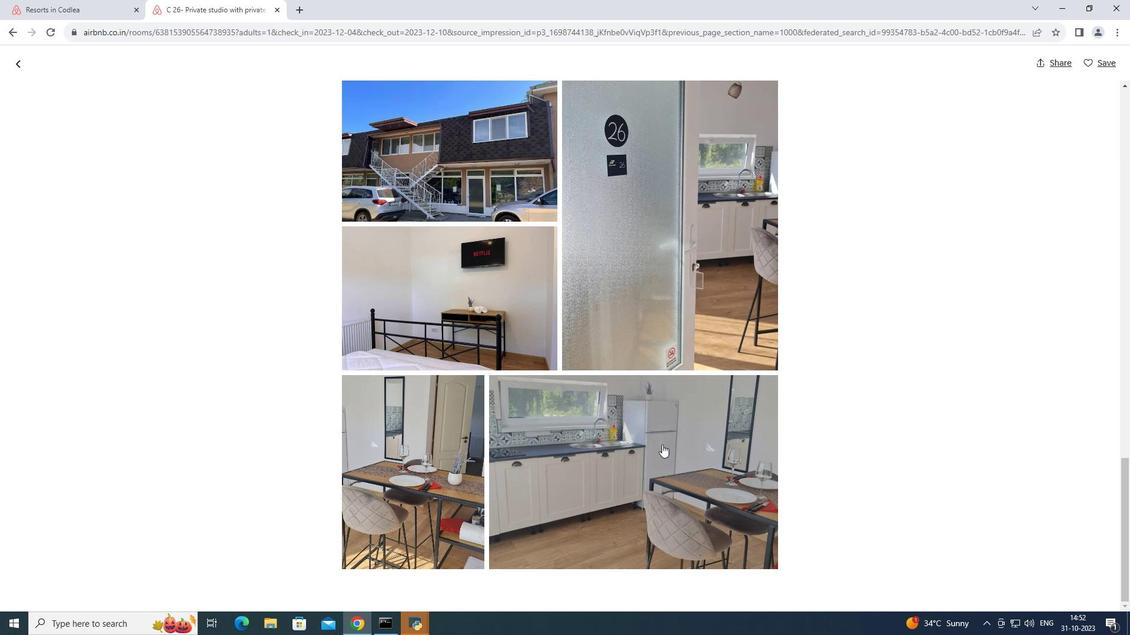 
Action: Mouse scrolled (662, 444) with delta (0, 0)
Screenshot: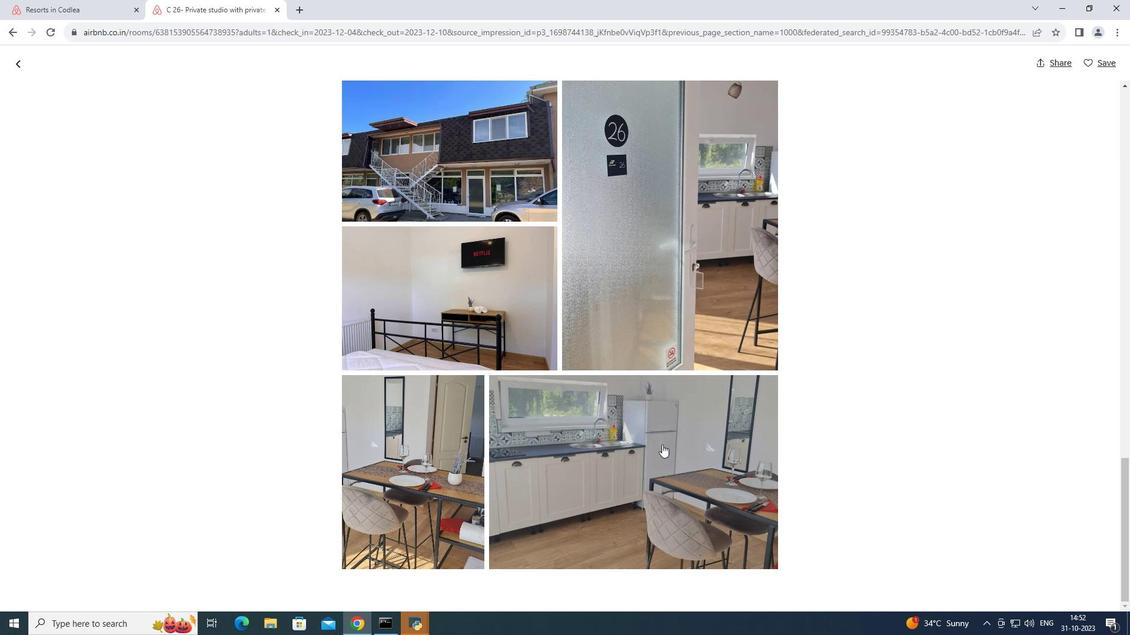 
Action: Mouse moved to (658, 454)
Screenshot: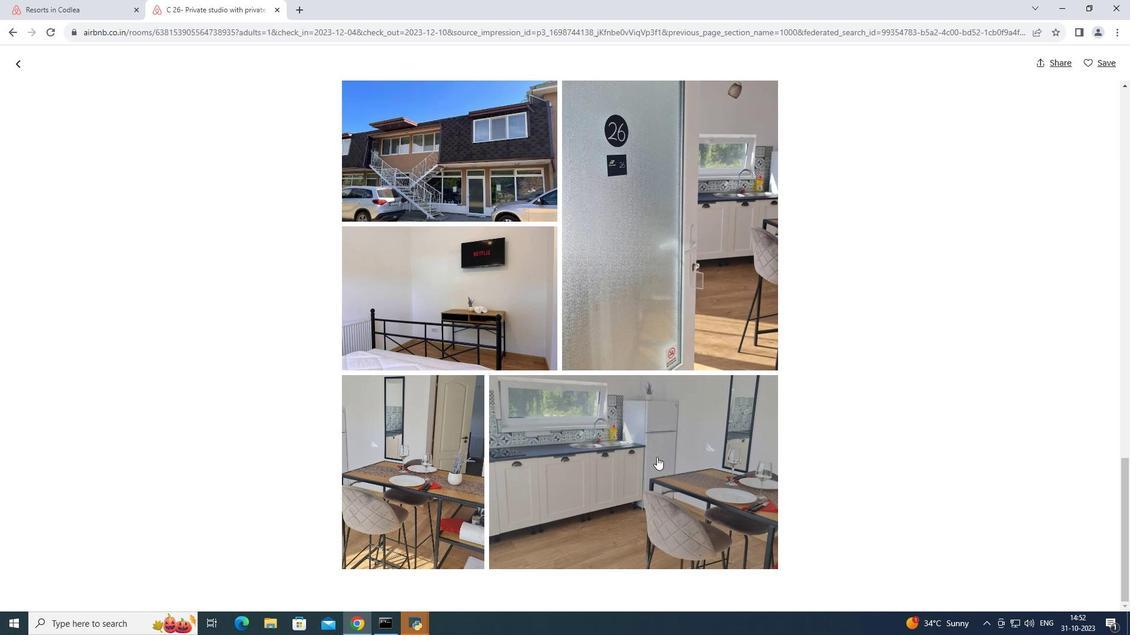 
Action: Mouse scrolled (658, 453) with delta (0, 0)
Screenshot: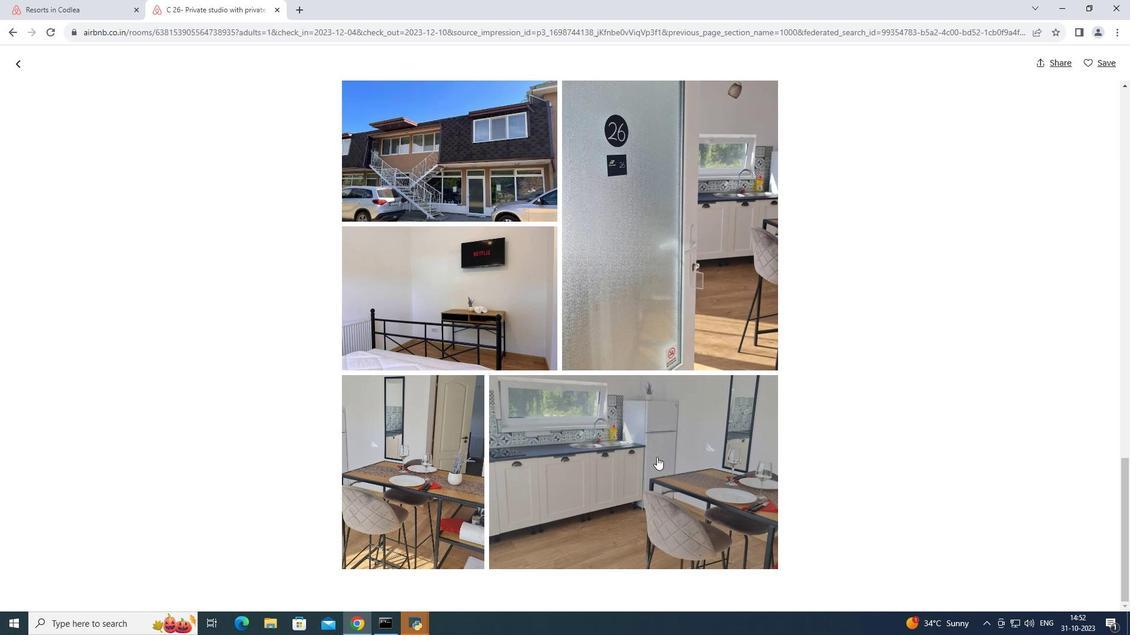 
Action: Mouse moved to (653, 455)
Screenshot: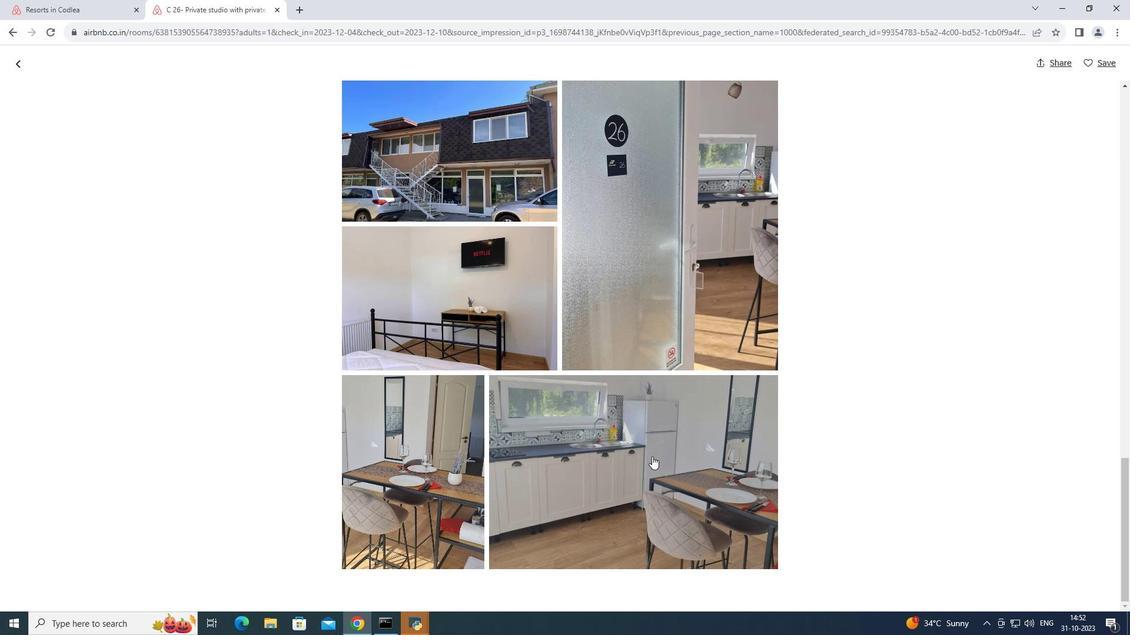 
Action: Mouse scrolled (653, 454) with delta (0, 0)
Screenshot: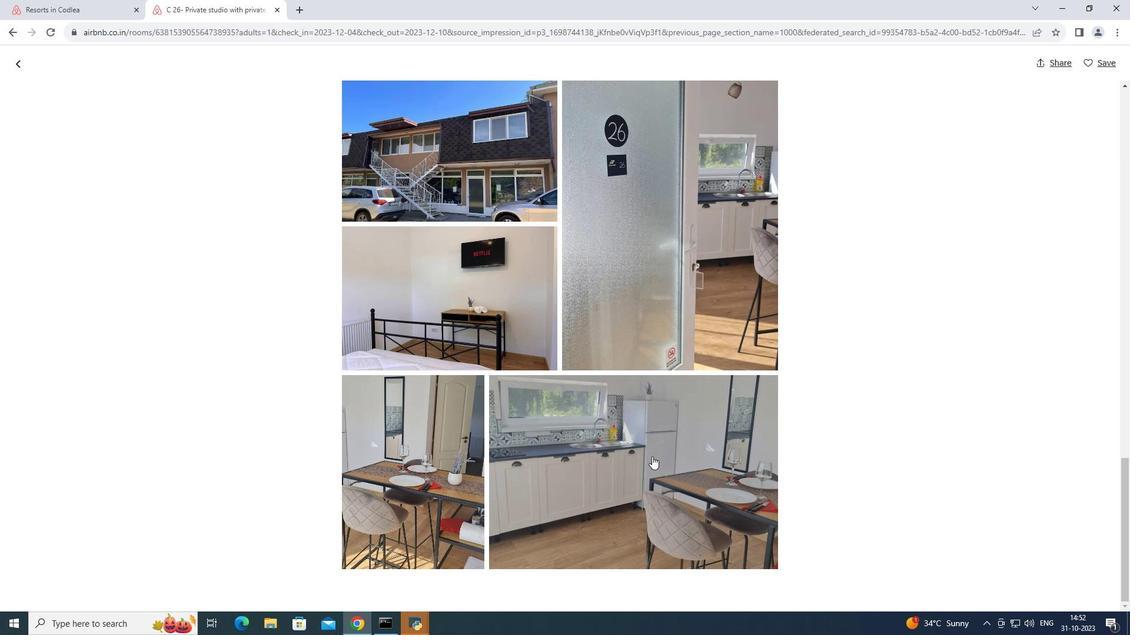 
Action: Mouse moved to (652, 456)
Screenshot: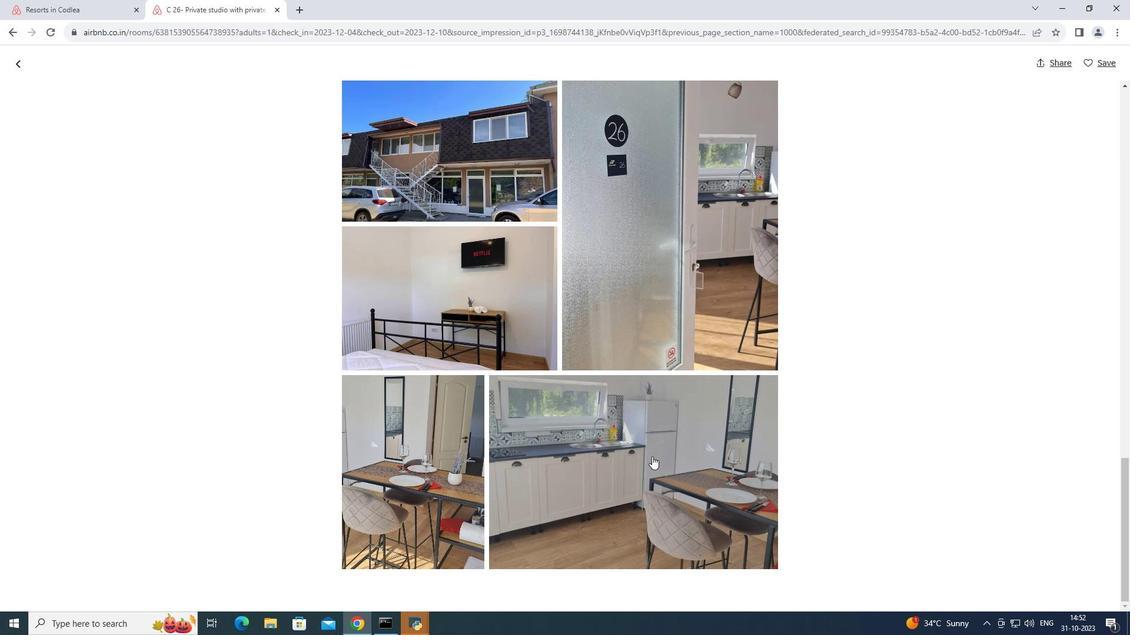 
Action: Mouse scrolled (652, 456) with delta (0, 0)
Screenshot: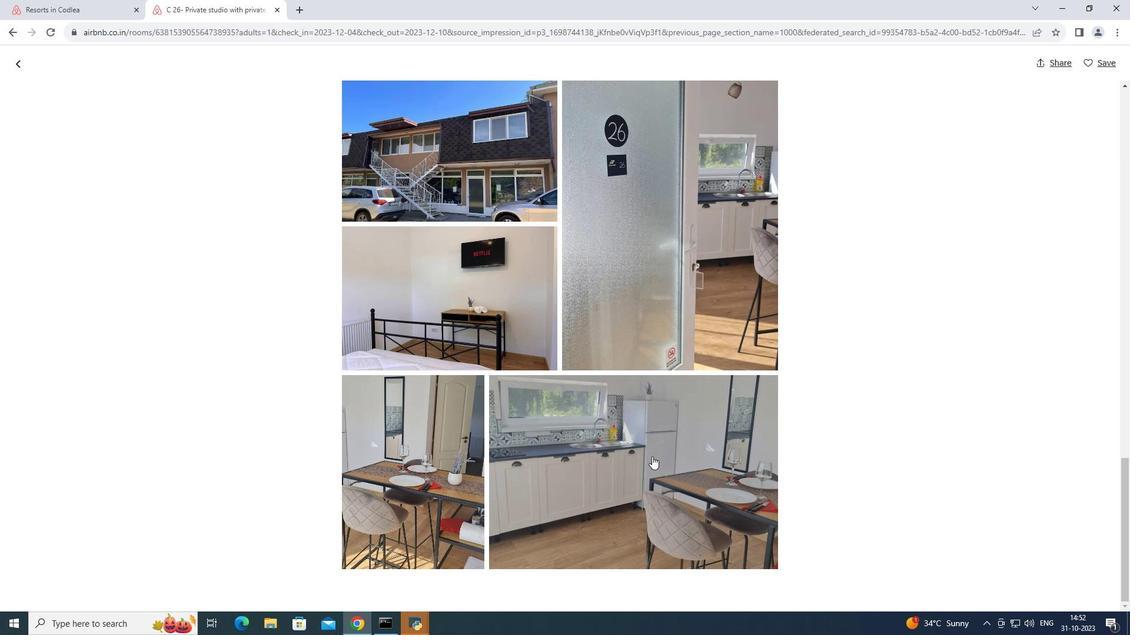 
Action: Mouse scrolled (652, 456) with delta (0, 0)
Screenshot: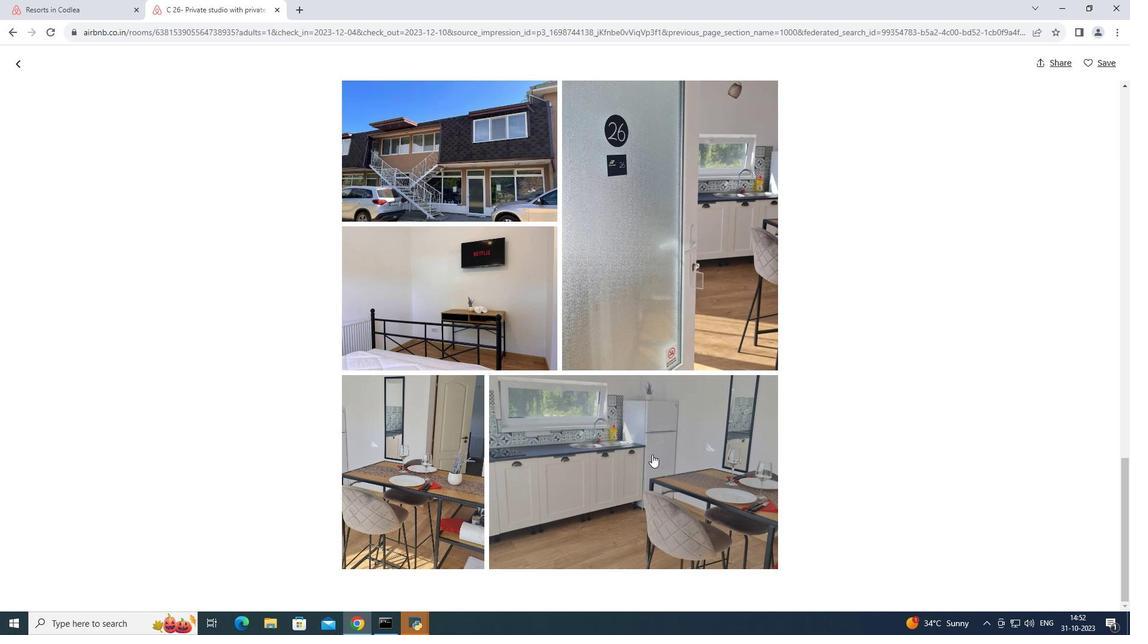
Action: Mouse moved to (648, 459)
Screenshot: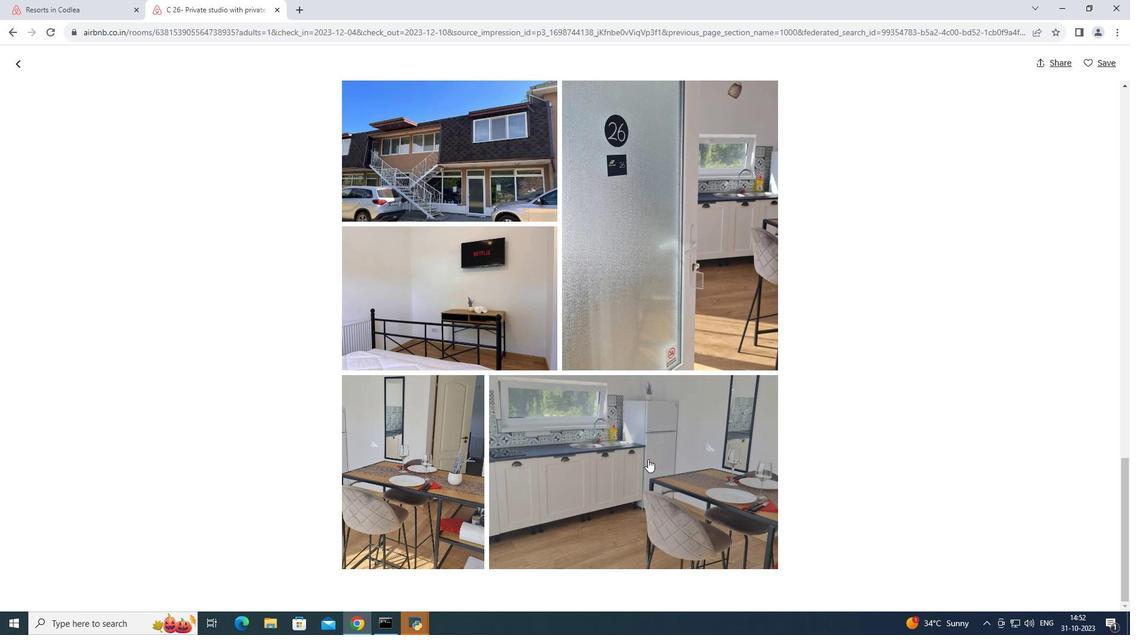 
Action: Mouse scrolled (648, 459) with delta (0, 0)
Screenshot: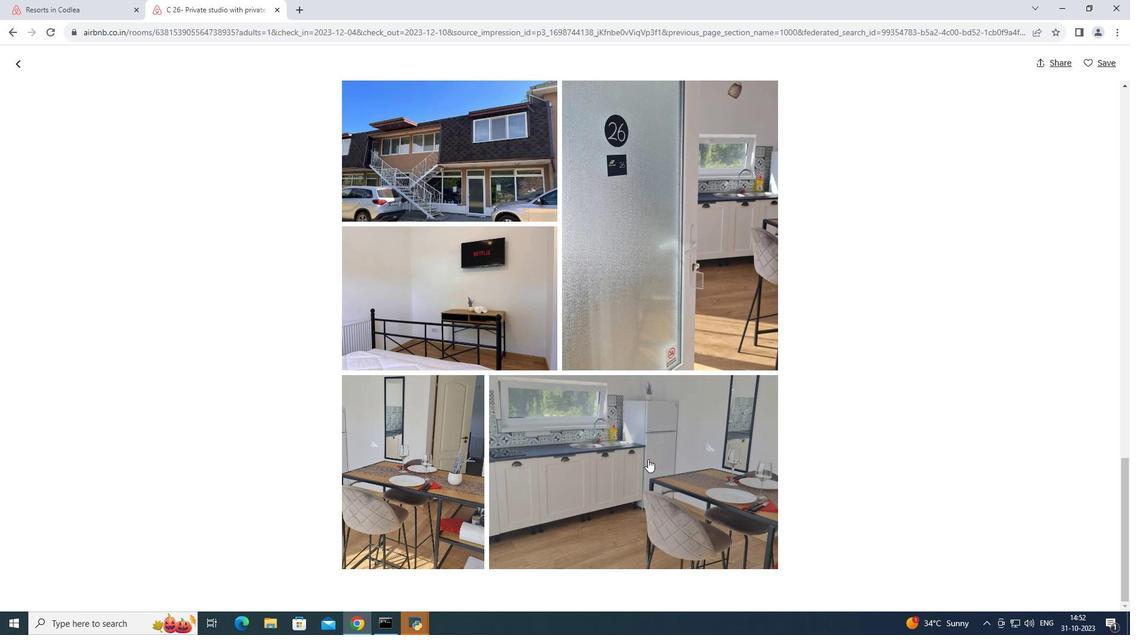 
Action: Mouse scrolled (648, 459) with delta (0, 0)
Screenshot: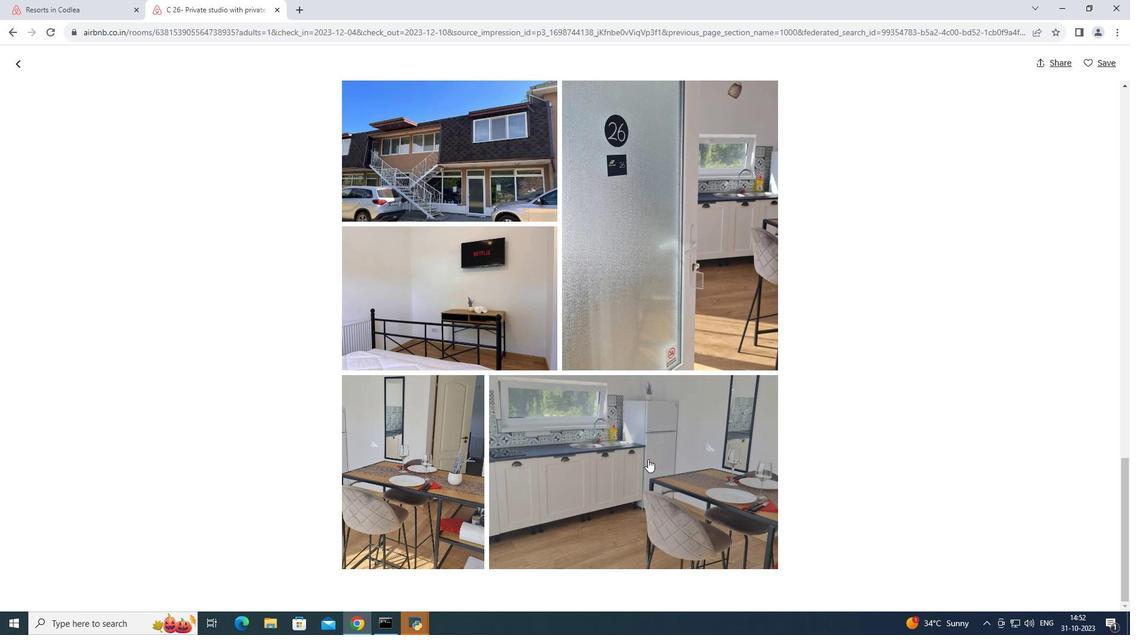 
Action: Mouse scrolled (648, 459) with delta (0, 0)
Screenshot: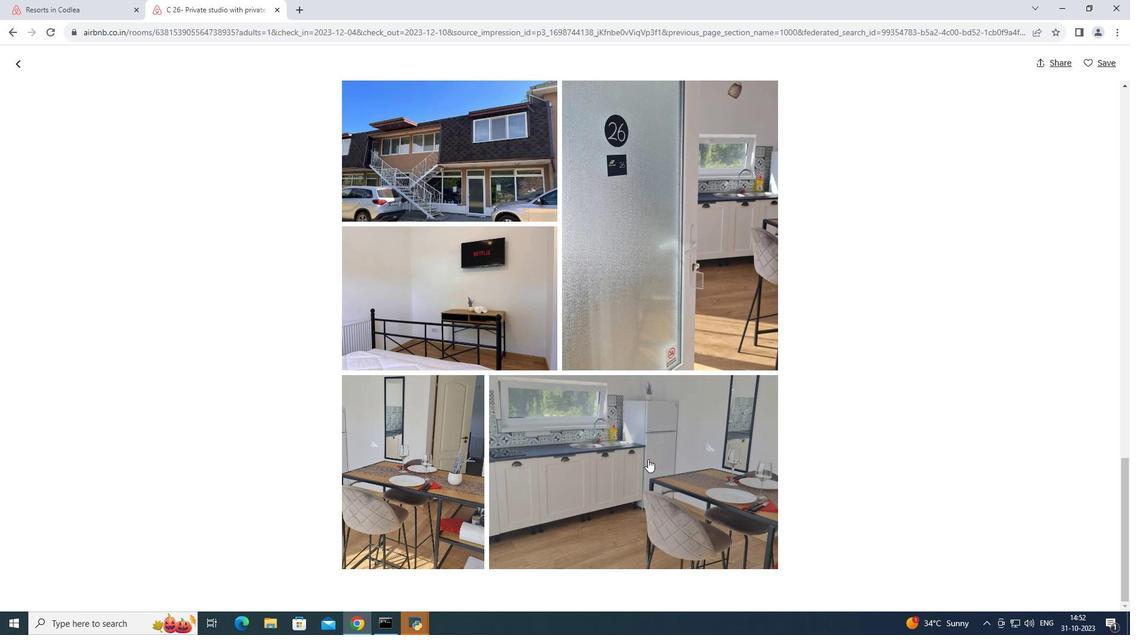 
Action: Mouse scrolled (648, 459) with delta (0, 0)
Screenshot: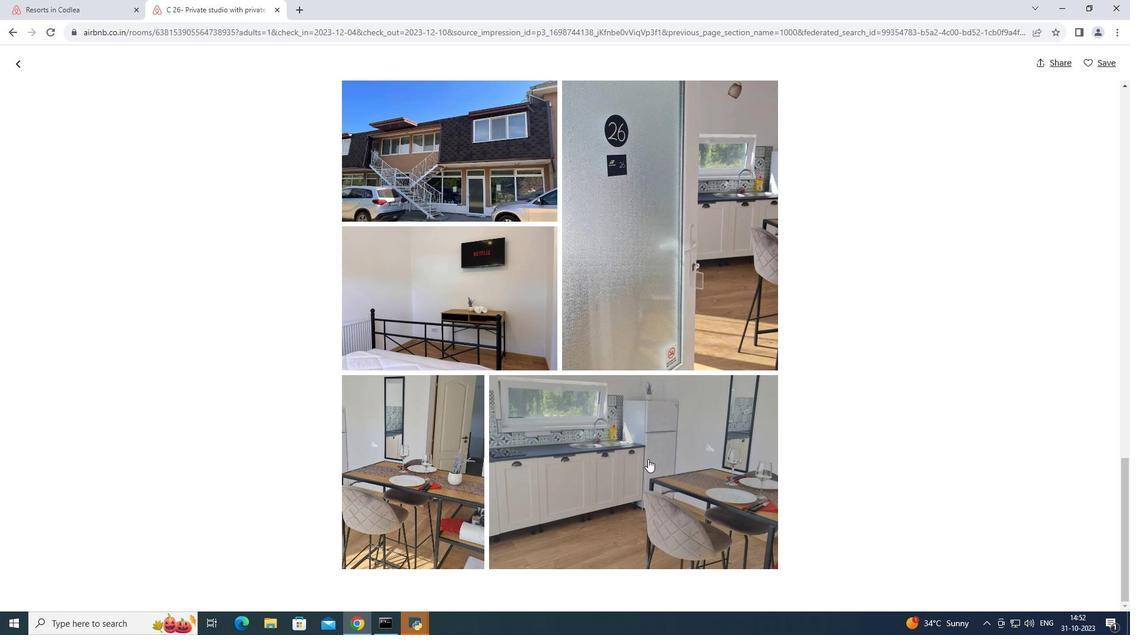 
Action: Mouse scrolled (648, 459) with delta (0, 0)
Screenshot: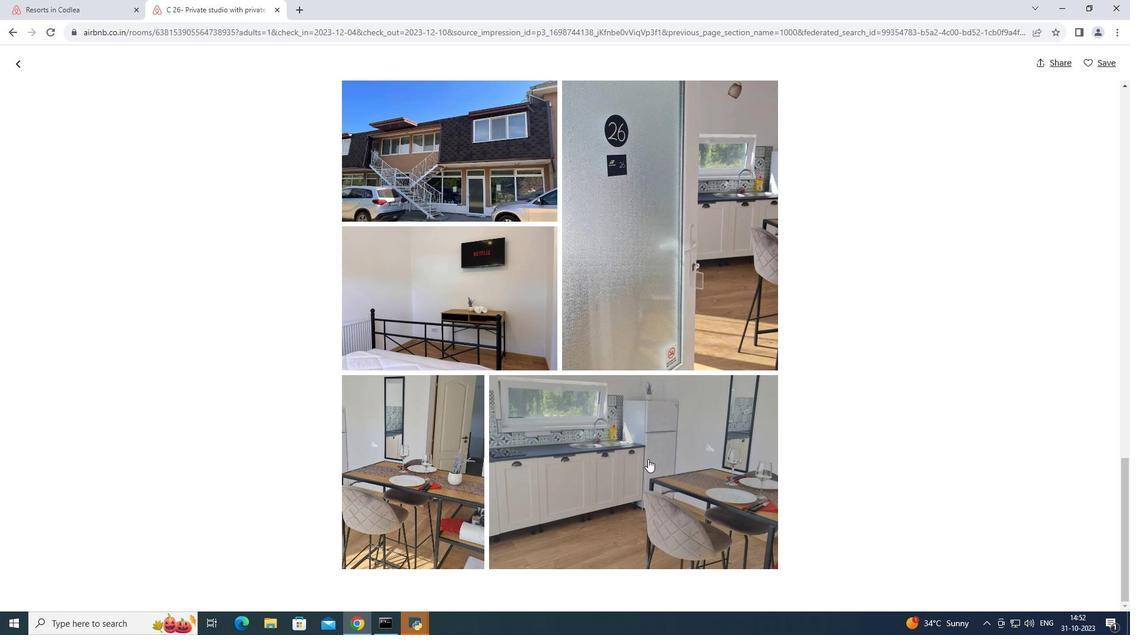 
Action: Mouse scrolled (648, 459) with delta (0, 0)
Screenshot: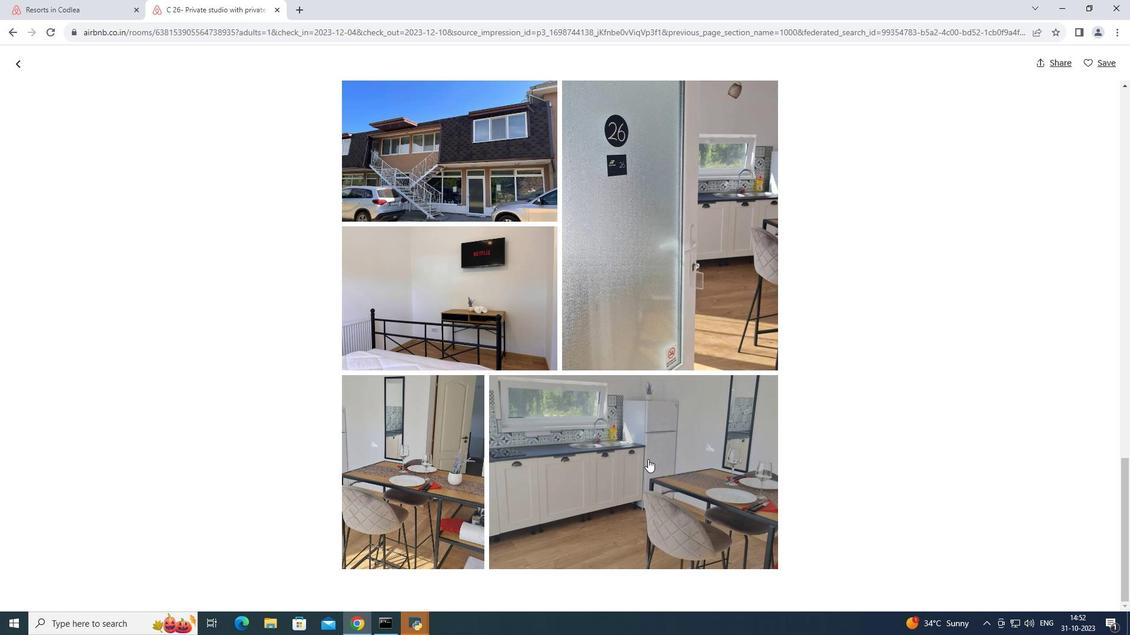 
Action: Mouse scrolled (648, 459) with delta (0, 0)
Screenshot: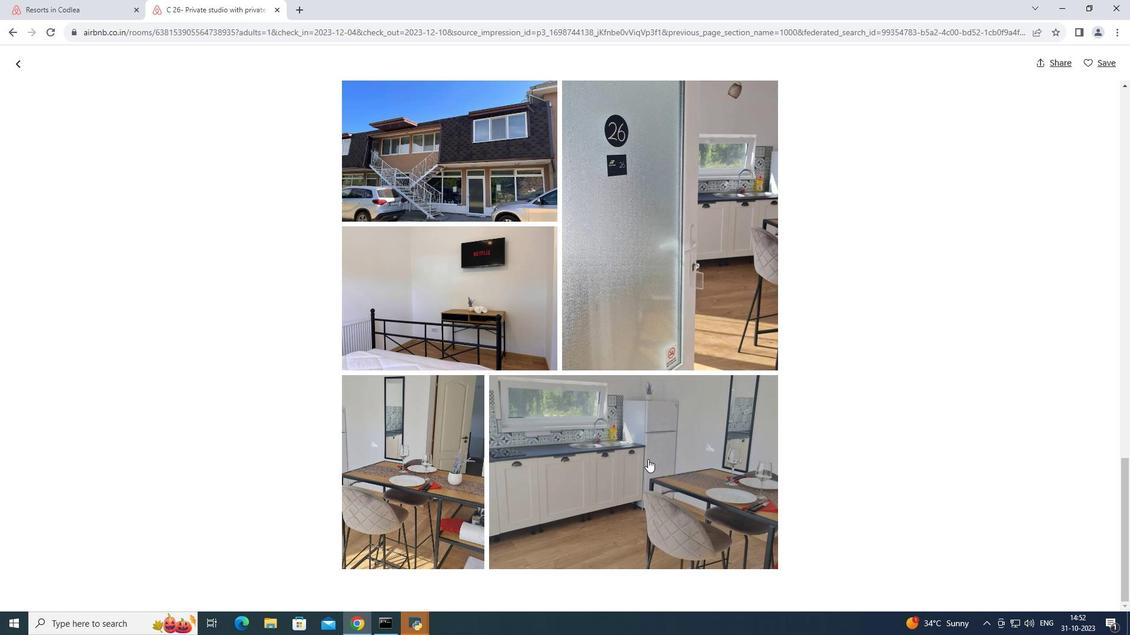 
Action: Mouse scrolled (648, 459) with delta (0, 0)
Screenshot: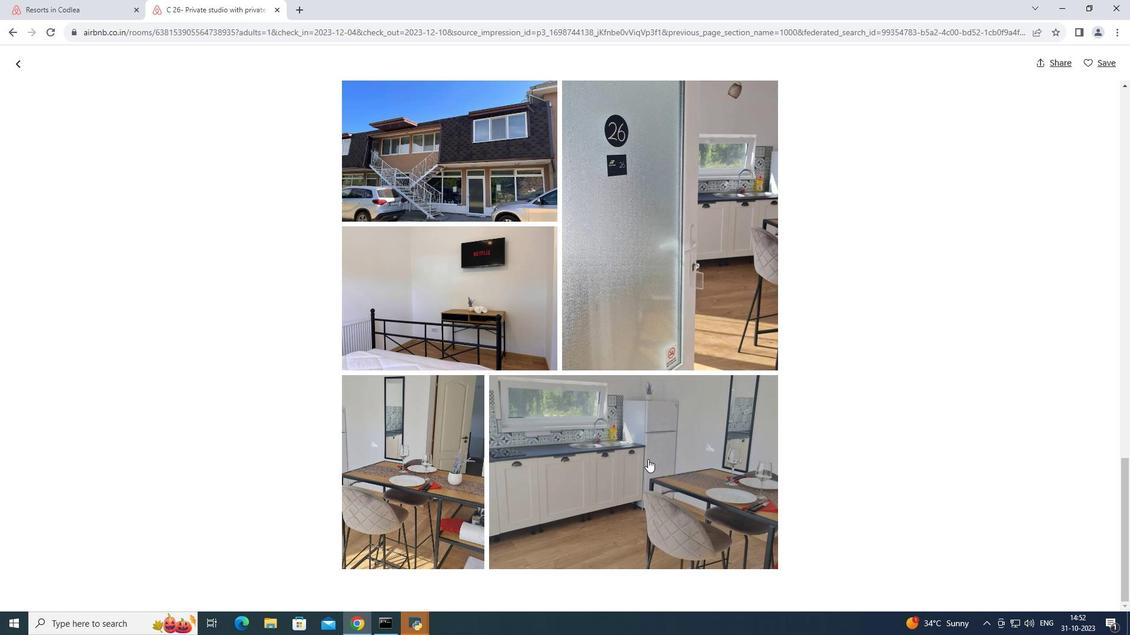 
Action: Mouse scrolled (648, 459) with delta (0, 0)
Screenshot: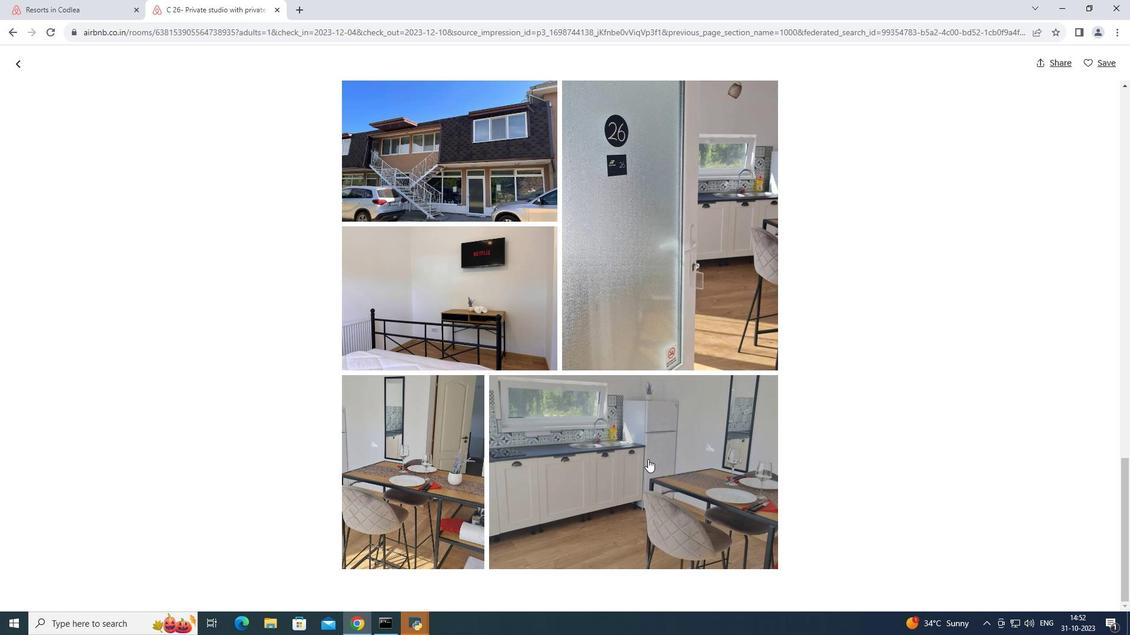 
Action: Mouse scrolled (648, 459) with delta (0, 0)
Screenshot: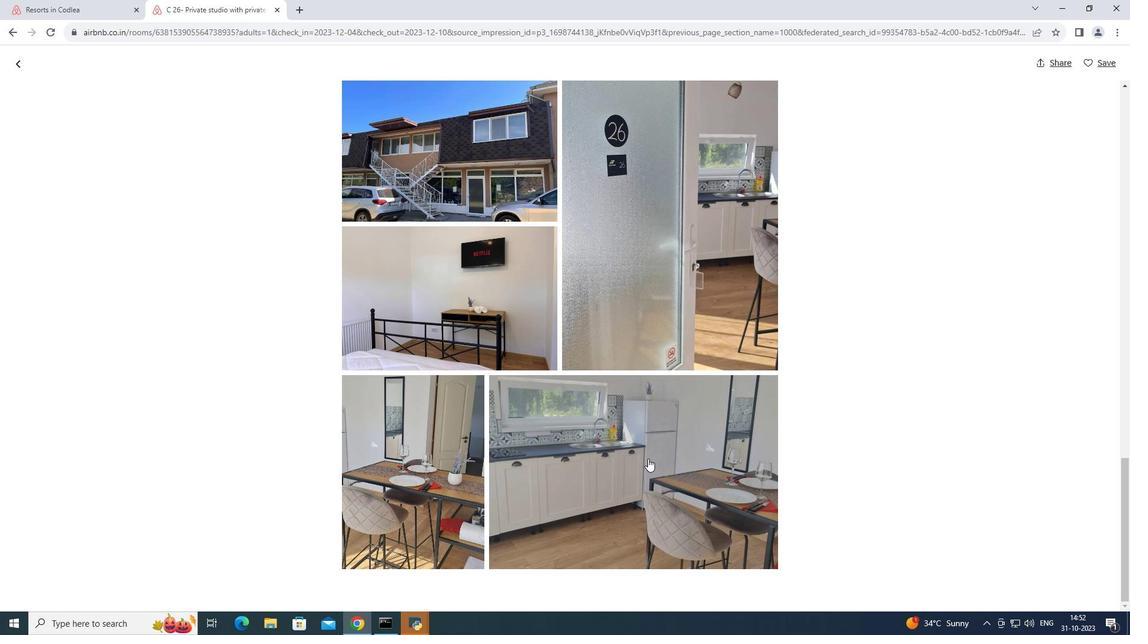 
Action: Mouse moved to (648, 459)
Screenshot: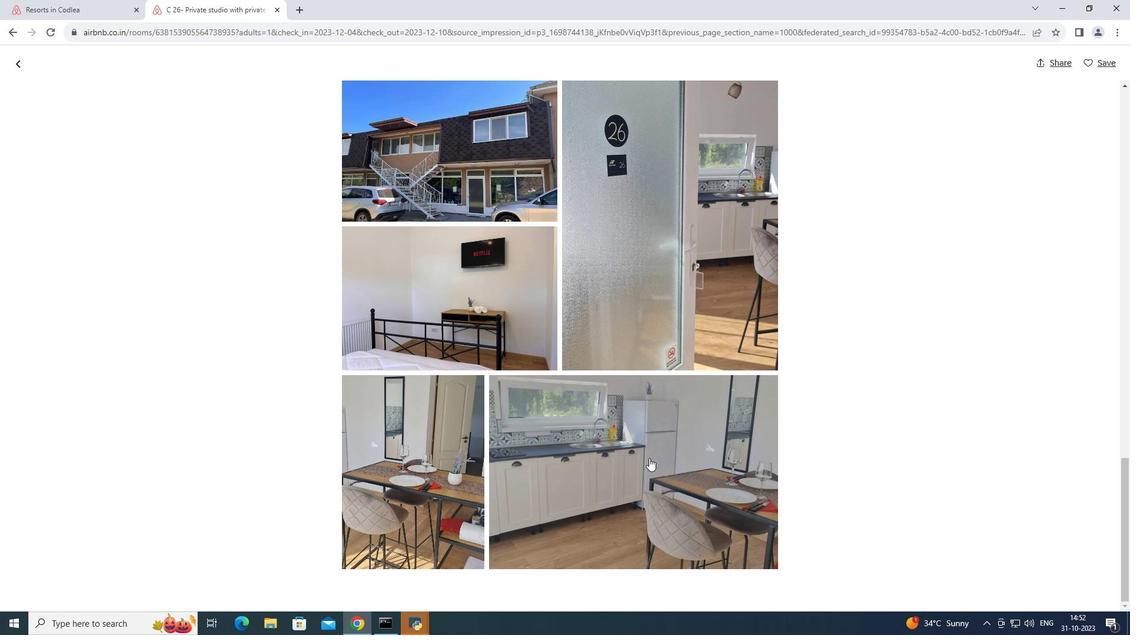 
Action: Mouse scrolled (648, 458) with delta (0, 0)
Screenshot: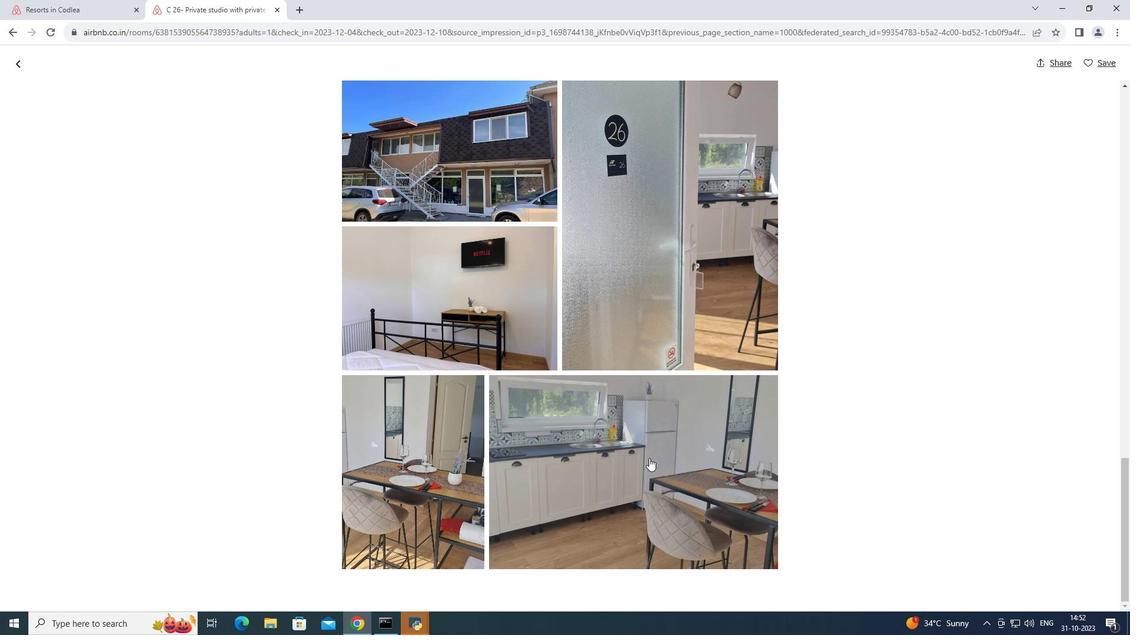
Action: Mouse scrolled (648, 458) with delta (0, 0)
Screenshot: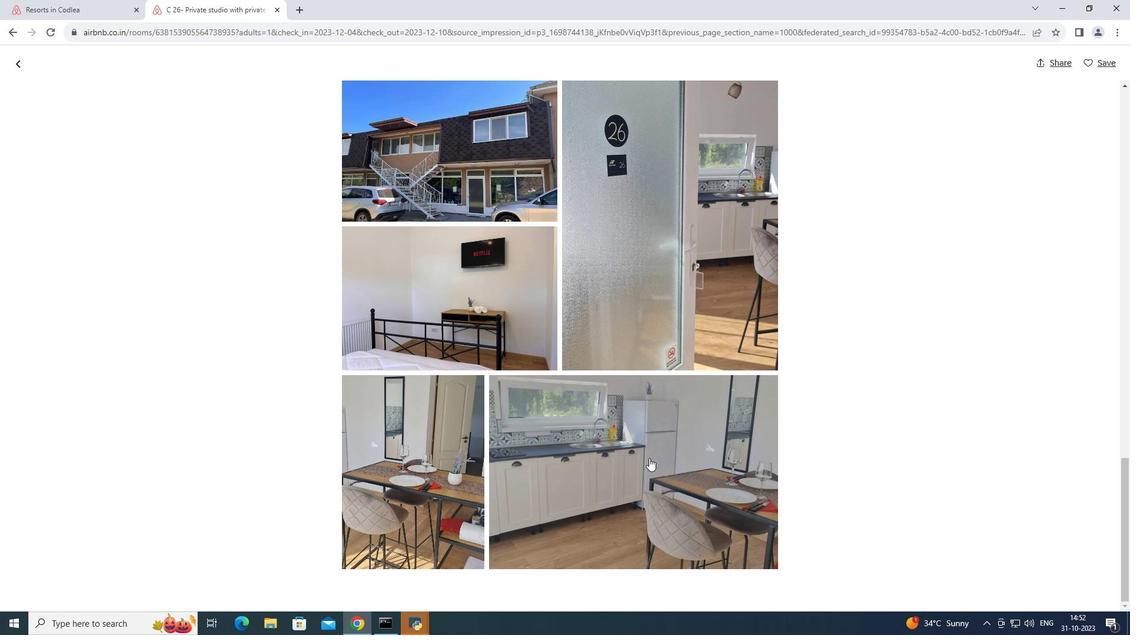 
Action: Mouse moved to (649, 458)
Screenshot: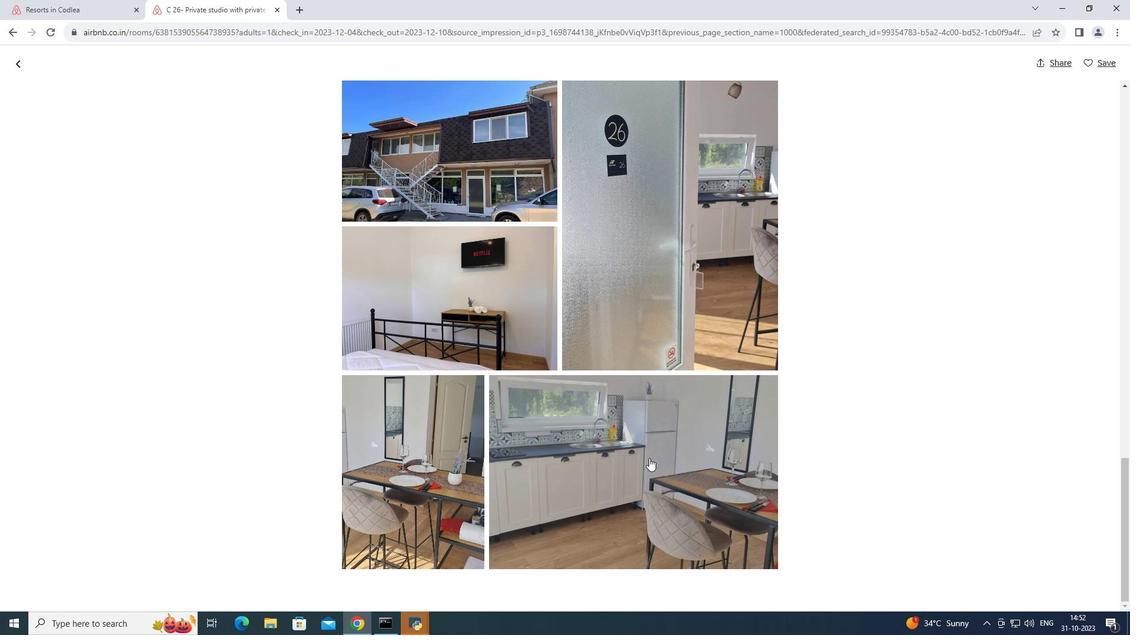 
Action: Mouse scrolled (649, 457) with delta (0, 0)
Screenshot: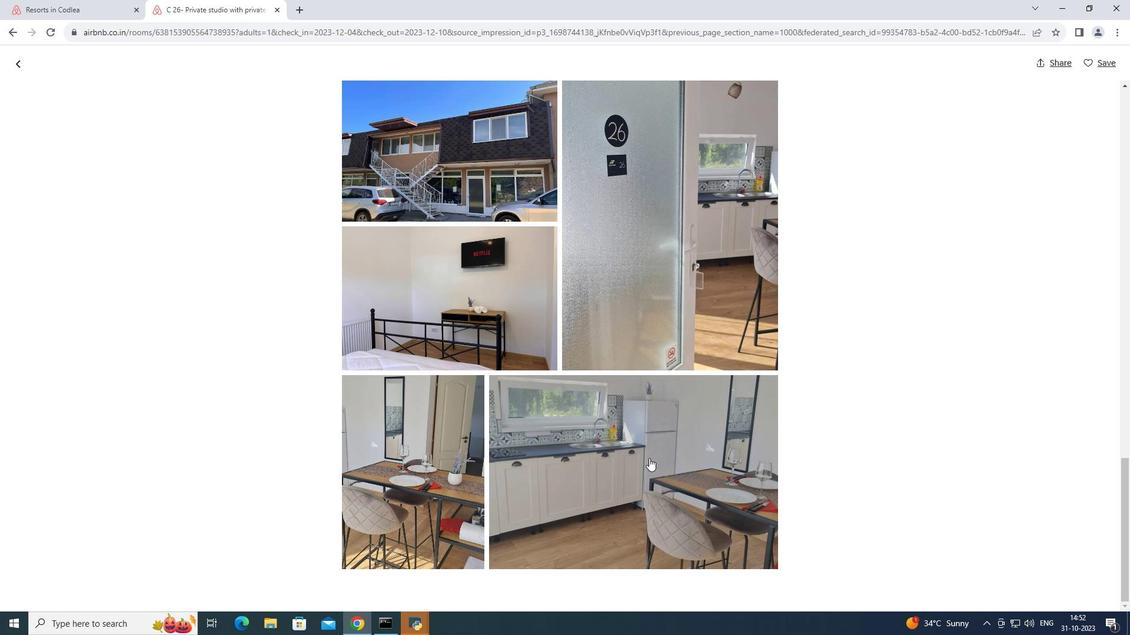 
Action: Mouse moved to (15, 67)
Screenshot: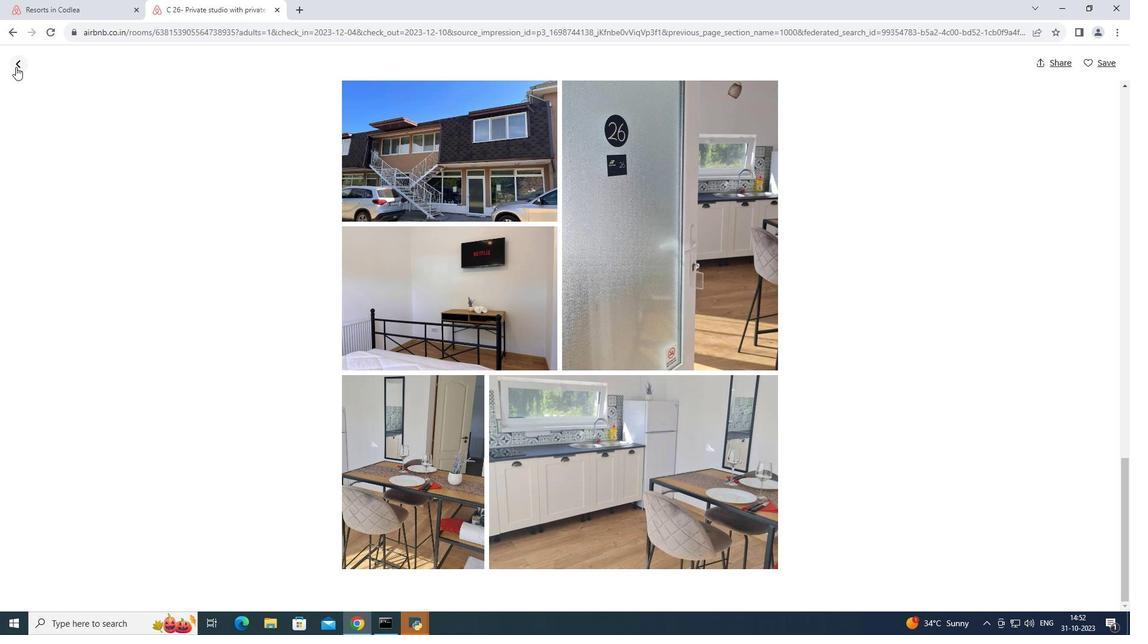
Action: Mouse pressed left at (15, 67)
Screenshot: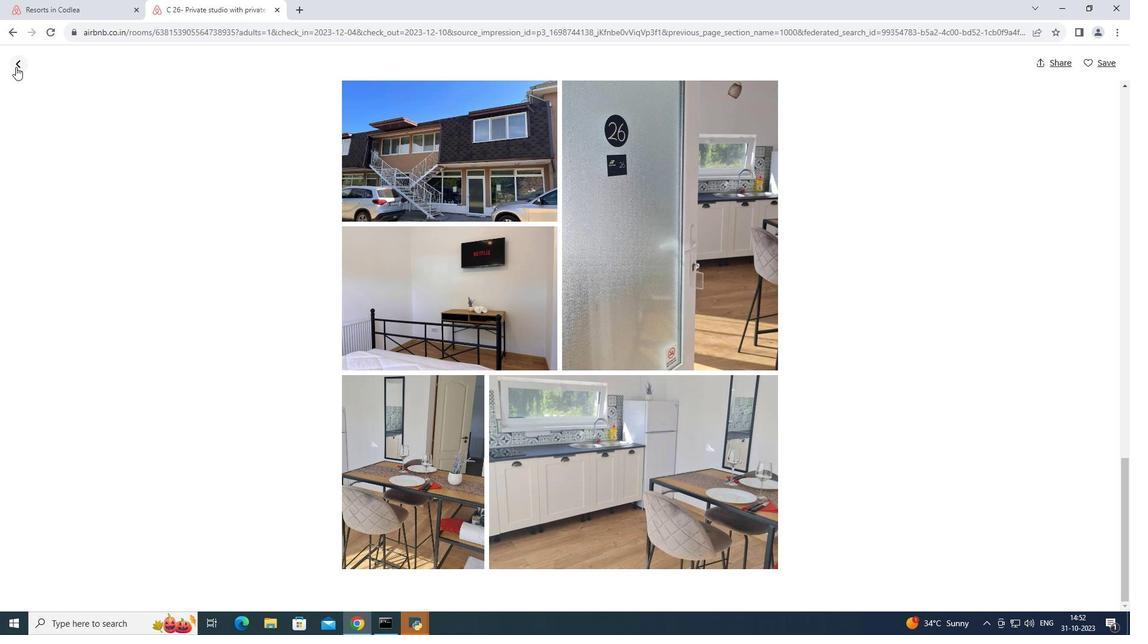 
Action: Mouse moved to (525, 396)
Screenshot: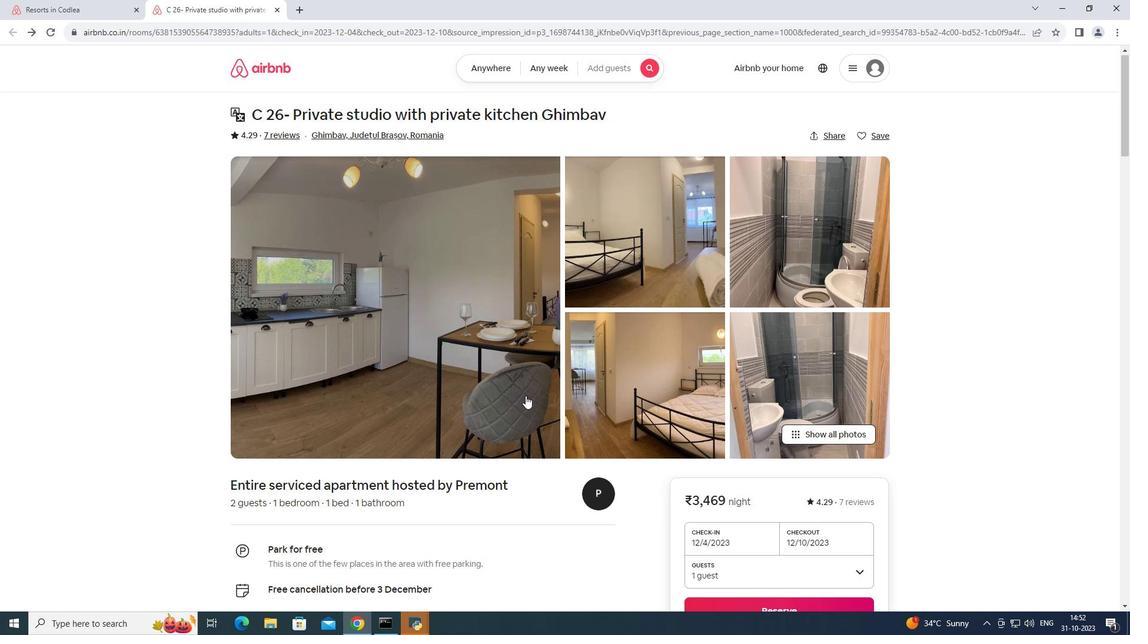 
Action: Mouse scrolled (525, 395) with delta (0, 0)
Screenshot: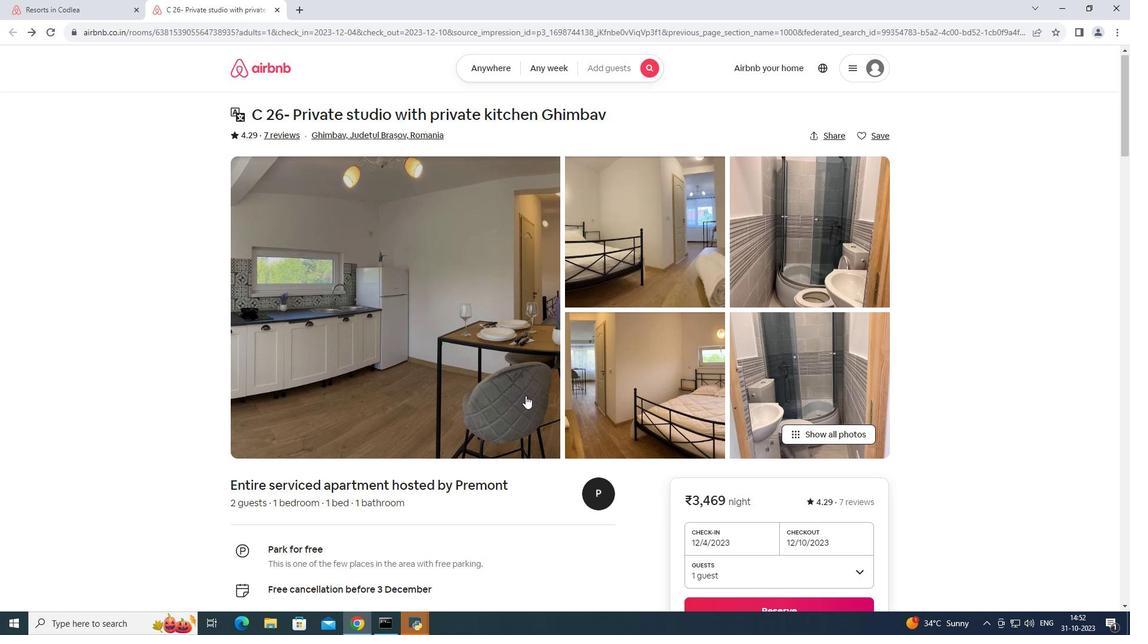 
Action: Mouse moved to (525, 396)
Screenshot: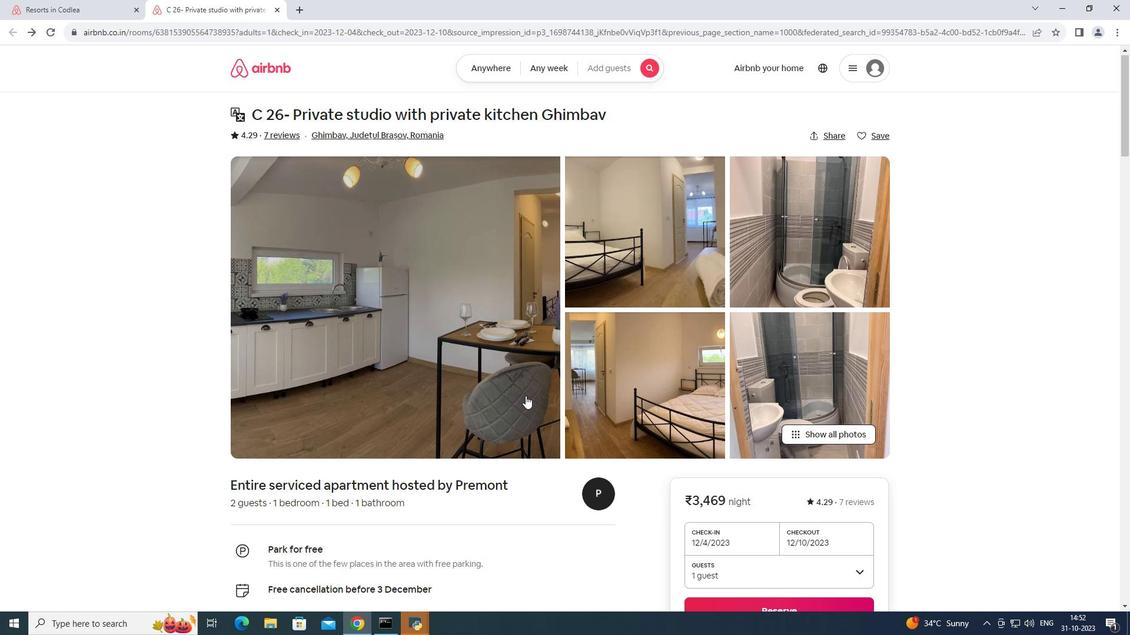 
Action: Mouse scrolled (525, 395) with delta (0, 0)
Screenshot: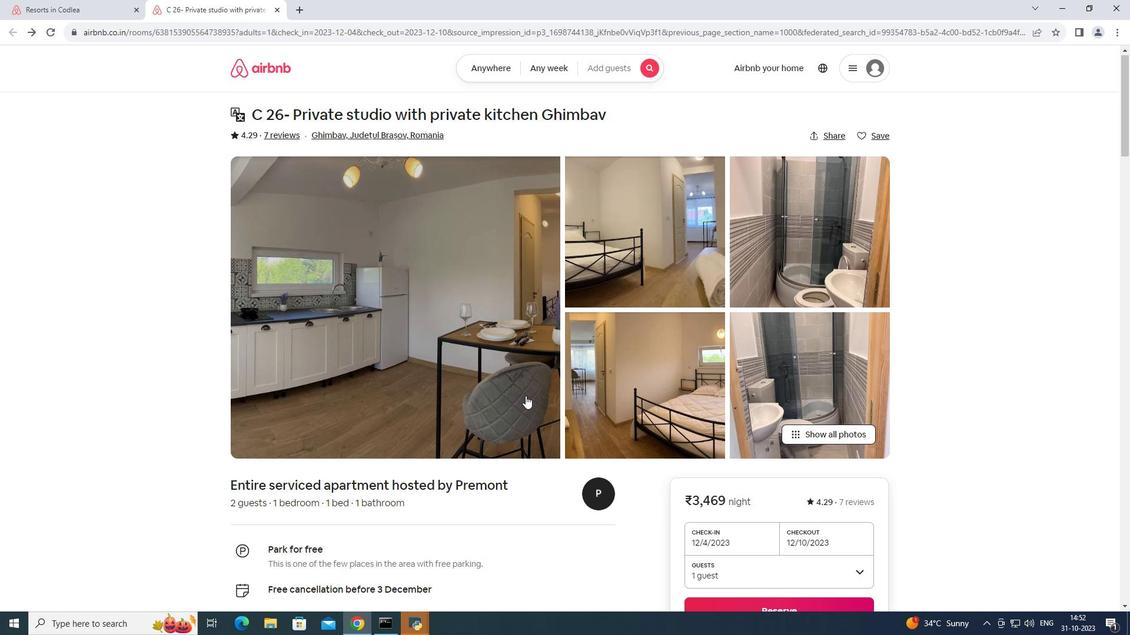 
Action: Mouse scrolled (525, 395) with delta (0, 0)
Screenshot: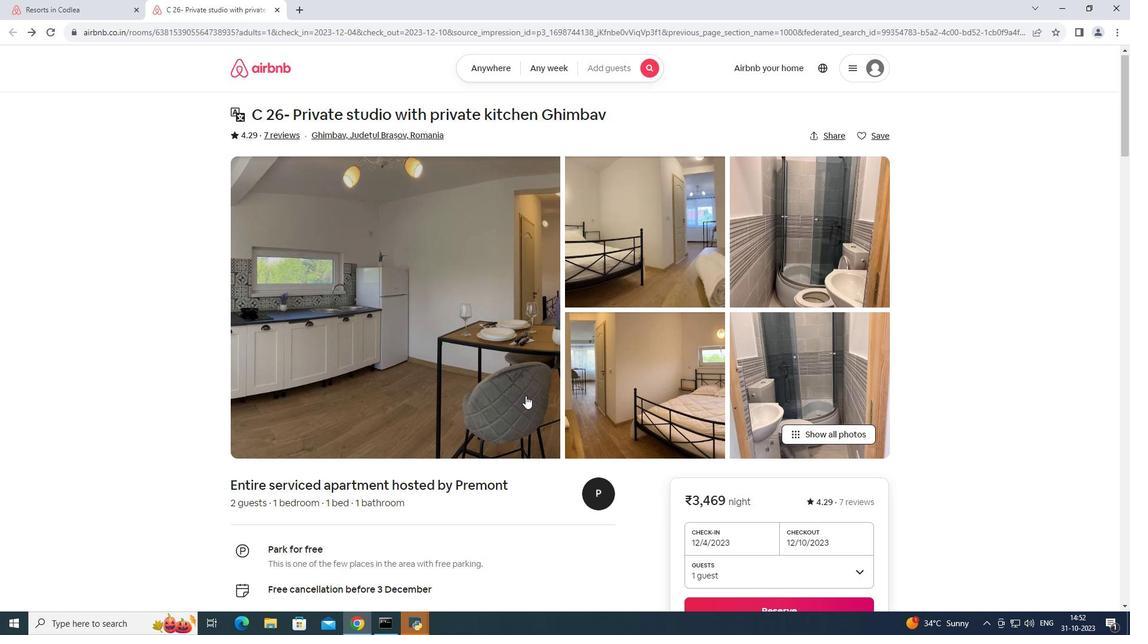 
Action: Mouse moved to (526, 396)
Screenshot: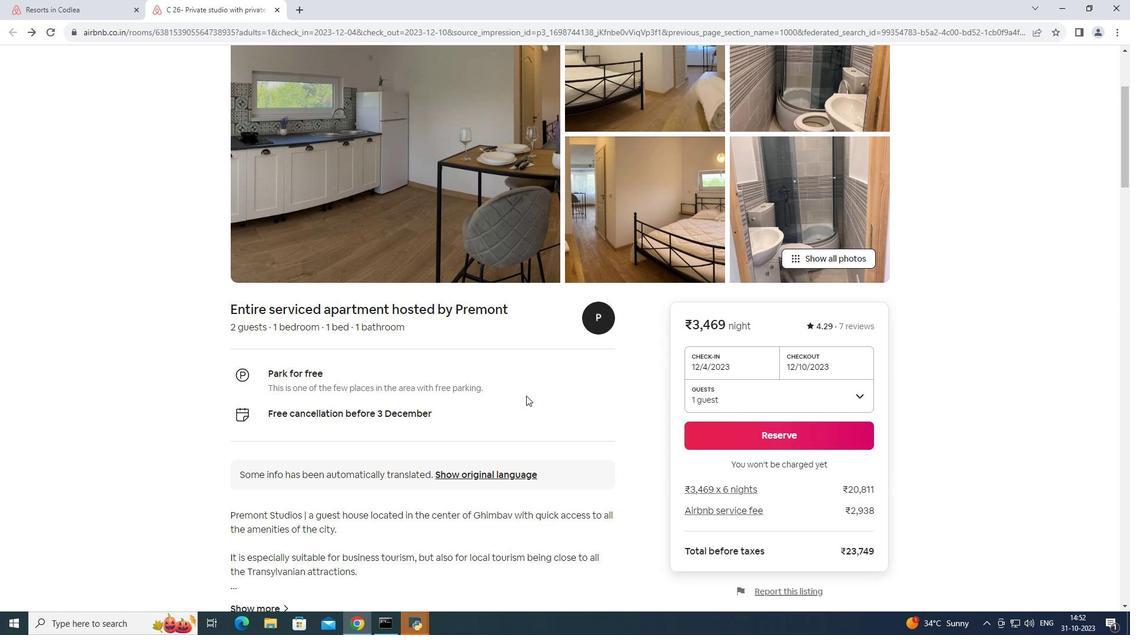 
Action: Mouse scrolled (526, 395) with delta (0, 0)
Screenshot: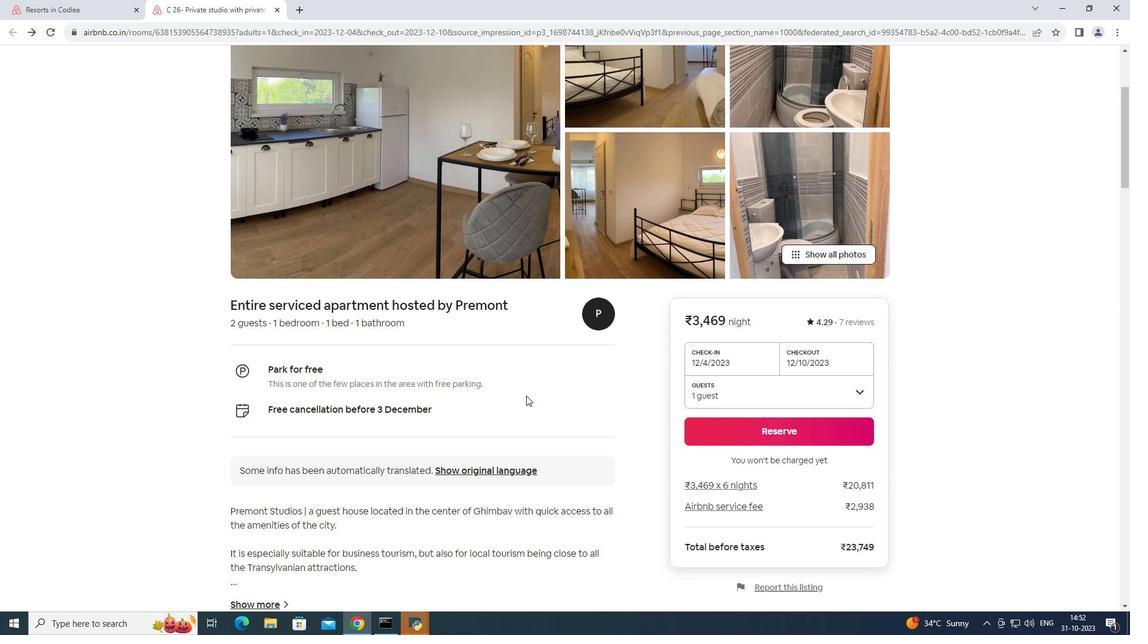 
Action: Mouse scrolled (526, 395) with delta (0, 0)
Screenshot: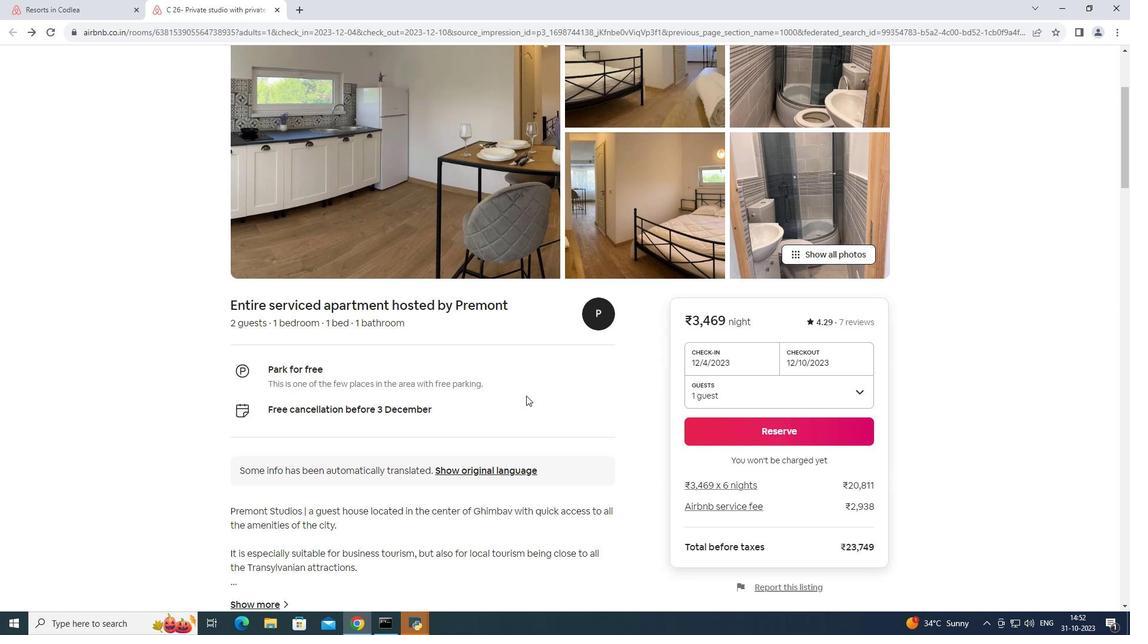 
Action: Mouse moved to (377, 360)
Screenshot: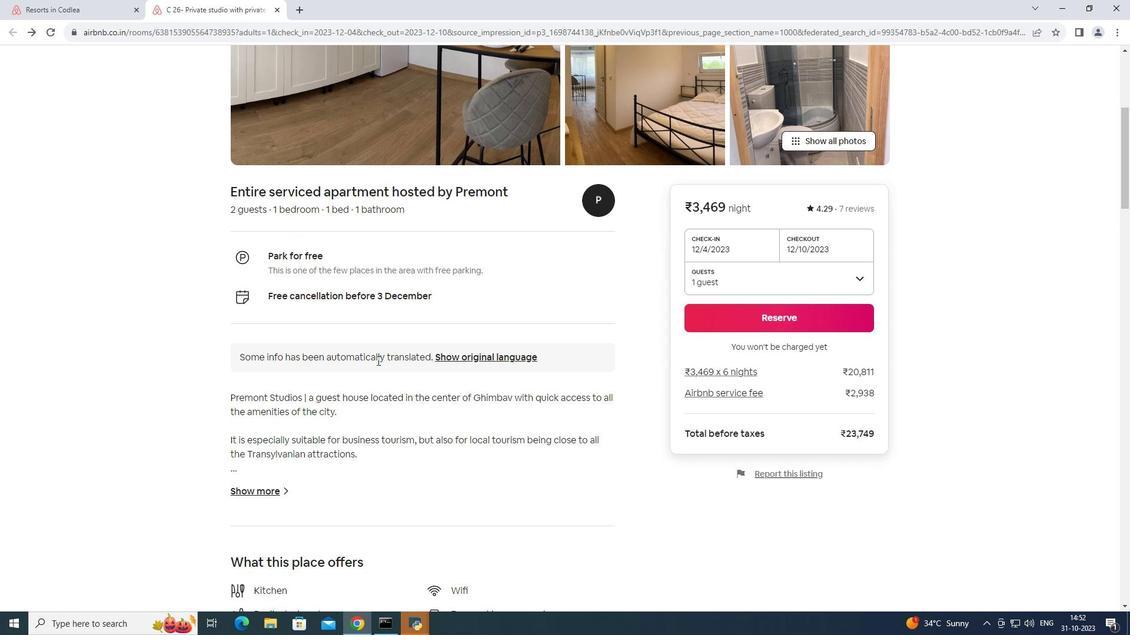 
Action: Mouse scrolled (377, 360) with delta (0, 0)
Screenshot: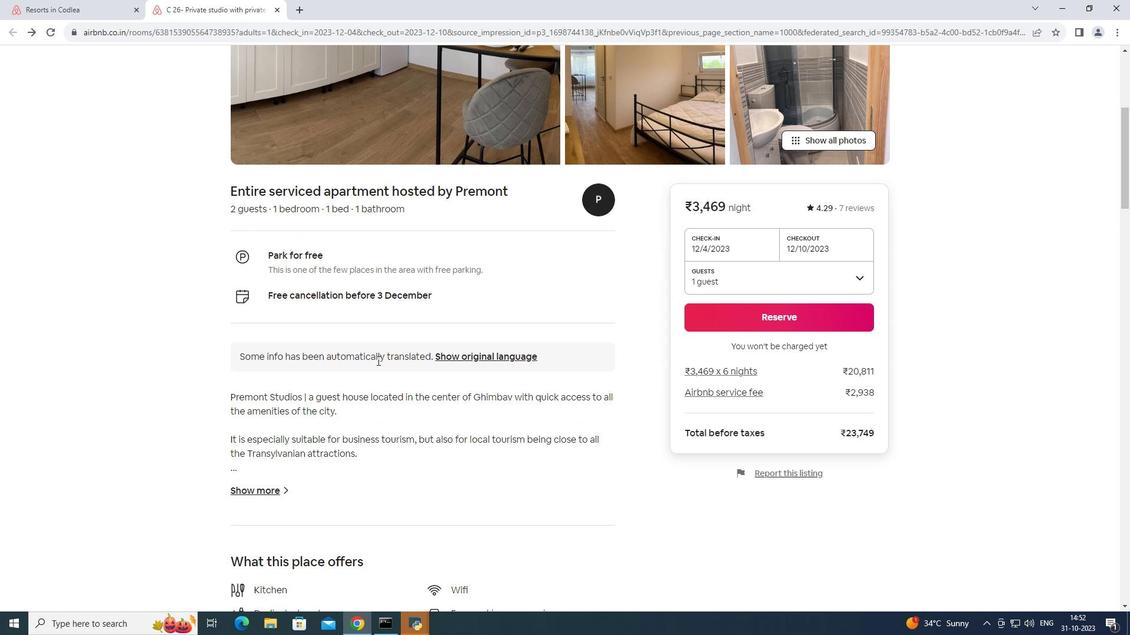 
Action: Mouse scrolled (377, 360) with delta (0, 0)
Screenshot: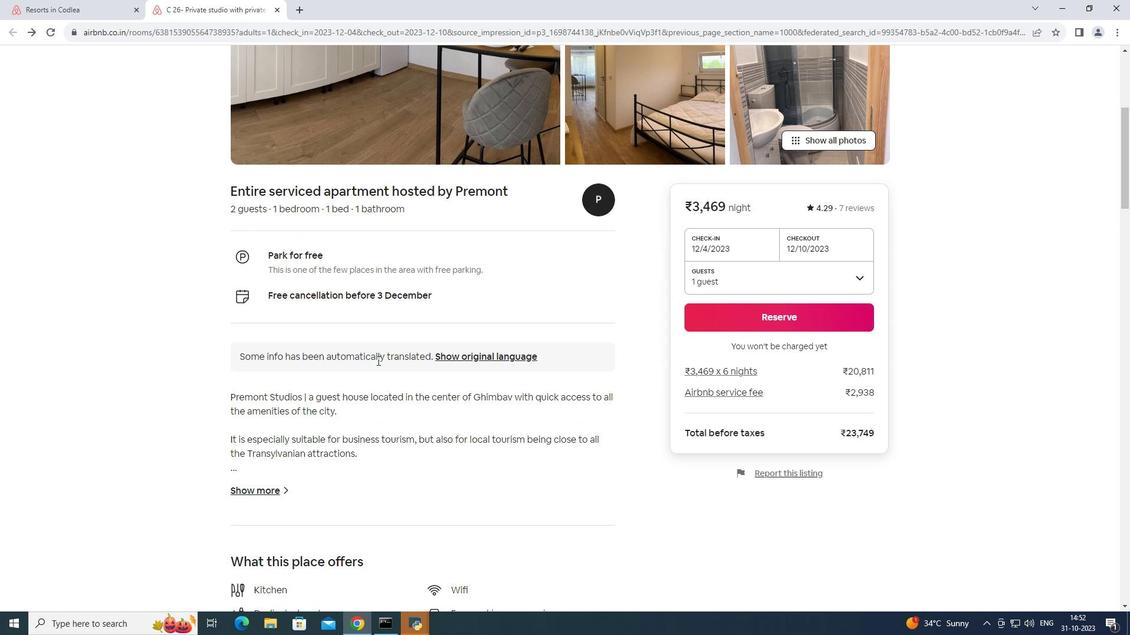 
Action: Mouse scrolled (377, 360) with delta (0, 0)
Screenshot: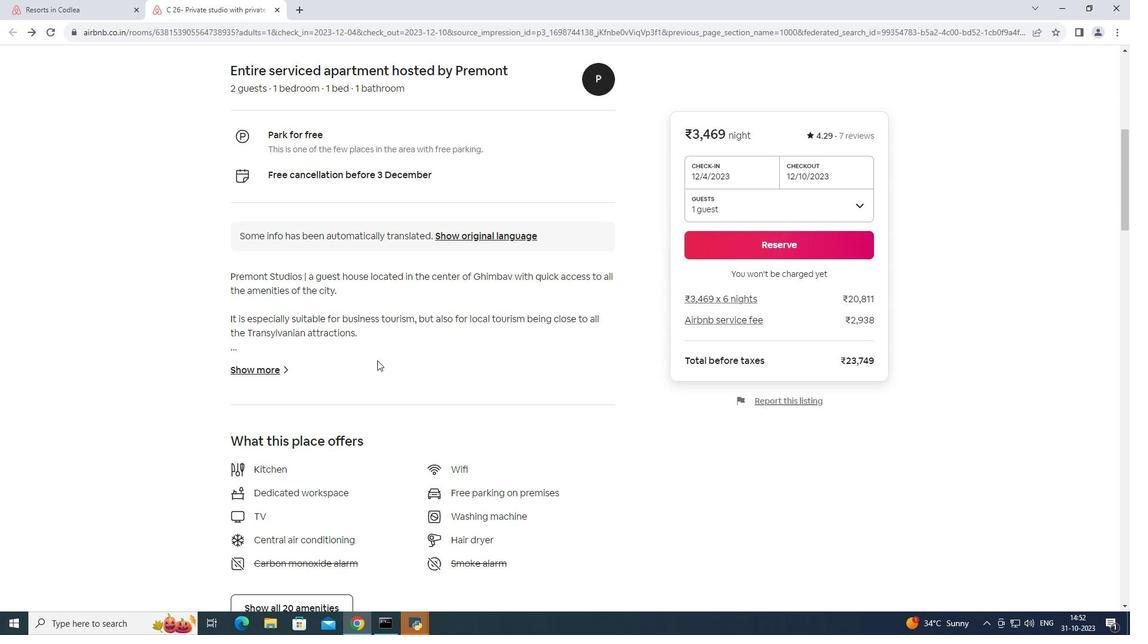 
Action: Mouse scrolled (377, 360) with delta (0, 0)
Screenshot: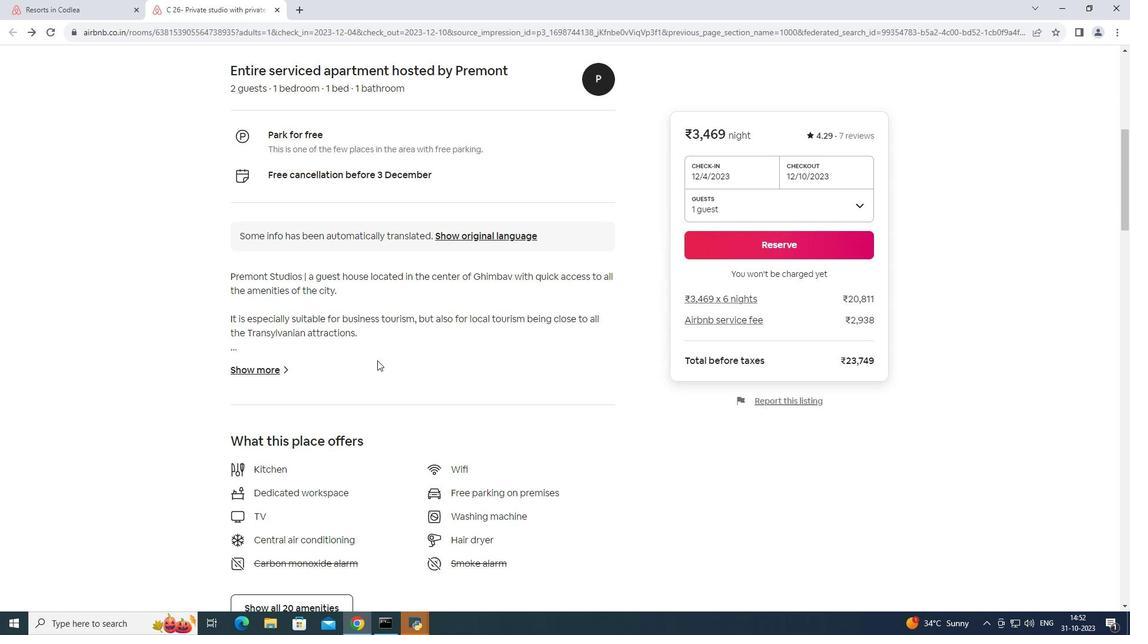 
Action: Mouse moved to (267, 250)
Screenshot: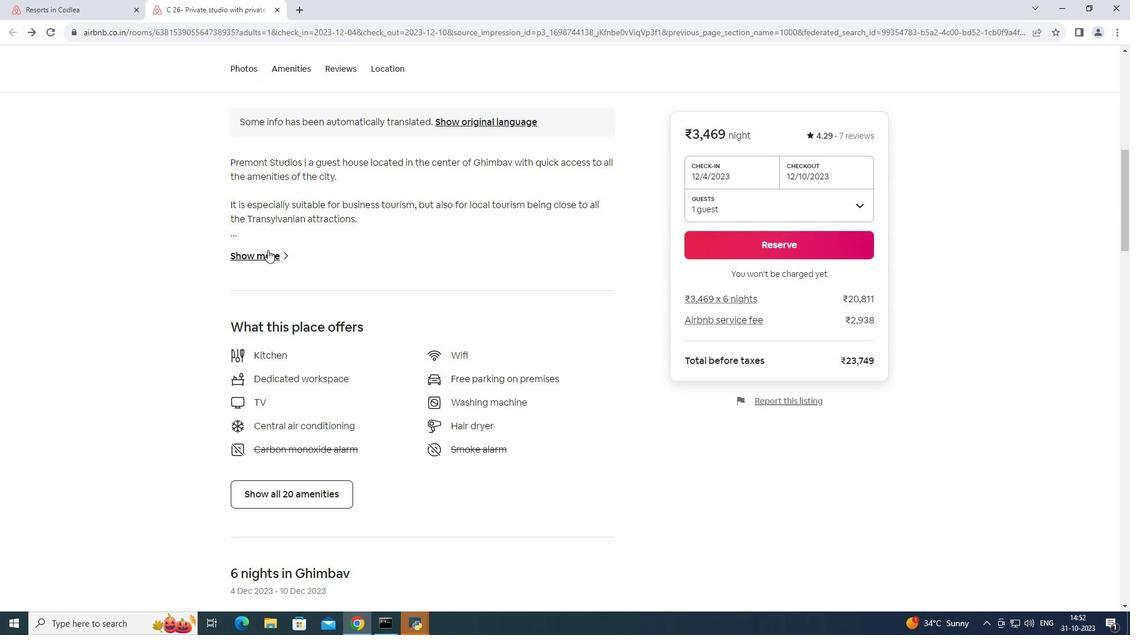 
Action: Mouse pressed left at (267, 250)
Screenshot: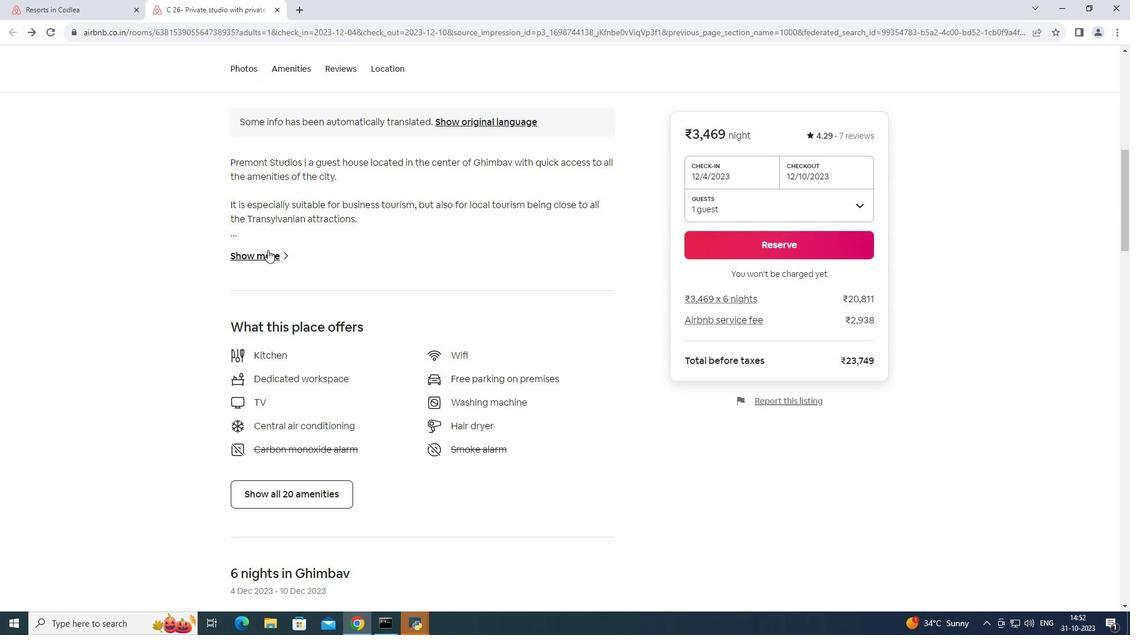 
Action: Mouse moved to (476, 326)
Screenshot: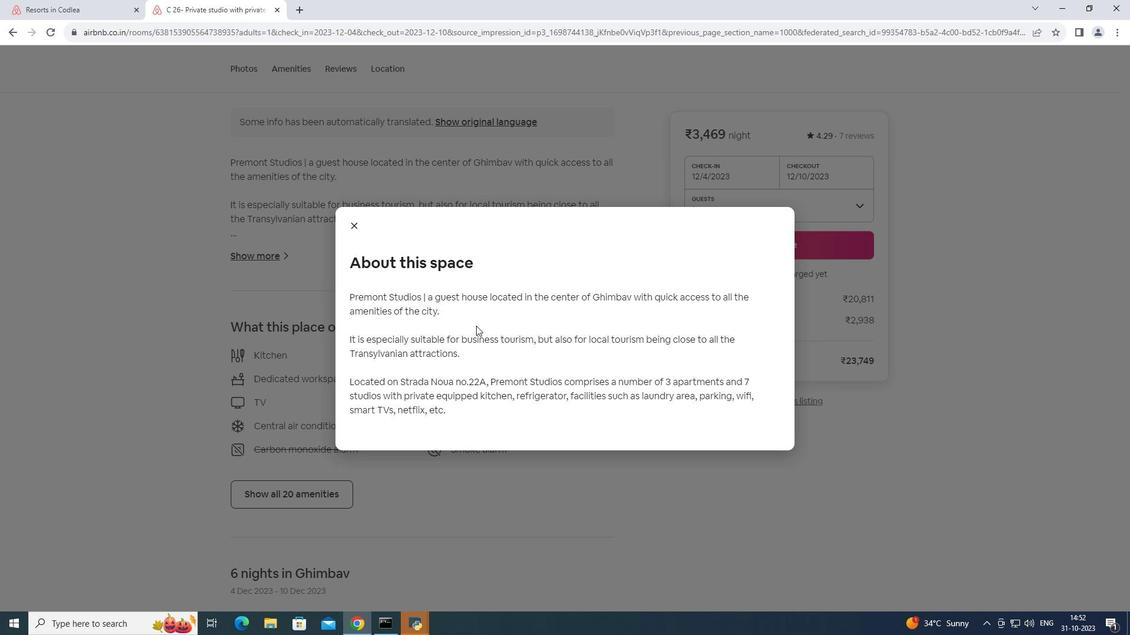 
Action: Mouse scrolled (476, 325) with delta (0, 0)
Screenshot: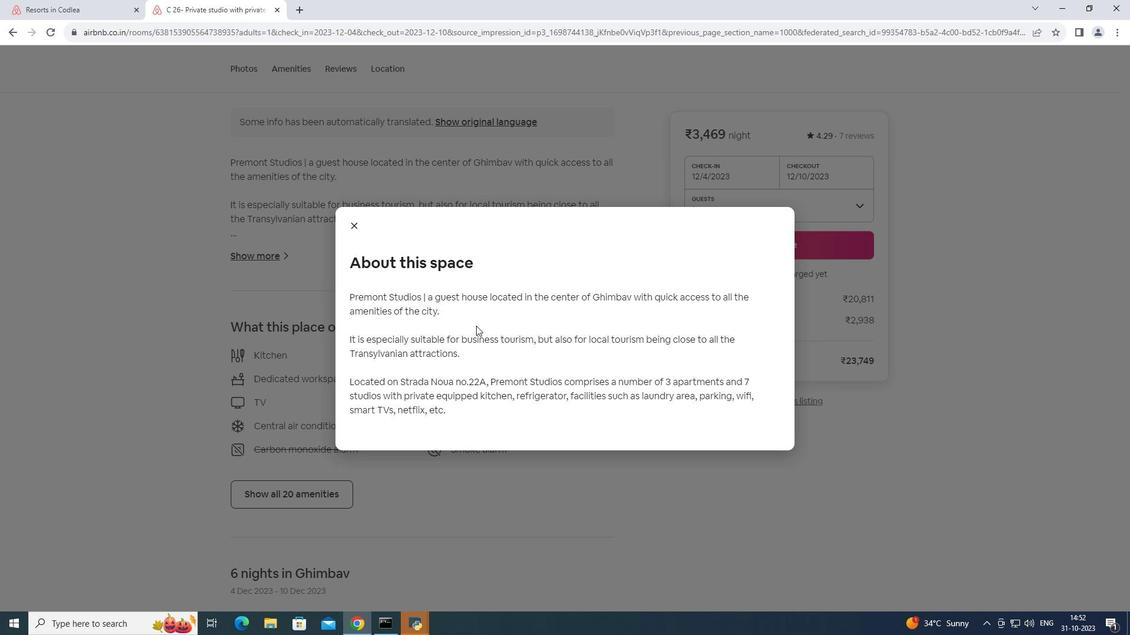 
Action: Mouse scrolled (476, 325) with delta (0, 0)
Screenshot: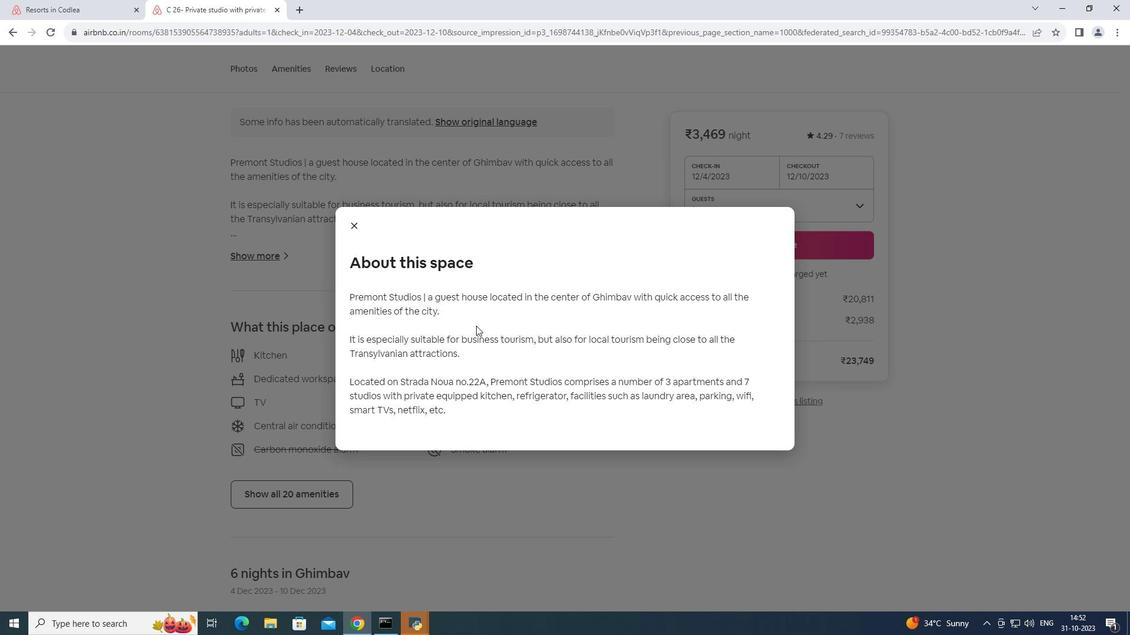 
Action: Mouse scrolled (476, 325) with delta (0, 0)
Screenshot: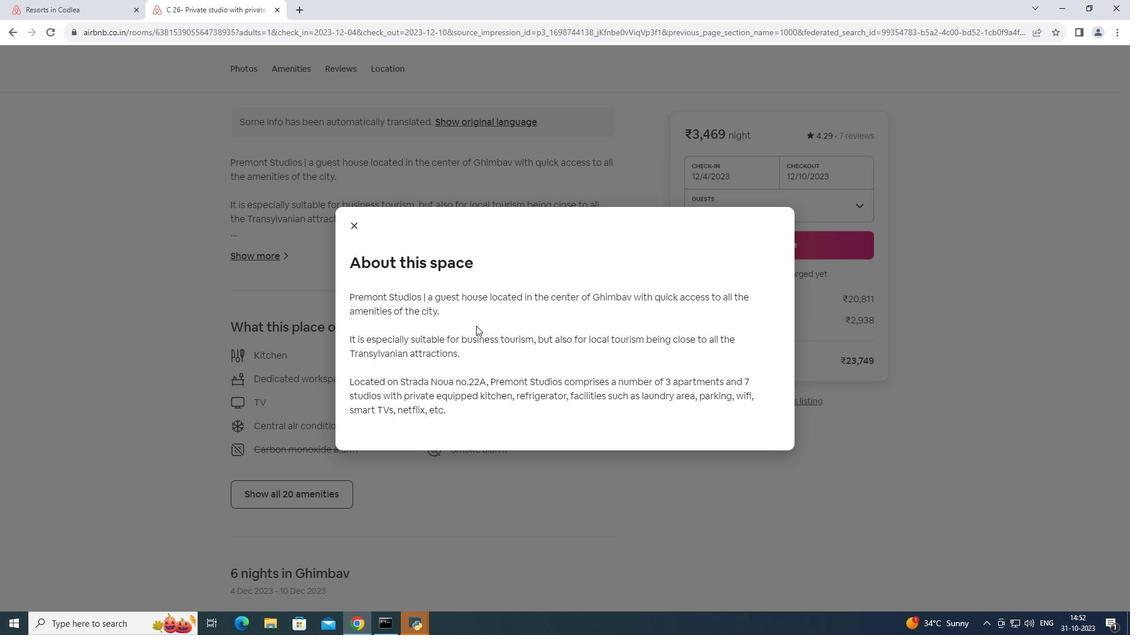 
Action: Mouse scrolled (476, 325) with delta (0, 0)
Screenshot: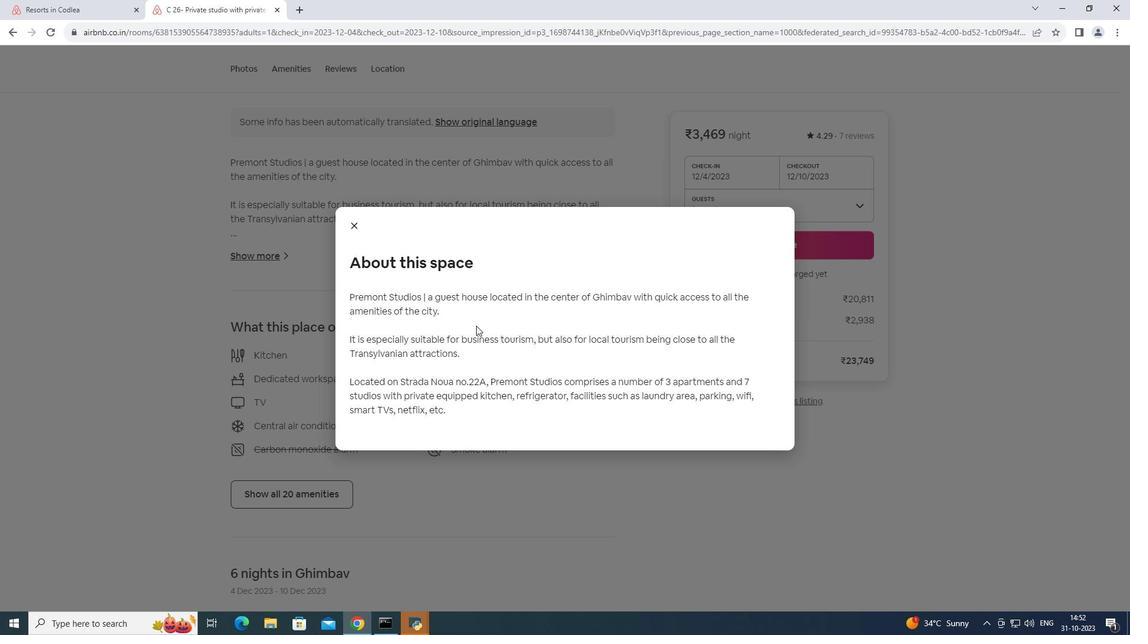 
Action: Mouse moved to (351, 223)
Screenshot: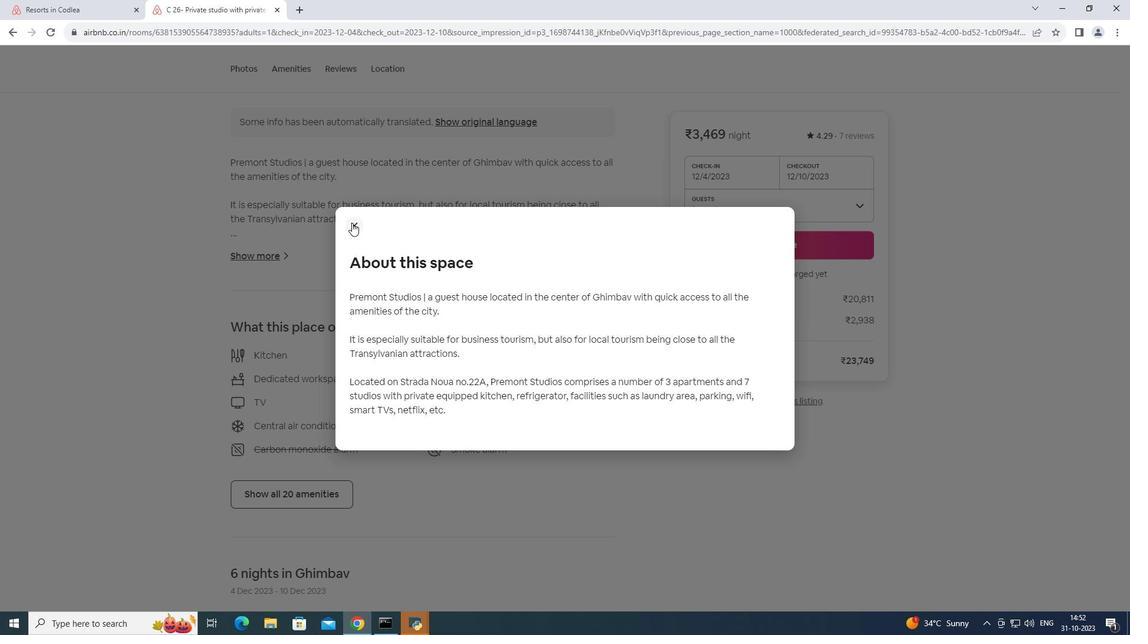 
Action: Mouse pressed left at (351, 223)
Screenshot: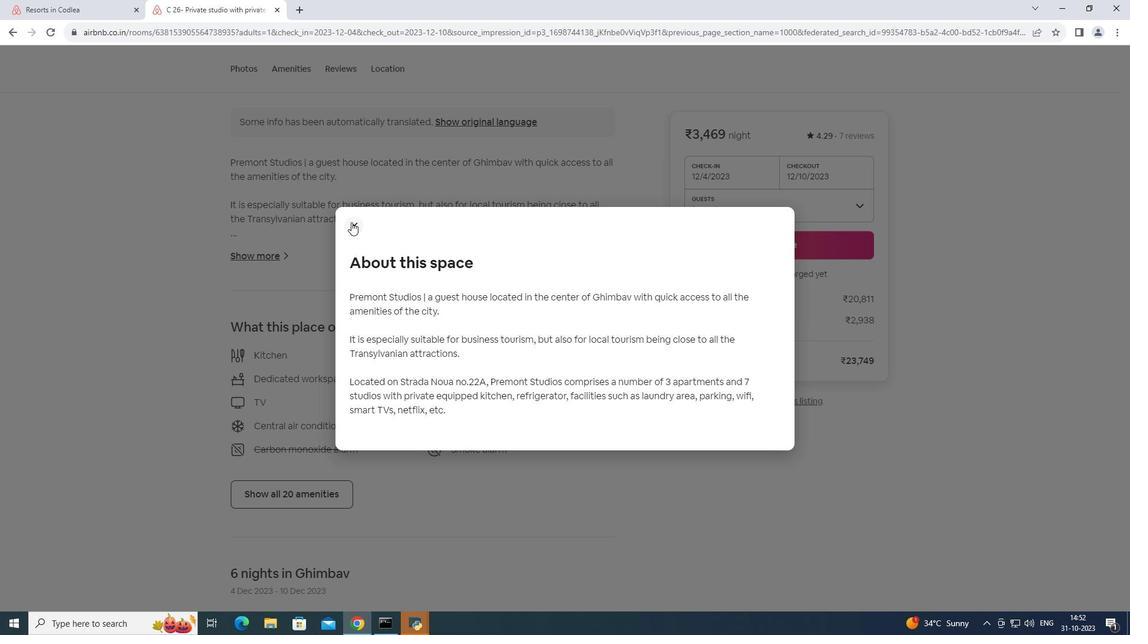 
Action: Mouse moved to (417, 322)
Screenshot: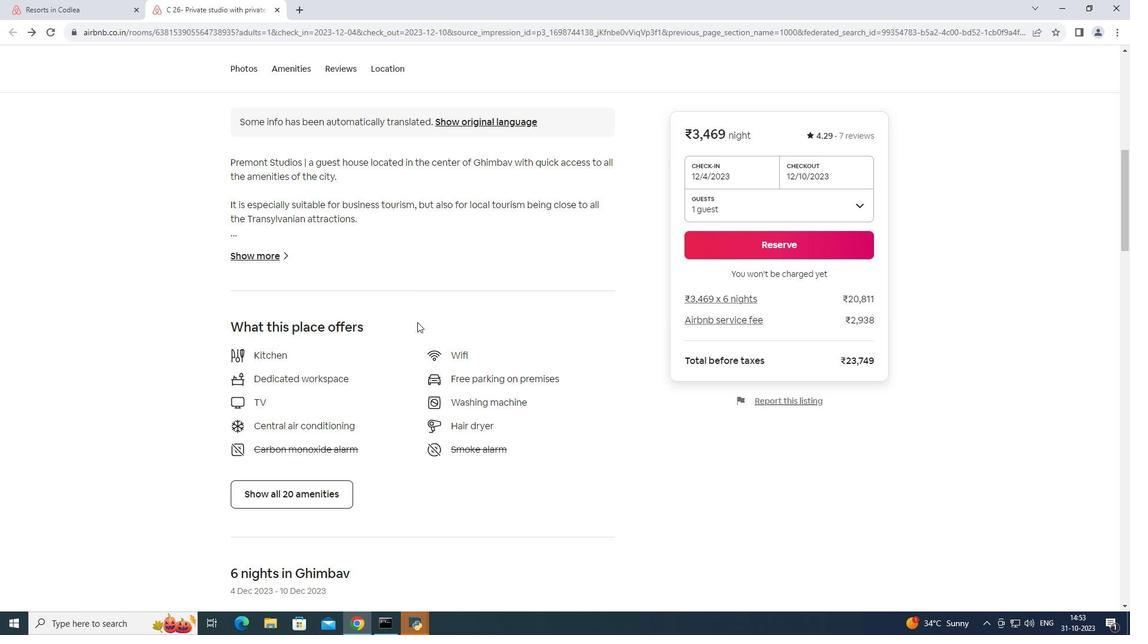 
Action: Mouse scrolled (417, 321) with delta (0, 0)
Screenshot: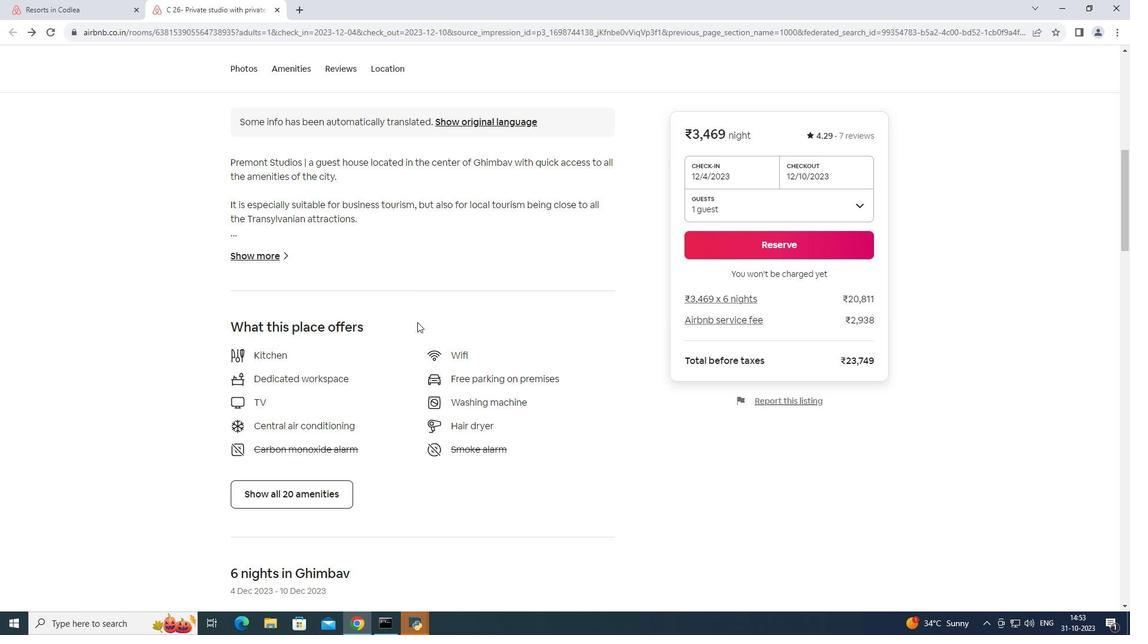 
Action: Mouse scrolled (417, 321) with delta (0, 0)
Screenshot: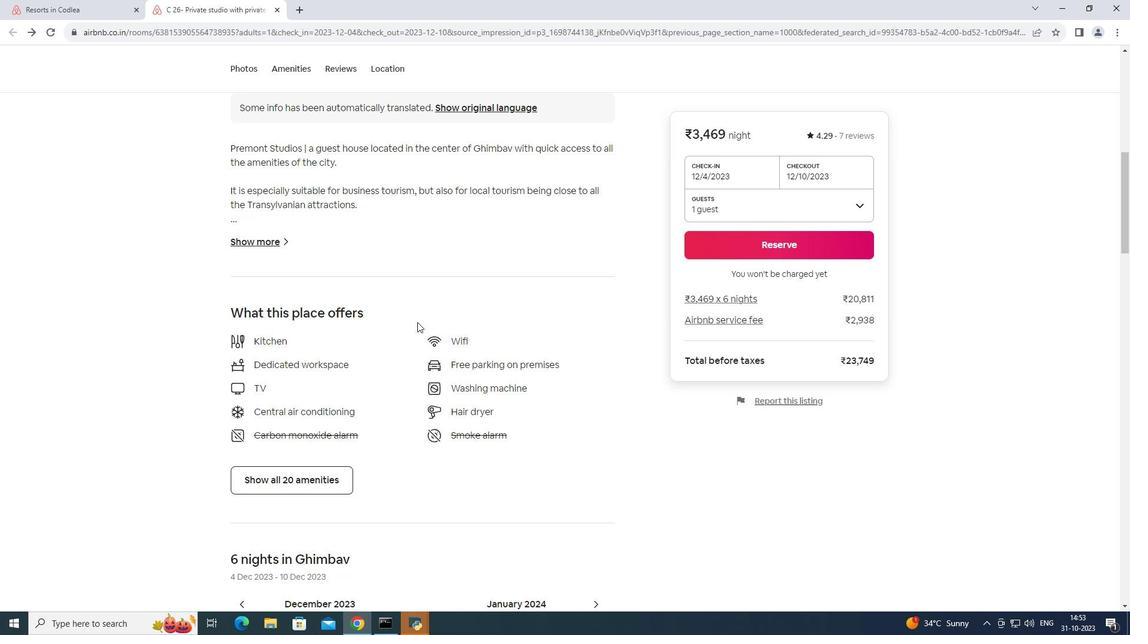 
Action: Mouse scrolled (417, 321) with delta (0, 0)
Screenshot: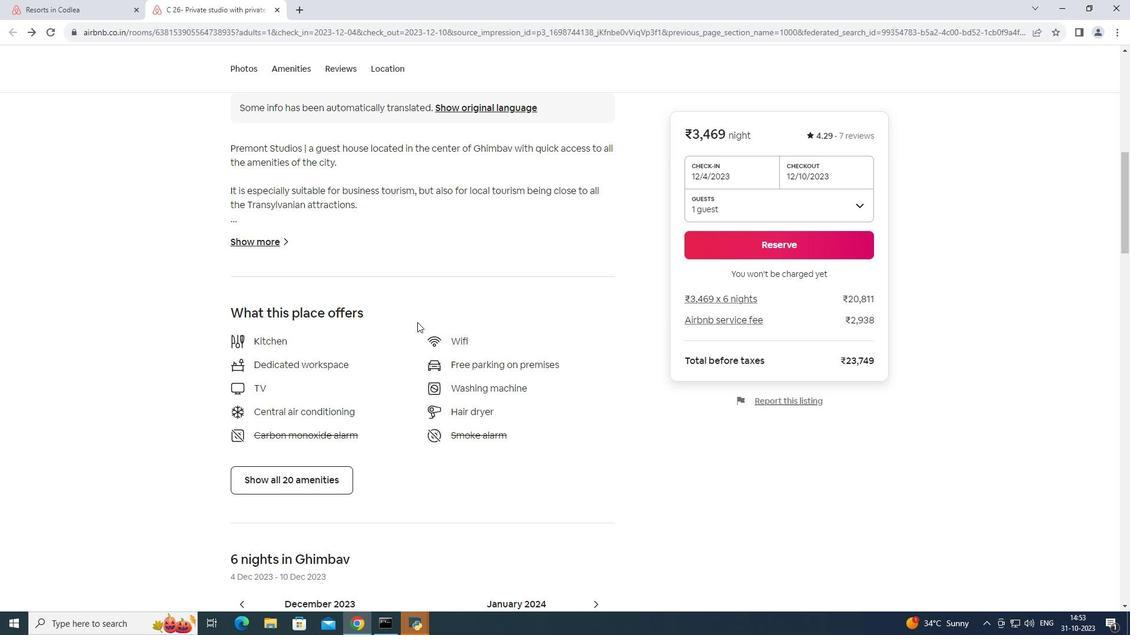 
Action: Mouse moved to (266, 316)
